 Task: Add a signature Adam Smith containing Regards, Adam Smith to email address softage.4@softage.net and add a label Personal
Action: Mouse moved to (981, 58)
Screenshot: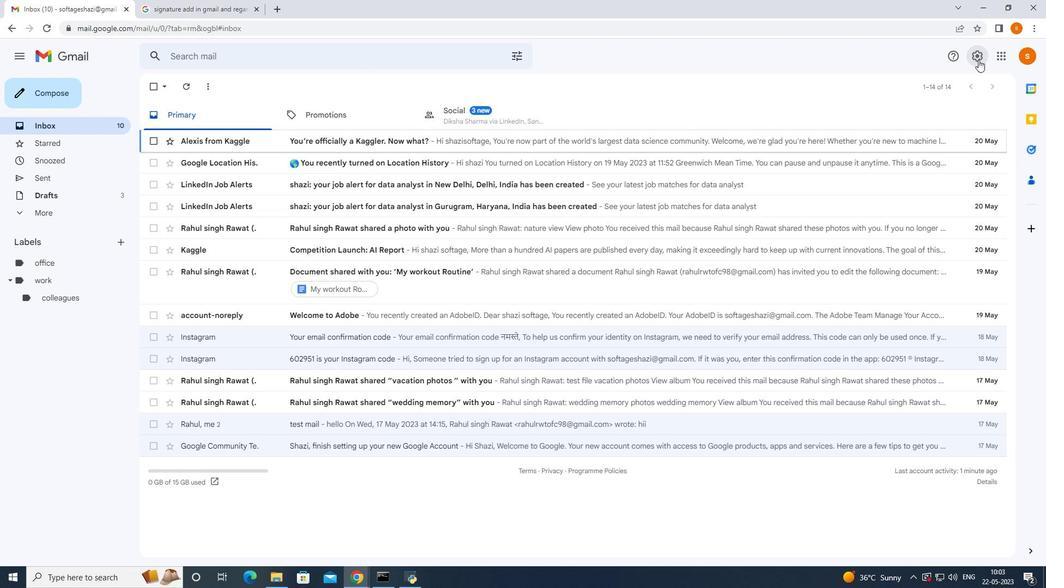 
Action: Mouse pressed left at (981, 58)
Screenshot: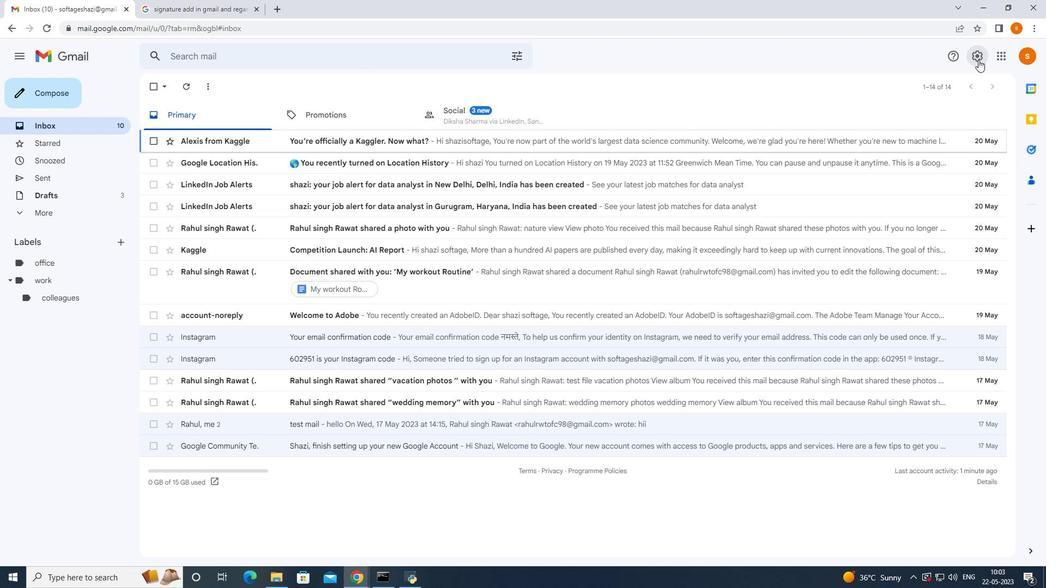
Action: Mouse moved to (920, 112)
Screenshot: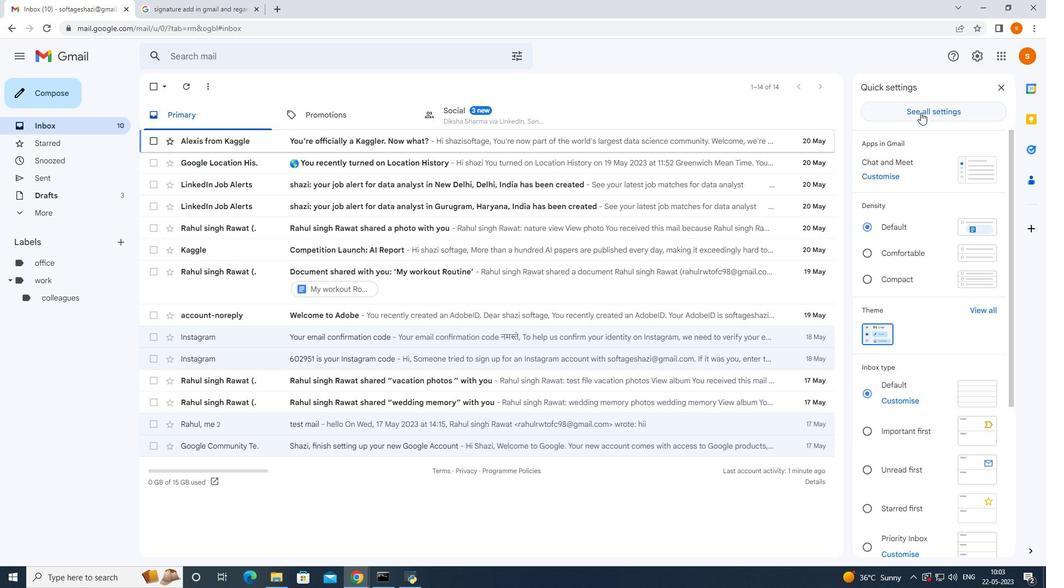 
Action: Mouse pressed left at (920, 112)
Screenshot: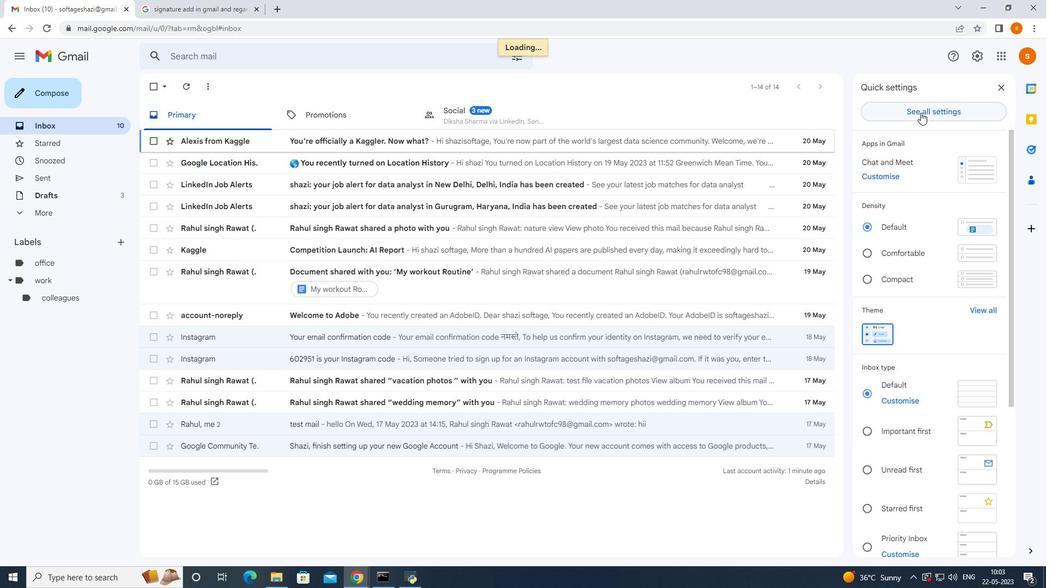 
Action: Mouse moved to (889, 136)
Screenshot: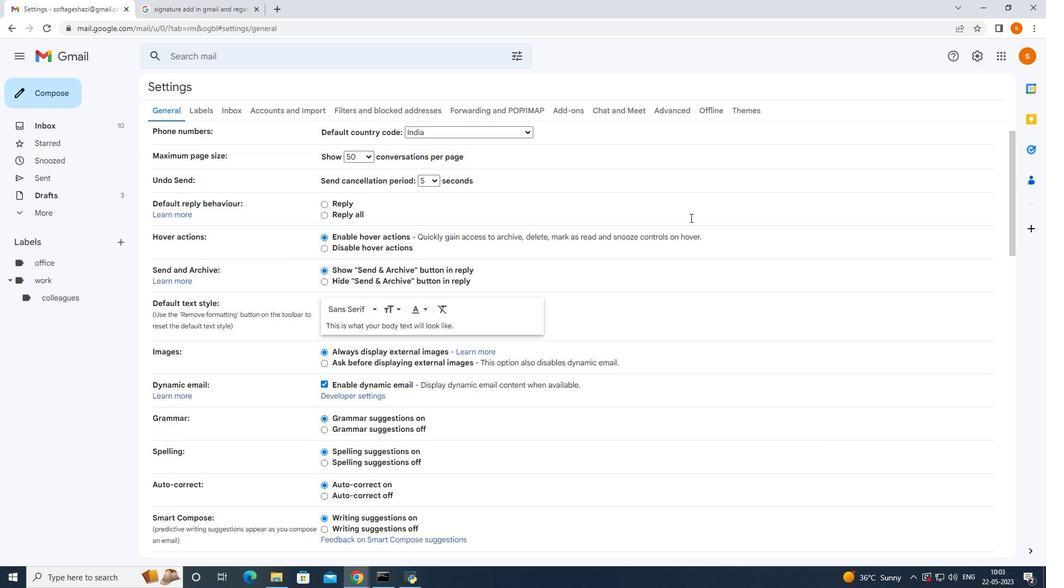 
Action: Mouse scrolled (889, 135) with delta (0, 0)
Screenshot: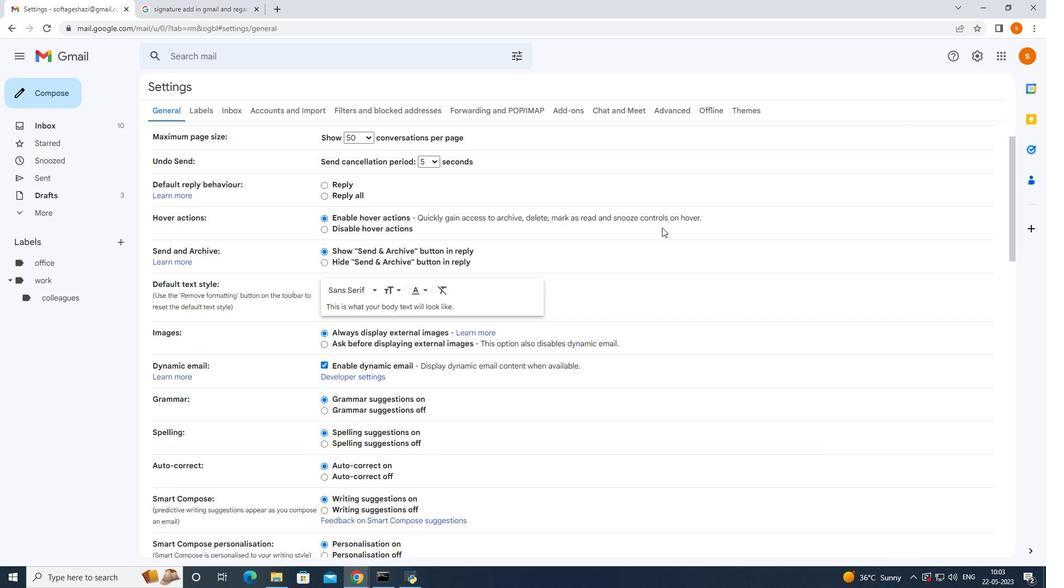 
Action: Mouse moved to (586, 238)
Screenshot: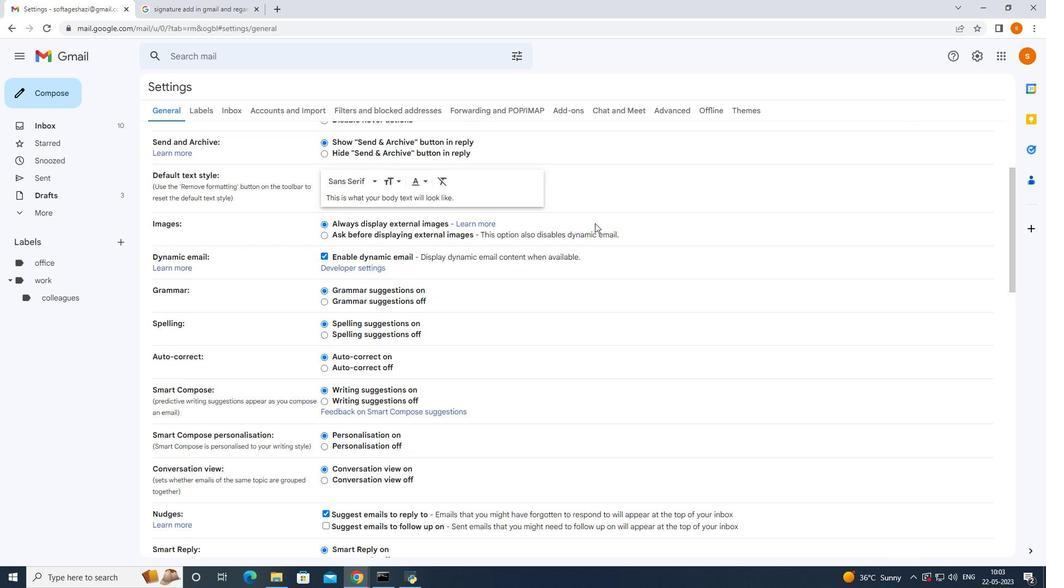
Action: Mouse scrolled (635, 232) with delta (0, 0)
Screenshot: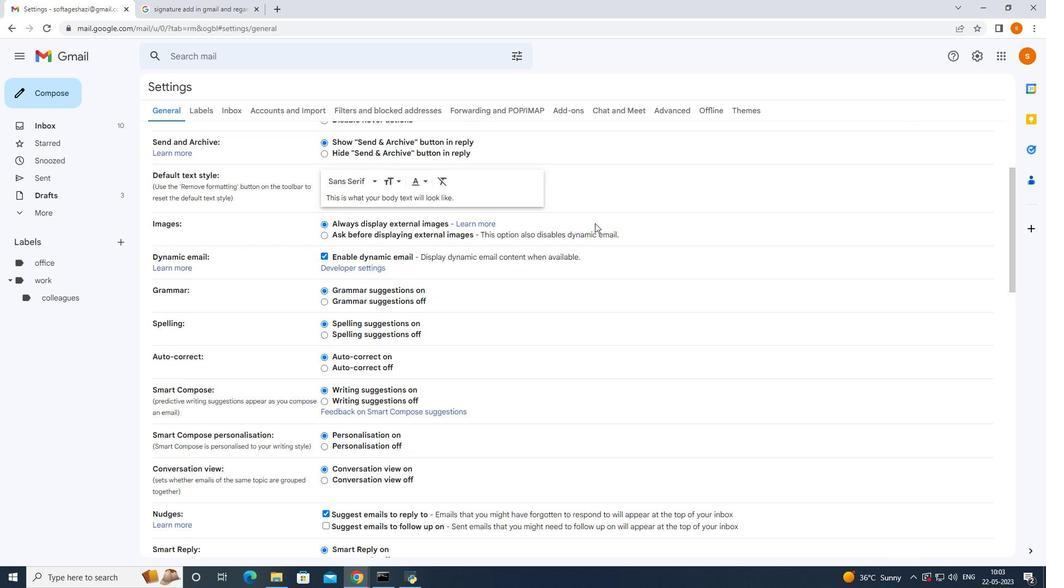 
Action: Mouse moved to (575, 237)
Screenshot: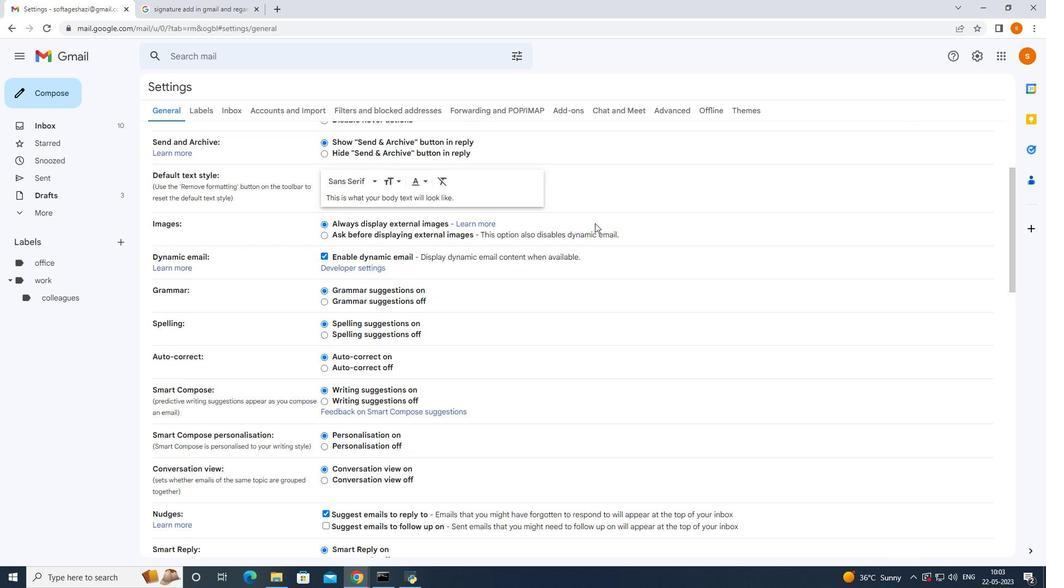 
Action: Mouse scrolled (583, 237) with delta (0, 0)
Screenshot: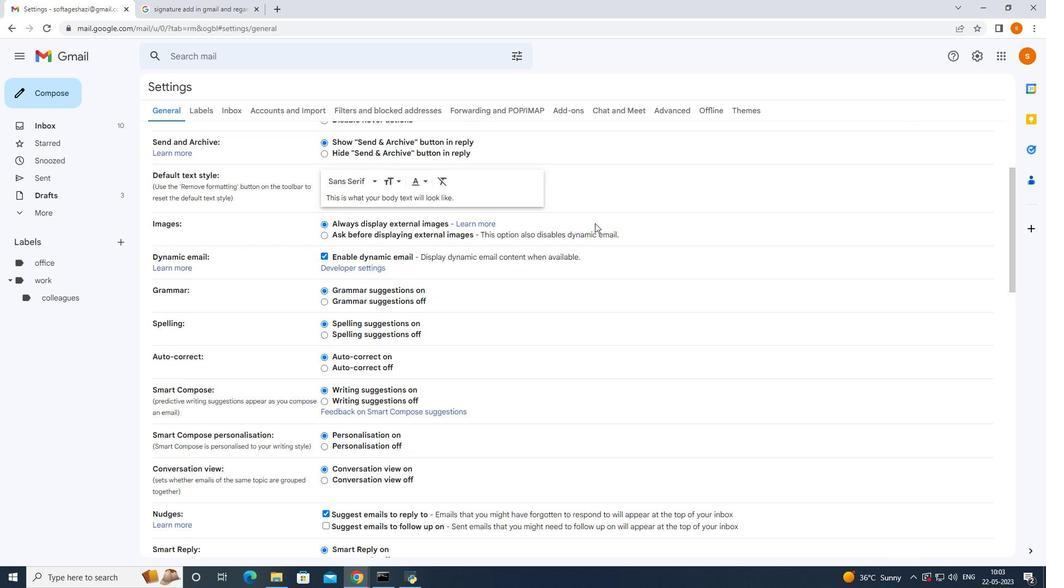 
Action: Mouse moved to (662, 198)
Screenshot: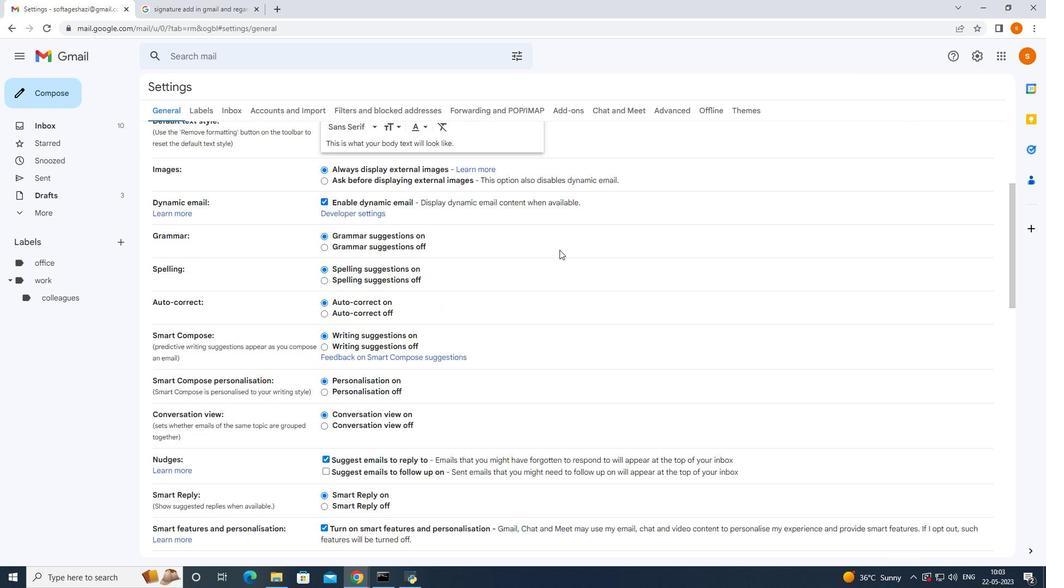 
Action: Mouse scrolled (662, 197) with delta (0, 0)
Screenshot: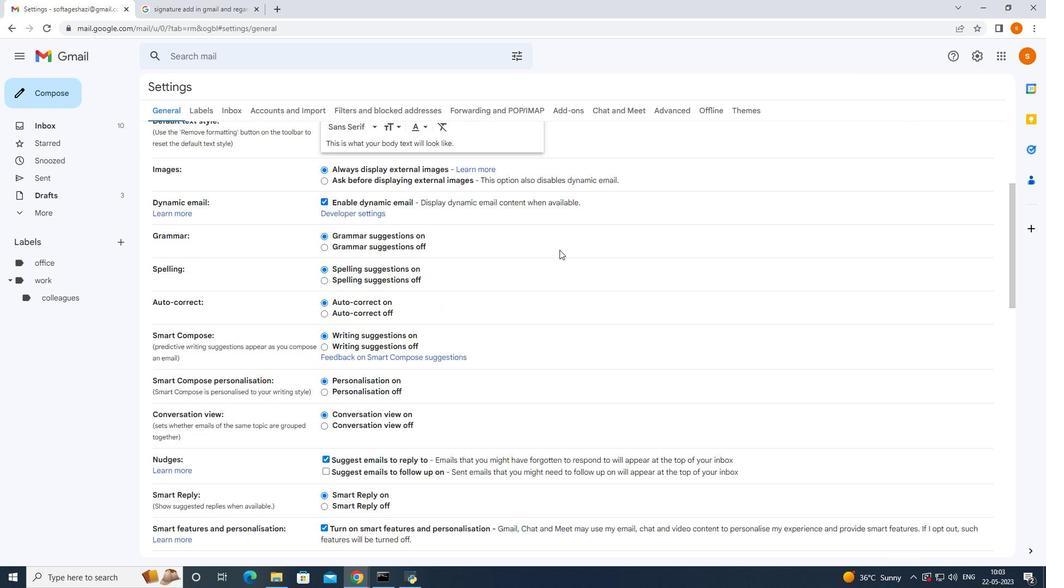 
Action: Mouse moved to (559, 250)
Screenshot: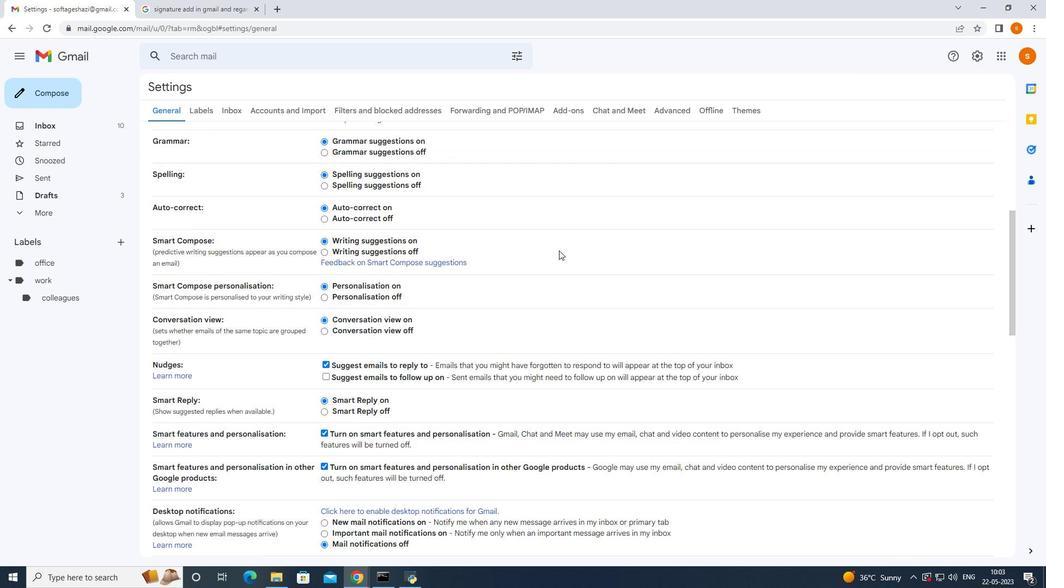 
Action: Mouse scrolled (559, 249) with delta (0, 0)
Screenshot: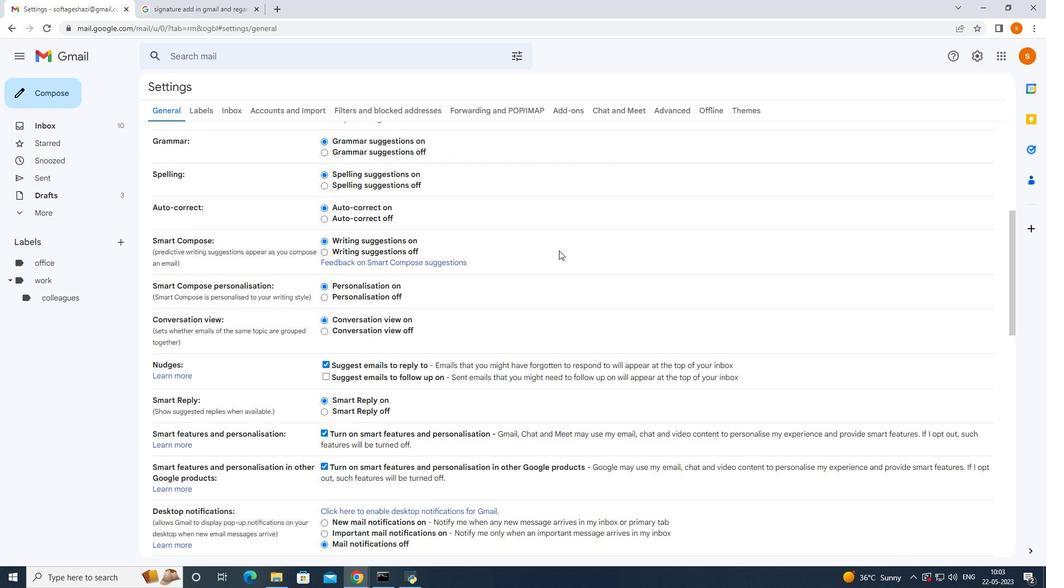 
Action: Mouse scrolled (559, 249) with delta (0, 0)
Screenshot: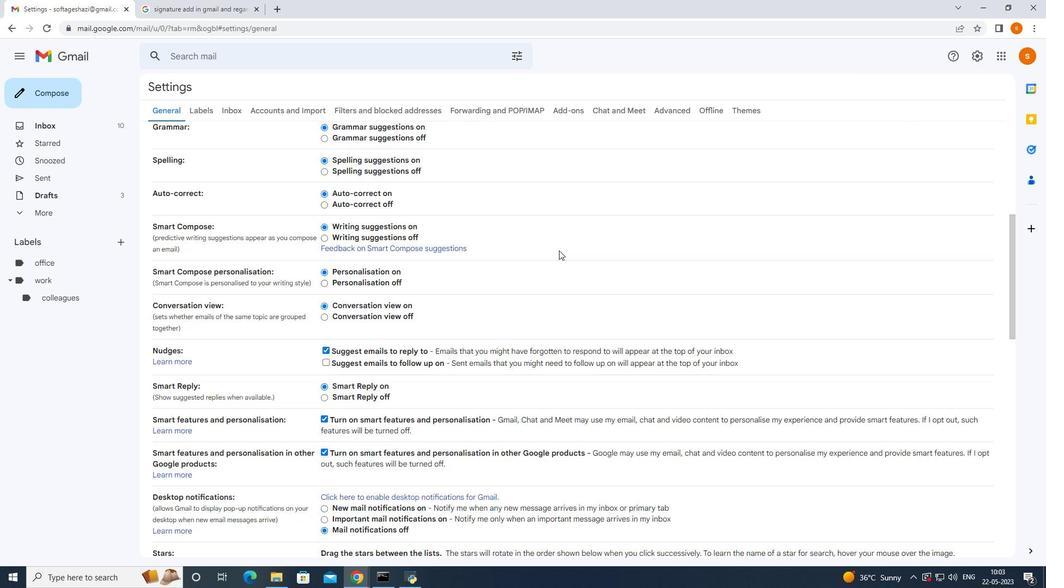 
Action: Mouse moved to (685, 203)
Screenshot: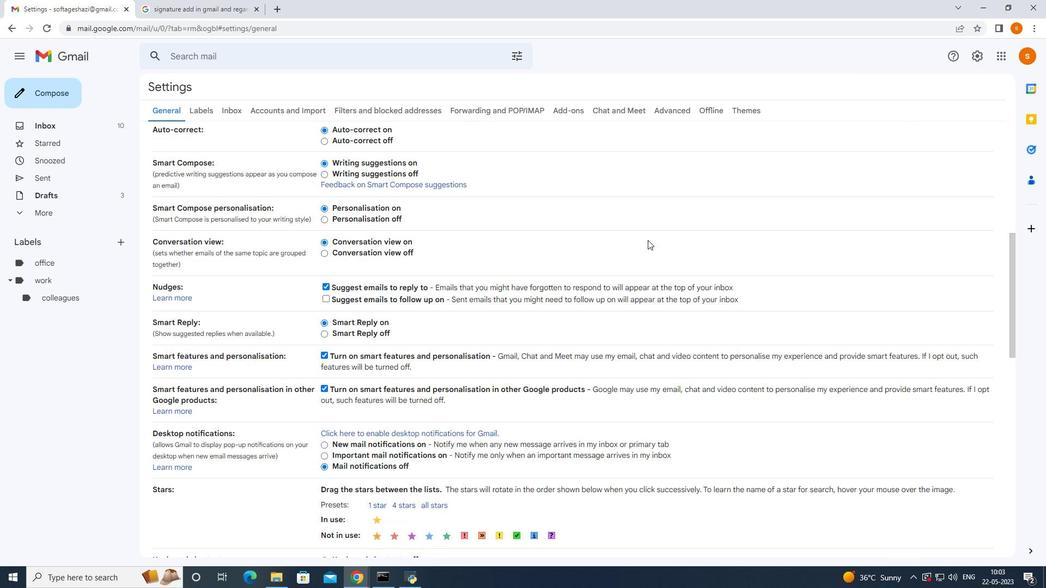 
Action: Mouse scrolled (685, 203) with delta (0, 0)
Screenshot: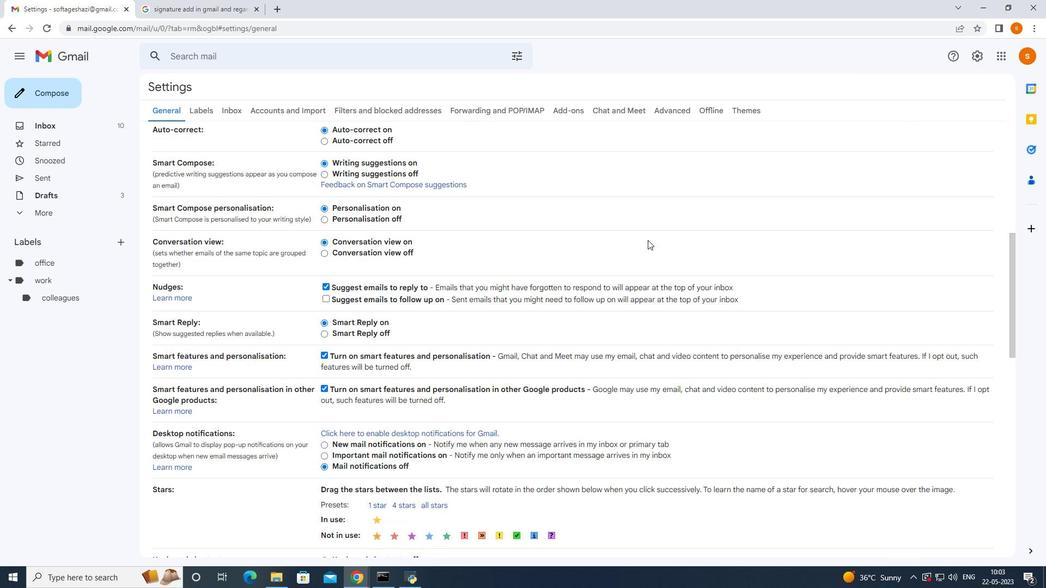 
Action: Mouse moved to (664, 227)
Screenshot: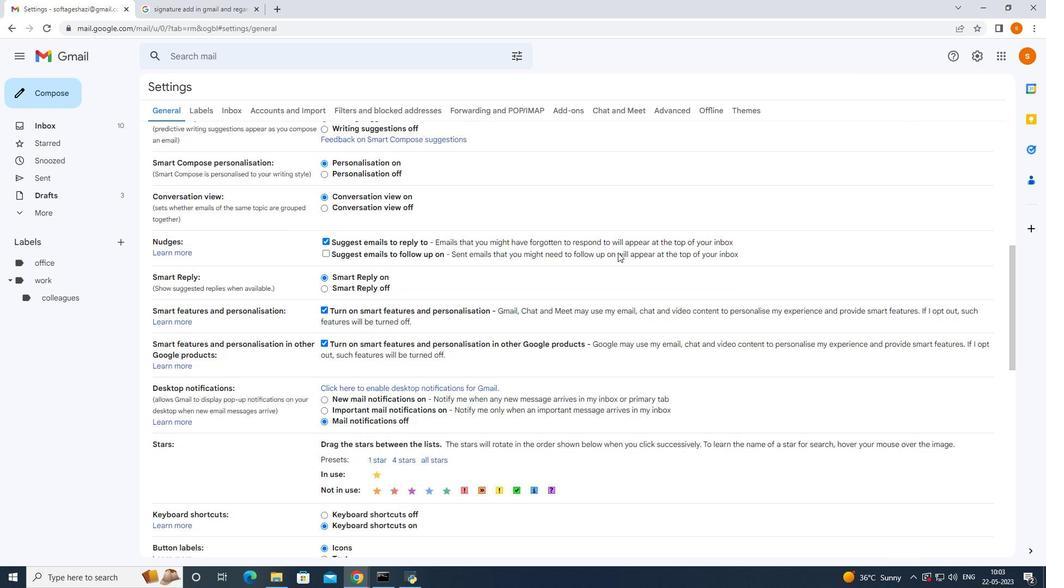 
Action: Mouse scrolled (664, 226) with delta (0, 0)
Screenshot: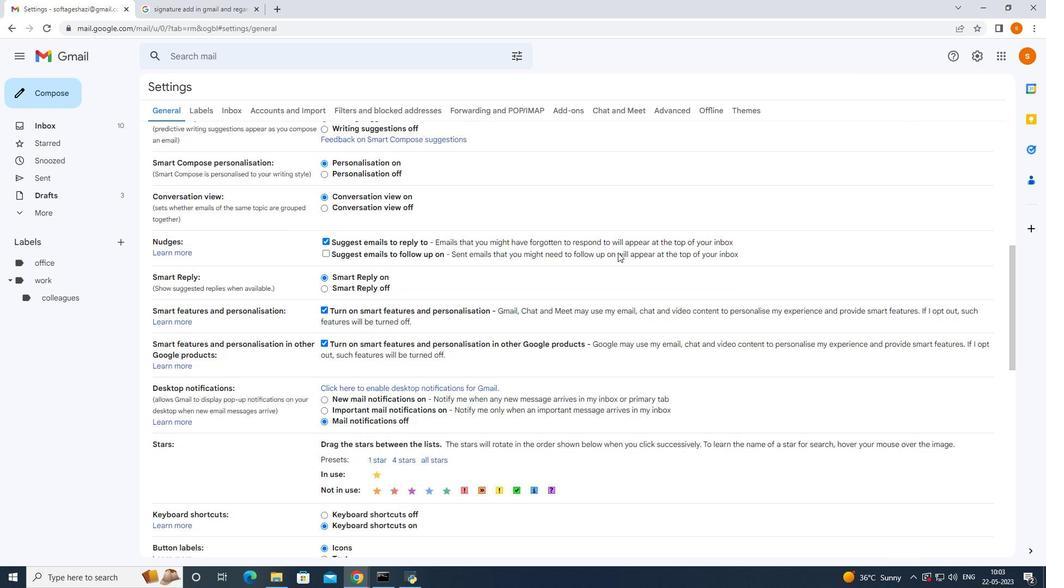 
Action: Mouse moved to (621, 251)
Screenshot: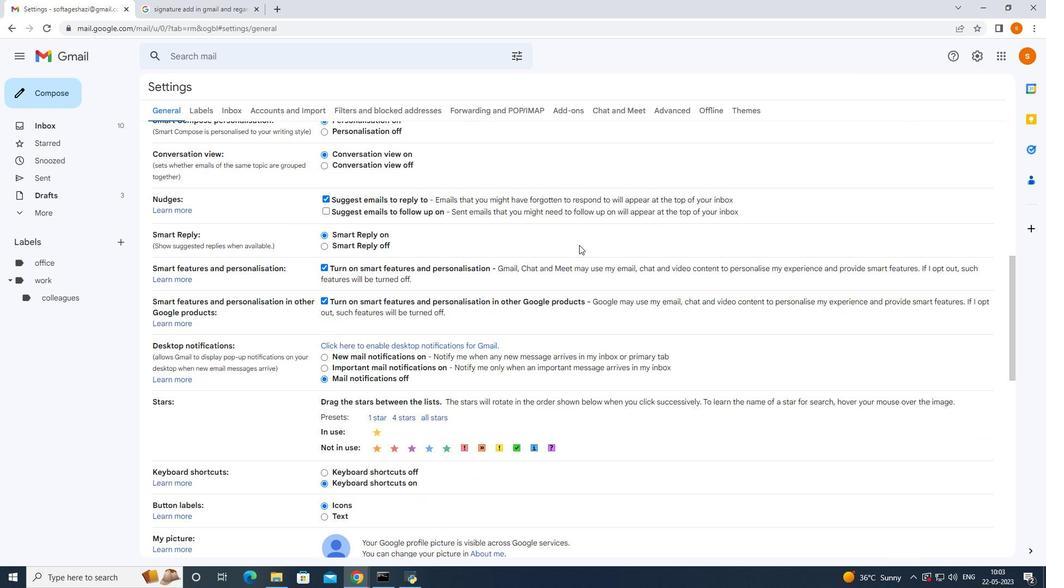 
Action: Mouse scrolled (637, 245) with delta (0, 0)
Screenshot: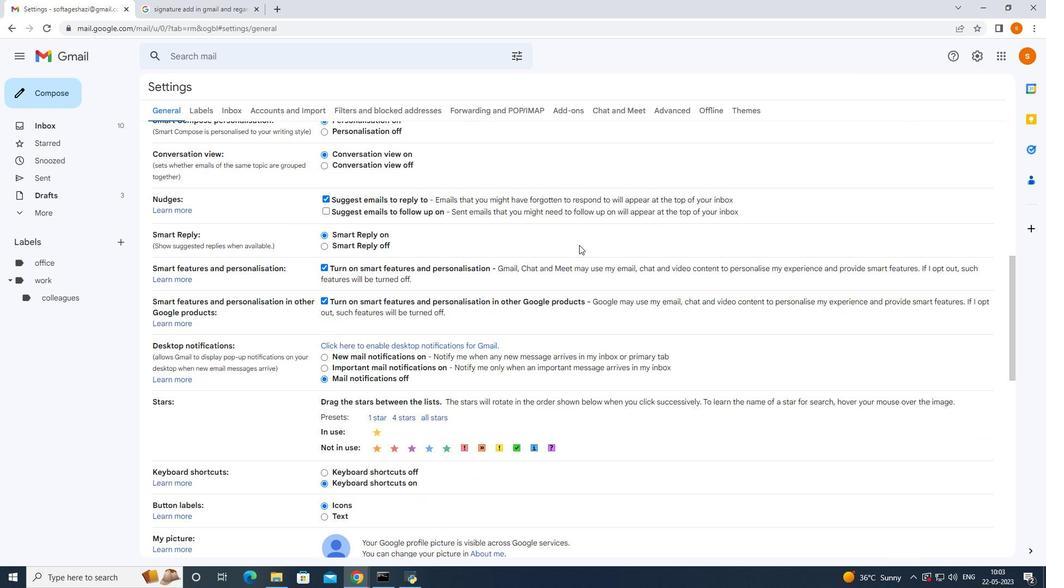 
Action: Mouse moved to (400, 280)
Screenshot: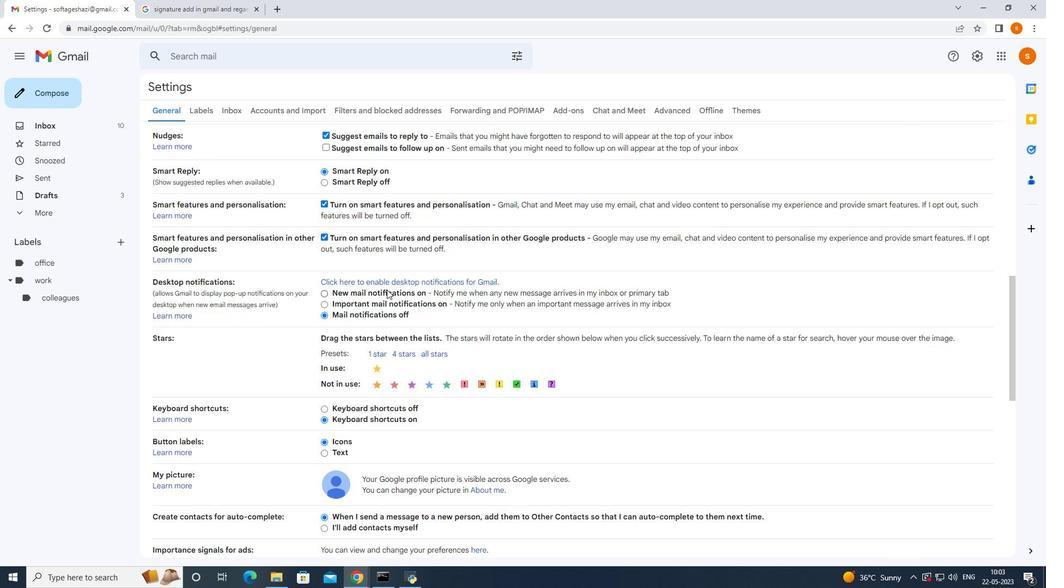 
Action: Mouse scrolled (400, 279) with delta (0, 0)
Screenshot: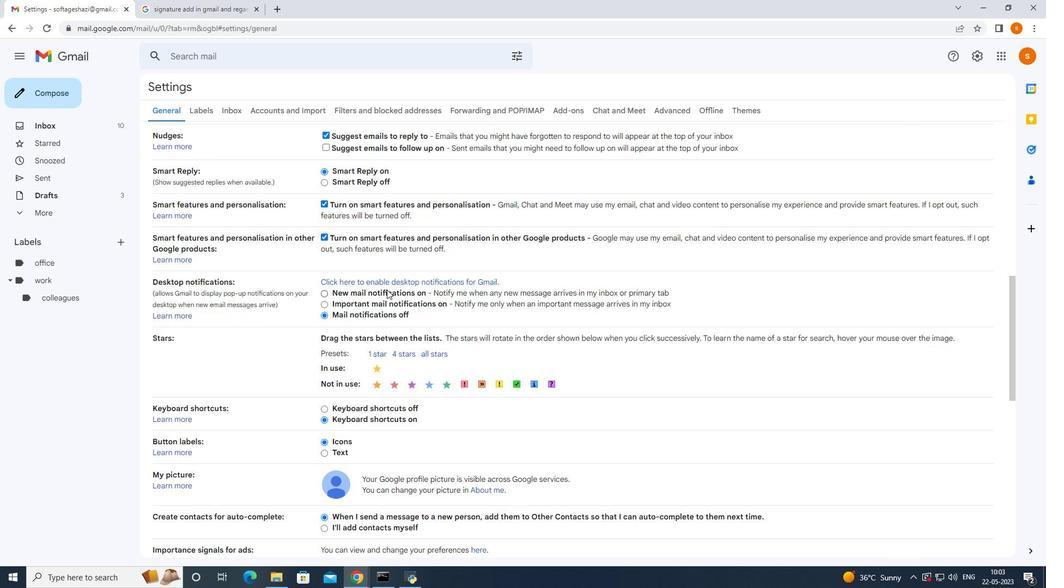 
Action: Mouse moved to (387, 289)
Screenshot: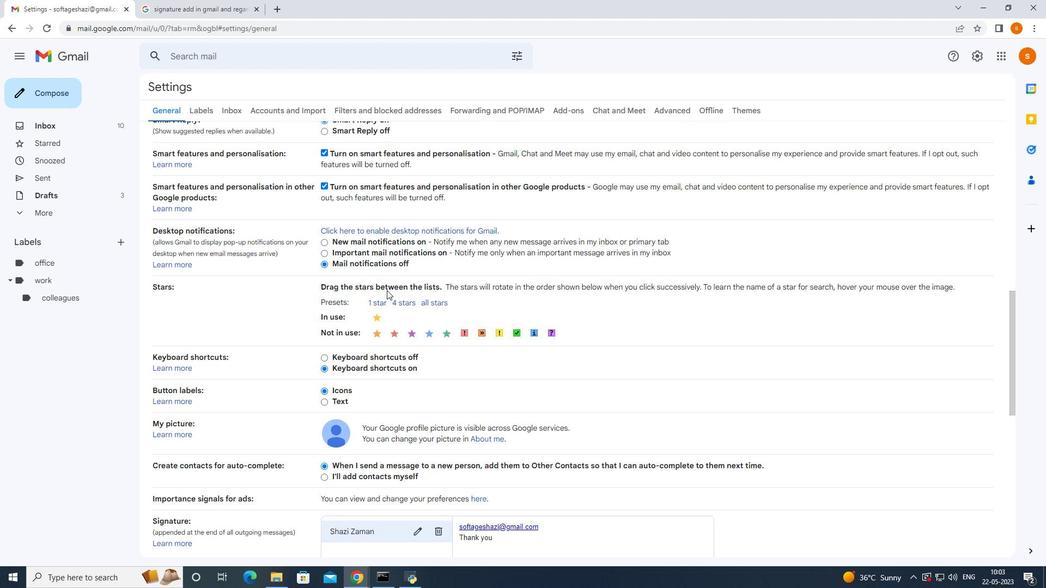
Action: Mouse scrolled (387, 288) with delta (0, 0)
Screenshot: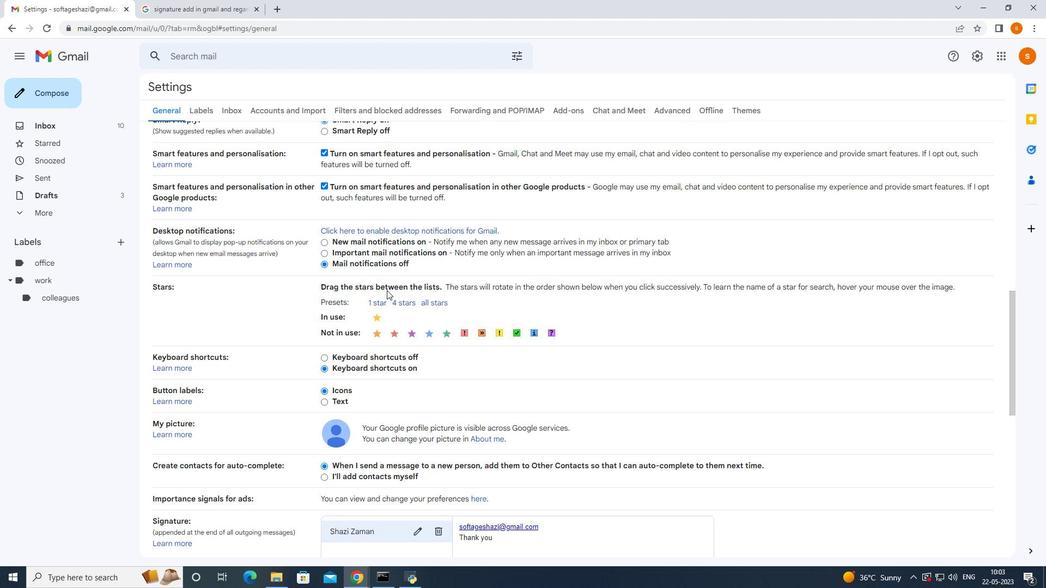 
Action: Mouse moved to (386, 290)
Screenshot: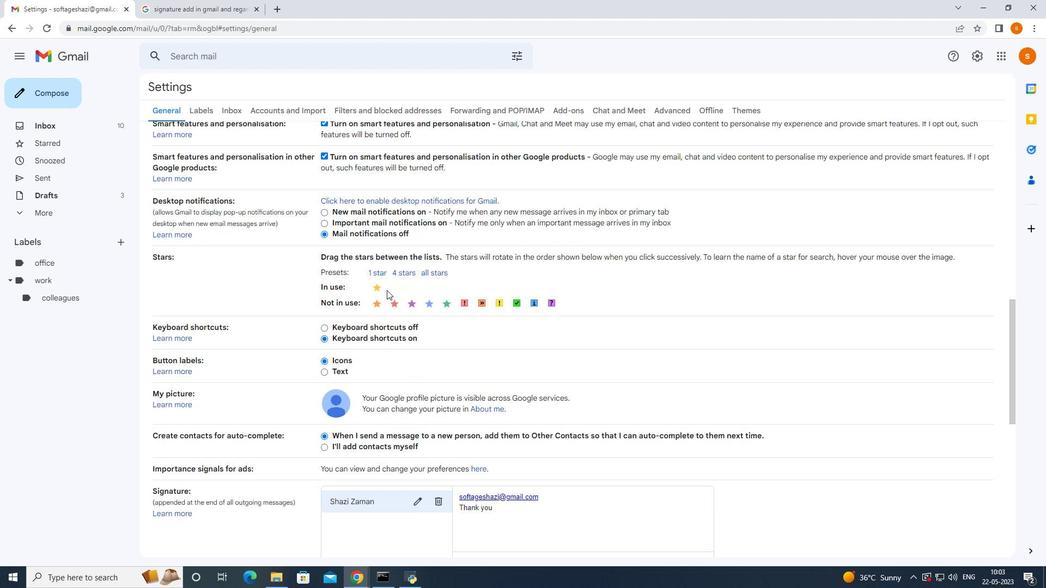 
Action: Mouse scrolled (386, 289) with delta (0, 0)
Screenshot: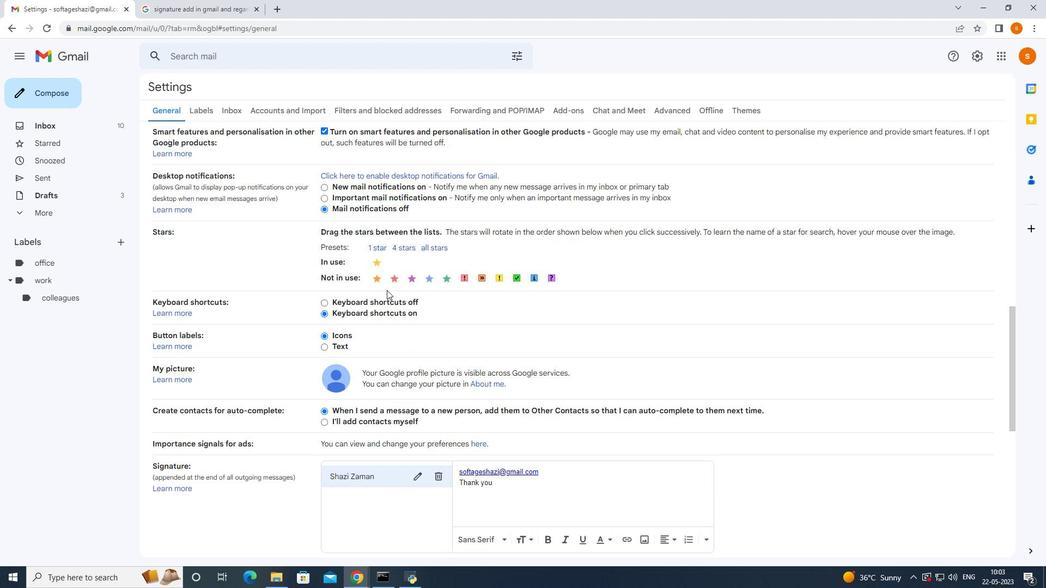 
Action: Mouse scrolled (386, 289) with delta (0, 0)
Screenshot: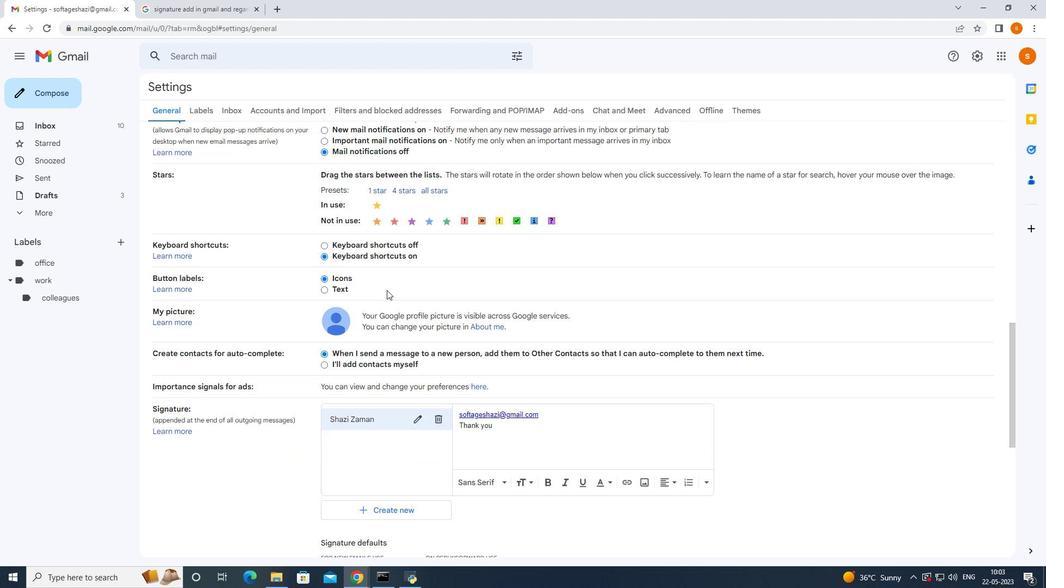 
Action: Mouse scrolled (386, 289) with delta (0, 0)
Screenshot: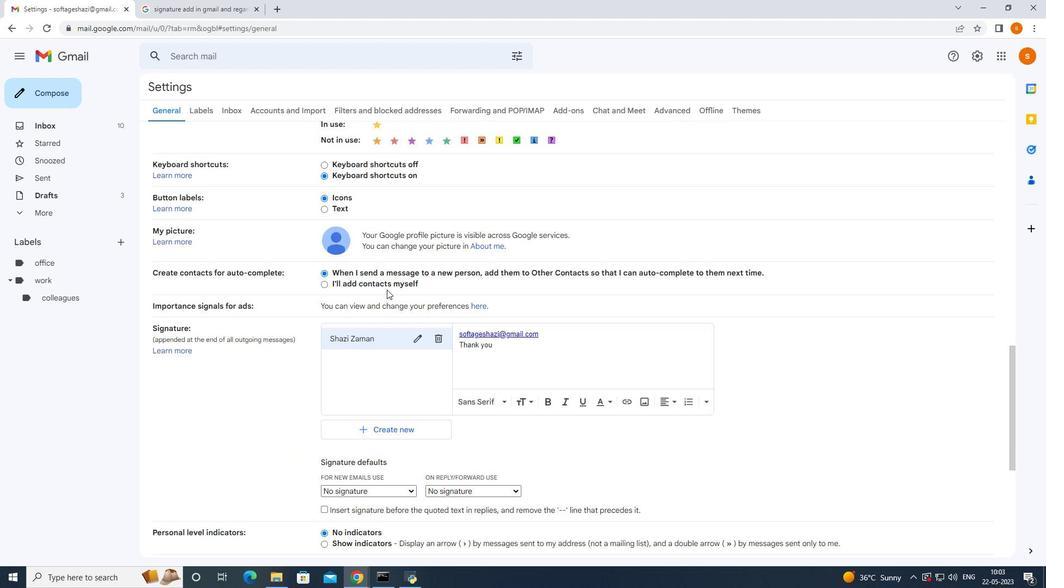 
Action: Mouse scrolled (386, 289) with delta (0, 0)
Screenshot: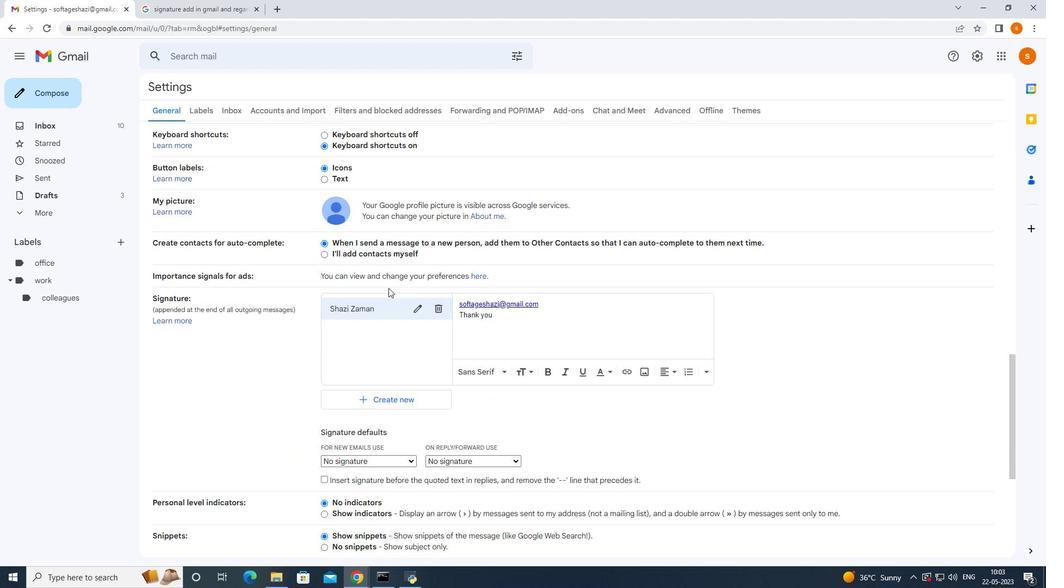 
Action: Mouse moved to (416, 407)
Screenshot: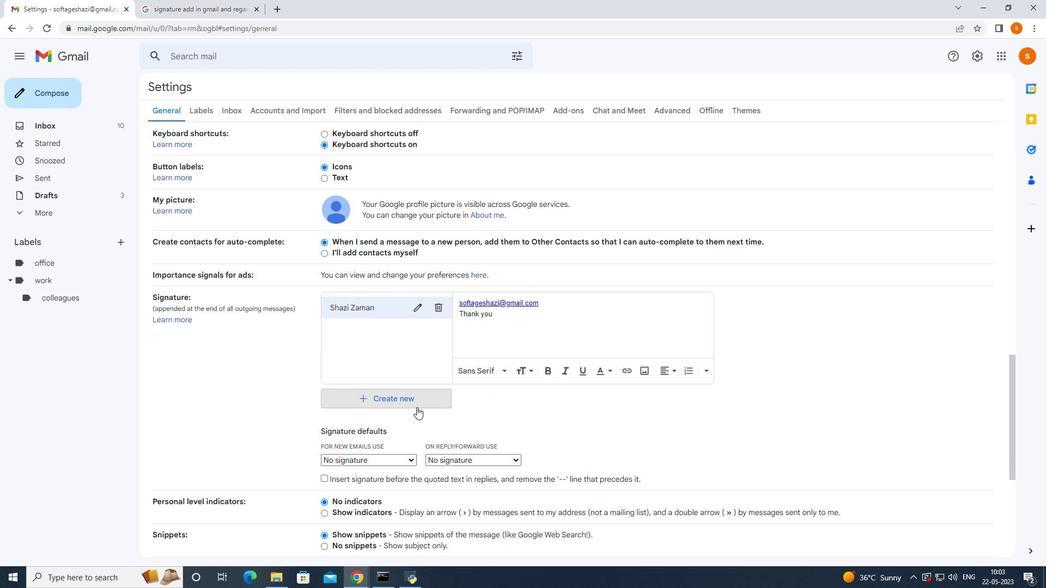 
Action: Mouse pressed left at (416, 407)
Screenshot: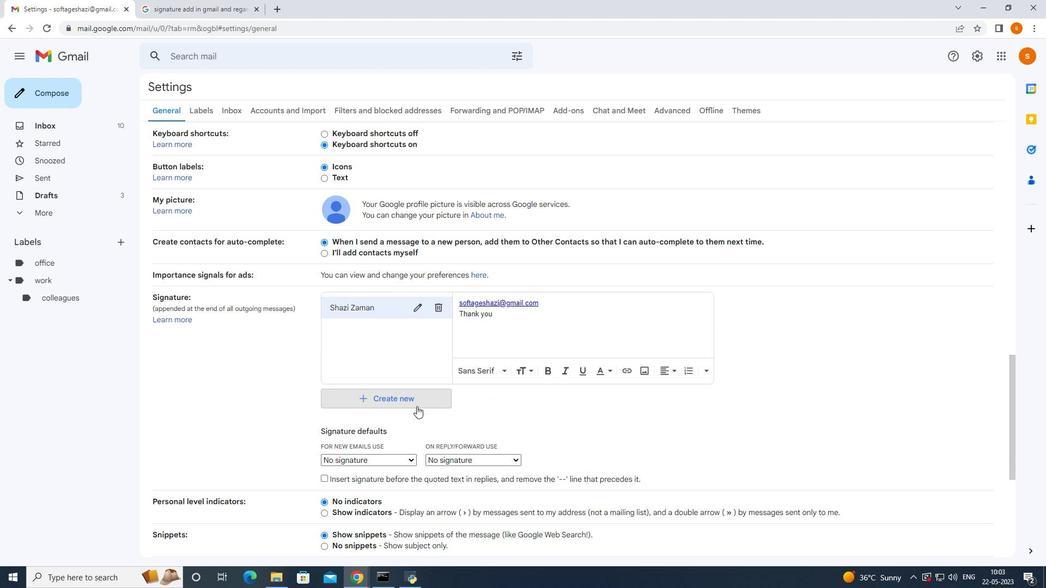 
Action: Mouse moved to (473, 298)
Screenshot: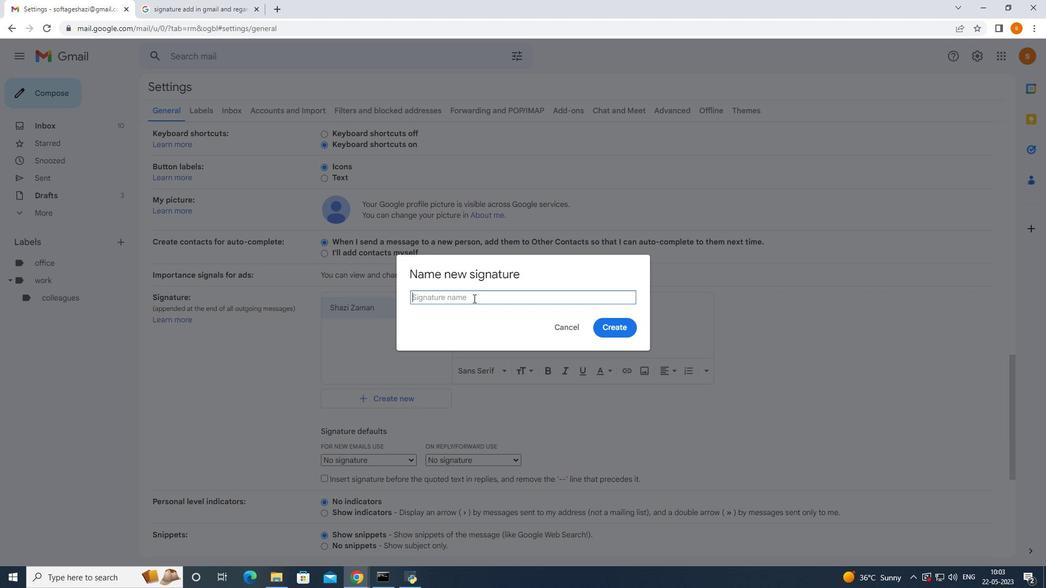 
Action: Key pressed <Key.shift><Key.shift><Key.shift><Key.shift><Key.shift><Key.shift><Key.shift><Key.shift><Key.shift><Key.shift><Key.shift><Key.shift><Key.shift><Key.shift><Key.shift><Key.shift><Key.shift><Key.shift><Key.shift><Key.shift><Key.shift><Key.shift><Key.shift><Key.shift><Key.shift><Key.shift><Key.shift><Key.shift><Key.shift><Key.shift><Key.shift><Key.shift><Key.shift><Key.shift><Key.shift><Key.shift><Key.shift><Key.shift><Key.shift><Key.shift><Key.shift><Key.shift><Key.shift><Key.shift><Key.shift><Key.shift><Key.shift><Key.shift><Key.shift><Key.shift><Key.shift><Key.shift><Key.shift><Key.shift><Key.shift><Key.shift><Key.shift><Key.shift><Key.shift><Key.shift><Key.shift><Key.shift><Key.shift><Key.shift><Key.shift><Key.shift><Key.shift><Key.shift><Key.shift><Key.shift><Key.shift><Key.shift><Key.shift><Key.shift><Key.shift><Key.shift><Key.shift><Key.shift><Key.shift><Key.shift><Key.shift><Key.shift><Key.shift><Key.shift><Key.shift><Key.shift><Key.shift><Key.shift><Key.shift><Key.shift><Key.shift><Key.shift><Key.shift><Key.shift><Key.shift><Key.shift><Key.shift><Key.shift><Key.shift><Key.shift><Key.shift><Key.shift><Key.shift><Key.shift><Key.shift><Key.shift><Key.shift><Key.shift><Key.shift><Key.shift><Key.shift><Key.shift><Key.shift><Key.shift><Key.shift><Key.shift><Key.shift><Key.shift><Key.shift><Key.shift><Key.shift><Key.shift><Key.shift><Key.shift><Key.shift><Key.shift><Key.shift><Key.shift><Key.shift><Key.shift><Key.shift><Key.shift><Key.shift><Key.shift><Key.shift><Key.shift><Key.shift><Key.shift><Key.shift><Key.shift><Key.shift><Key.shift><Key.shift><Key.shift><Key.shift><Key.shift><Key.shift><Key.shift><Key.shift><Key.shift><Key.shift><Key.shift><Key.shift><Key.shift><Key.shift><Key.shift><Key.shift><Key.shift><Key.shift><Key.shift><Key.shift><Key.shift><Key.shift><Key.shift><Key.shift><Key.shift><Key.shift><Key.shift><Key.shift><Key.shift><Key.shift><Key.shift><Key.shift><Key.shift><Key.shift><Key.shift><Key.shift><Key.shift><Key.shift><Key.shift><Key.shift><Key.shift><Key.shift><Key.shift><Key.shift><Key.shift><Key.shift><Key.shift><Key.shift><Key.shift><Key.shift><Key.shift><Key.shift><Key.shift><Key.shift><Key.shift><Key.shift><Key.shift><Key.shift><Key.shift><Key.shift><Key.shift><Key.shift><Key.shift><Key.shift><Key.shift><Key.shift><Key.shift><Key.shift><Key.shift><Key.shift>ad<Key.backspace><Key.backspace><Key.shift>Adam<Key.space><Key.shift><Key.shift><Key.shift><Key.shift><Key.shift><Key.shift><Key.shift><Key.shift><Key.shift><Key.shift><Key.shift><Key.shift><Key.shift><Key.shift><Key.shift><Key.shift><Key.shift><Key.shift><Key.shift><Key.shift><Key.shift><Key.shift><Key.shift><Key.shift><Key.shift>Smith
Screenshot: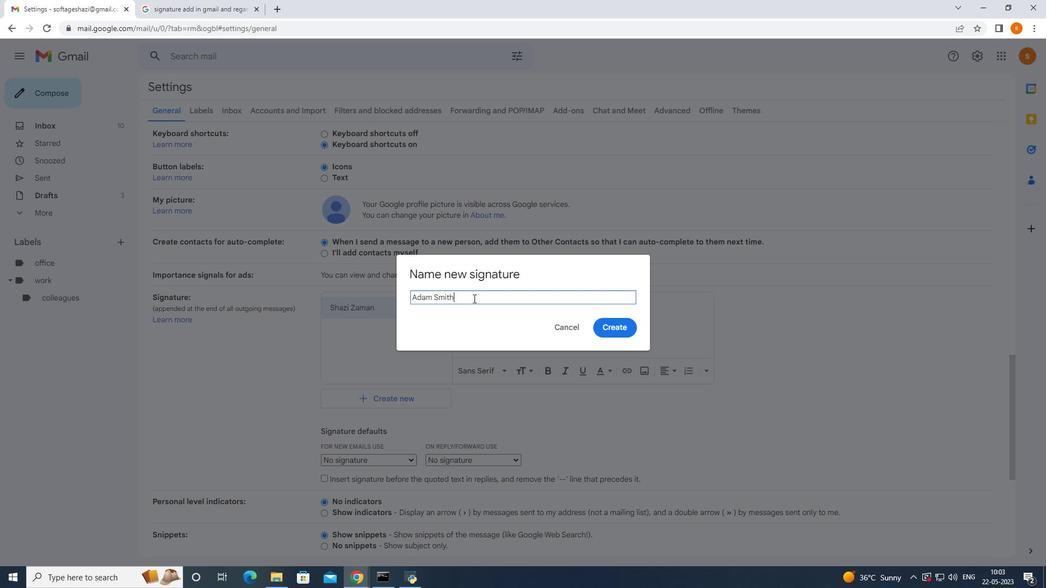 
Action: Mouse moved to (615, 330)
Screenshot: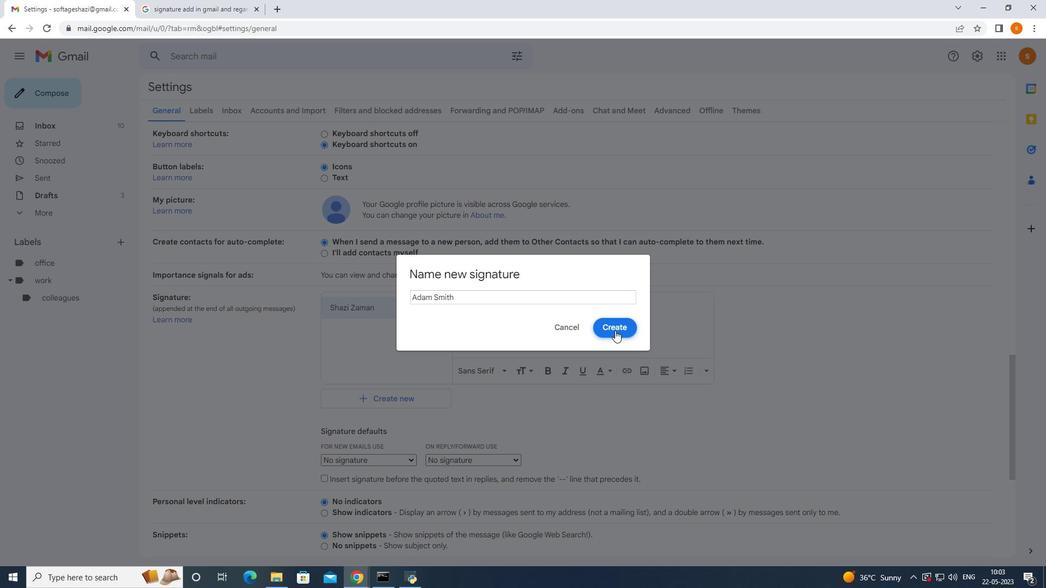 
Action: Mouse pressed left at (615, 330)
Screenshot: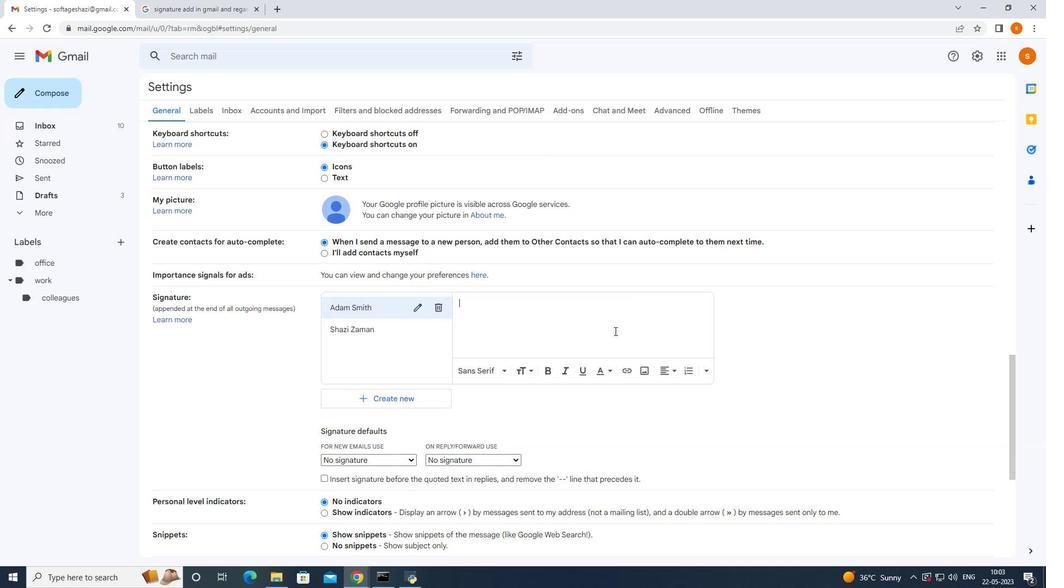 
Action: Mouse moved to (498, 301)
Screenshot: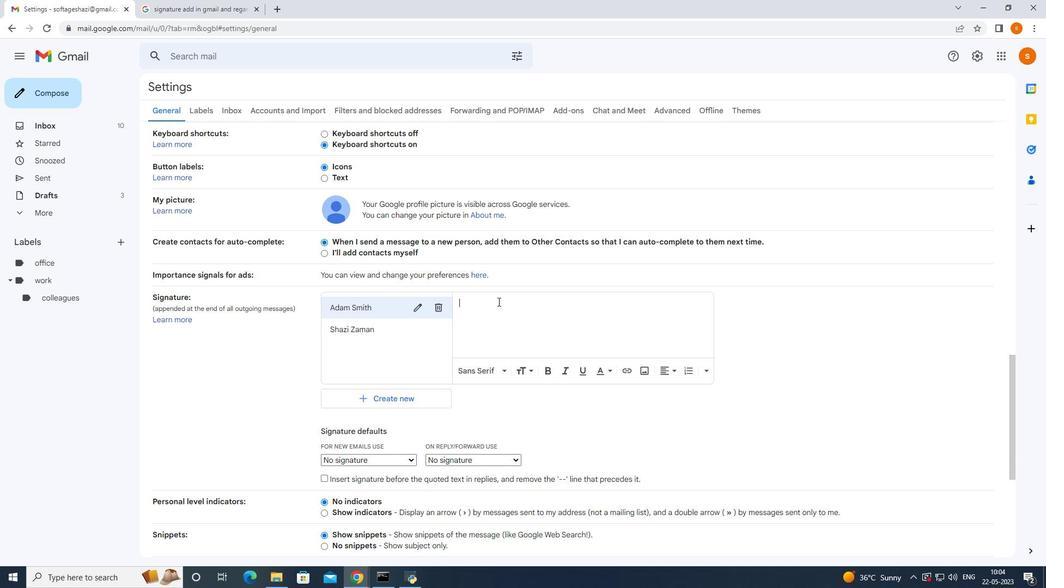 
Action: Key pressed <Key.shift>Regards
Screenshot: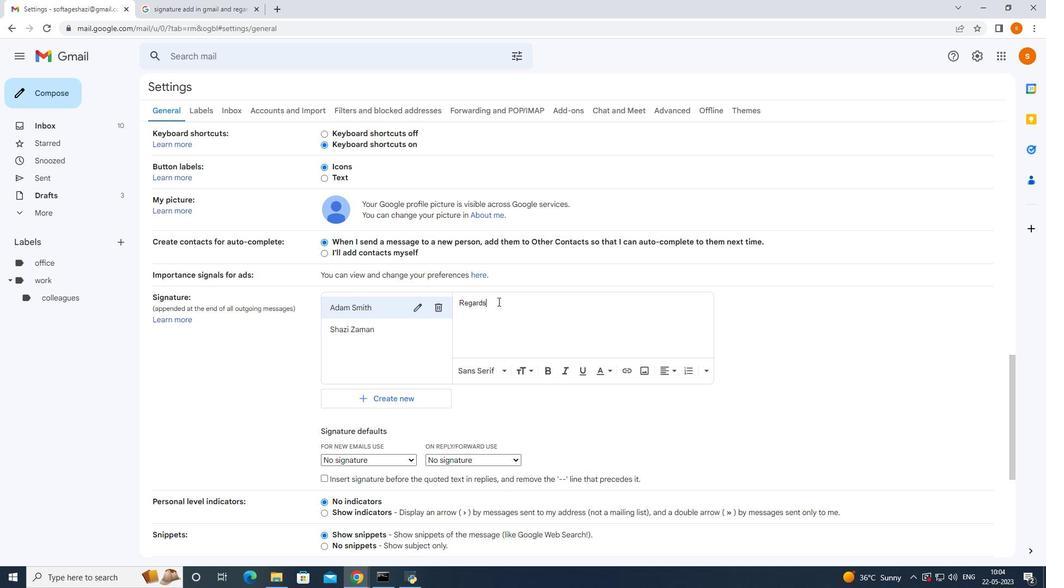 
Action: Mouse moved to (556, 322)
Screenshot: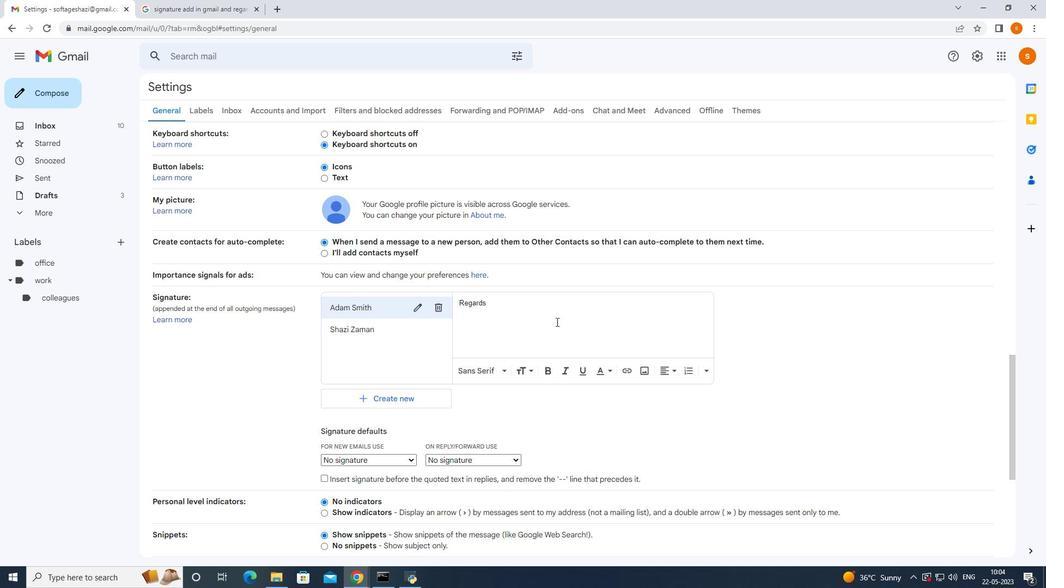 
Action: Key pressed <Key.enter>
Screenshot: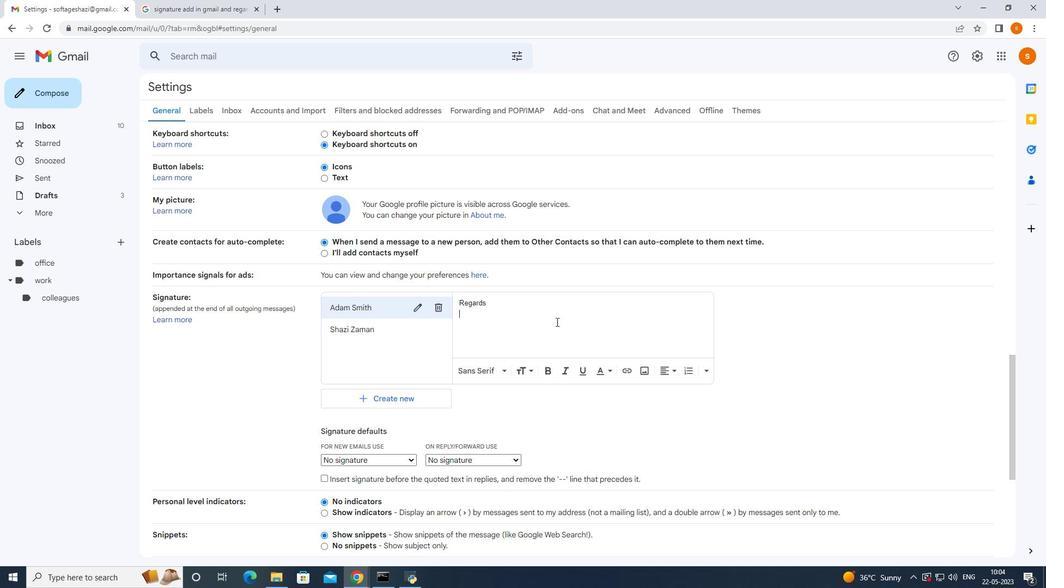 
Action: Mouse moved to (516, 323)
Screenshot: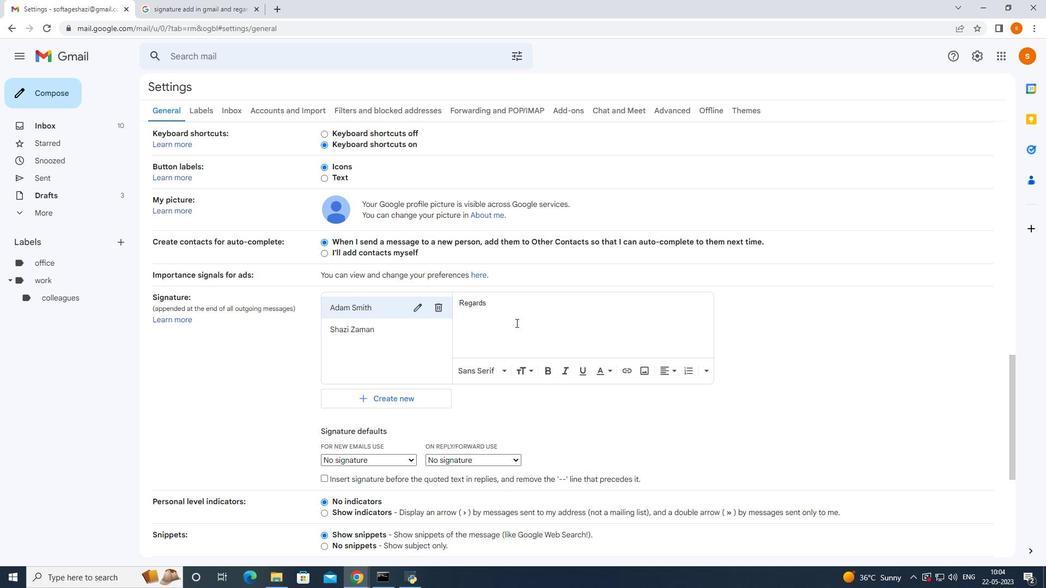 
Action: Key pressed <Key.backspace>
Screenshot: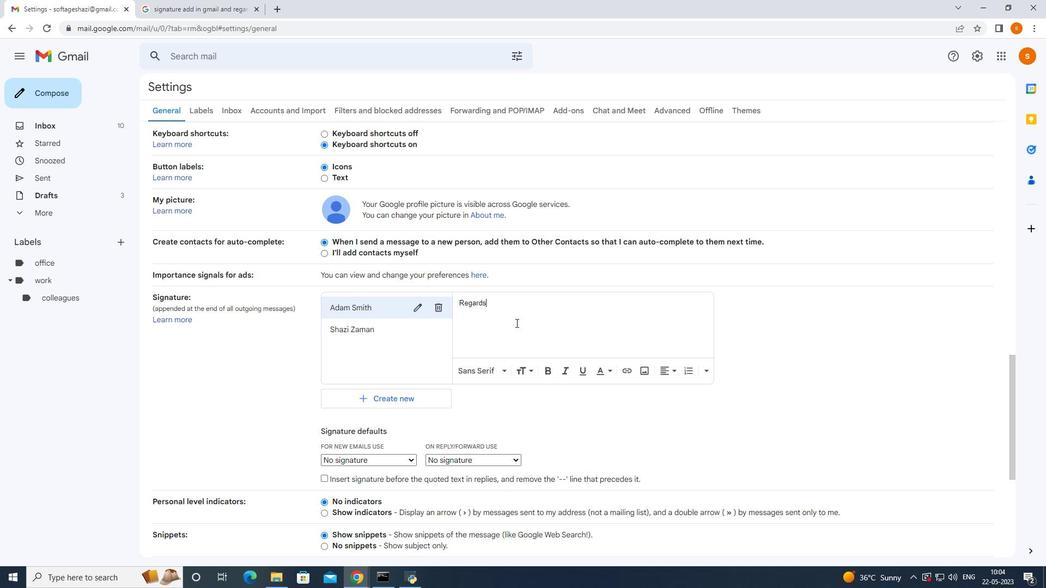 
Action: Mouse moved to (516, 305)
Screenshot: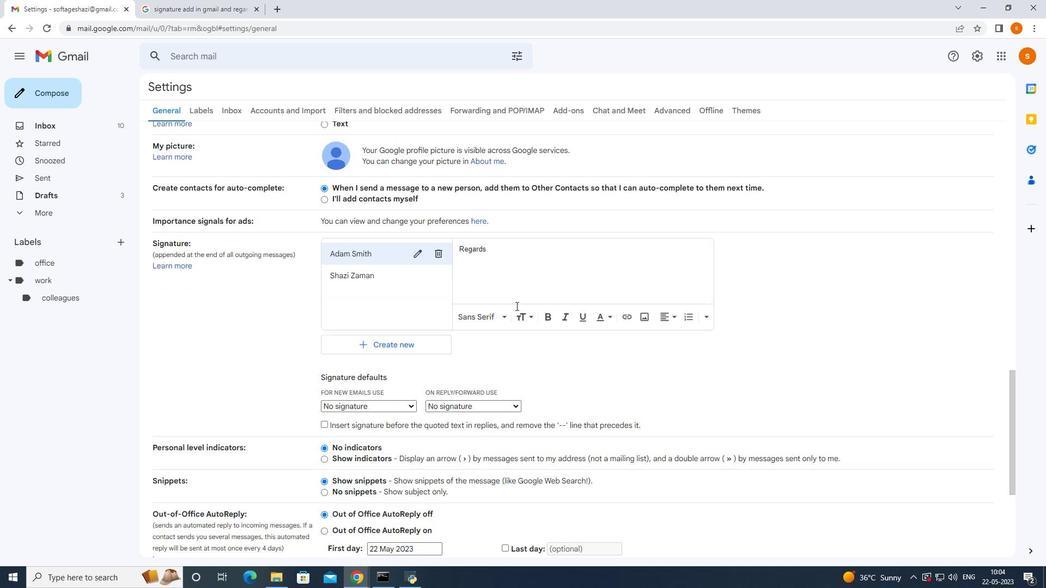 
Action: Mouse scrolled (516, 304) with delta (0, 0)
Screenshot: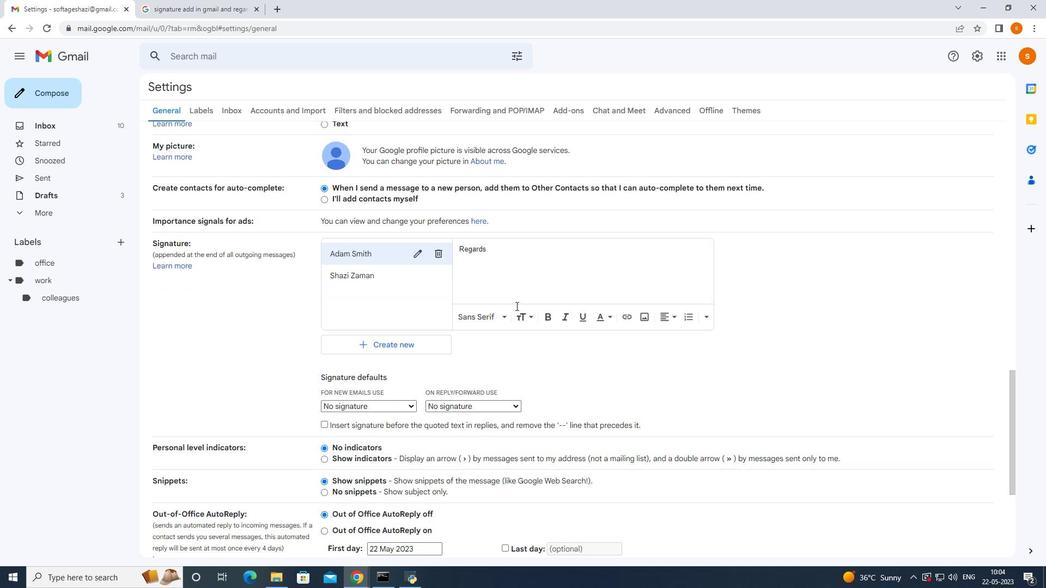 
Action: Mouse moved to (495, 338)
Screenshot: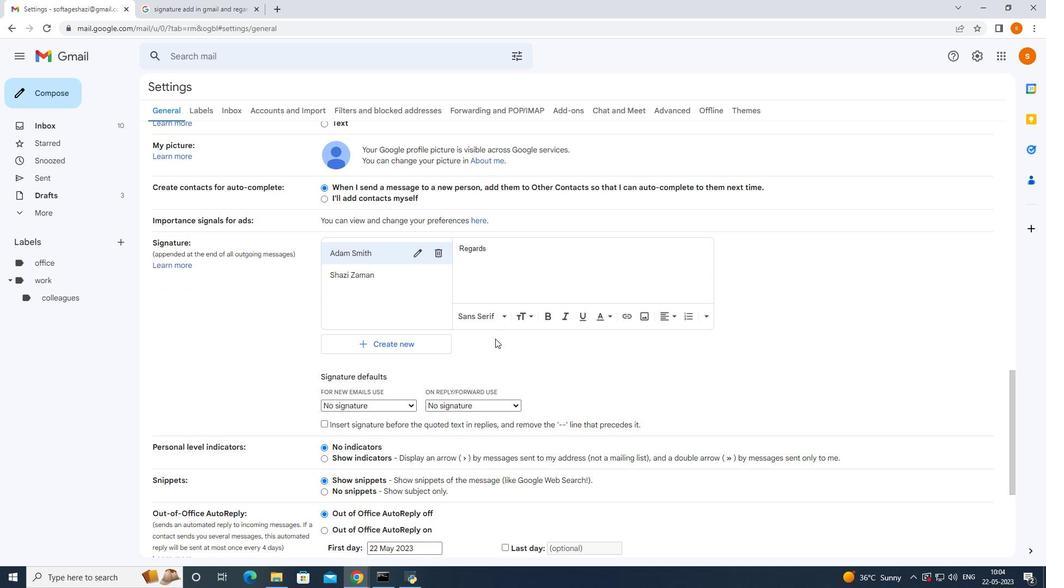 
Action: Mouse pressed left at (495, 338)
Screenshot: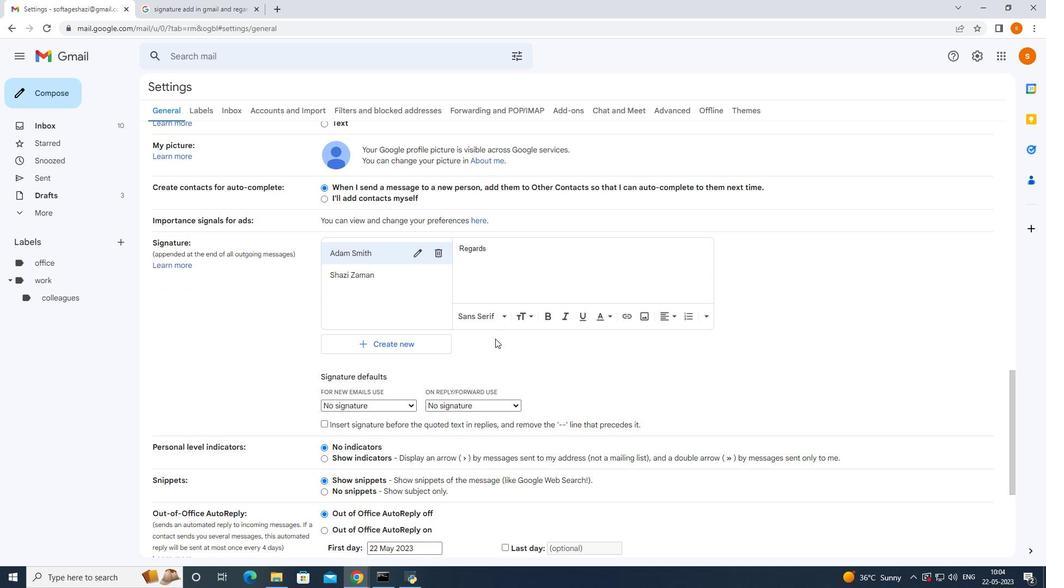 
Action: Mouse moved to (499, 272)
Screenshot: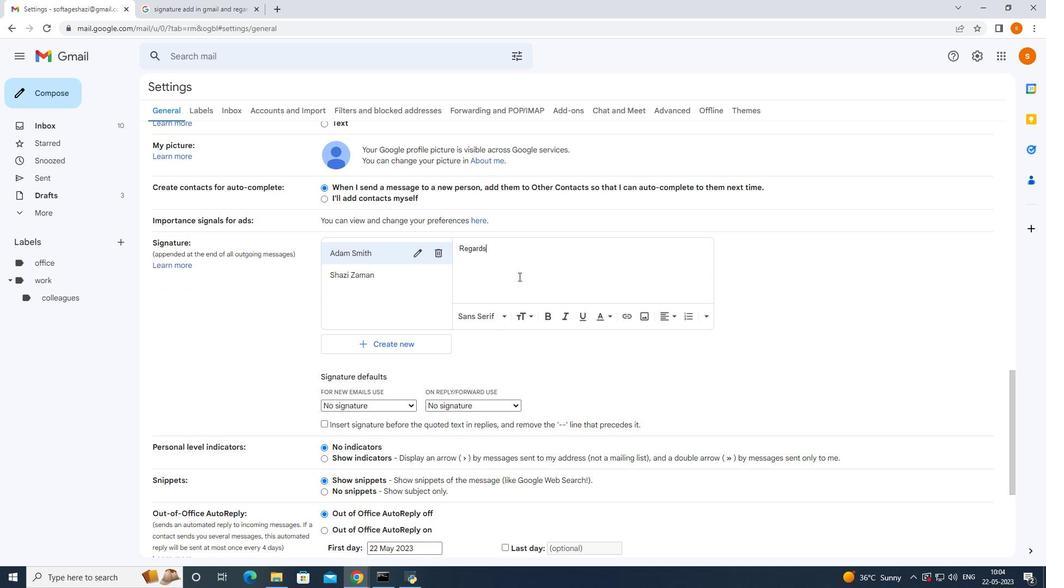 
Action: Mouse pressed left at (499, 272)
Screenshot: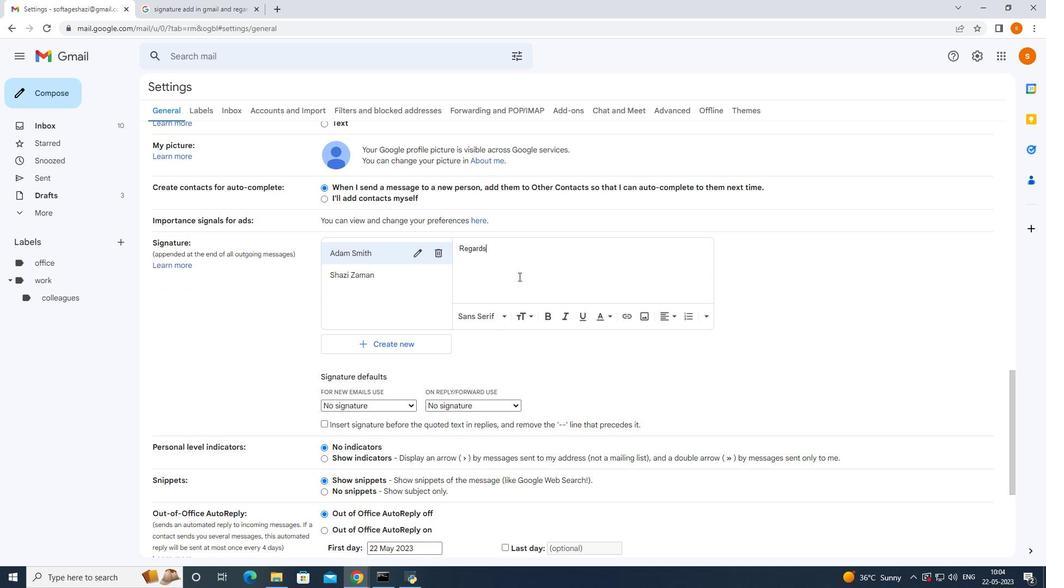 
Action: Mouse moved to (454, 373)
Screenshot: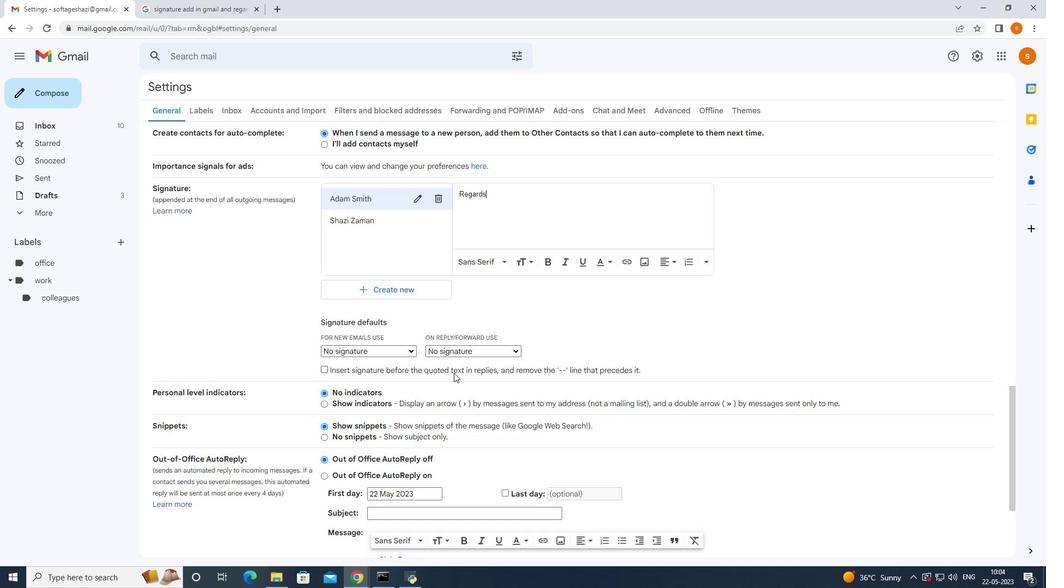 
Action: Mouse scrolled (454, 373) with delta (0, 0)
Screenshot: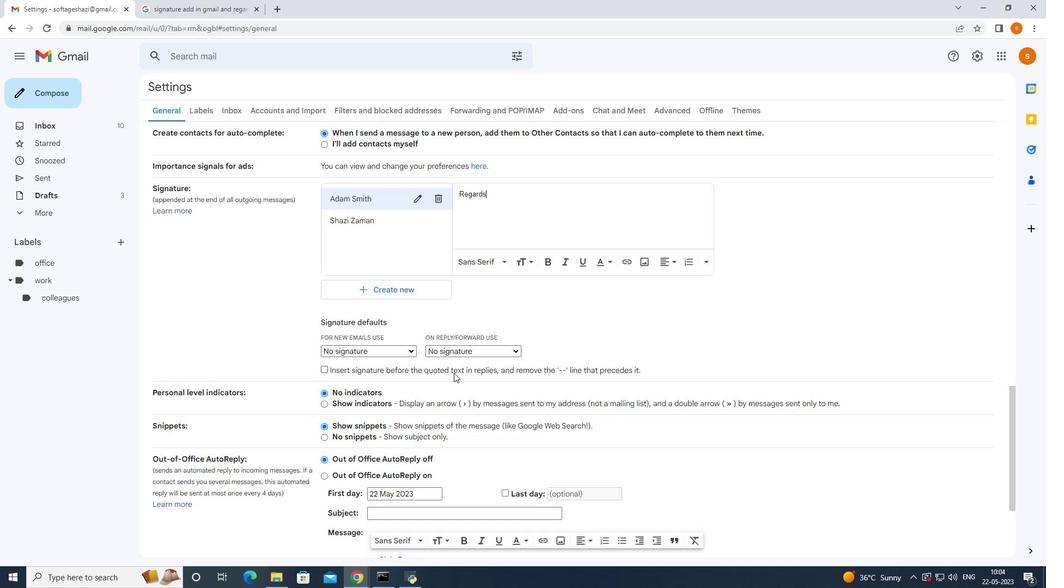 
Action: Mouse moved to (409, 352)
Screenshot: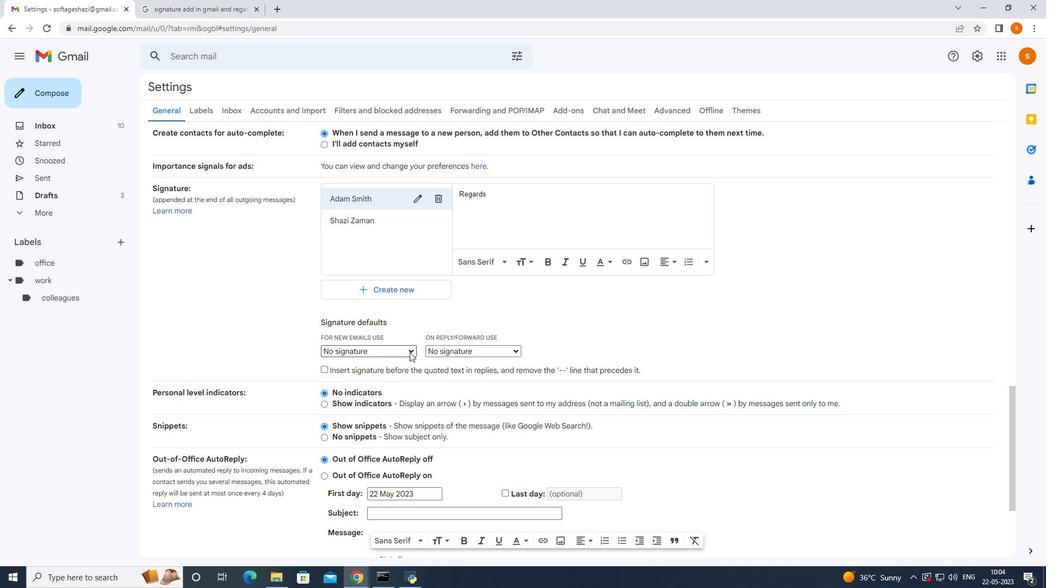 
Action: Mouse pressed left at (409, 352)
Screenshot: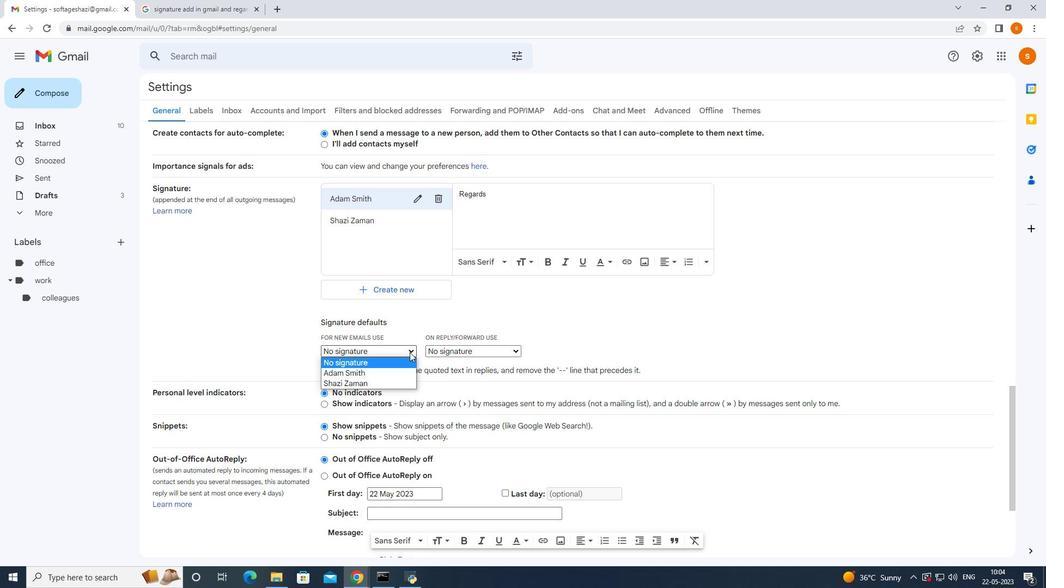 
Action: Mouse moved to (400, 372)
Screenshot: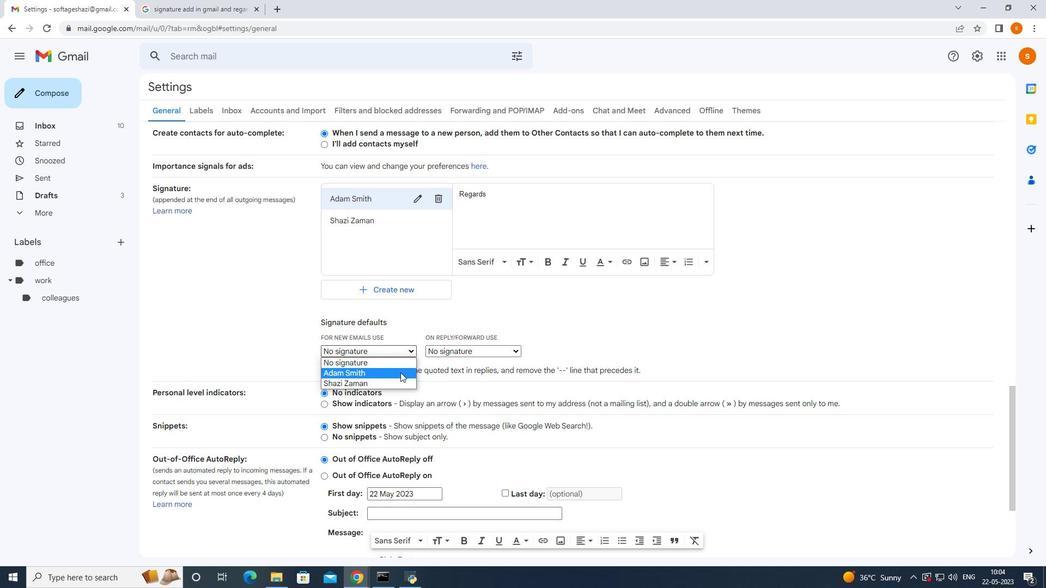
Action: Mouse pressed left at (400, 372)
Screenshot: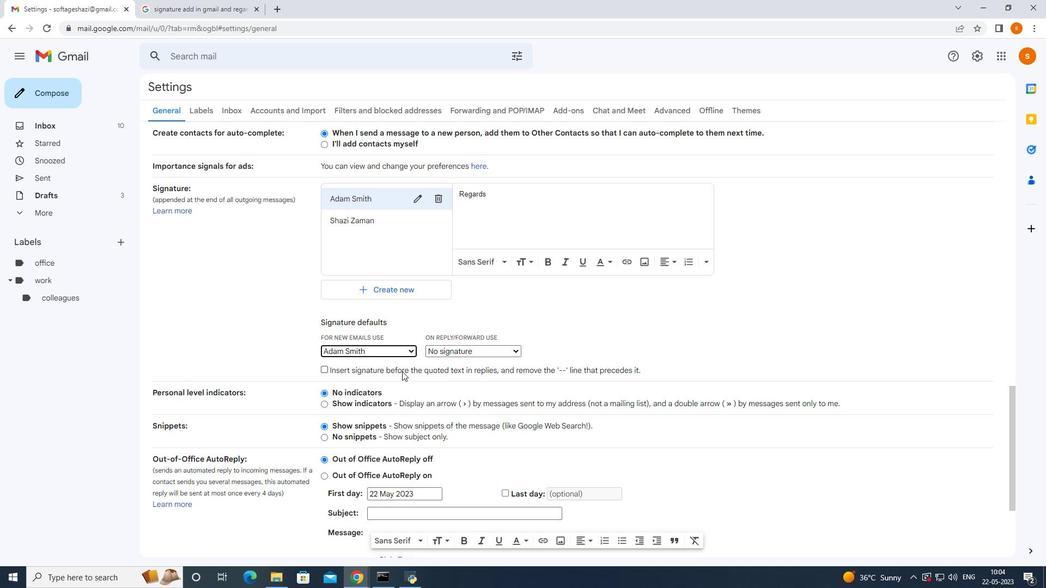 
Action: Mouse moved to (517, 350)
Screenshot: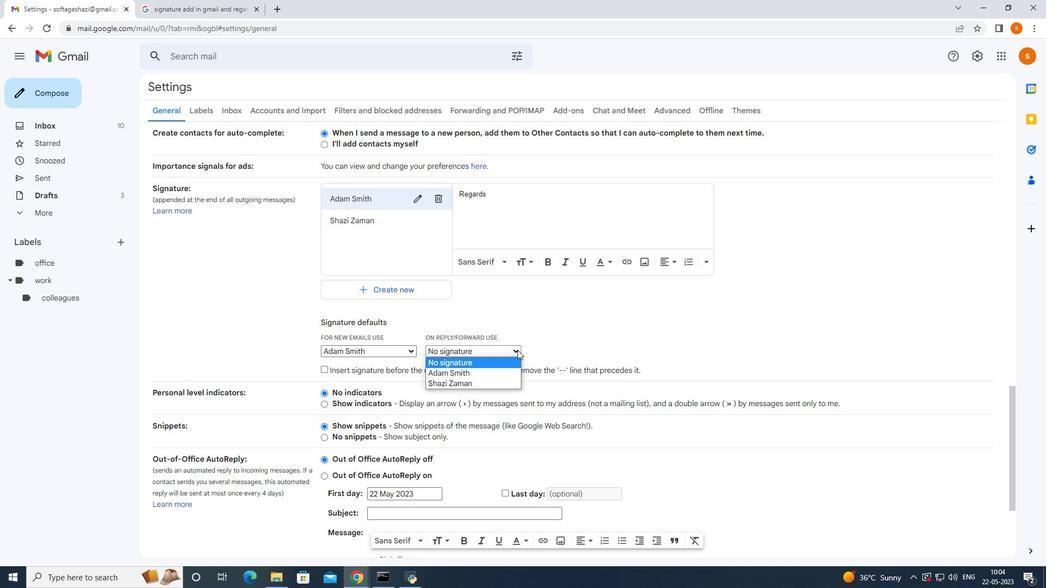 
Action: Mouse pressed left at (517, 350)
Screenshot: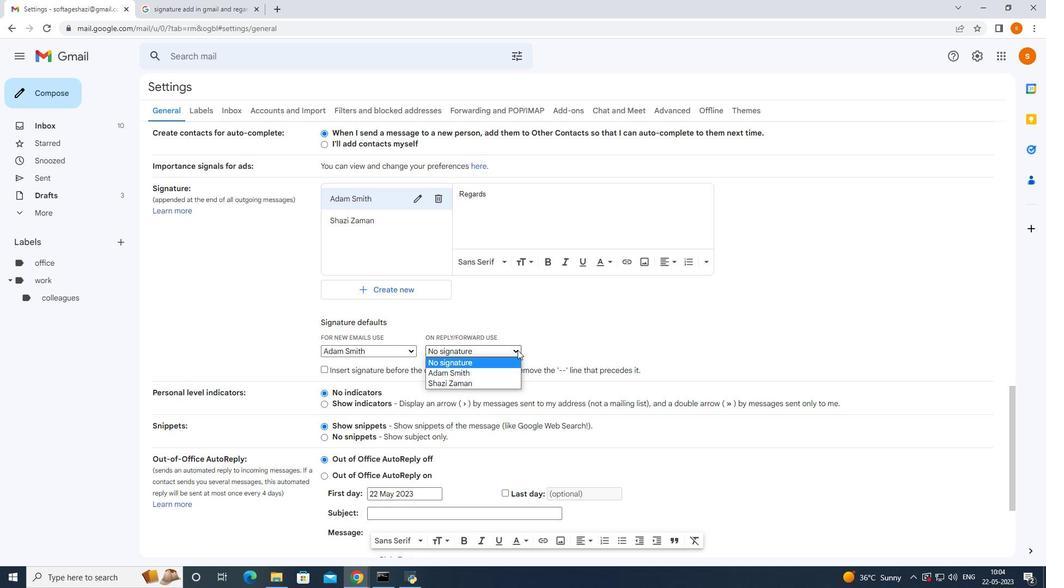 
Action: Mouse moved to (507, 368)
Screenshot: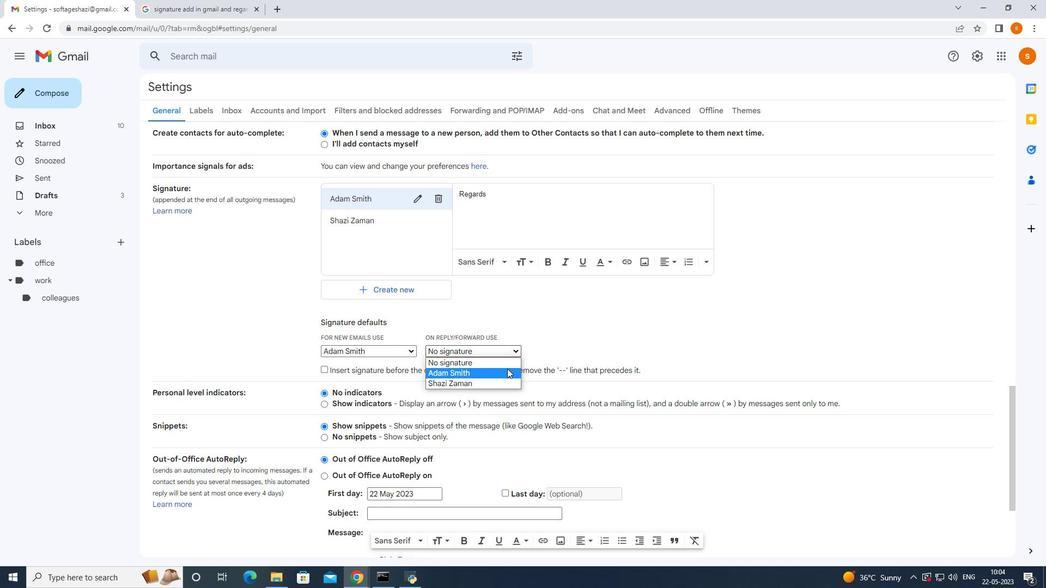 
Action: Mouse pressed left at (507, 368)
Screenshot: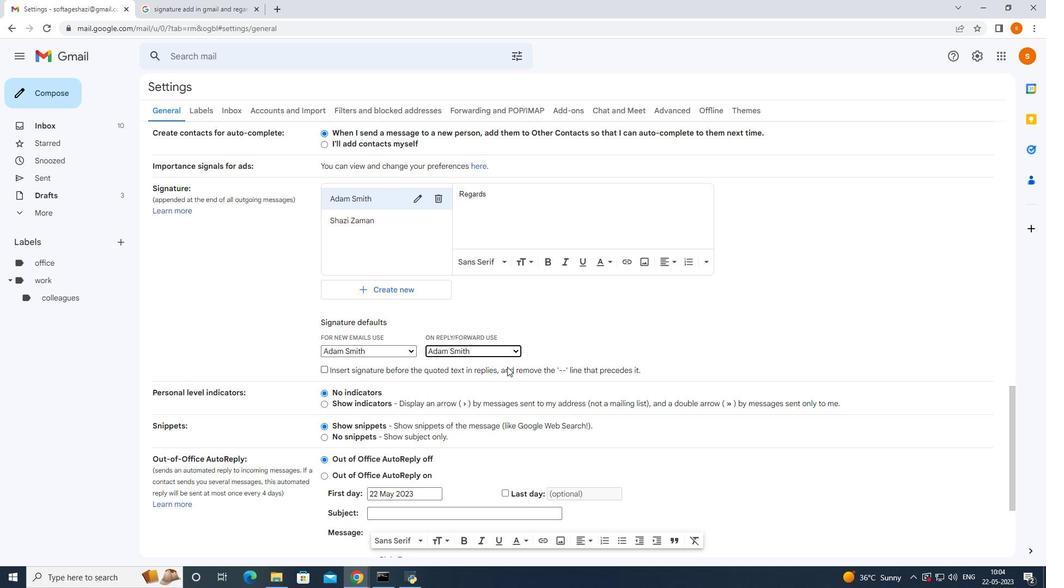 
Action: Mouse moved to (471, 336)
Screenshot: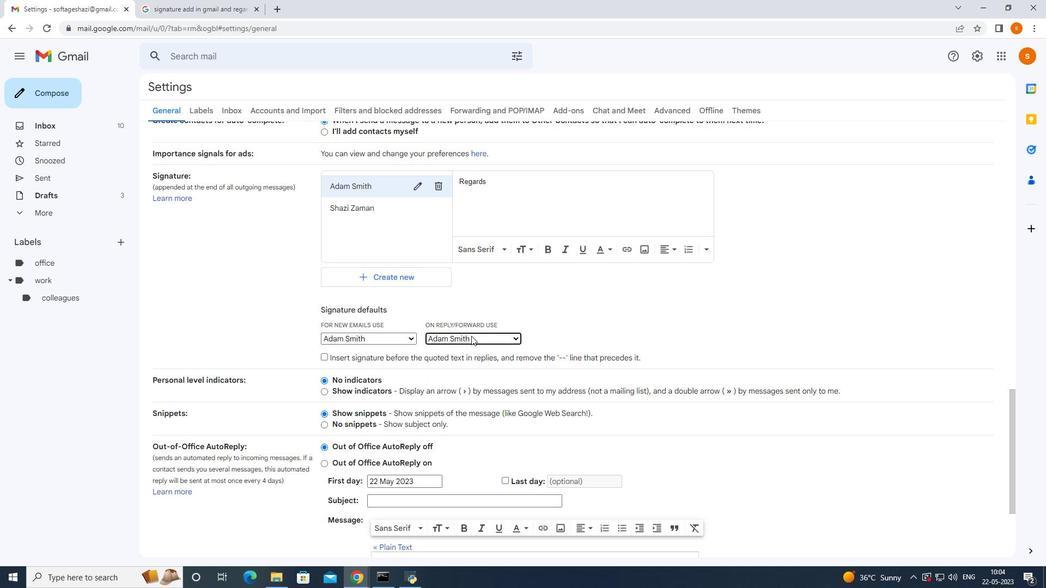 
Action: Mouse scrolled (471, 335) with delta (0, 0)
Screenshot: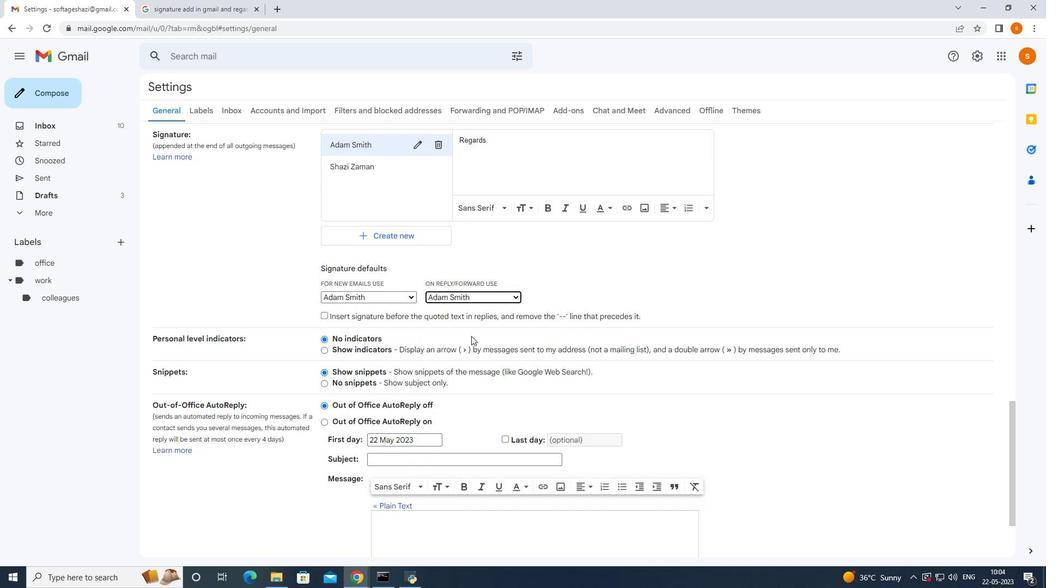 
Action: Mouse moved to (515, 315)
Screenshot: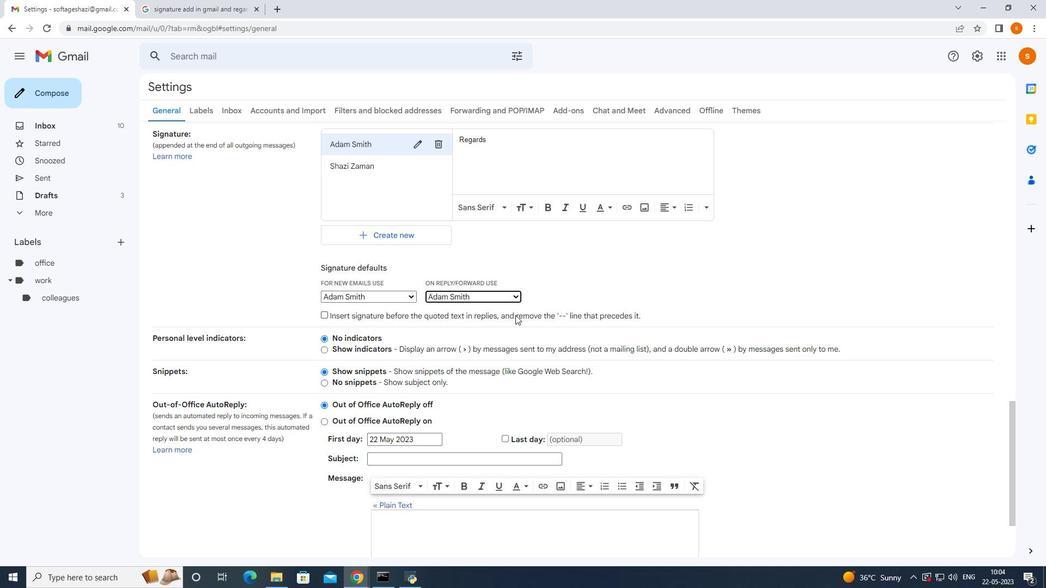 
Action: Mouse scrolled (515, 314) with delta (0, 0)
Screenshot: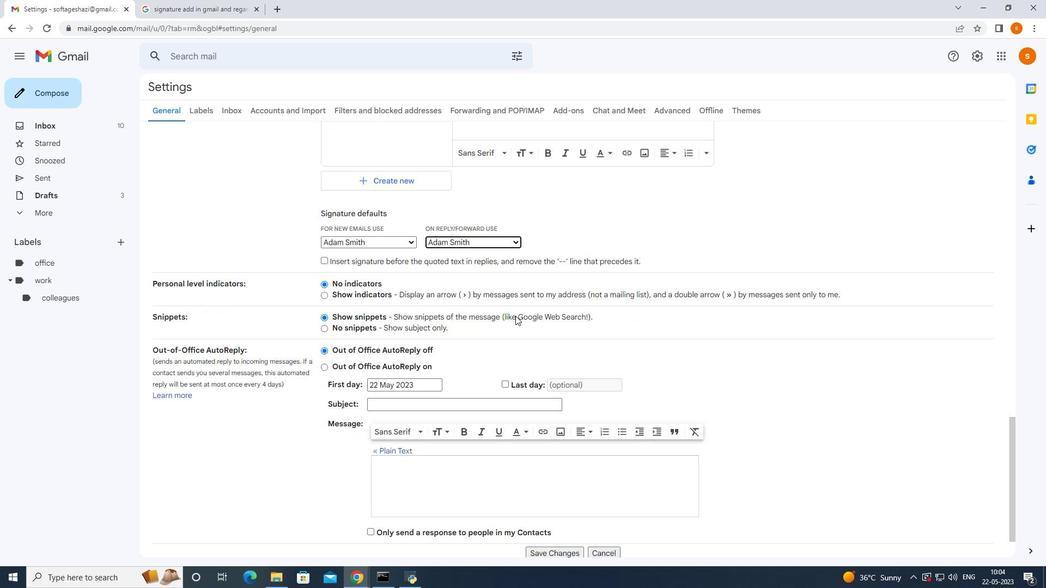 
Action: Mouse moved to (515, 318)
Screenshot: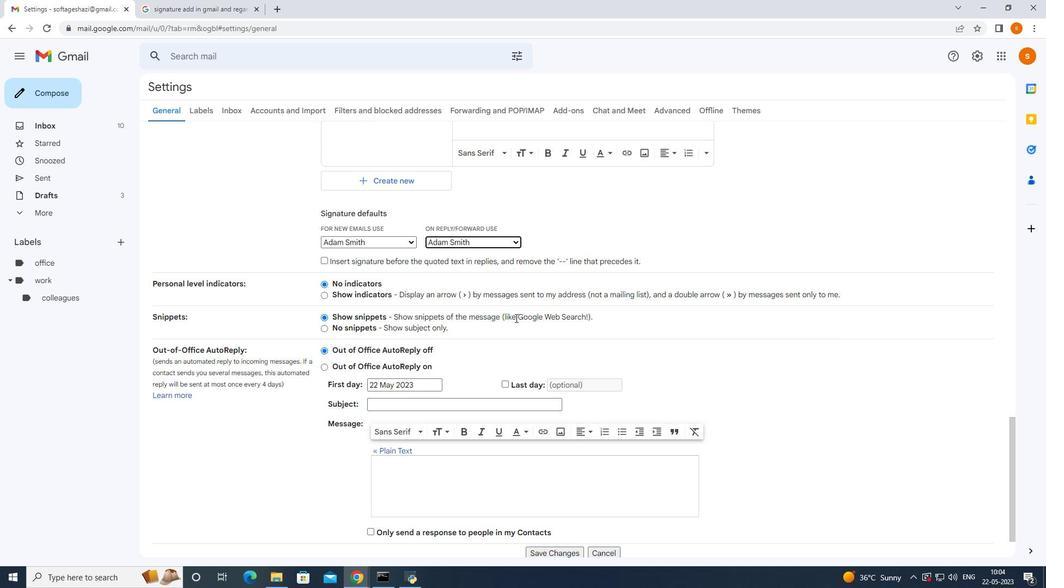 
Action: Mouse scrolled (515, 317) with delta (0, 0)
Screenshot: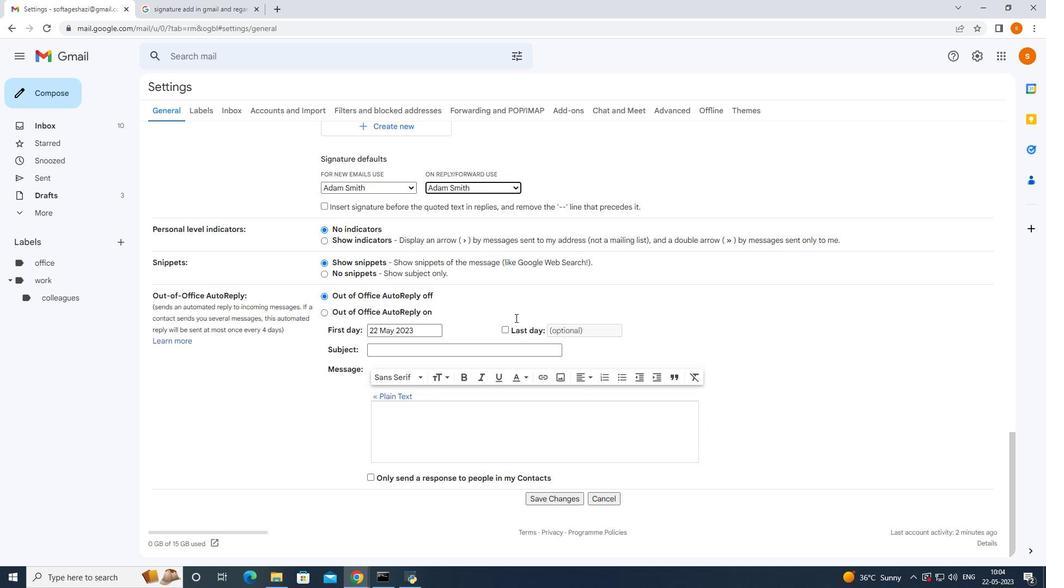 
Action: Mouse moved to (512, 314)
Screenshot: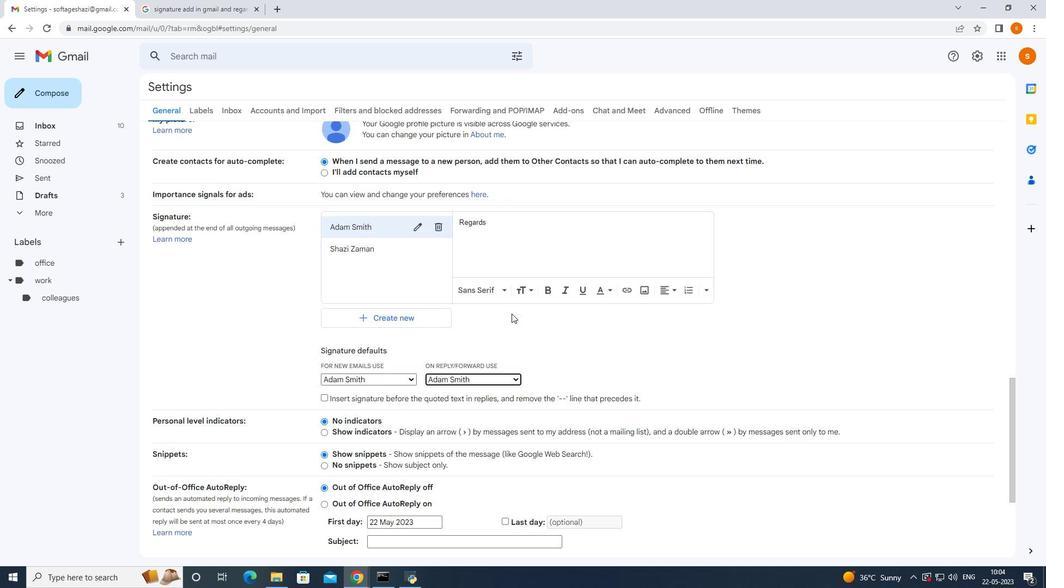 
Action: Mouse scrolled (512, 315) with delta (0, 0)
Screenshot: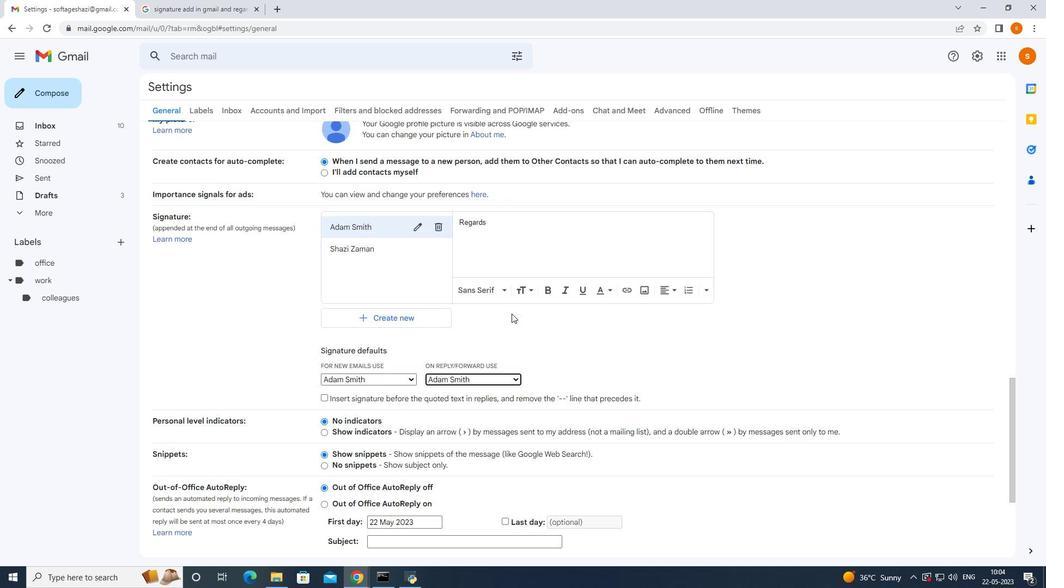
Action: Mouse moved to (511, 314)
Screenshot: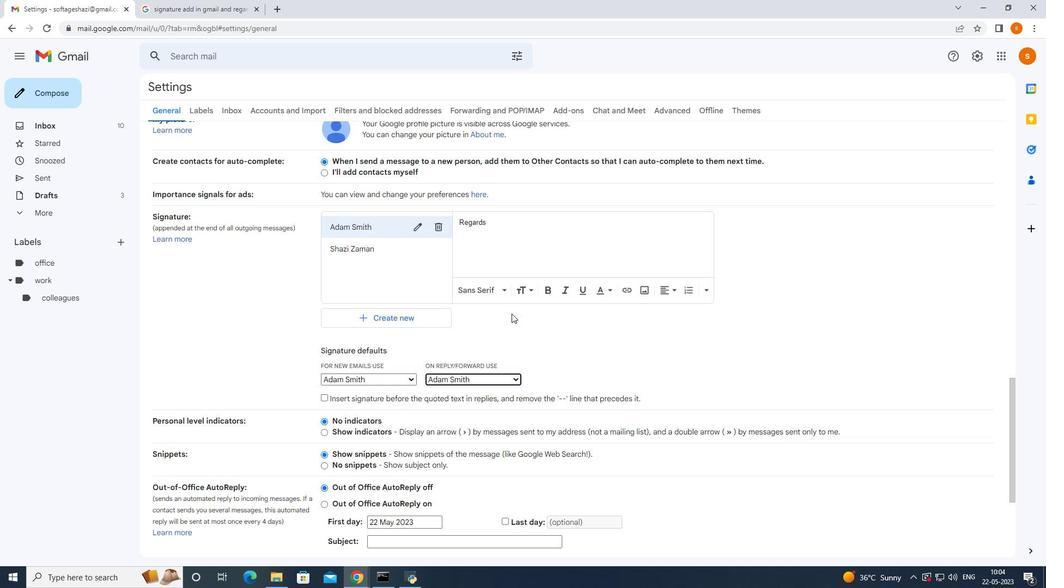 
Action: Mouse scrolled (511, 314) with delta (0, 0)
Screenshot: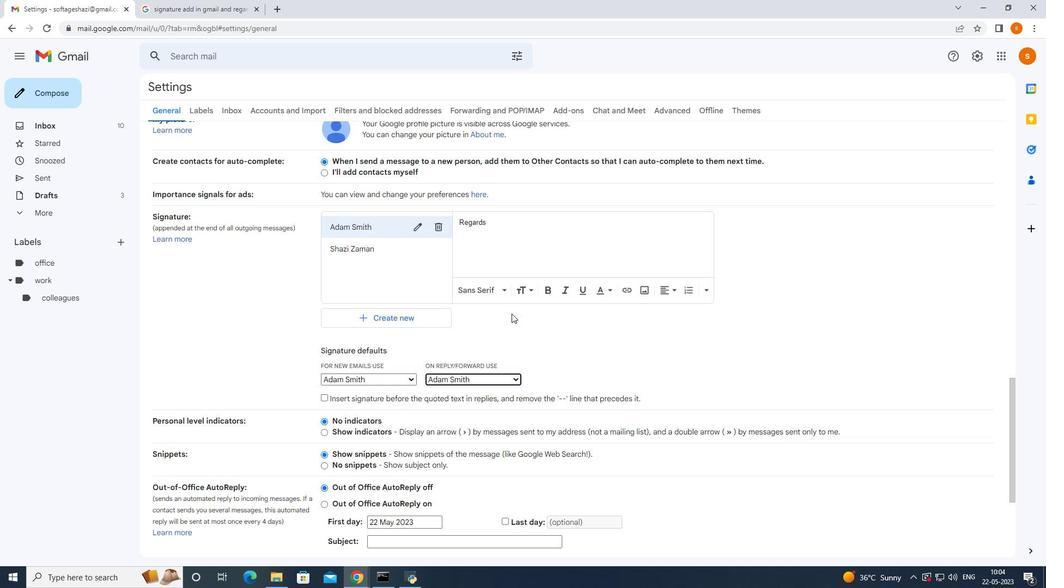 
Action: Mouse scrolled (511, 314) with delta (0, 0)
Screenshot: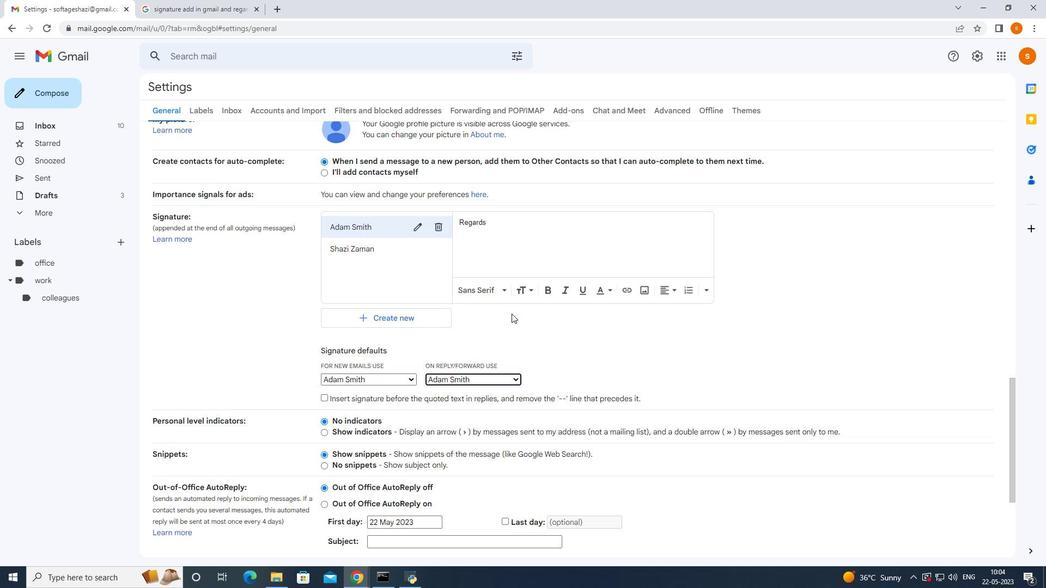 
Action: Mouse scrolled (511, 314) with delta (0, 0)
Screenshot: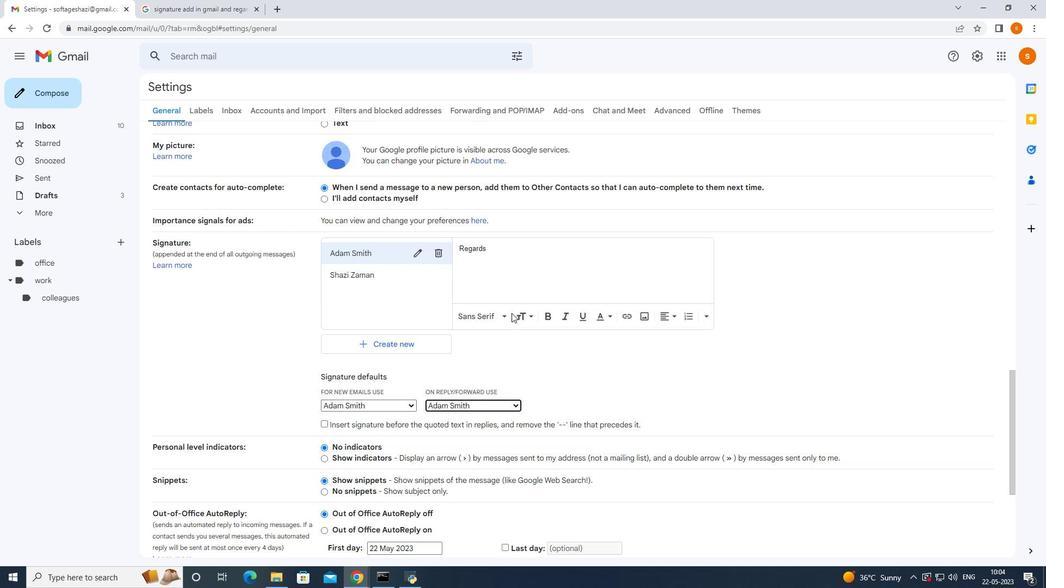 
Action: Mouse moved to (511, 313)
Screenshot: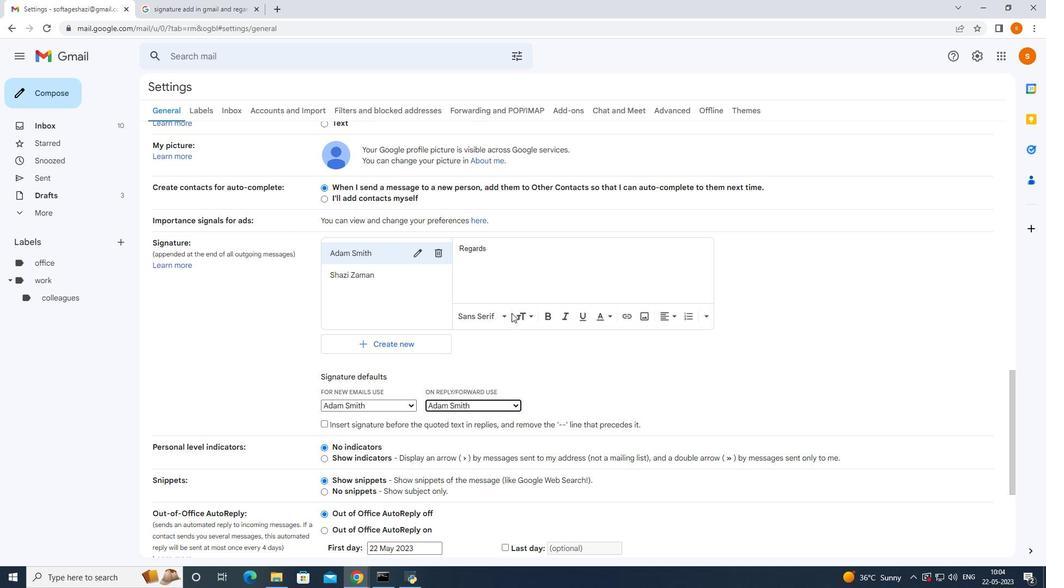 
Action: Mouse scrolled (511, 313) with delta (0, 0)
Screenshot: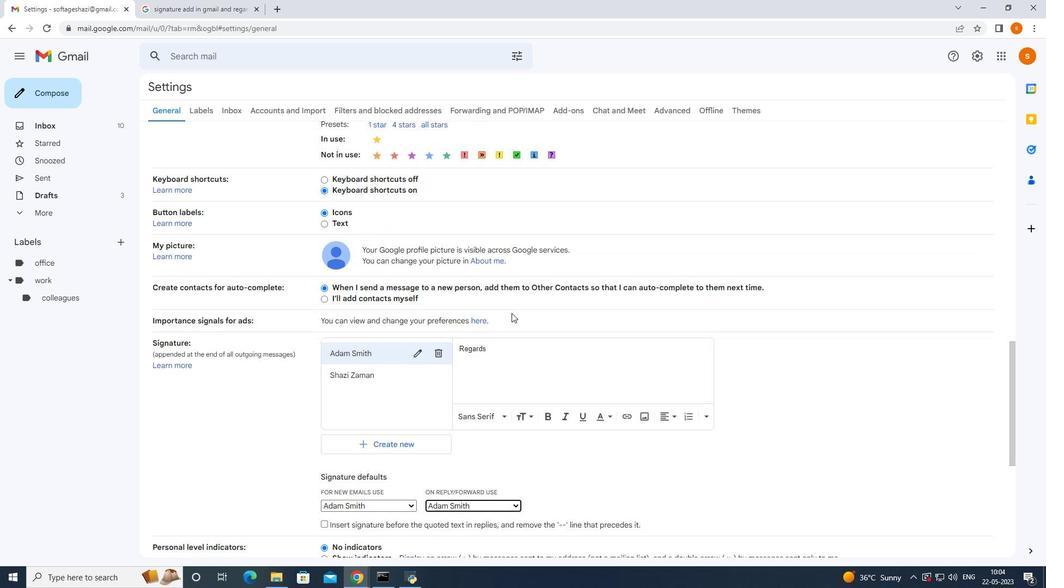 
Action: Mouse scrolled (511, 313) with delta (0, 0)
Screenshot: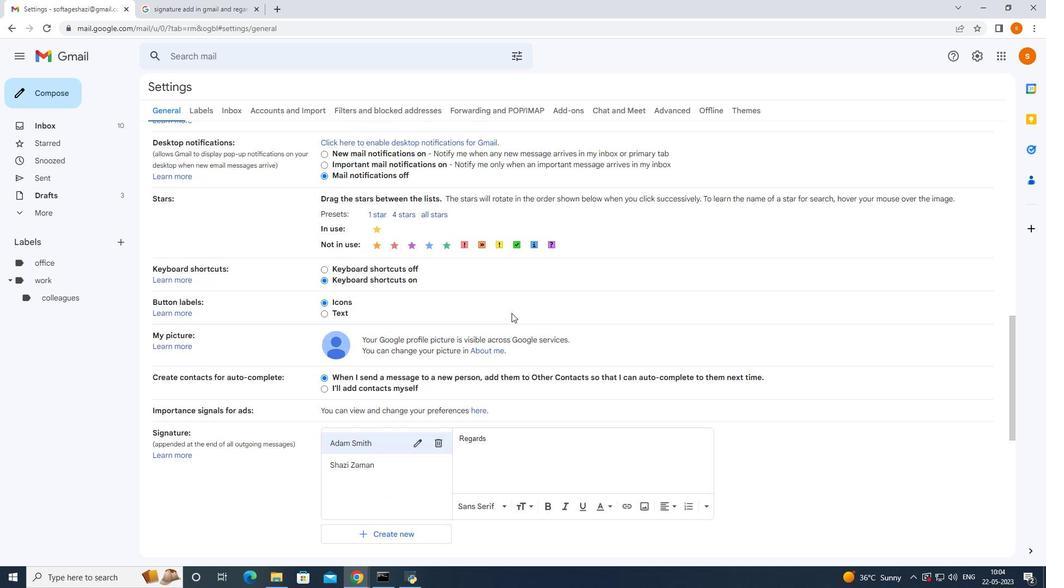 
Action: Mouse scrolled (511, 313) with delta (0, 0)
Screenshot: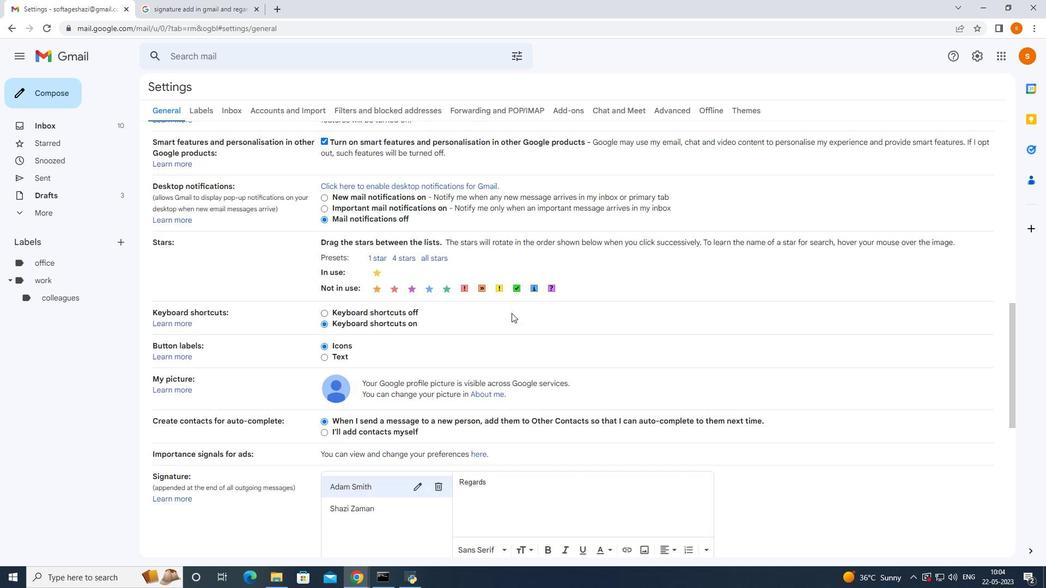 
Action: Mouse scrolled (511, 313) with delta (0, 0)
Screenshot: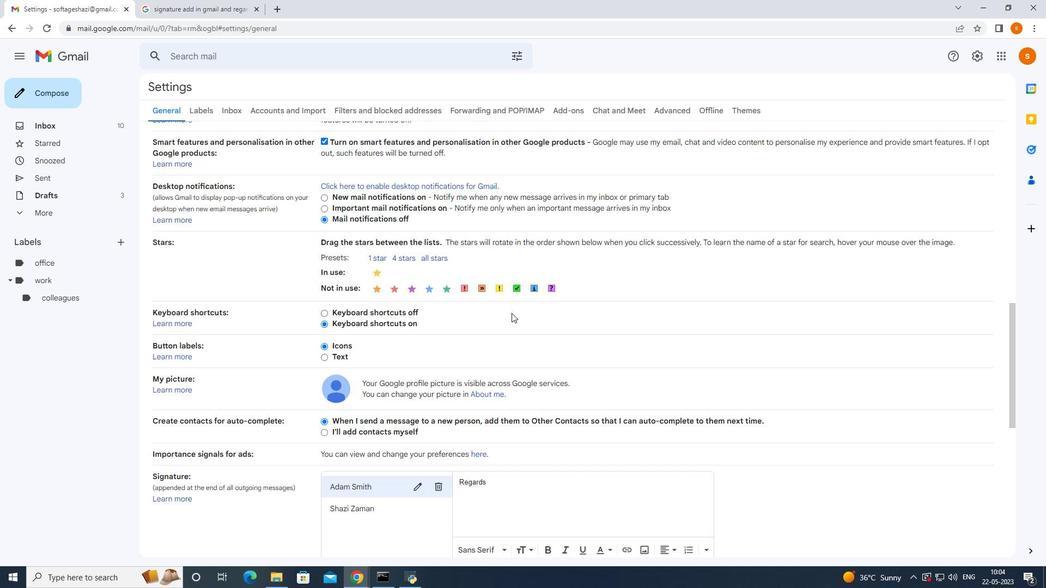 
Action: Mouse scrolled (511, 313) with delta (0, 0)
Screenshot: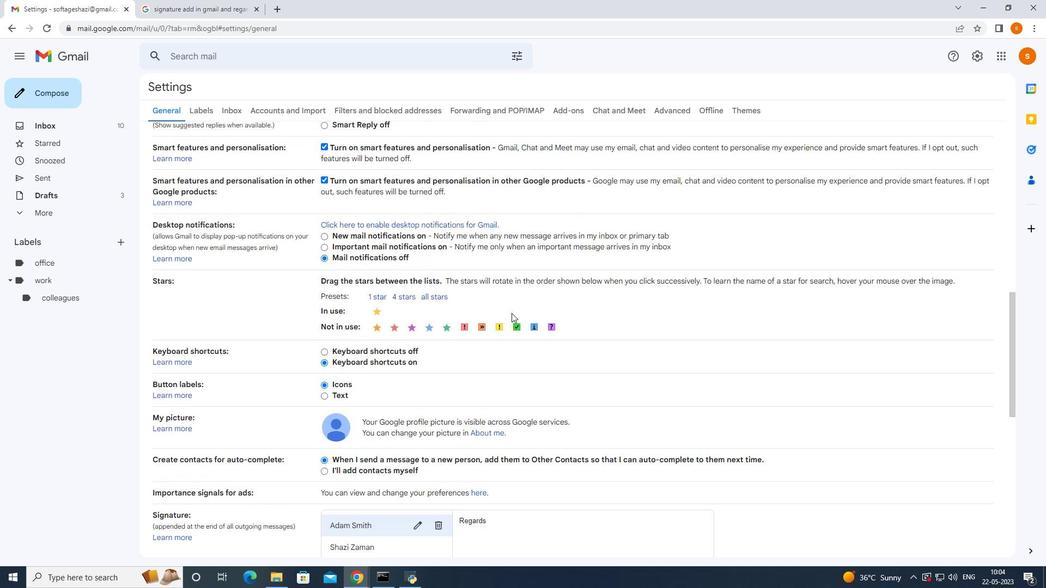 
Action: Mouse moved to (508, 311)
Screenshot: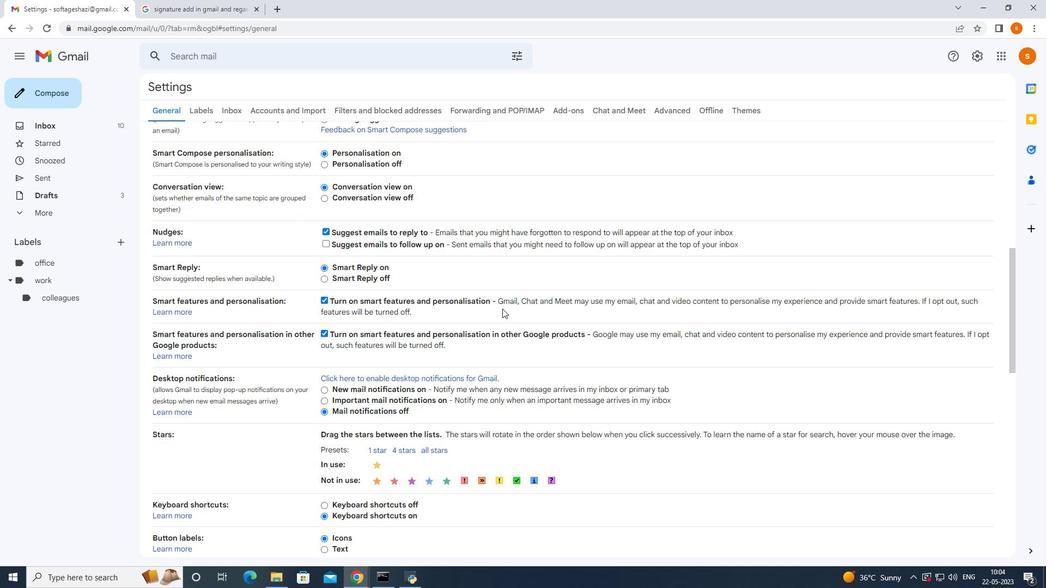 
Action: Mouse scrolled (508, 312) with delta (0, 0)
Screenshot: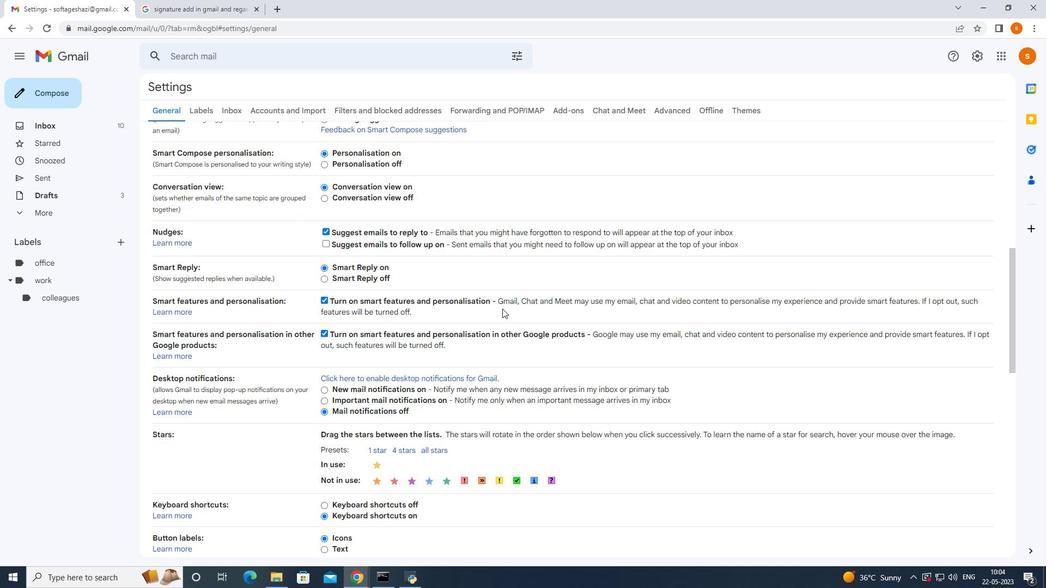 
Action: Mouse moved to (508, 311)
Screenshot: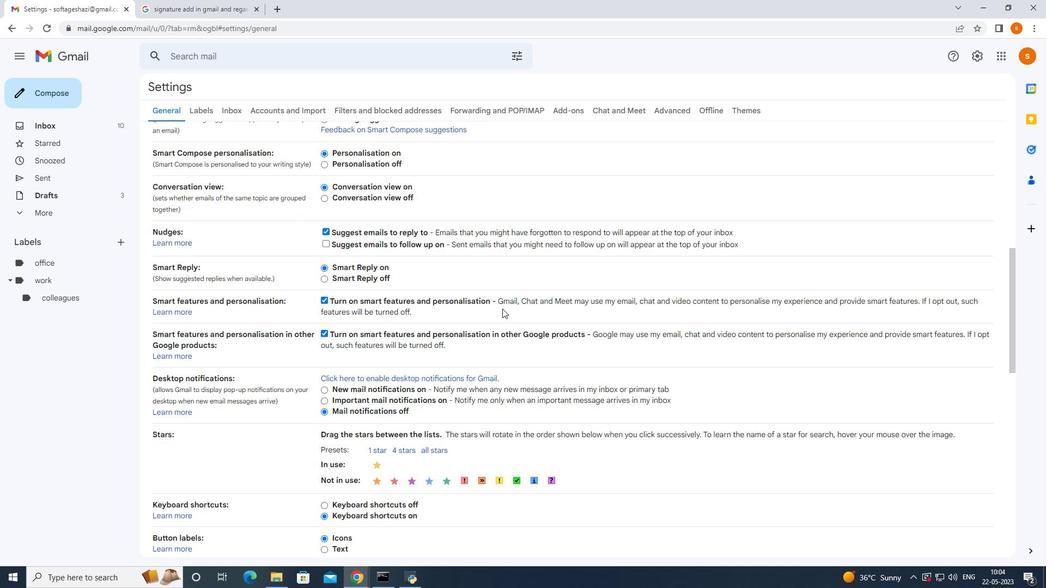 
Action: Mouse scrolled (508, 312) with delta (0, 0)
Screenshot: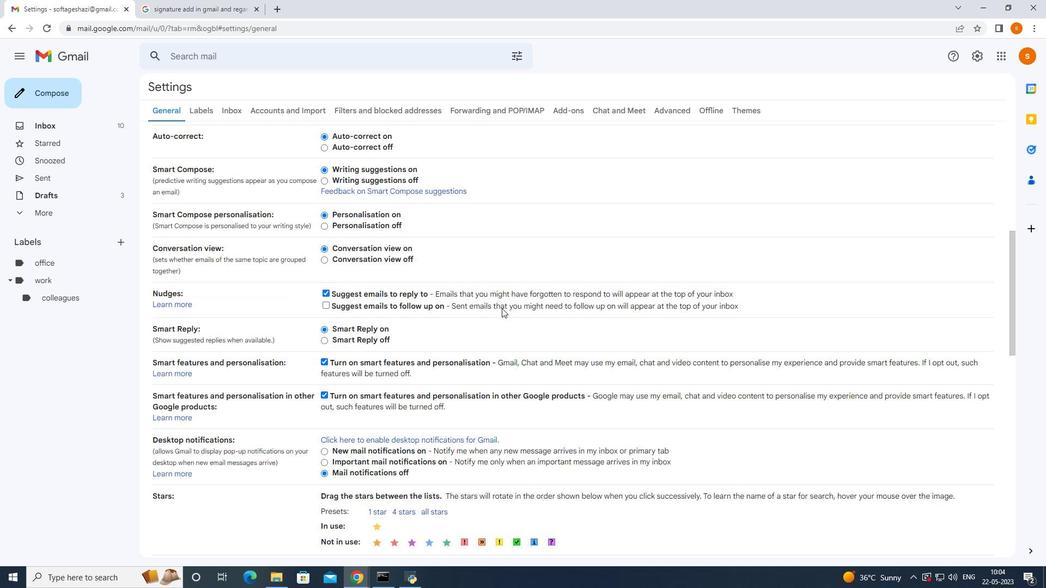 
Action: Mouse moved to (507, 311)
Screenshot: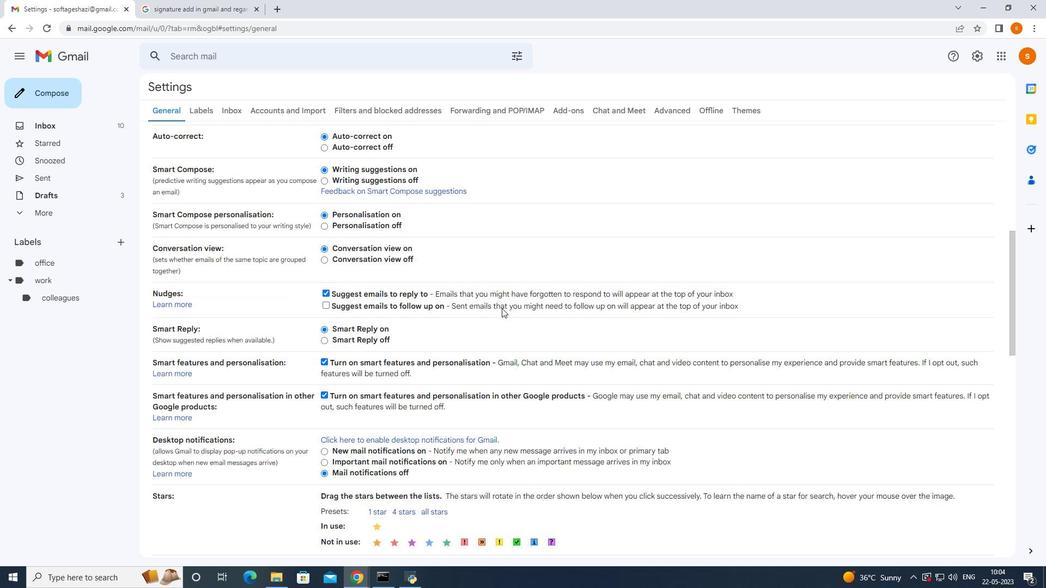 
Action: Mouse scrolled (507, 312) with delta (0, 0)
Screenshot: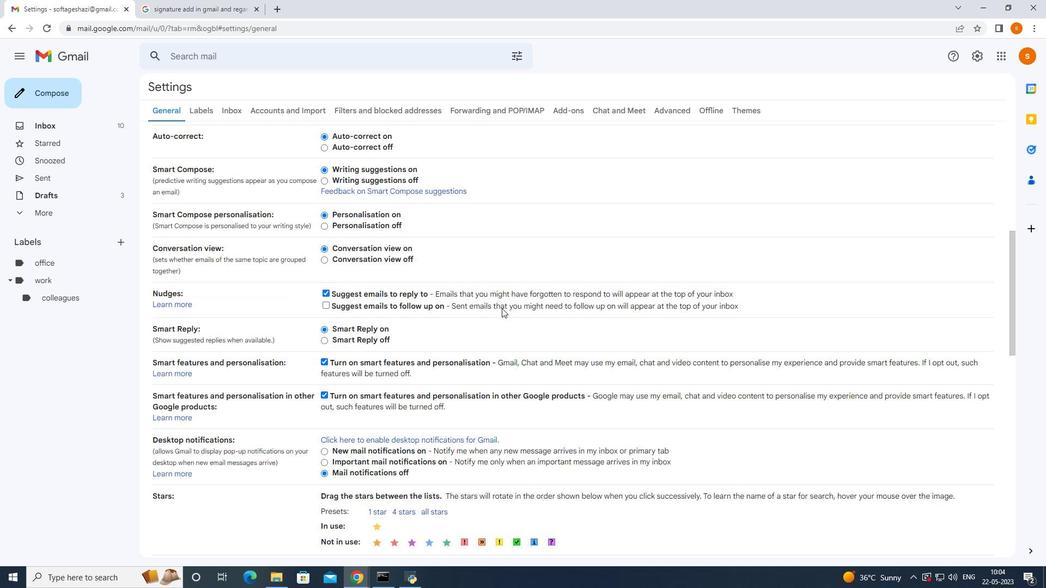 
Action: Mouse moved to (504, 310)
Screenshot: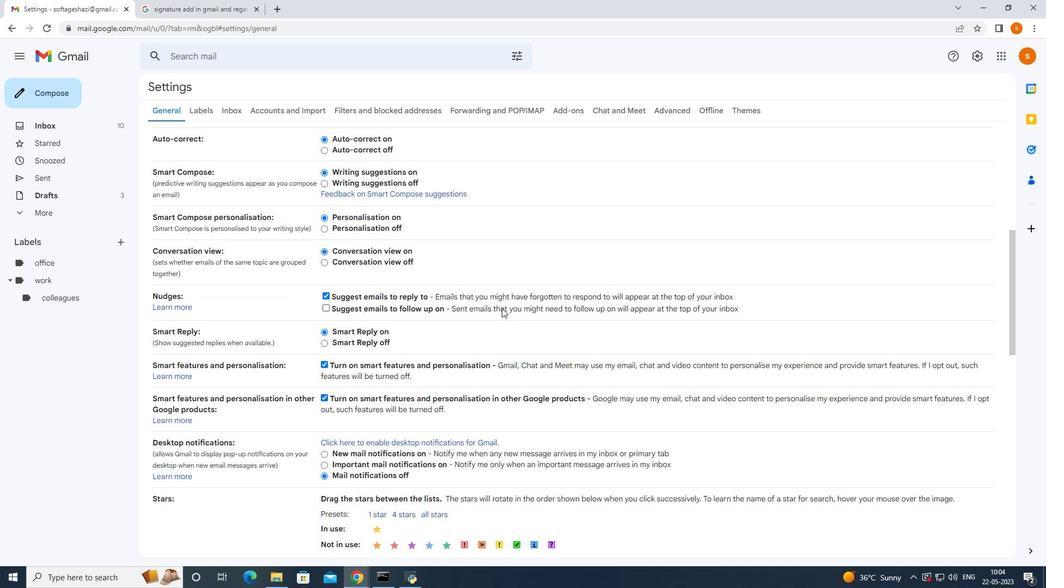 
Action: Mouse scrolled (505, 310) with delta (0, 0)
Screenshot: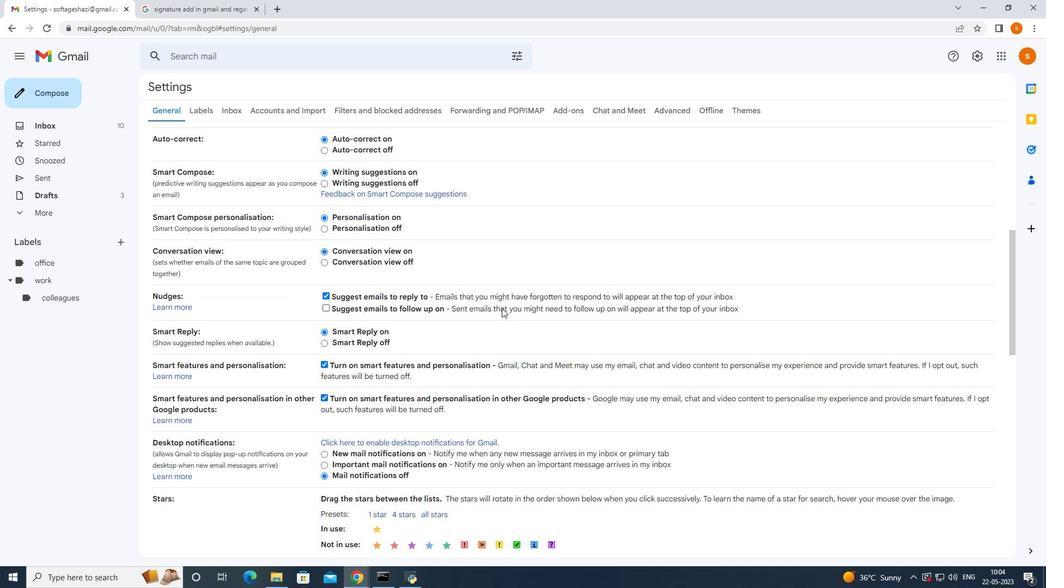 
Action: Mouse moved to (501, 306)
Screenshot: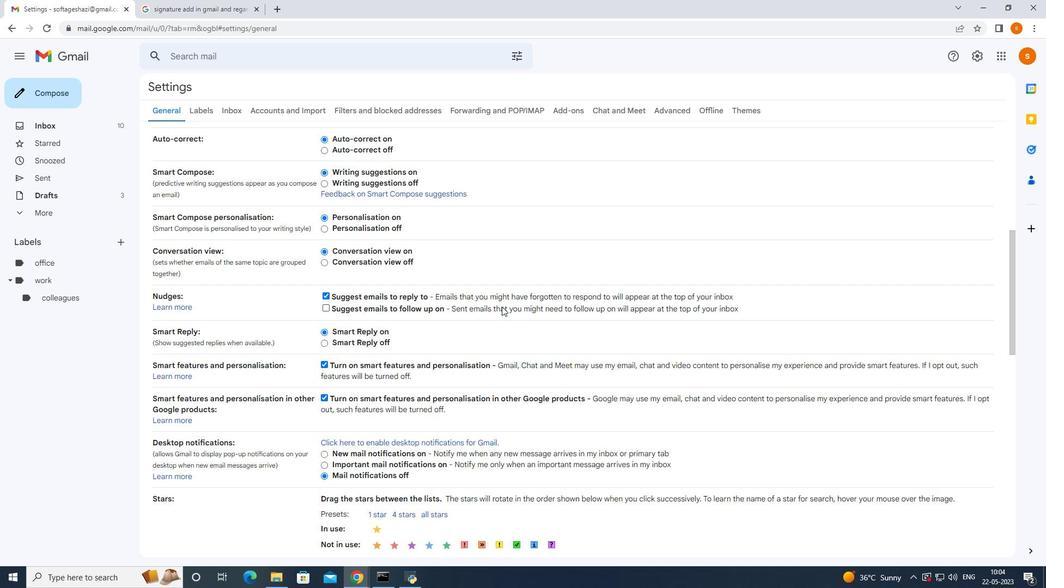 
Action: Mouse scrolled (501, 306) with delta (0, 0)
Screenshot: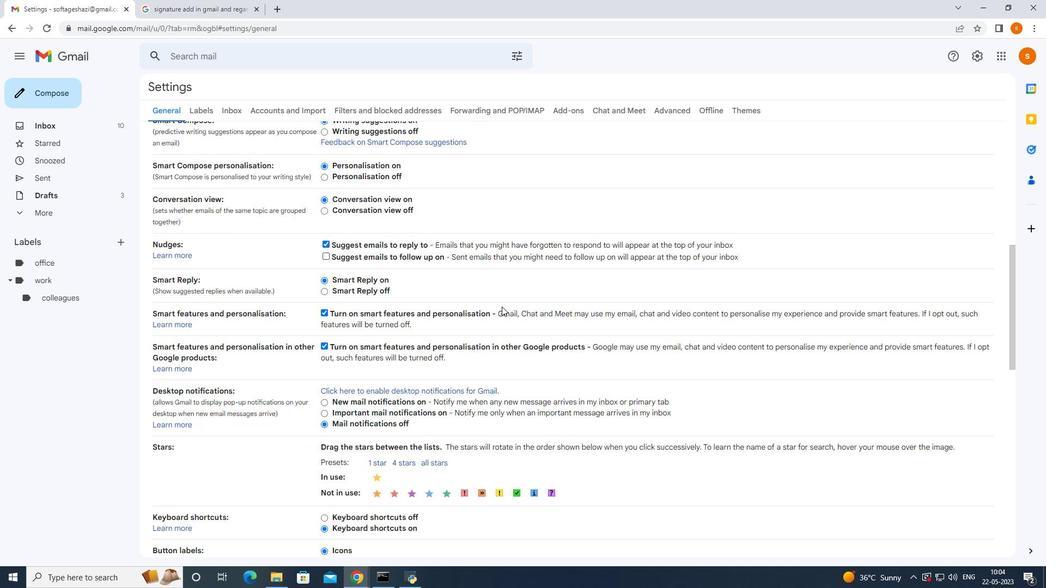 
Action: Mouse moved to (501, 306)
Screenshot: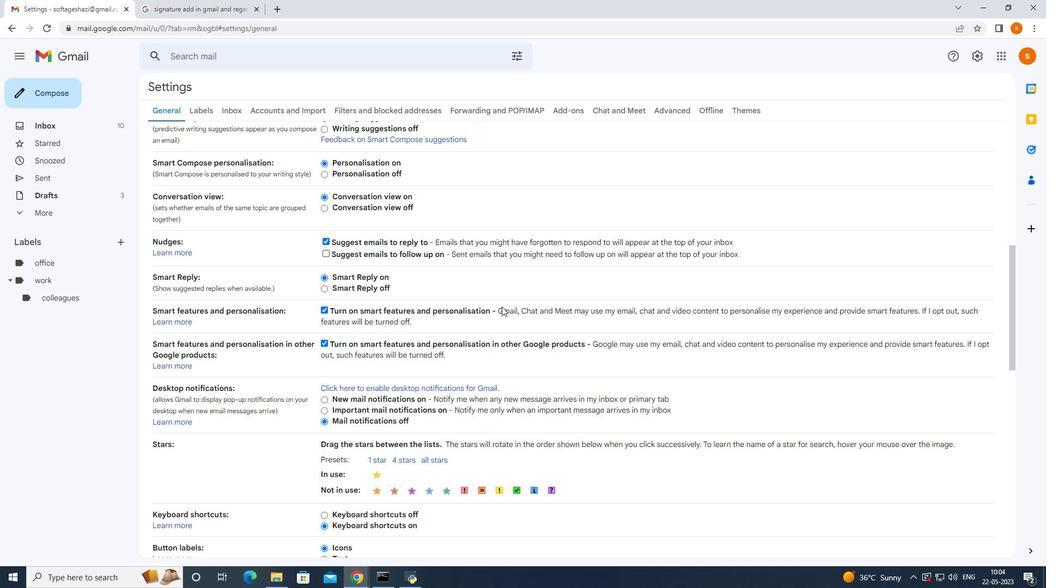 
Action: Mouse scrolled (501, 306) with delta (0, 0)
Screenshot: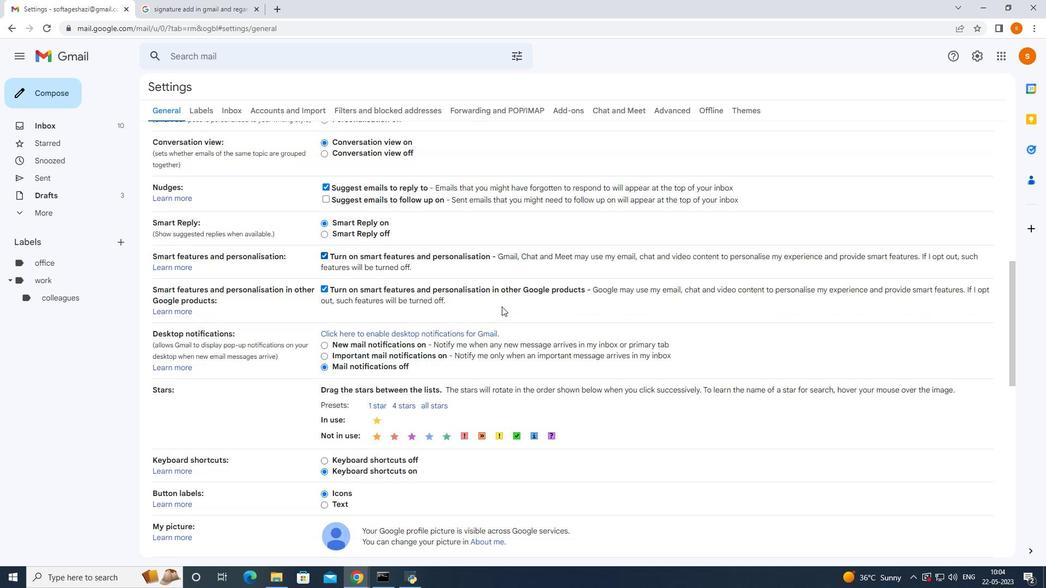 
Action: Mouse moved to (389, 404)
Screenshot: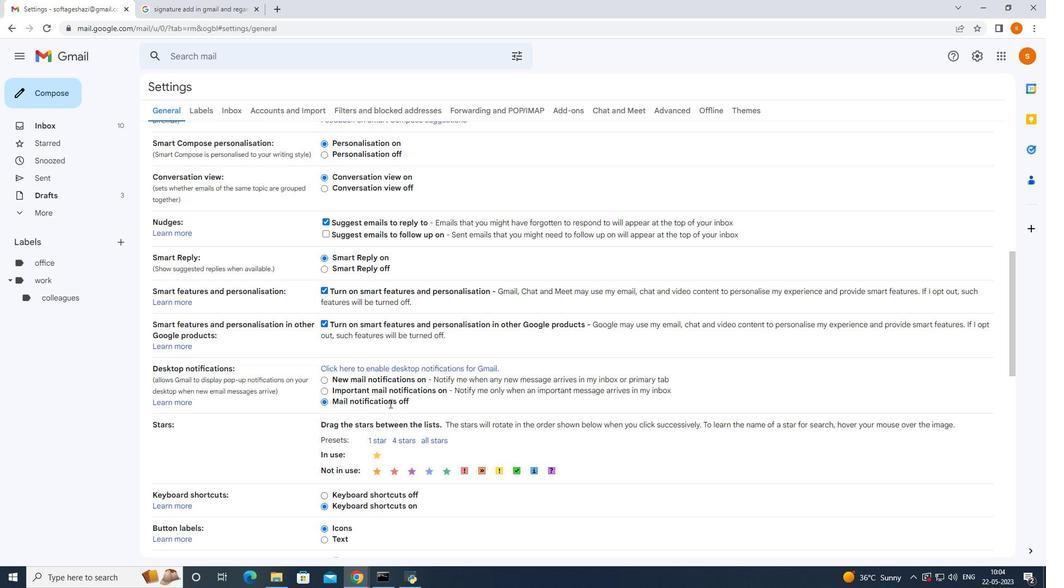 
Action: Mouse scrolled (389, 404) with delta (0, 0)
Screenshot: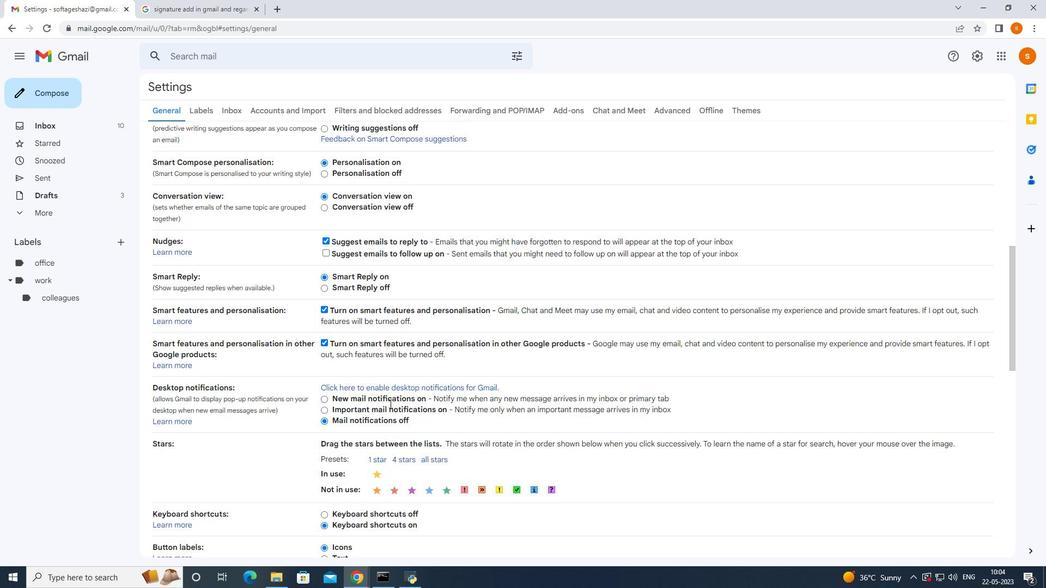 
Action: Mouse moved to (389, 403)
Screenshot: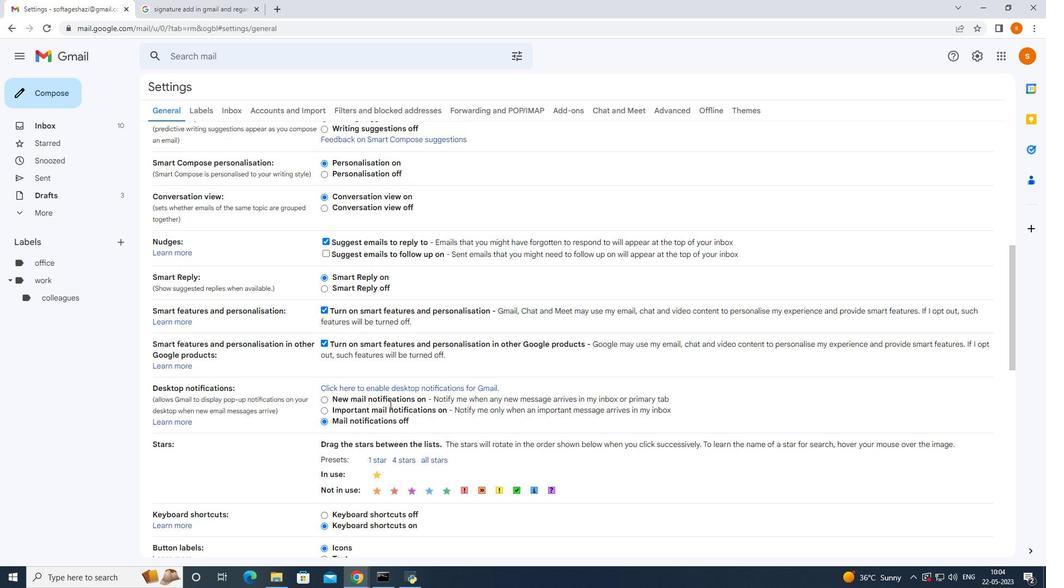 
Action: Mouse scrolled (389, 404) with delta (0, 0)
Screenshot: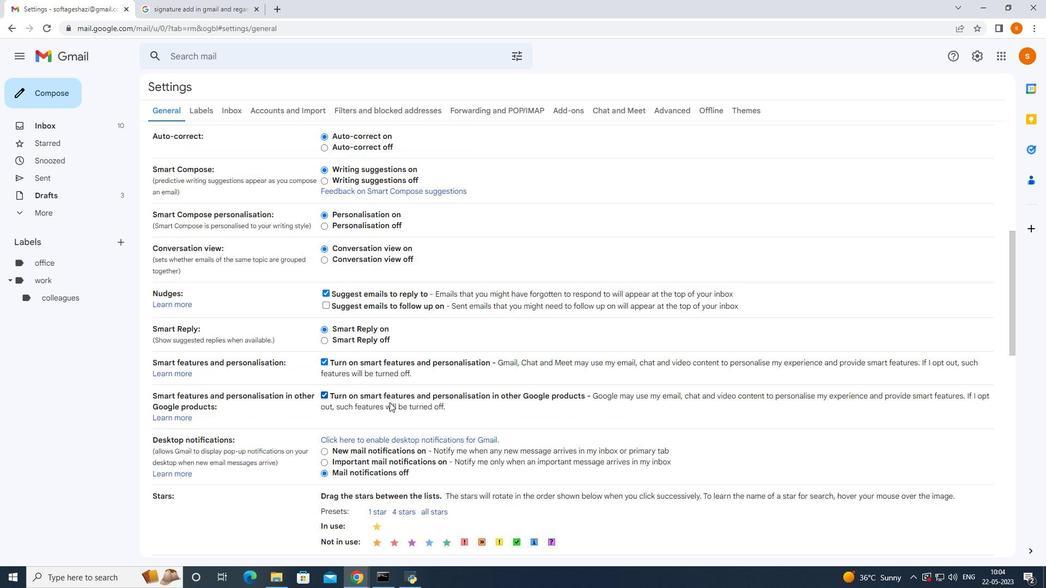 
Action: Mouse moved to (196, 113)
Screenshot: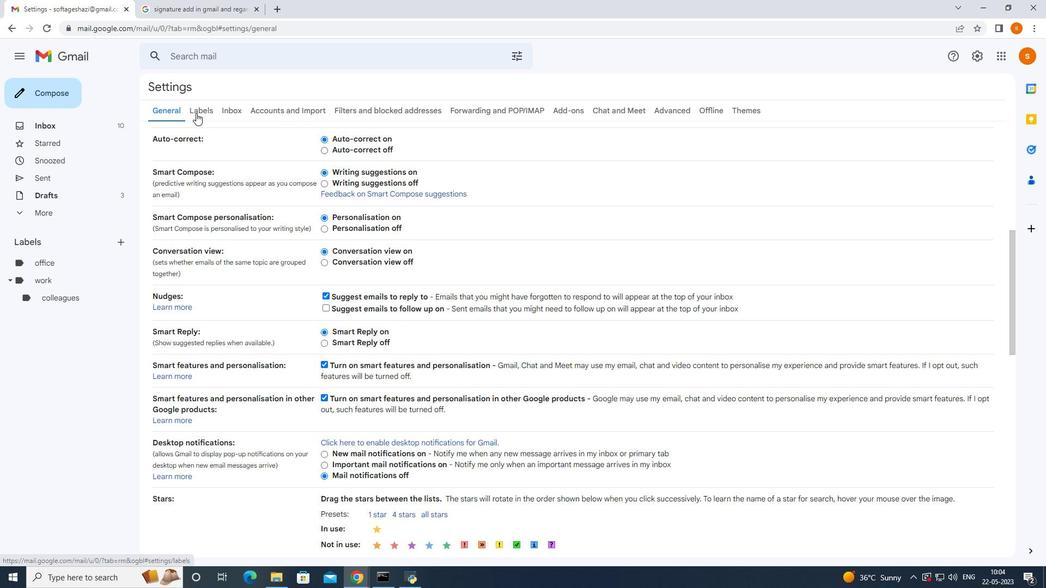 
Action: Mouse pressed left at (196, 113)
Screenshot: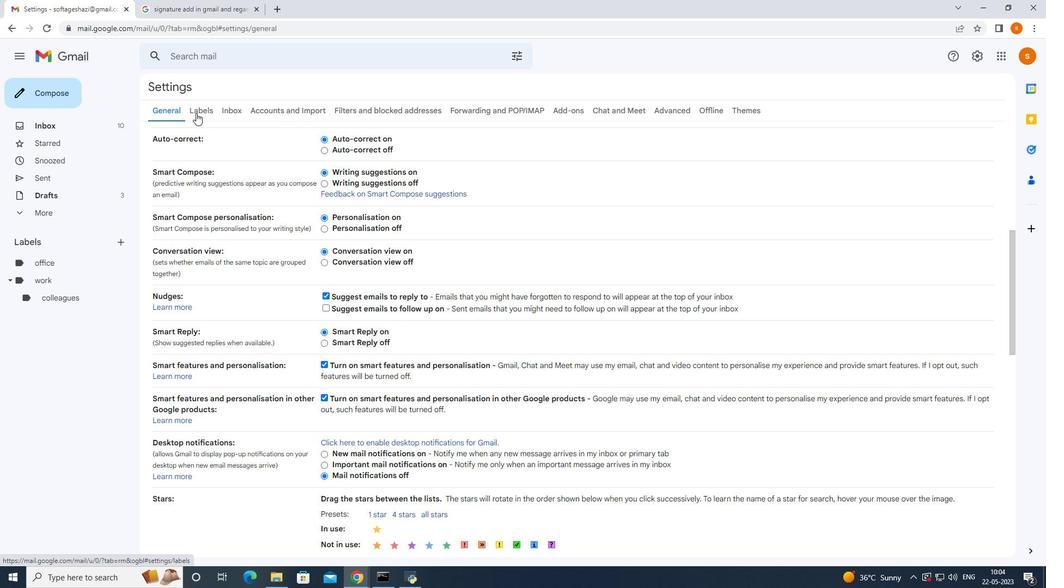 
Action: Mouse moved to (311, 202)
Screenshot: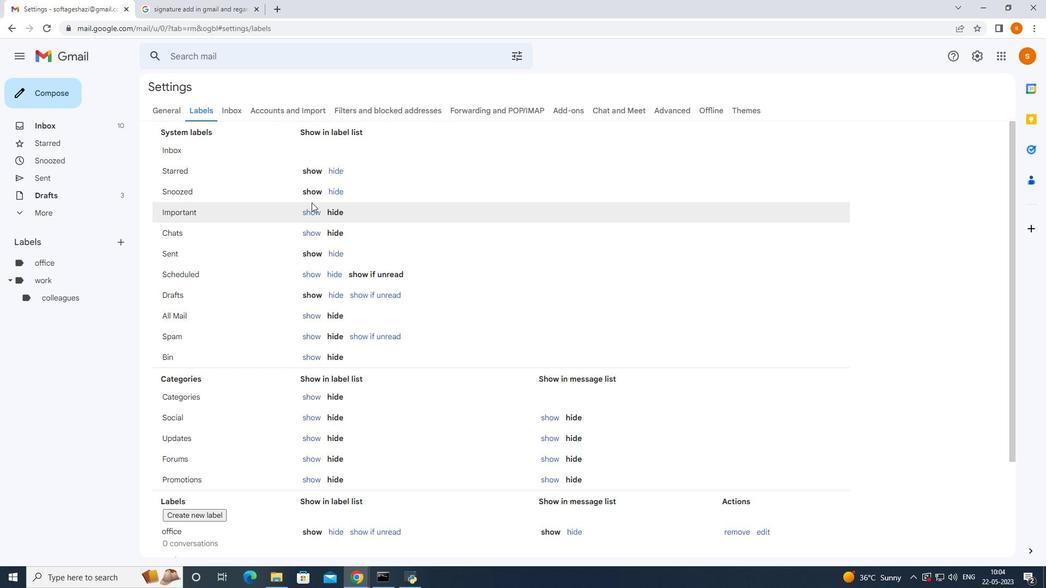 
Action: Mouse scrolled (311, 202) with delta (0, 0)
Screenshot: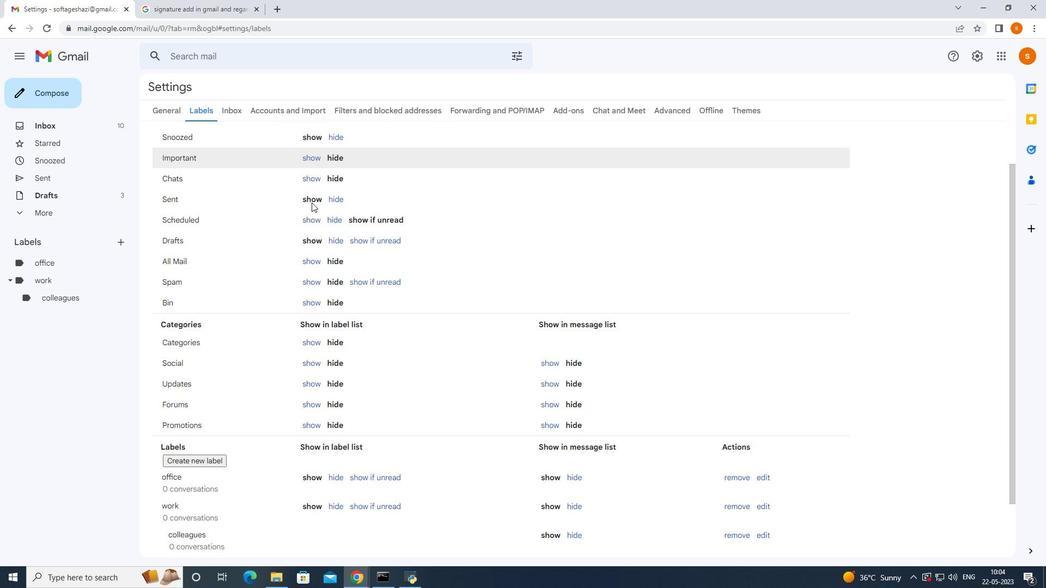 
Action: Mouse scrolled (311, 203) with delta (0, 0)
Screenshot: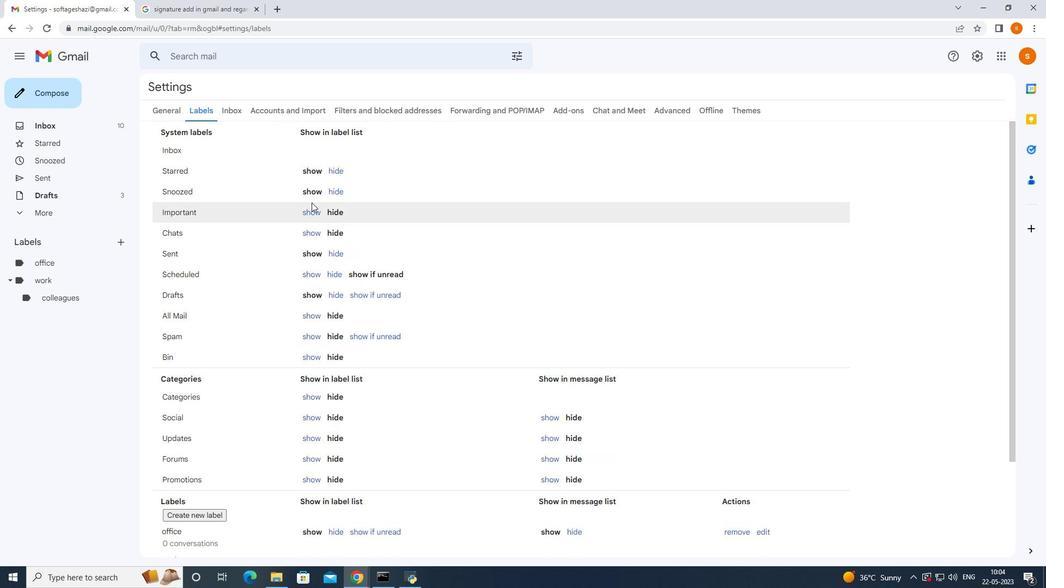 
Action: Mouse moved to (269, 189)
Screenshot: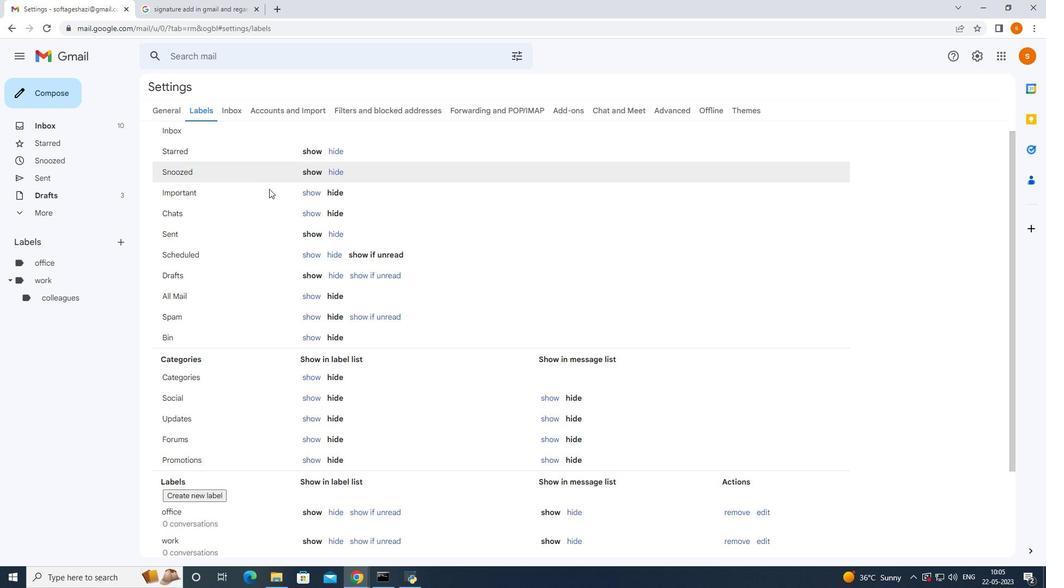
Action: Mouse scrolled (269, 188) with delta (0, 0)
Screenshot: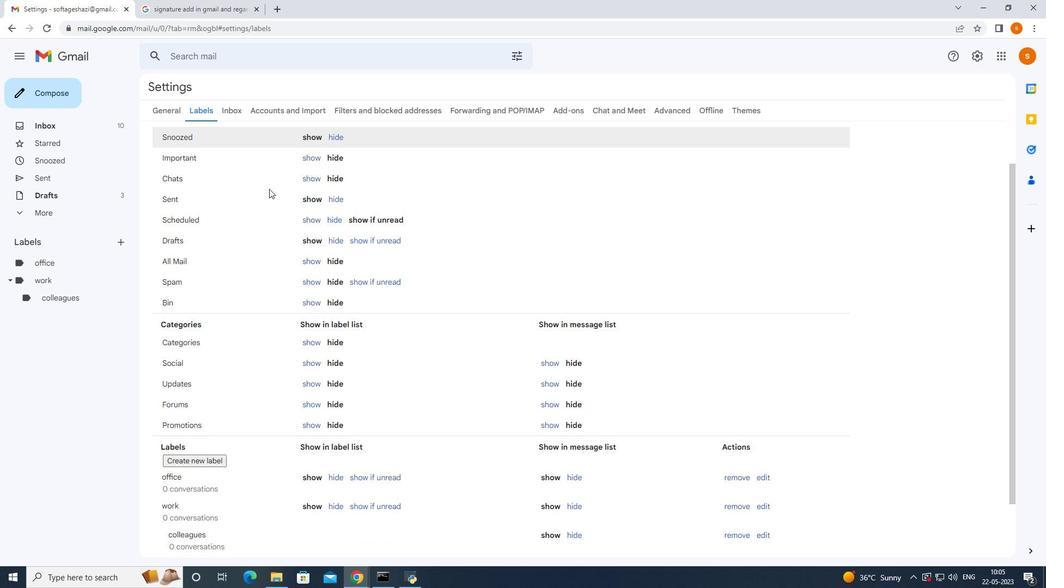 
Action: Mouse moved to (269, 196)
Screenshot: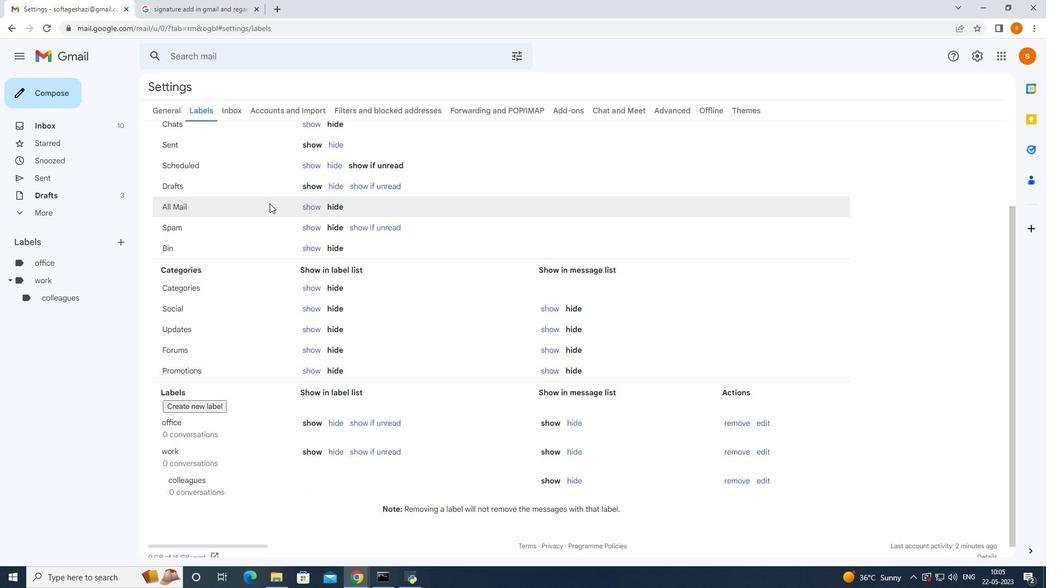 
Action: Mouse scrolled (269, 196) with delta (0, 0)
Screenshot: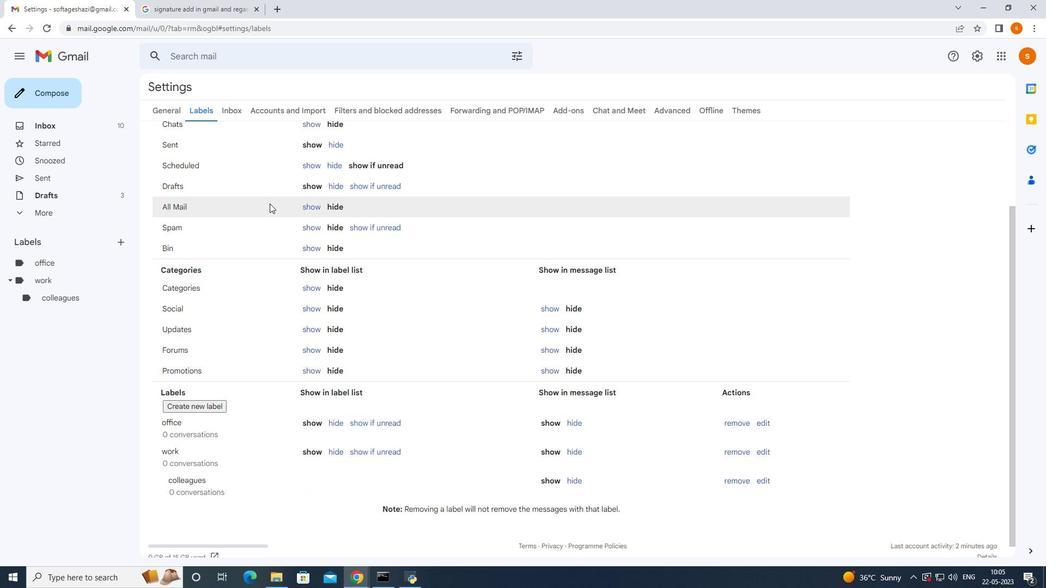 
Action: Mouse moved to (250, 316)
Screenshot: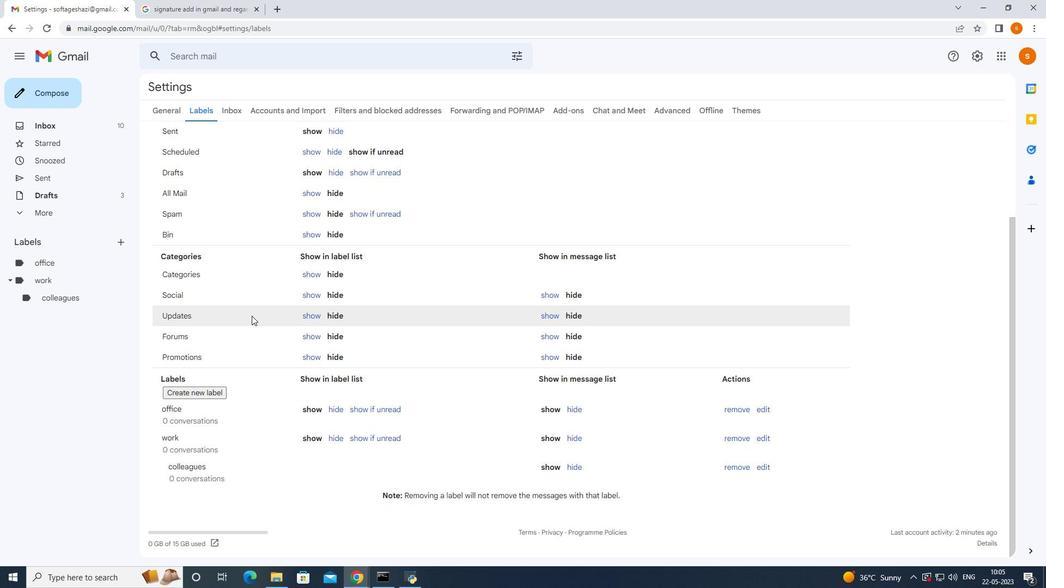 
Action: Mouse scrolled (250, 316) with delta (0, 0)
Screenshot: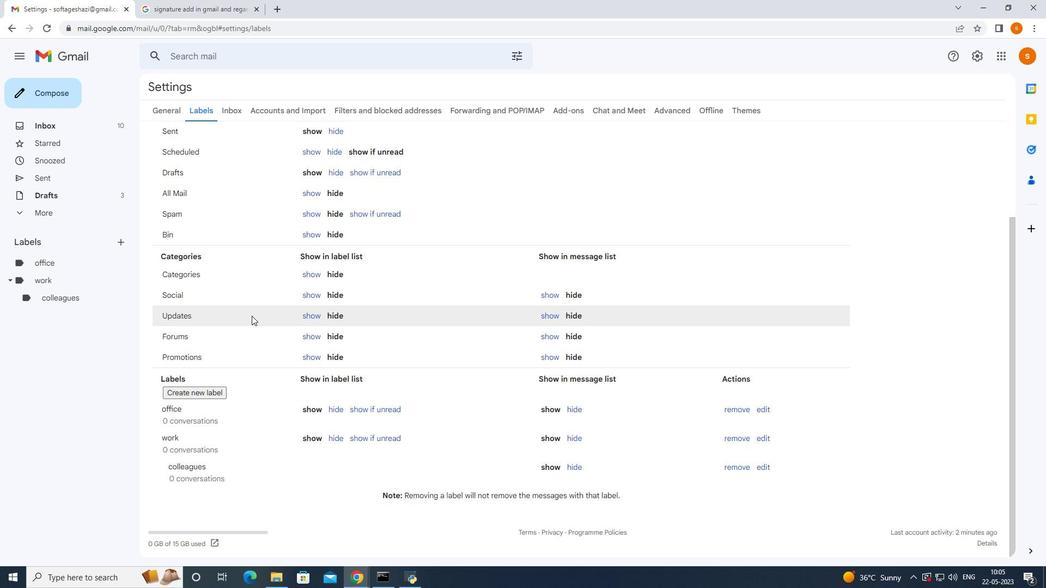 
Action: Mouse moved to (251, 316)
Screenshot: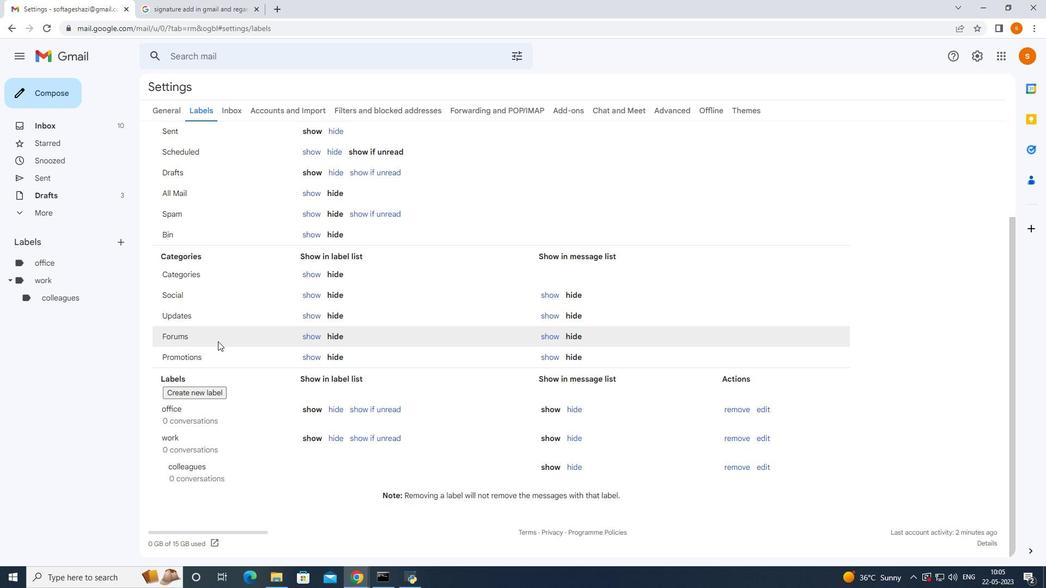 
Action: Mouse scrolled (251, 316) with delta (0, 0)
Screenshot: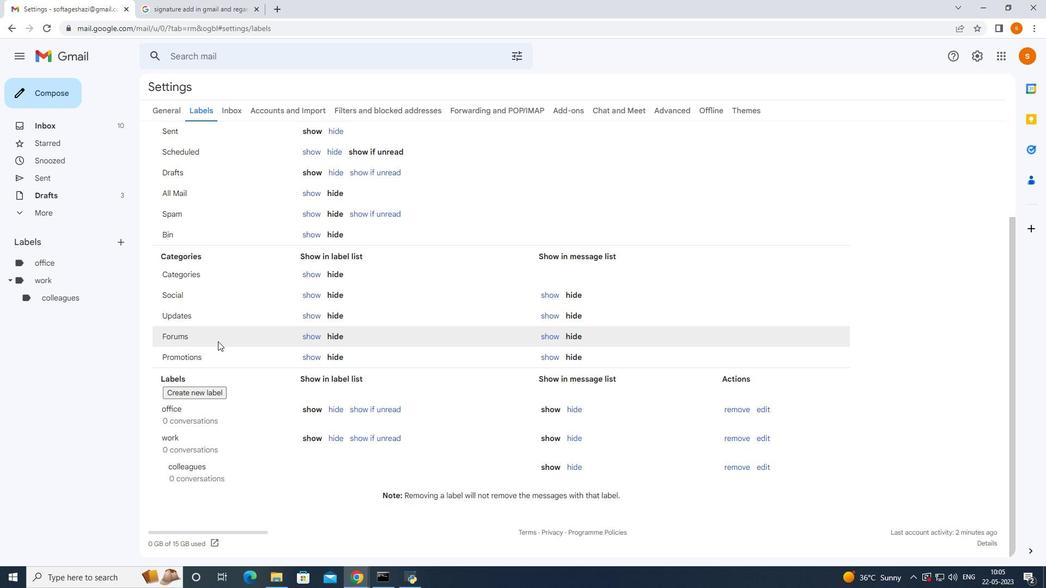 
Action: Mouse moved to (220, 390)
Screenshot: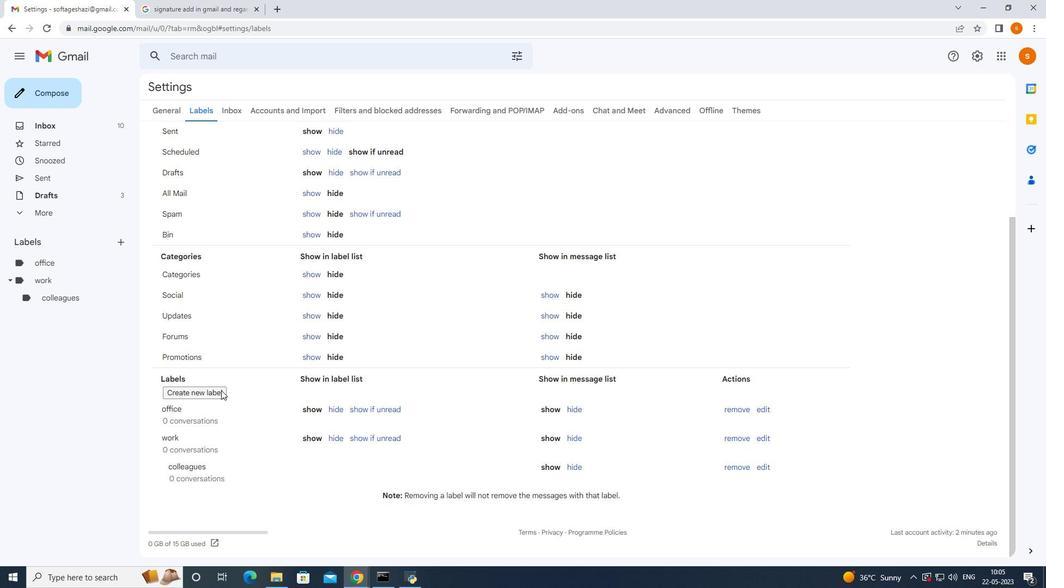 
Action: Mouse pressed left at (220, 390)
Screenshot: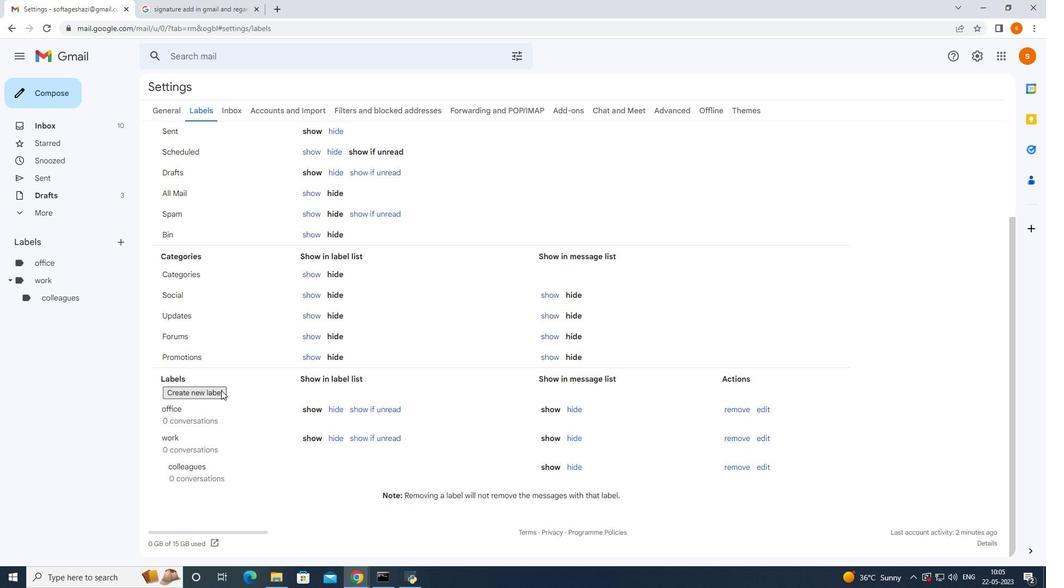 
Action: Mouse moved to (434, 318)
Screenshot: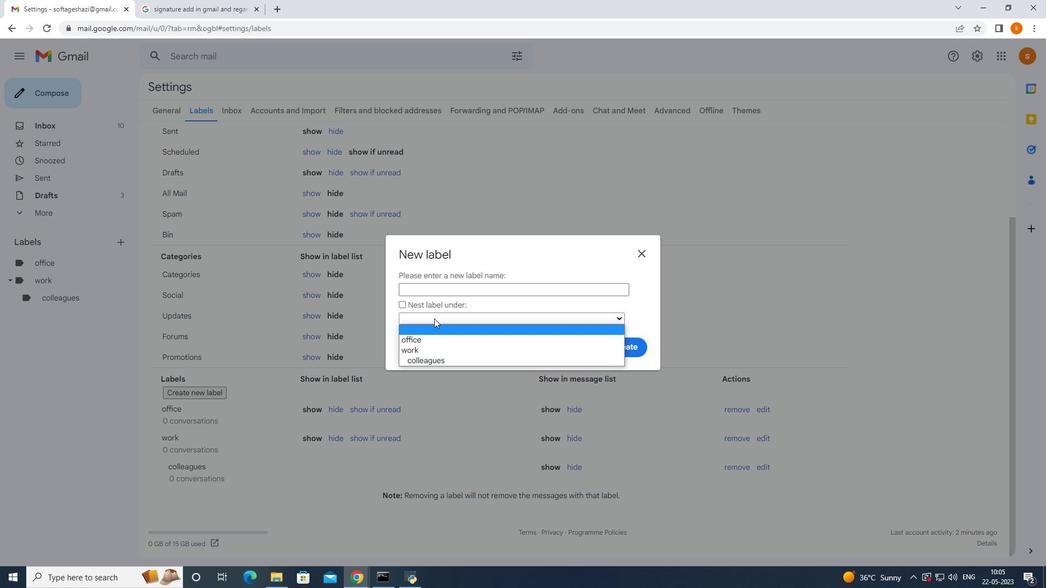 
Action: Mouse pressed left at (434, 318)
Screenshot: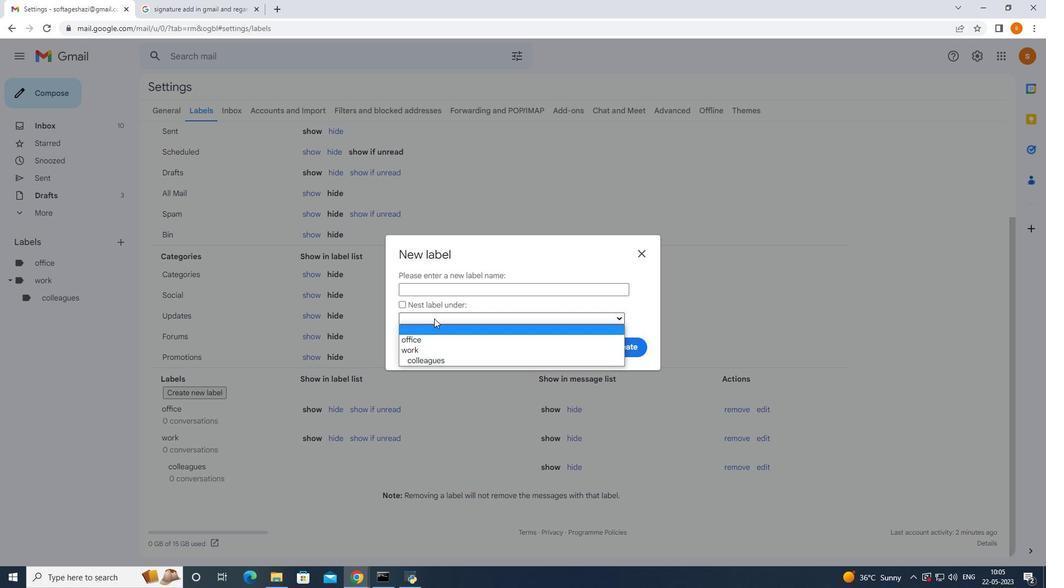 
Action: Mouse moved to (430, 292)
Screenshot: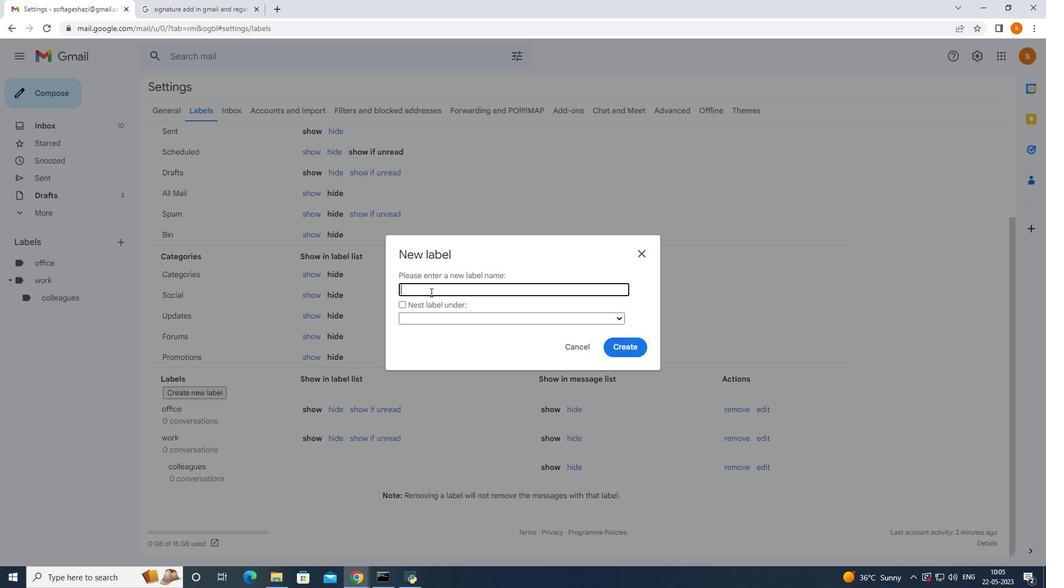
Action: Mouse pressed left at (430, 292)
Screenshot: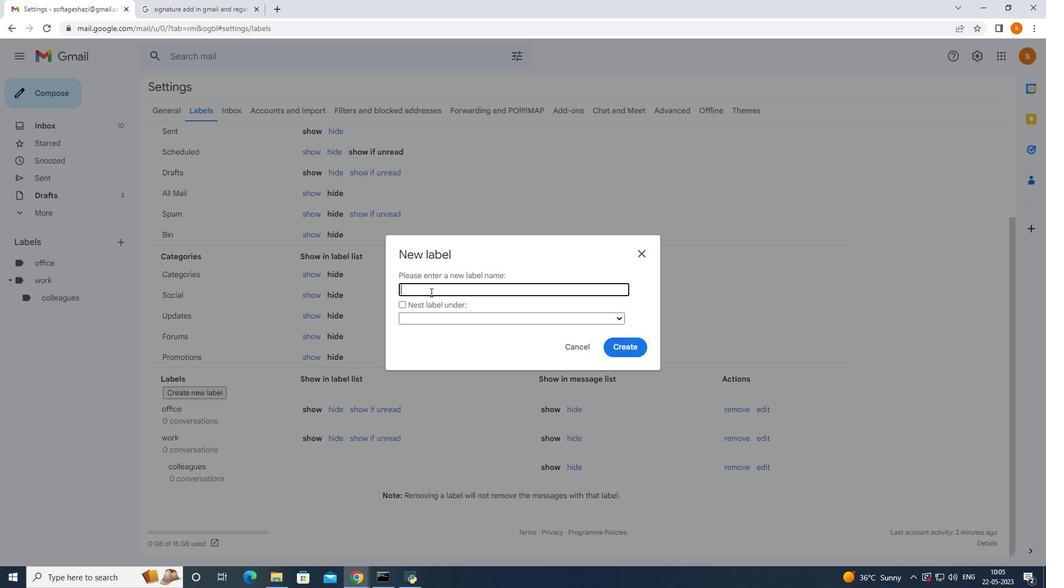 
Action: Key pressed <Key.shift>Personal
Screenshot: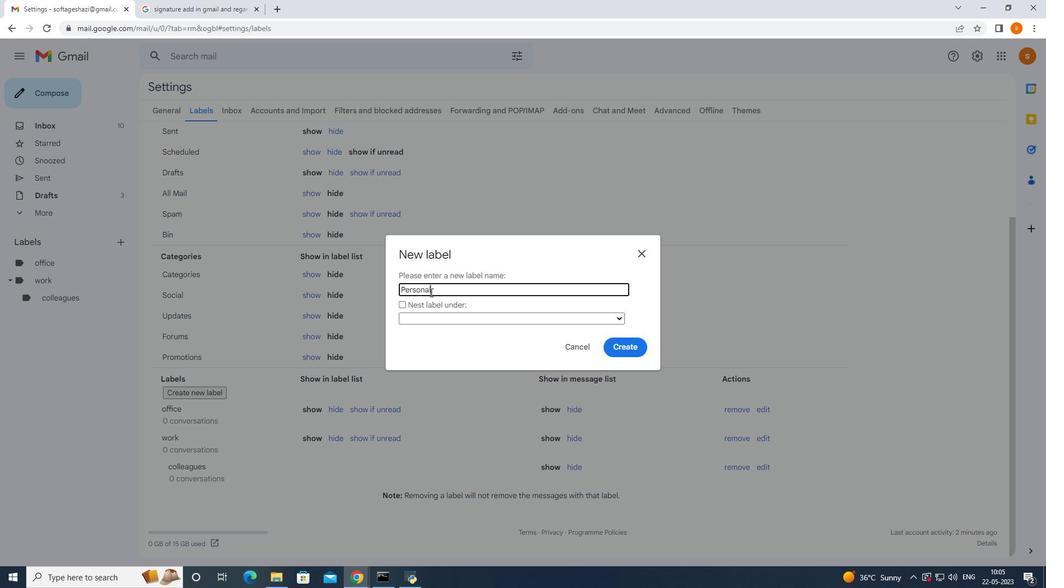 
Action: Mouse moved to (629, 342)
Screenshot: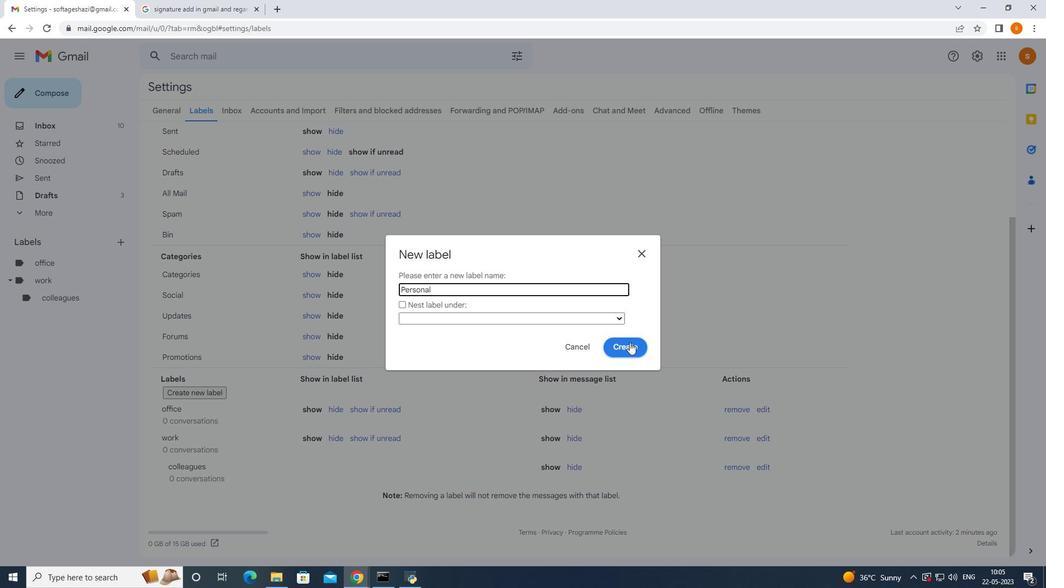 
Action: Mouse pressed left at (629, 342)
Screenshot: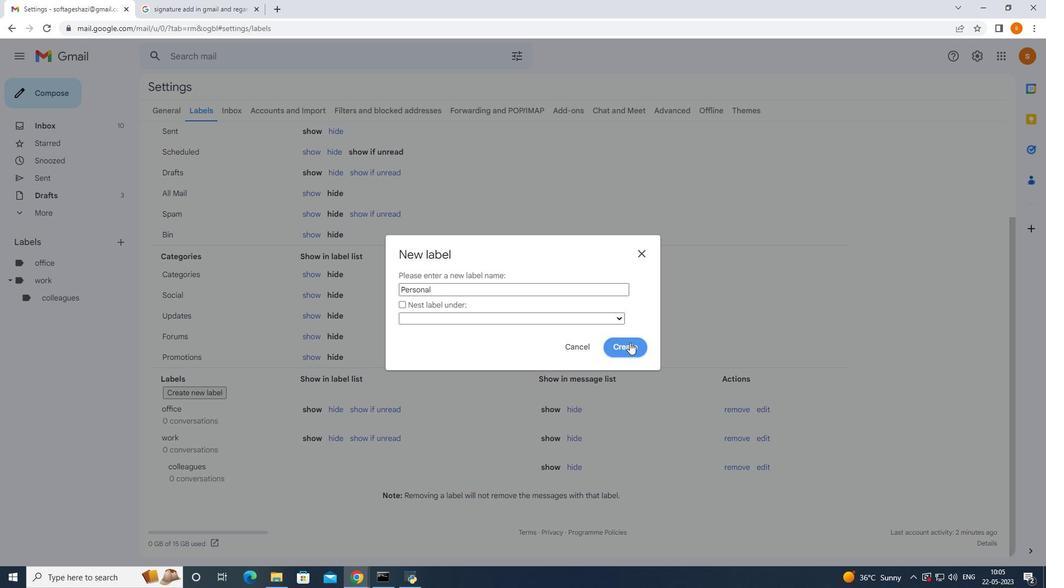 
Action: Mouse moved to (362, 305)
Screenshot: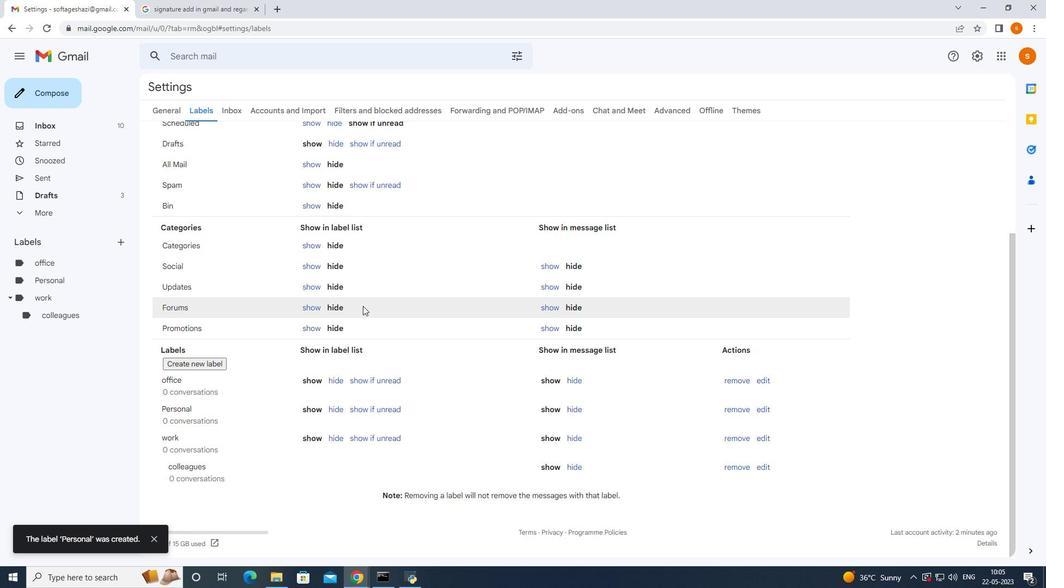 
Action: Mouse scrolled (362, 305) with delta (0, 0)
Screenshot: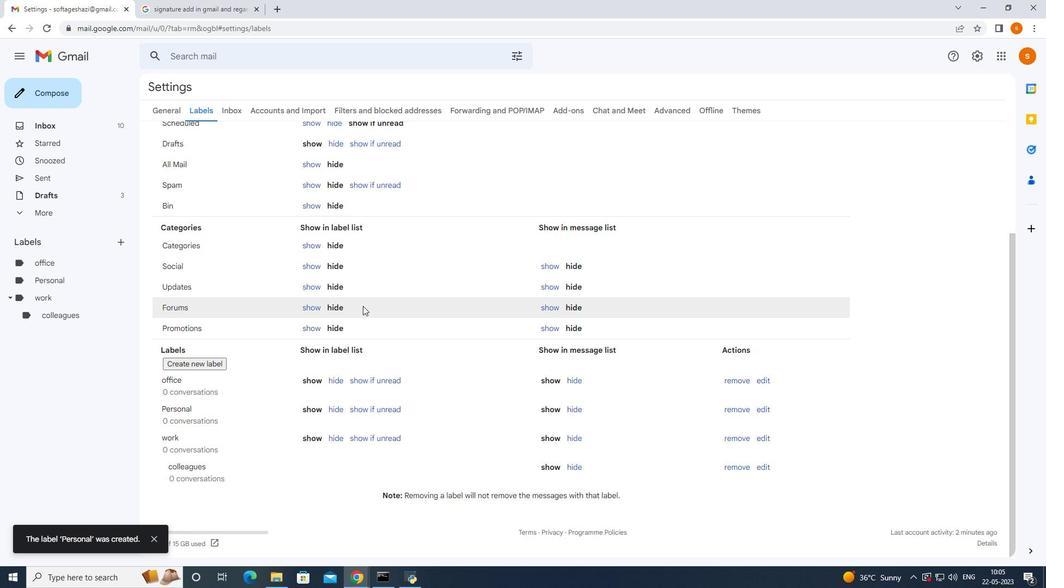 
Action: Mouse moved to (231, 334)
Screenshot: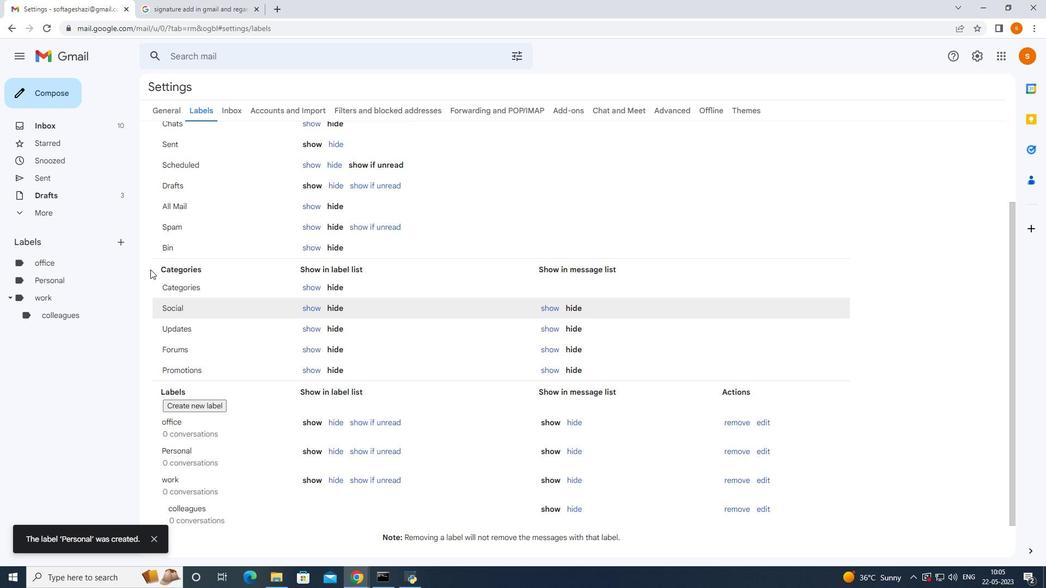 
Action: Mouse scrolled (231, 335) with delta (0, 0)
Screenshot: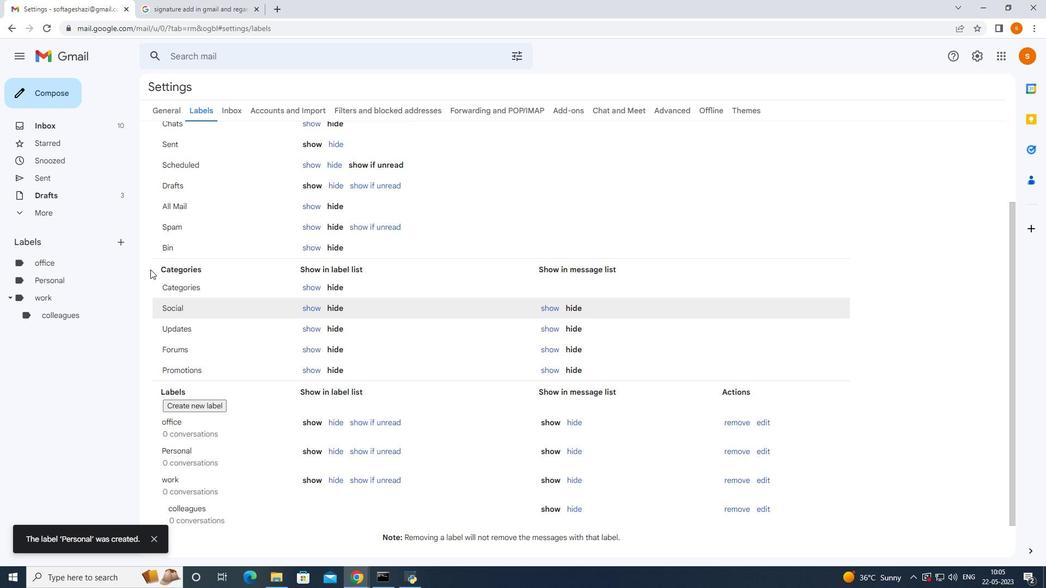 
Action: Mouse moved to (67, 223)
Screenshot: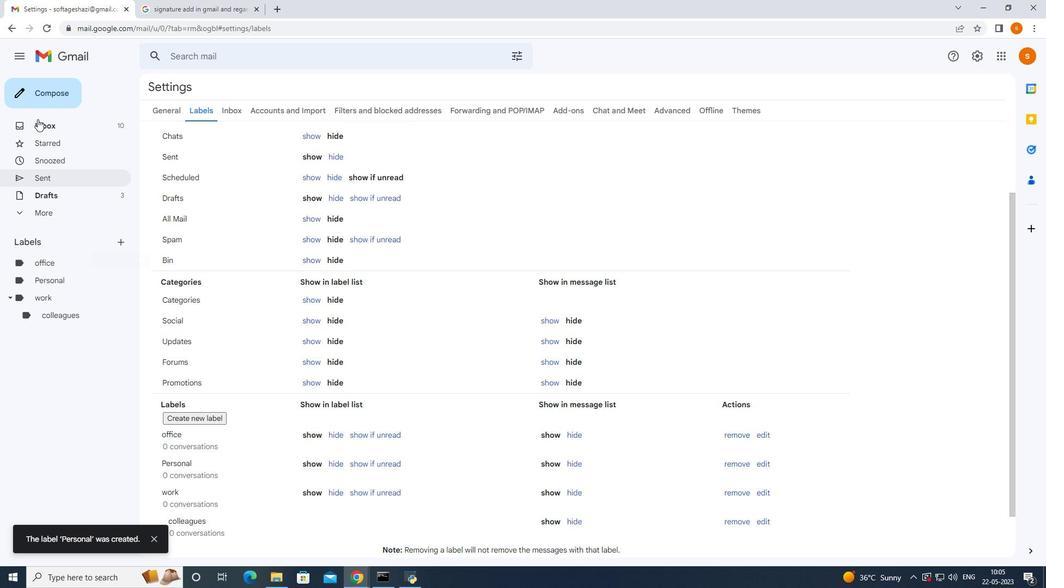 
Action: Mouse scrolled (74, 230) with delta (0, 0)
Screenshot: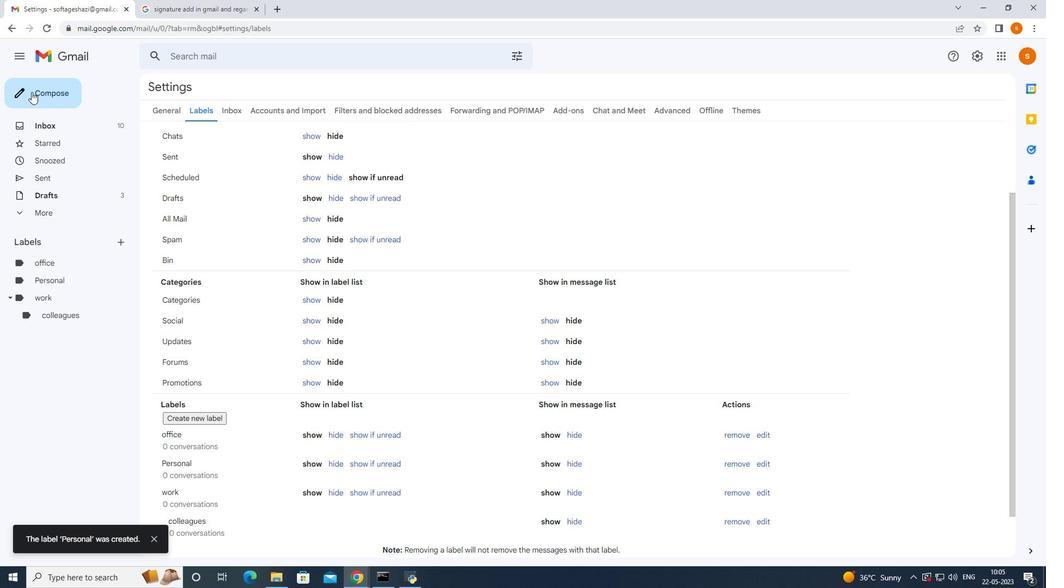 
Action: Mouse moved to (66, 223)
Screenshot: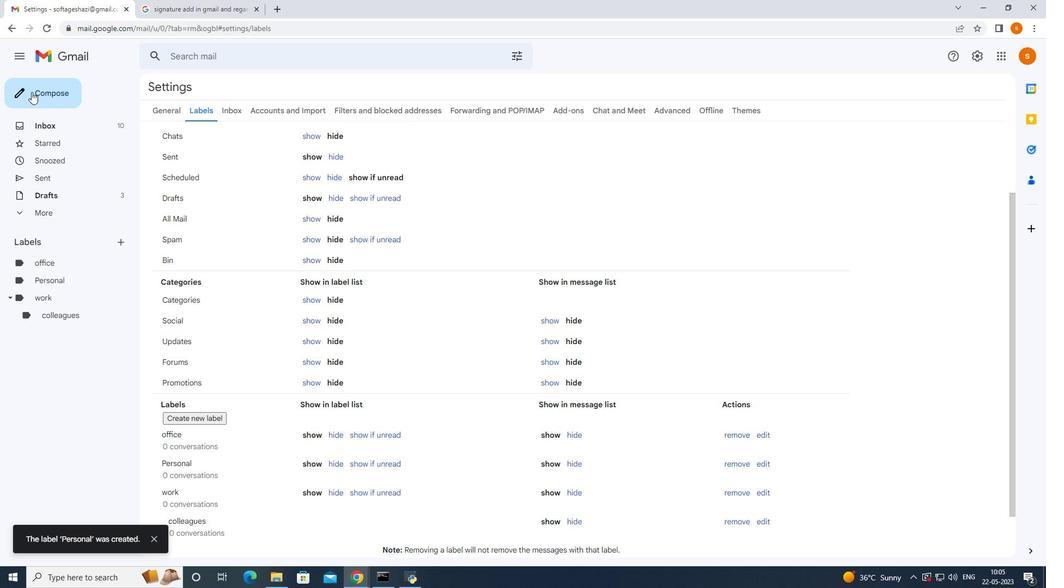
Action: Mouse scrolled (67, 224) with delta (0, 0)
Screenshot: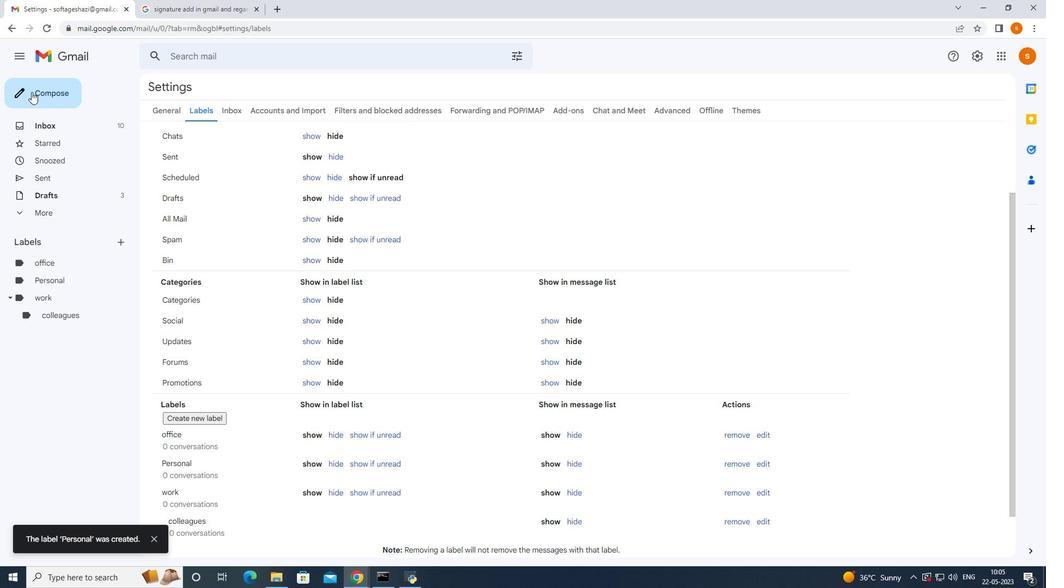 
Action: Mouse moved to (38, 99)
Screenshot: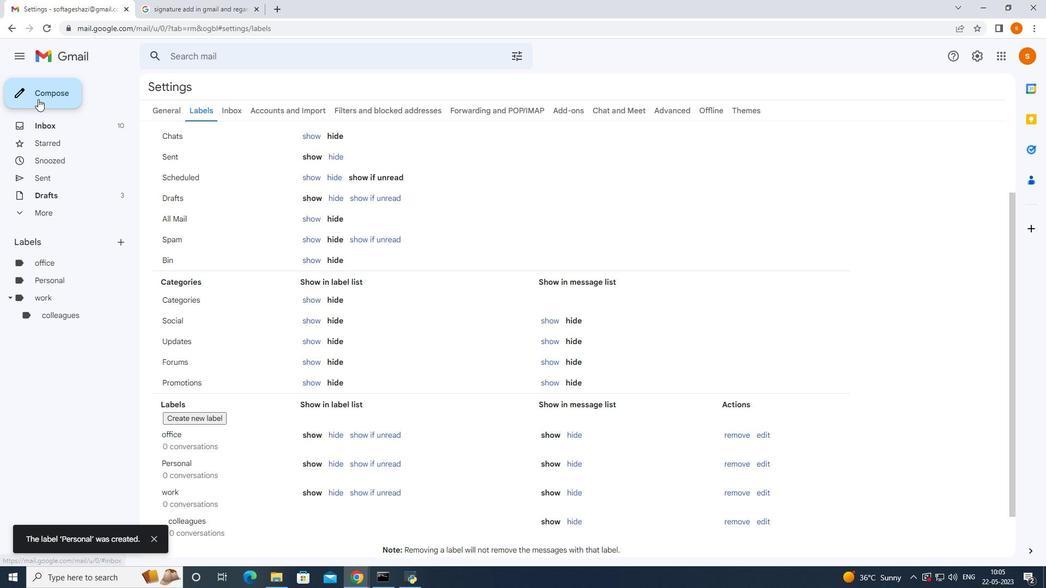 
Action: Mouse pressed left at (38, 99)
Screenshot: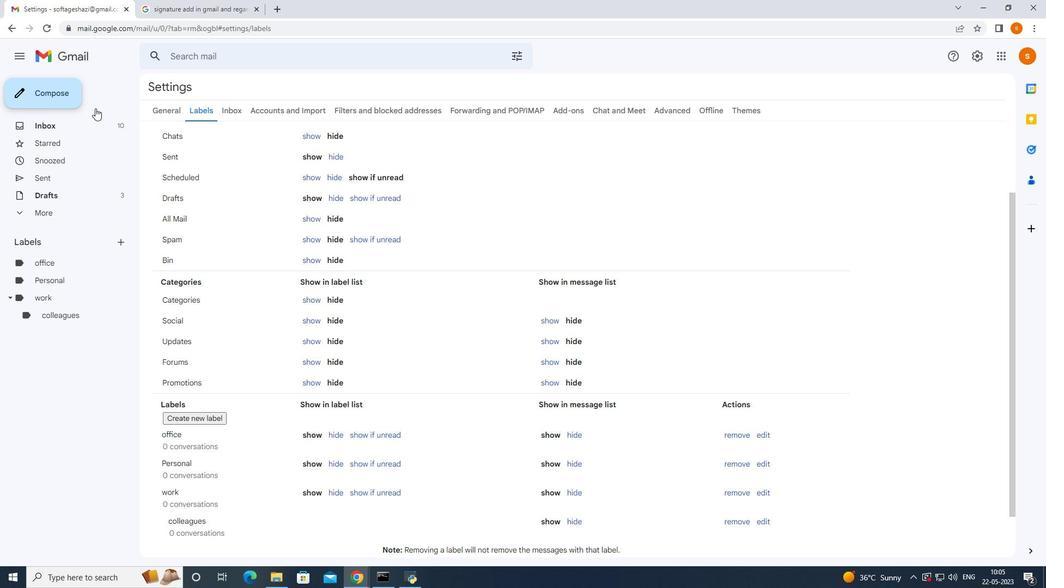 
Action: Mouse moved to (58, 57)
Screenshot: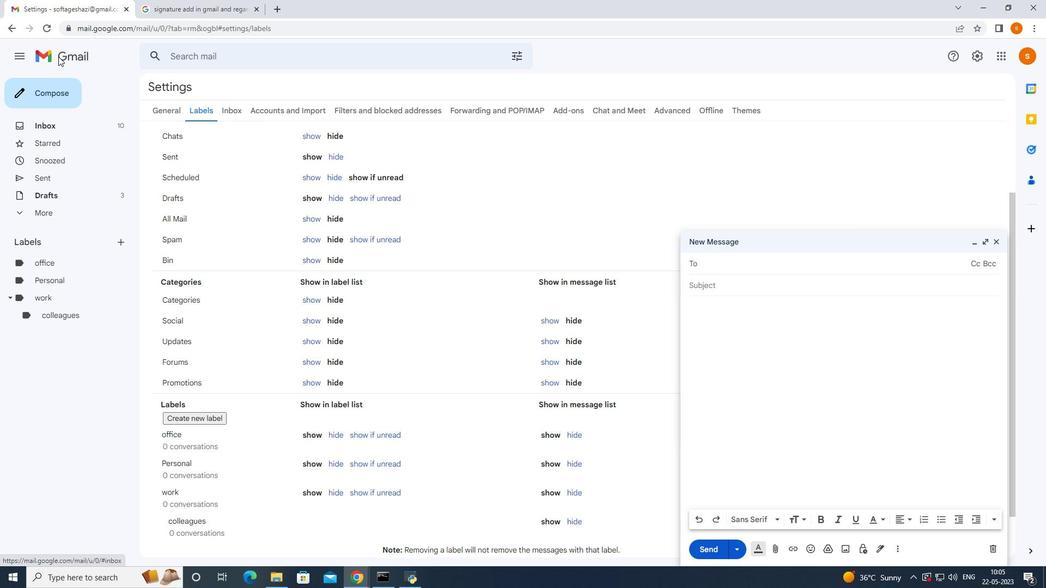 
Action: Mouse pressed left at (58, 57)
Screenshot: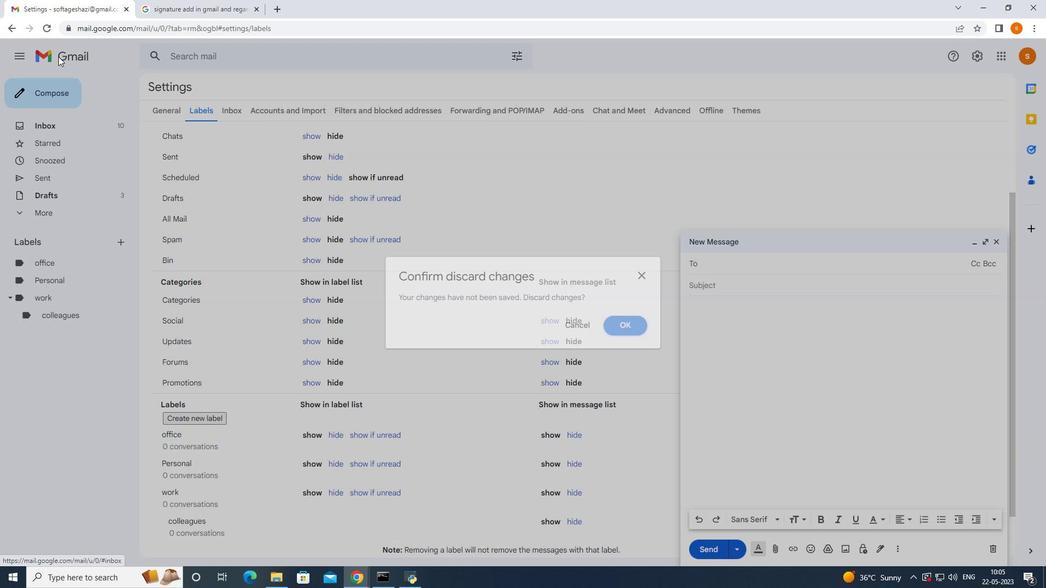 
Action: Mouse moved to (642, 278)
Screenshot: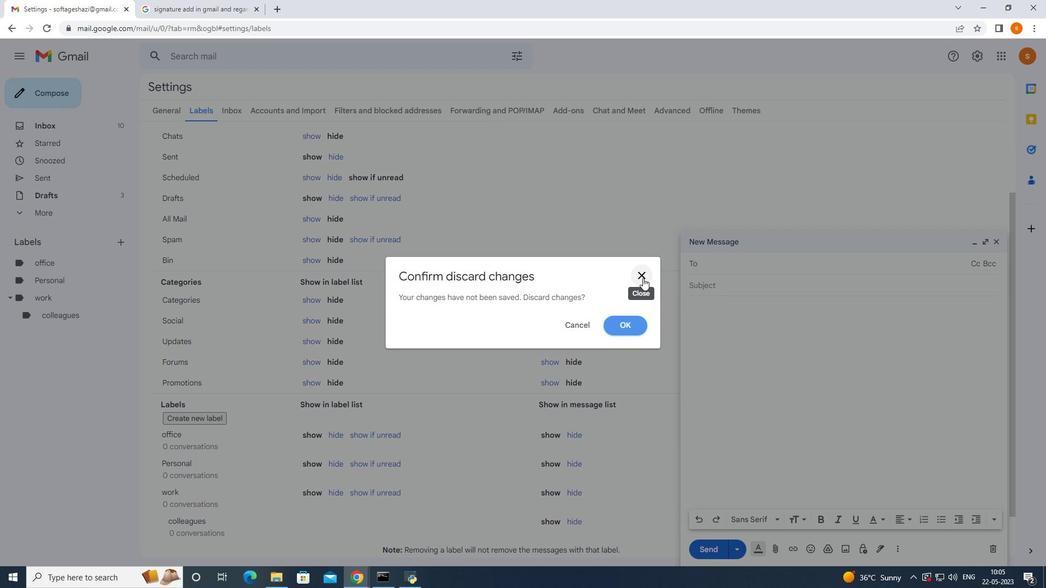 
Action: Mouse pressed left at (642, 278)
Screenshot: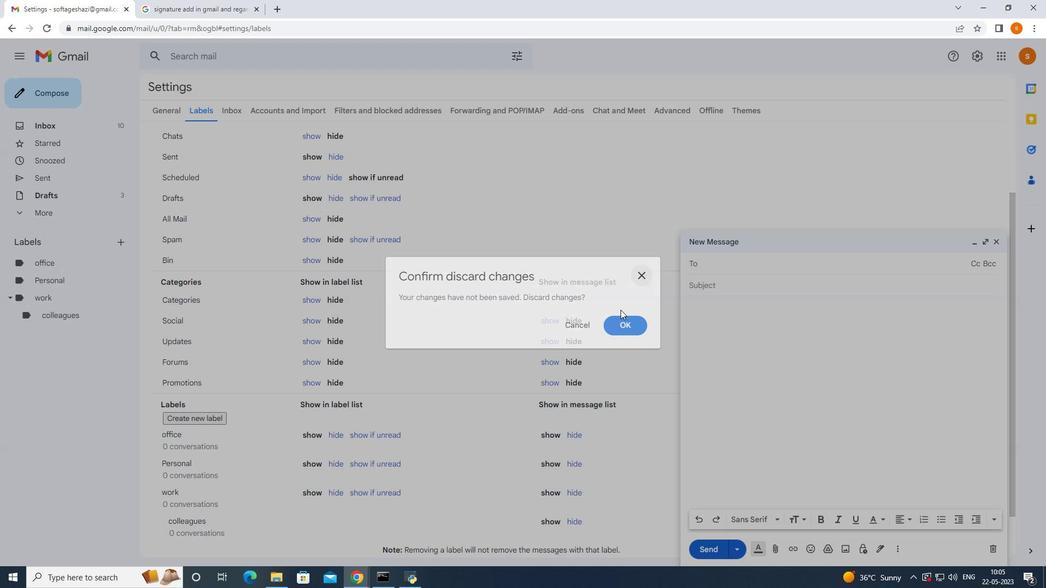 
Action: Mouse moved to (550, 380)
Screenshot: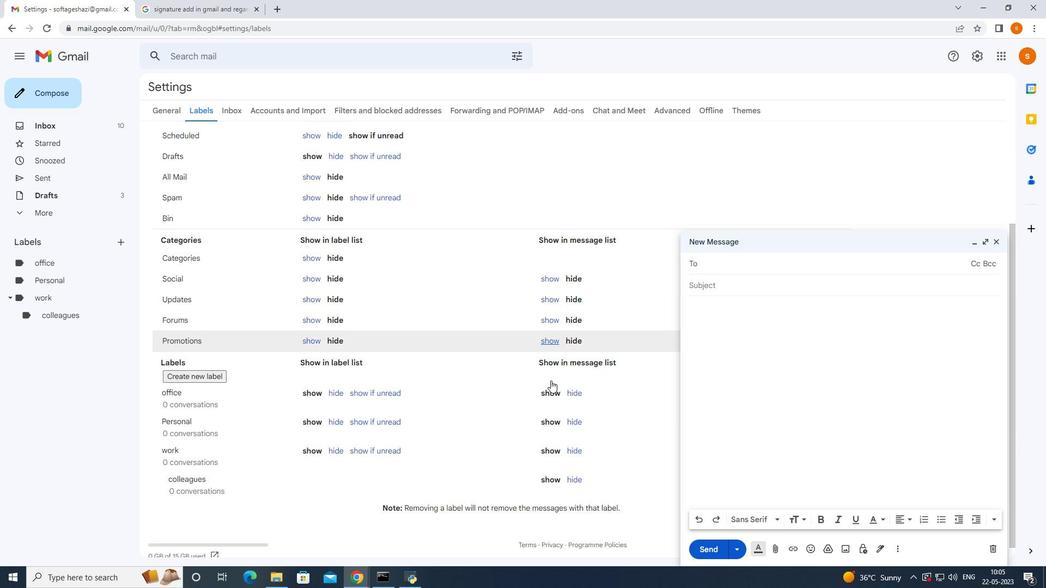 
Action: Mouse scrolled (550, 380) with delta (0, 0)
Screenshot: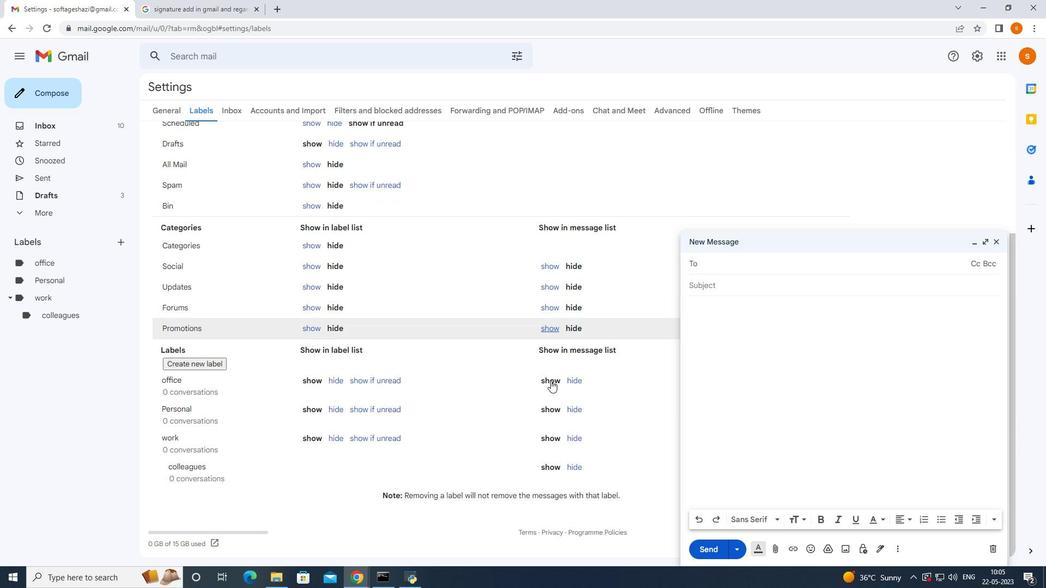 
Action: Mouse moved to (550, 380)
Screenshot: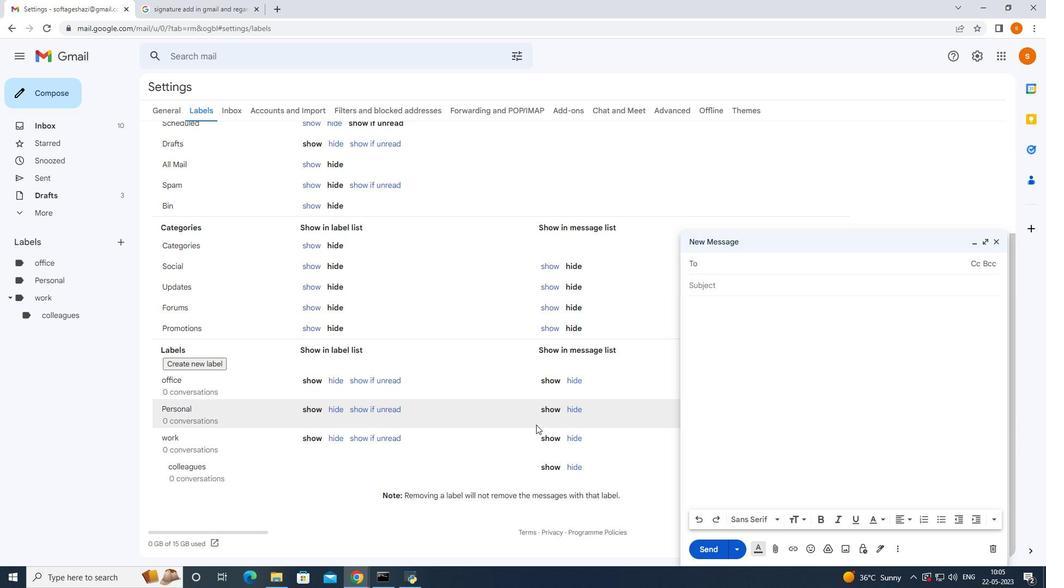 
Action: Mouse scrolled (550, 380) with delta (0, 0)
Screenshot: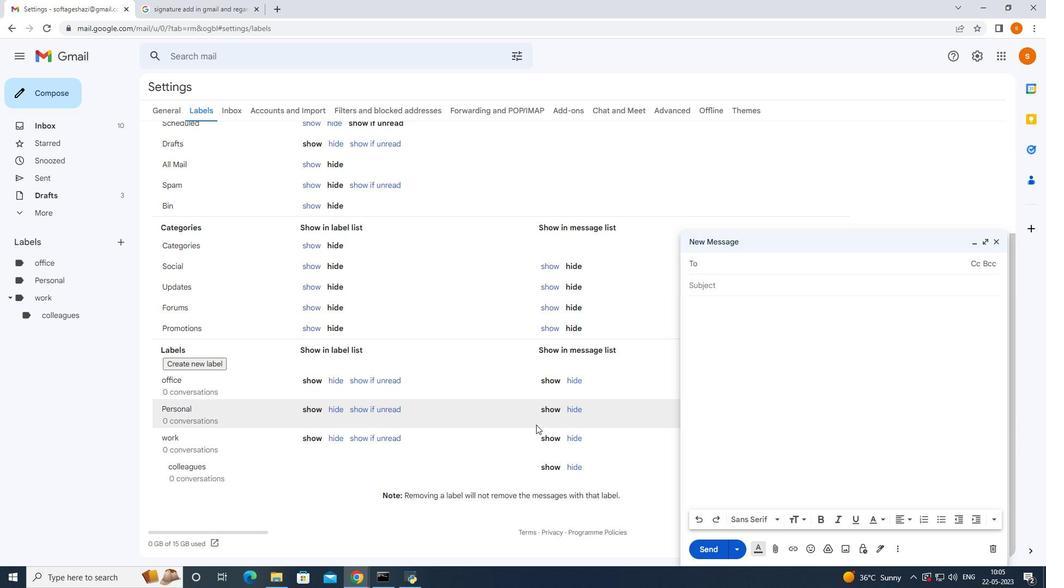 
Action: Mouse scrolled (550, 380) with delta (0, 0)
Screenshot: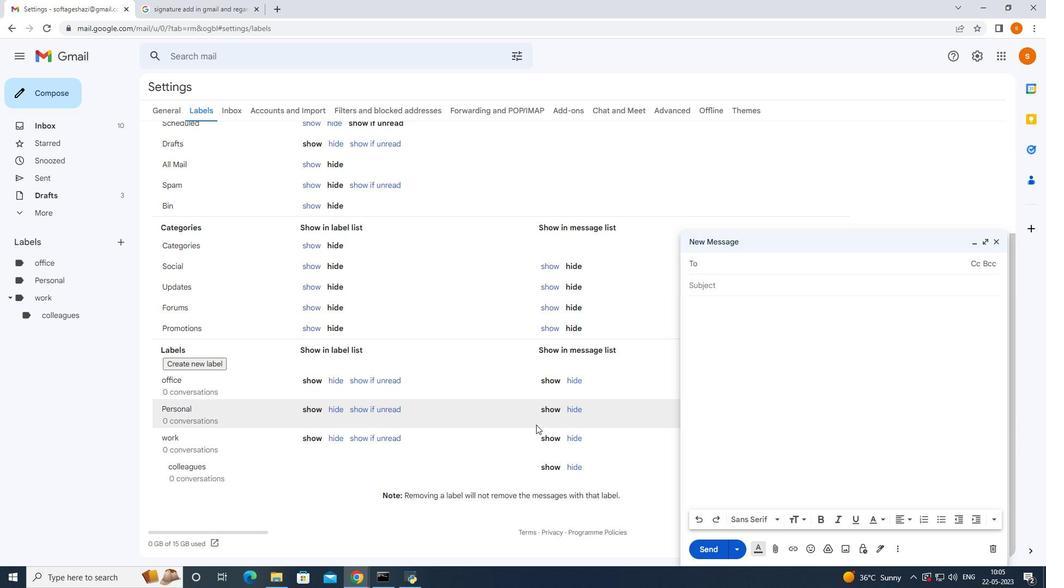 
Action: Mouse scrolled (550, 380) with delta (0, 0)
Screenshot: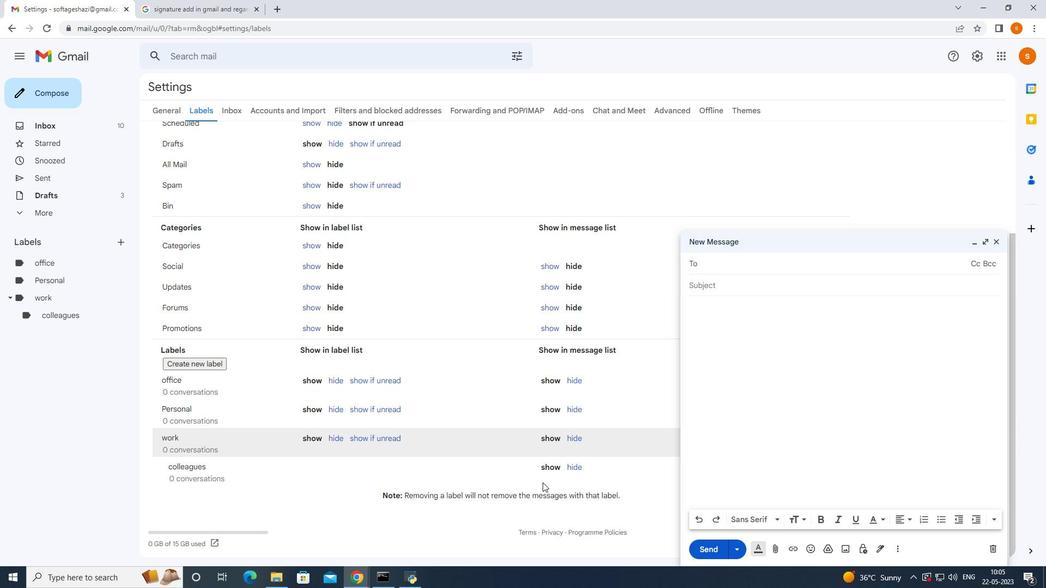 
Action: Mouse scrolled (550, 380) with delta (0, 0)
Screenshot: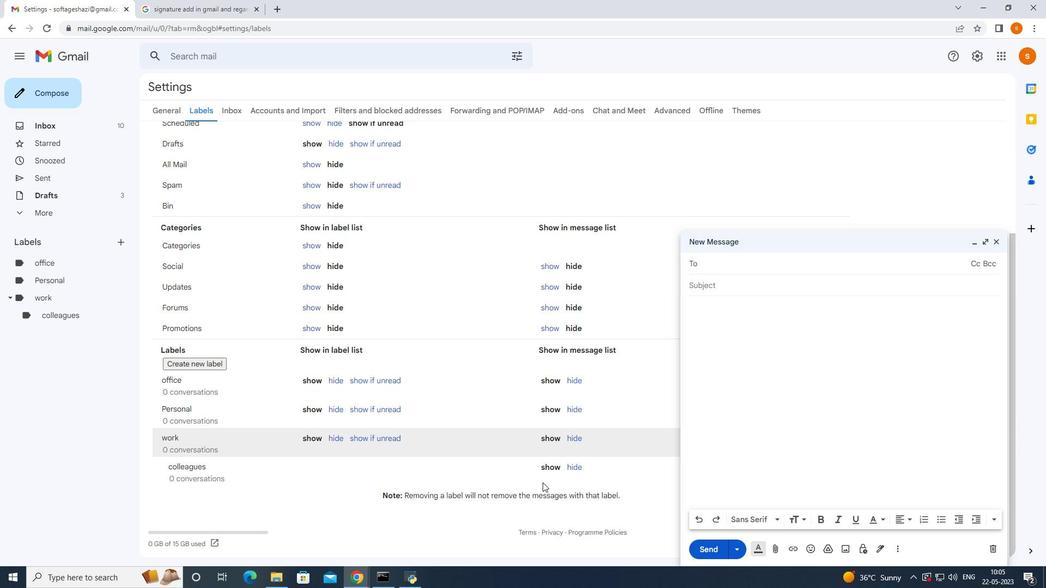 
Action: Mouse moved to (997, 240)
Screenshot: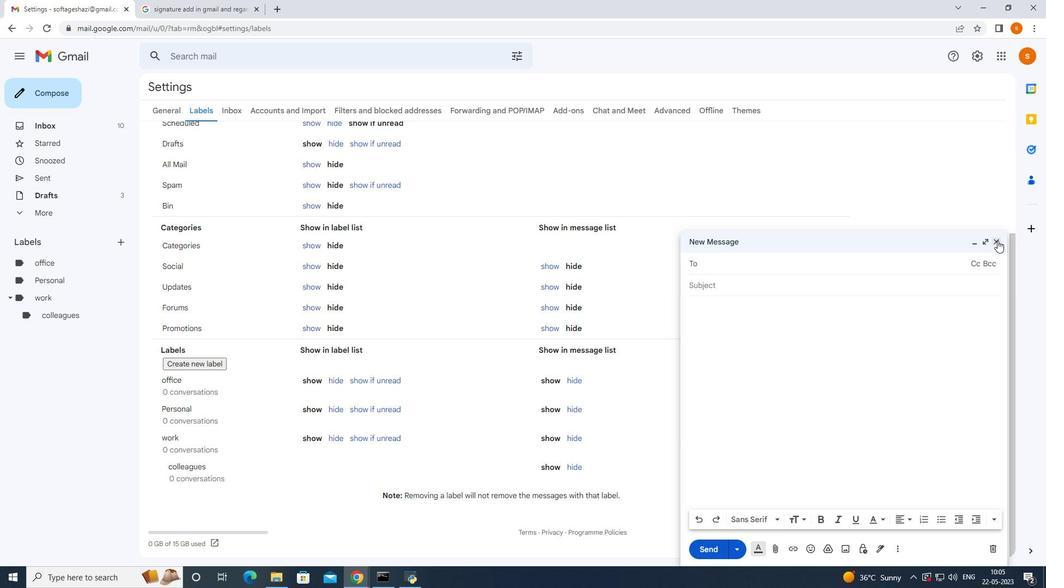
Action: Mouse pressed left at (997, 240)
Screenshot: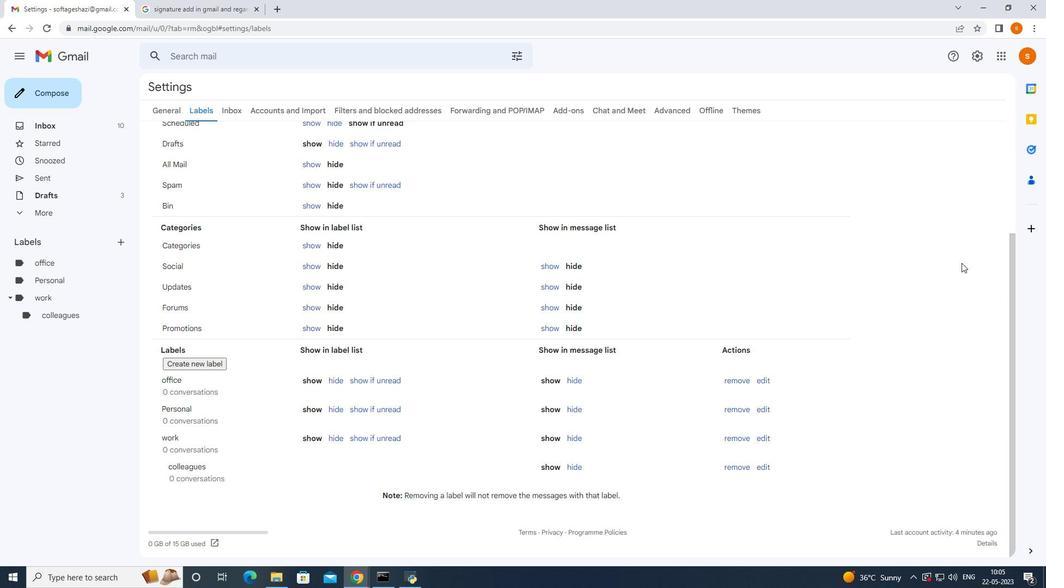 
Action: Mouse moved to (683, 404)
Screenshot: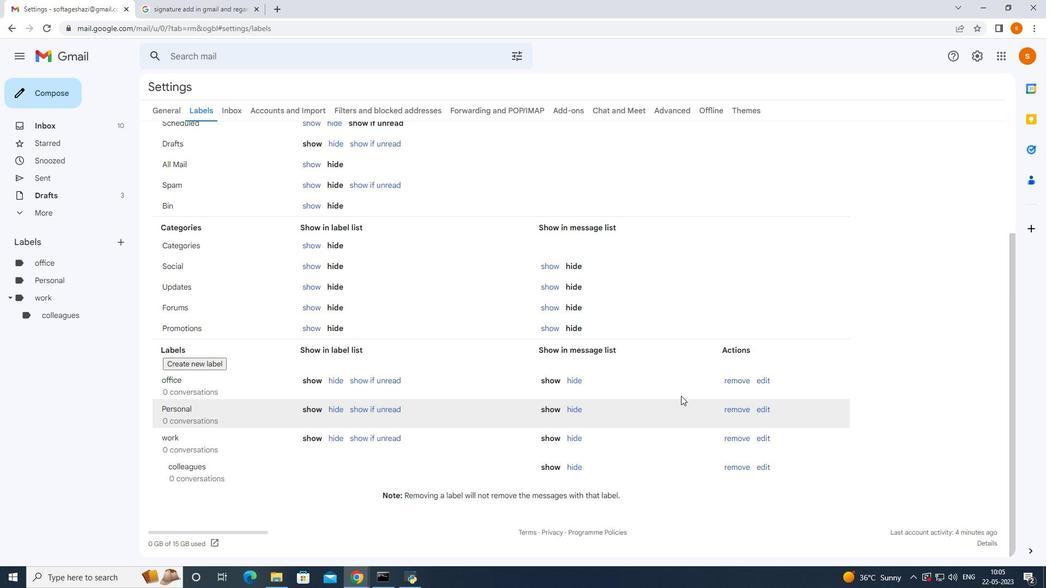 
Action: Mouse scrolled (683, 403) with delta (0, 0)
Screenshot: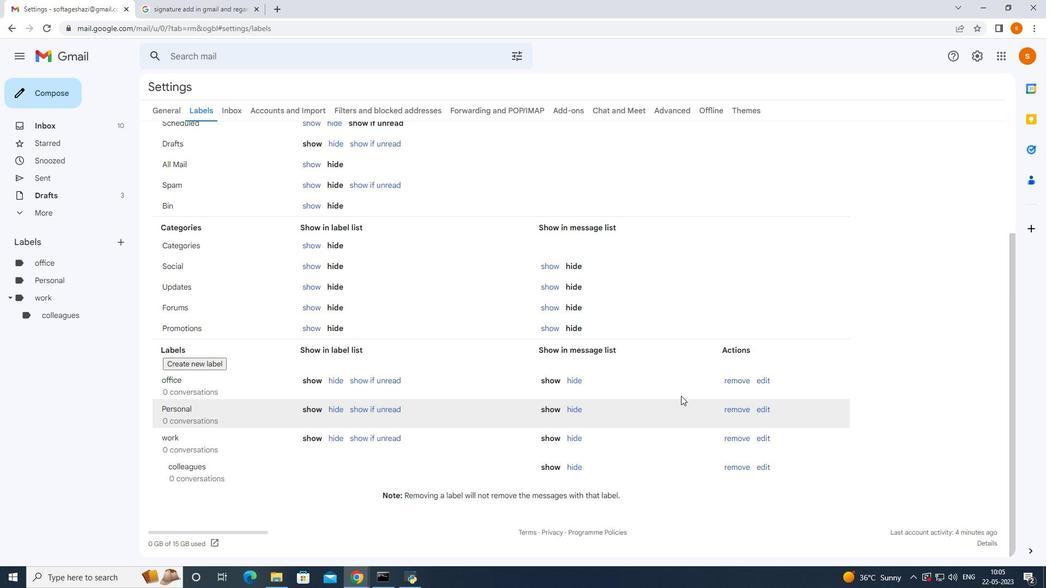 
Action: Mouse scrolled (683, 403) with delta (0, 0)
Screenshot: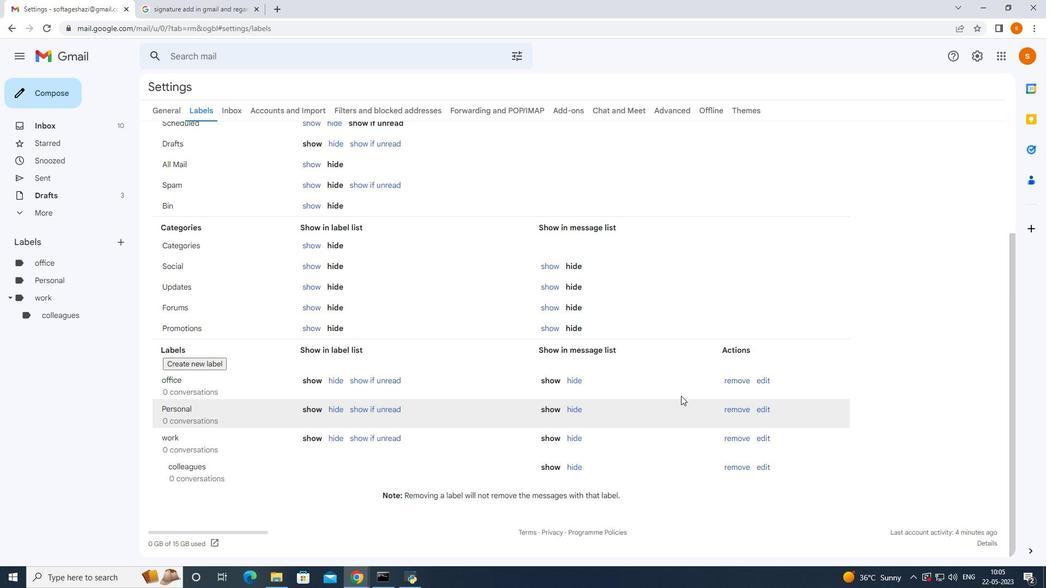 
Action: Mouse scrolled (683, 403) with delta (0, 0)
Screenshot: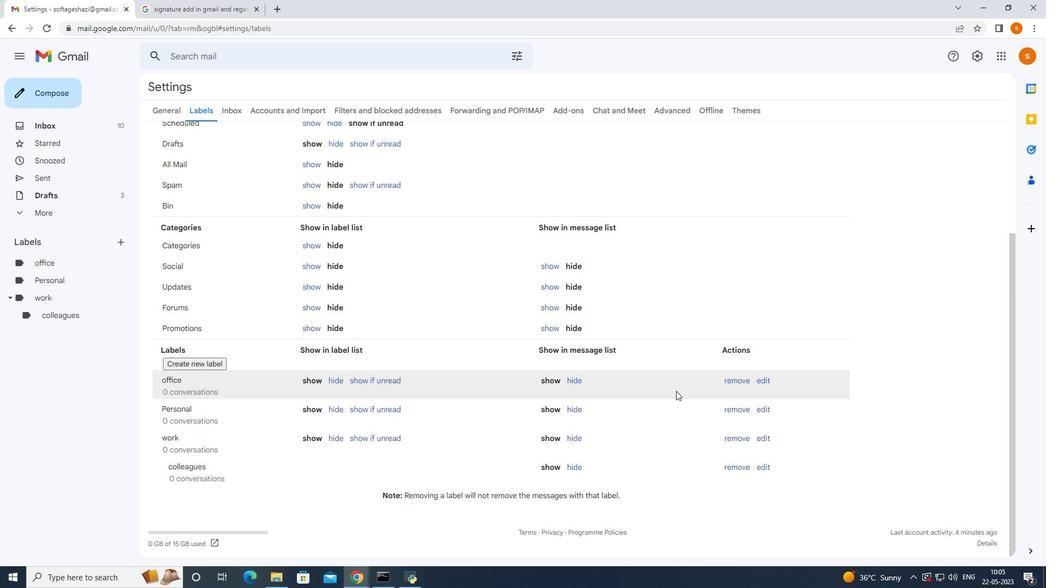 
Action: Mouse moved to (669, 383)
Screenshot: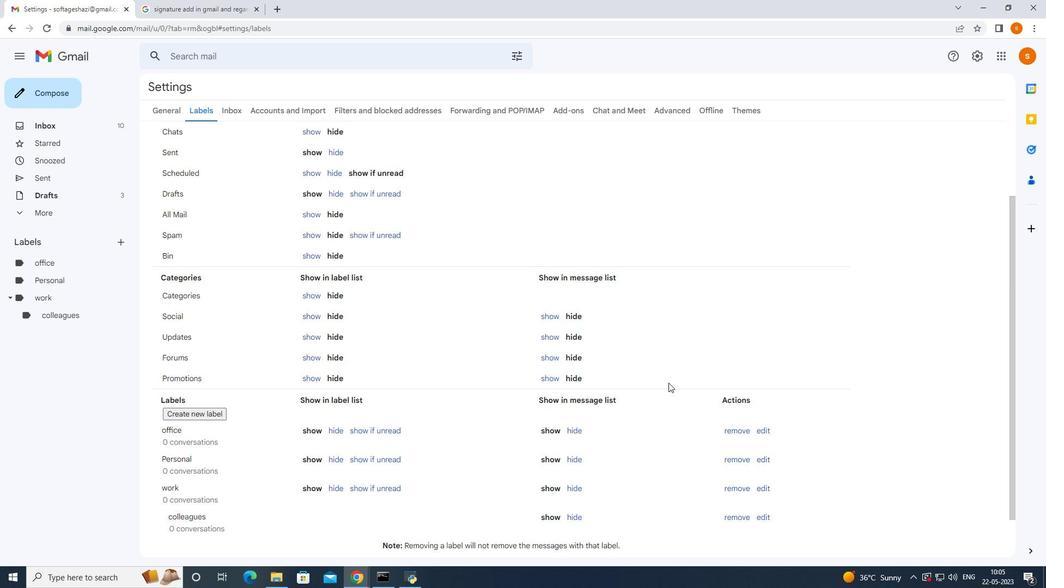 
Action: Mouse scrolled (669, 383) with delta (0, 0)
Screenshot: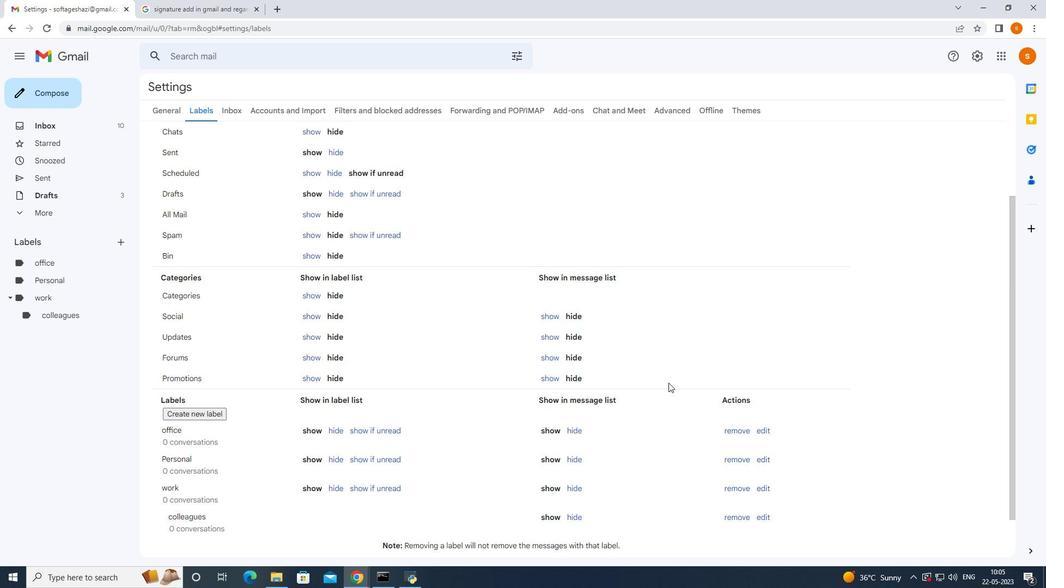 
Action: Mouse moved to (668, 383)
Screenshot: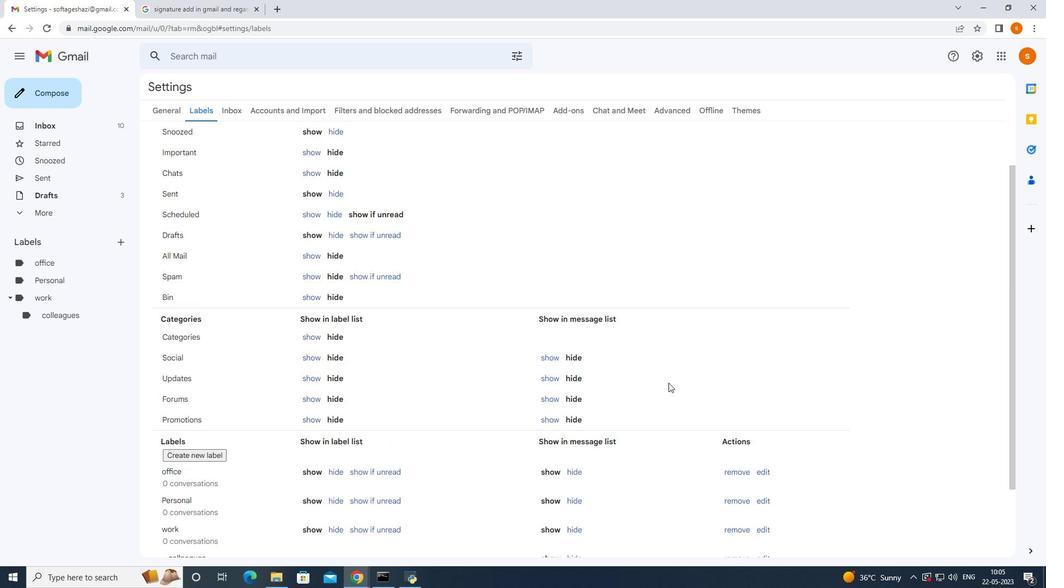 
Action: Mouse scrolled (668, 383) with delta (0, 0)
Screenshot: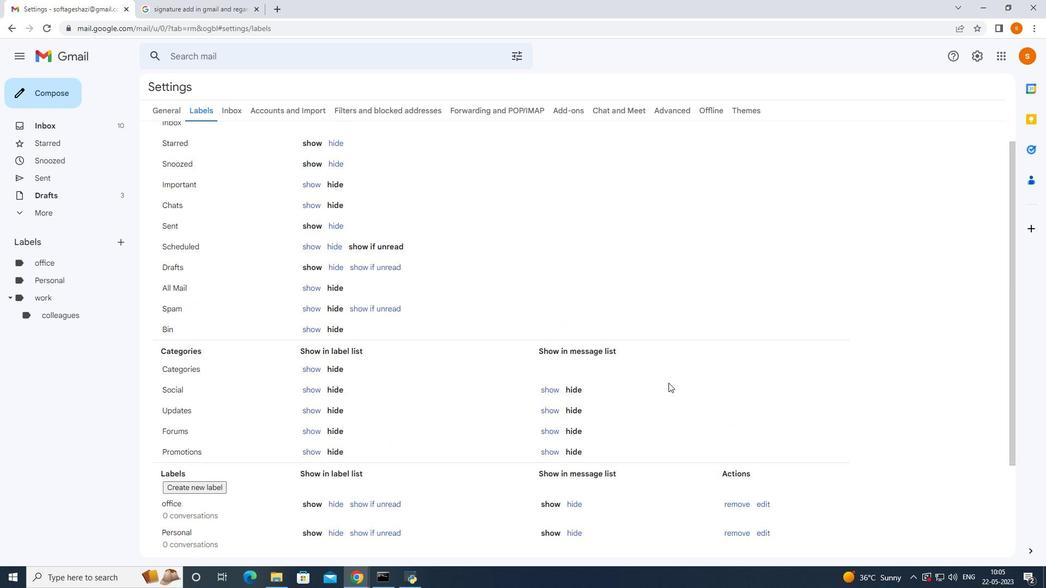 
Action: Mouse scrolled (668, 383) with delta (0, 0)
Screenshot: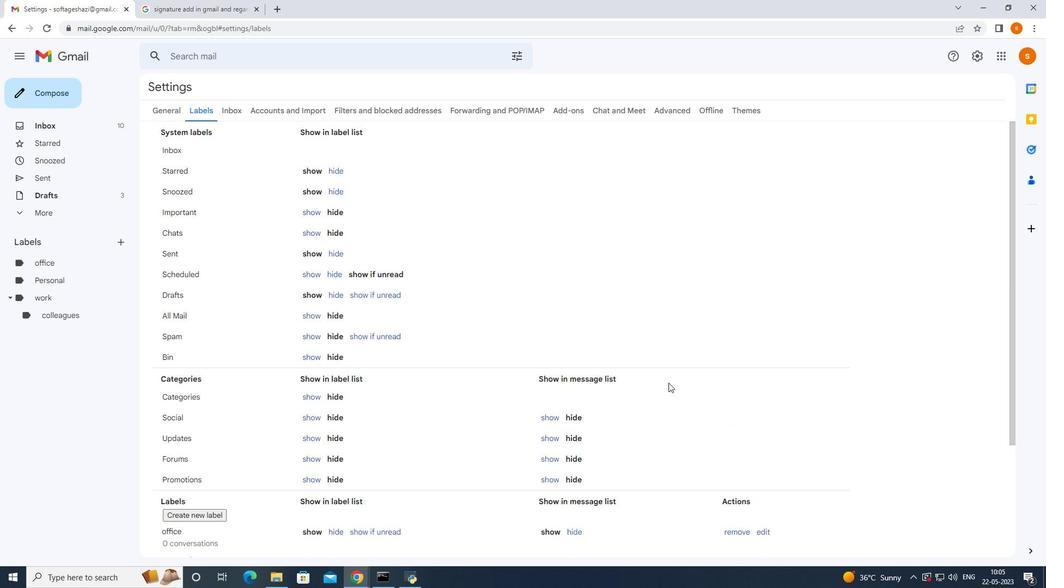 
Action: Mouse scrolled (668, 383) with delta (0, 0)
Screenshot: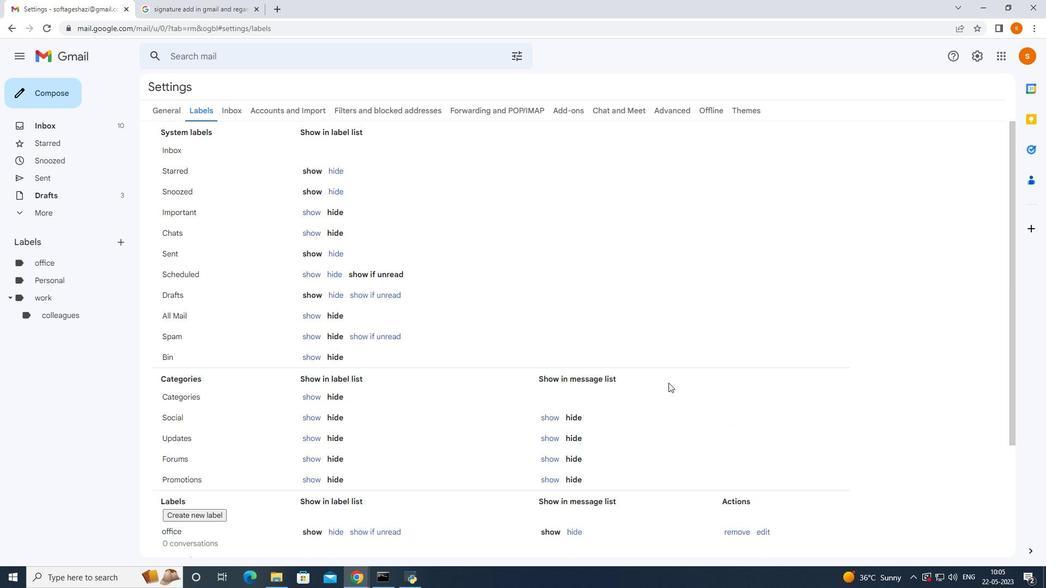 
Action: Mouse scrolled (668, 383) with delta (0, 0)
Screenshot: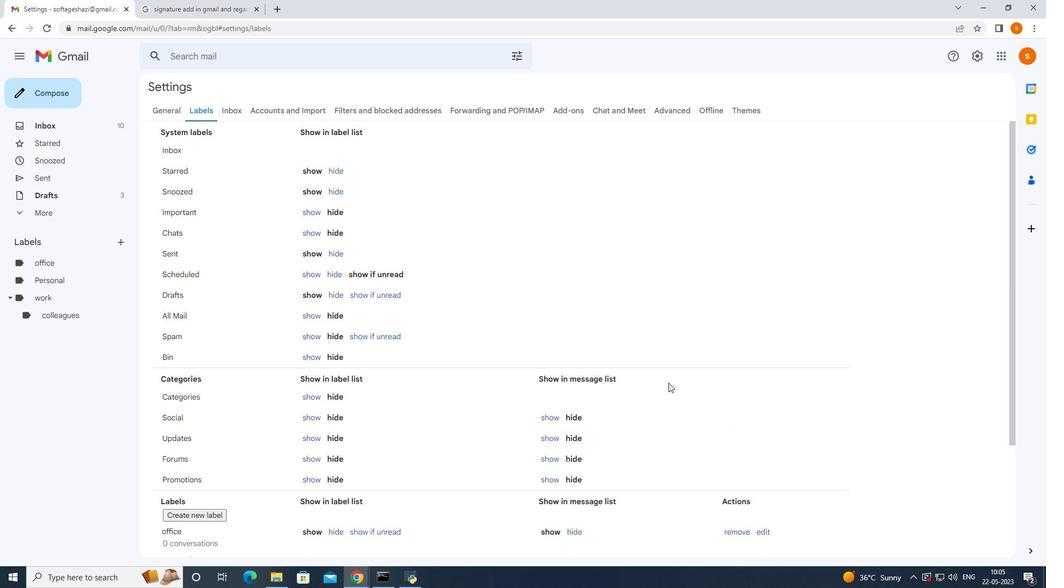 
Action: Mouse scrolled (668, 383) with delta (0, 0)
Screenshot: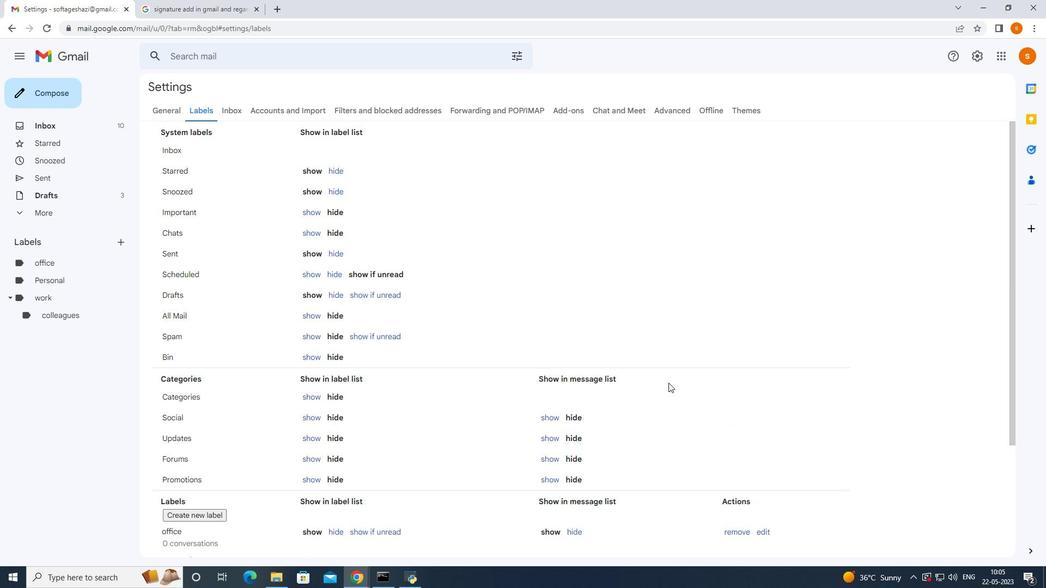 
Action: Mouse scrolled (668, 383) with delta (0, 0)
Screenshot: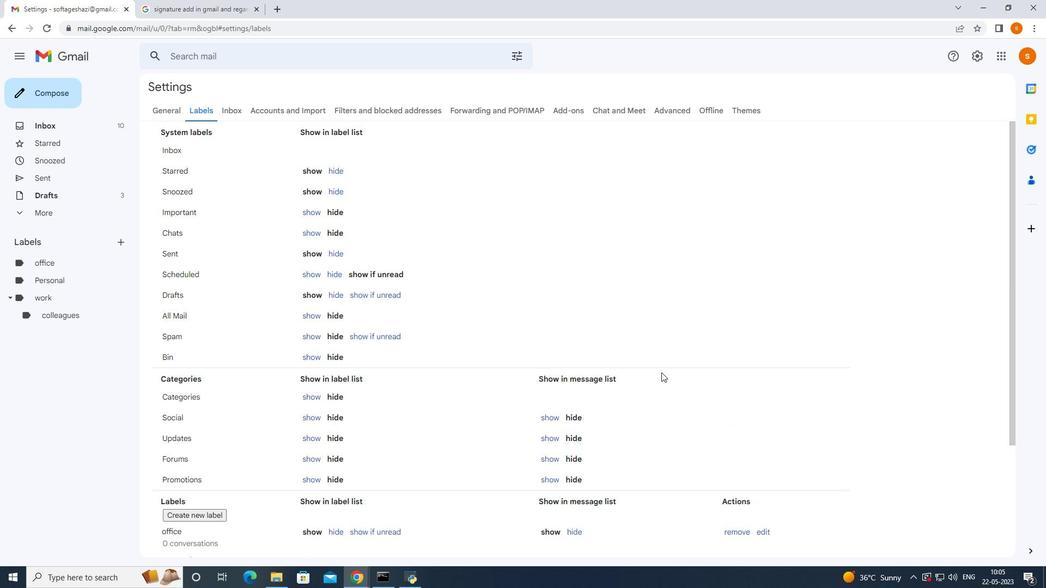 
Action: Mouse moved to (161, 116)
Screenshot: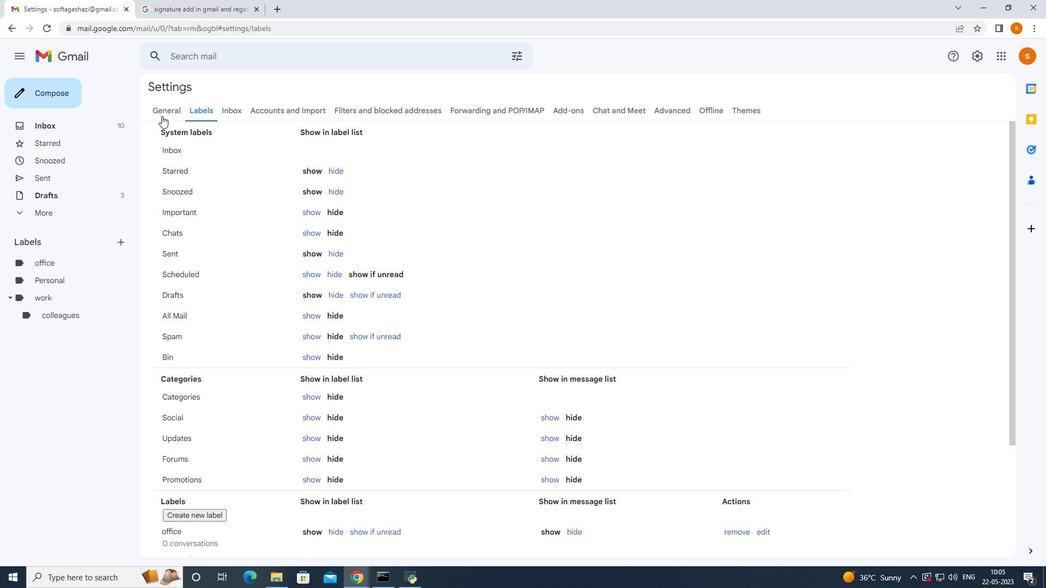 
Action: Mouse pressed left at (161, 116)
Screenshot: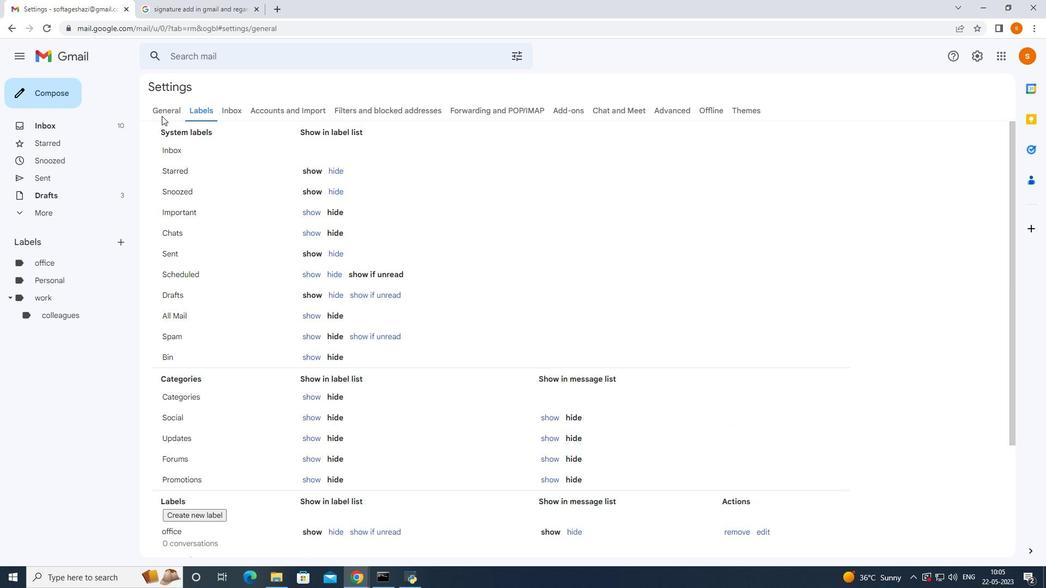 
Action: Mouse moved to (466, 243)
Screenshot: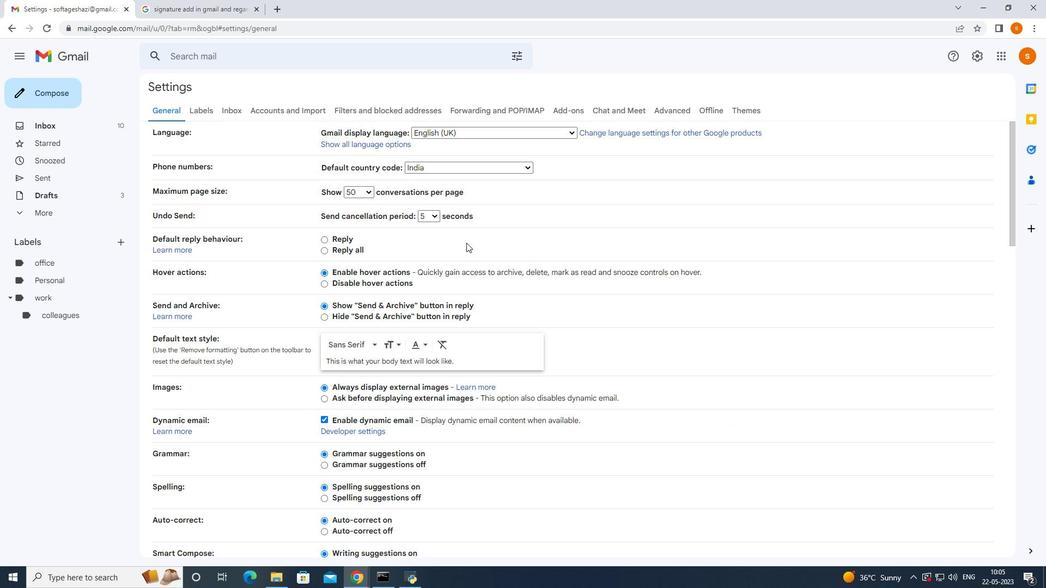 
Action: Mouse scrolled (466, 243) with delta (0, 0)
Screenshot: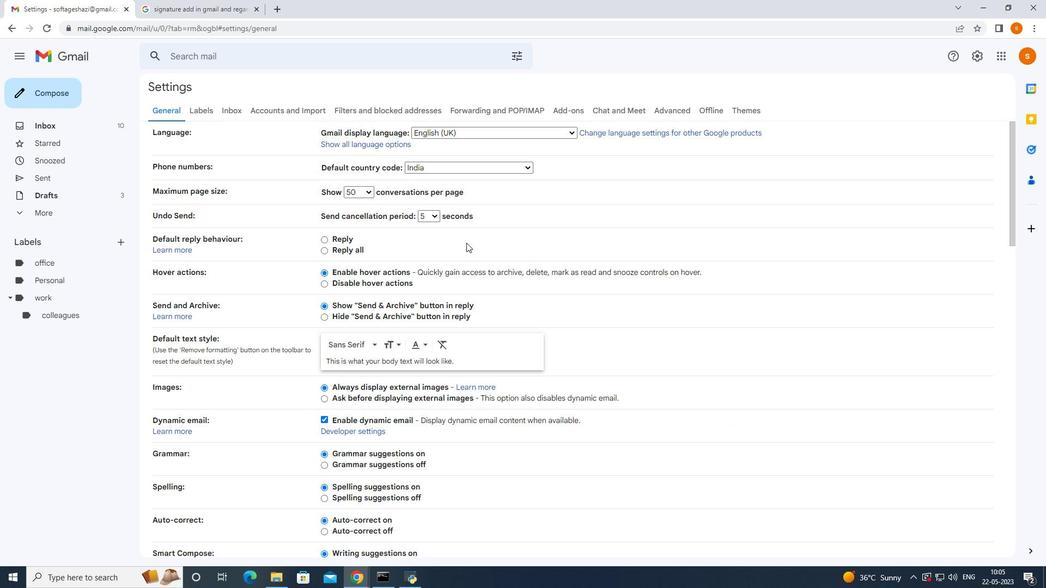 
Action: Mouse moved to (466, 243)
Screenshot: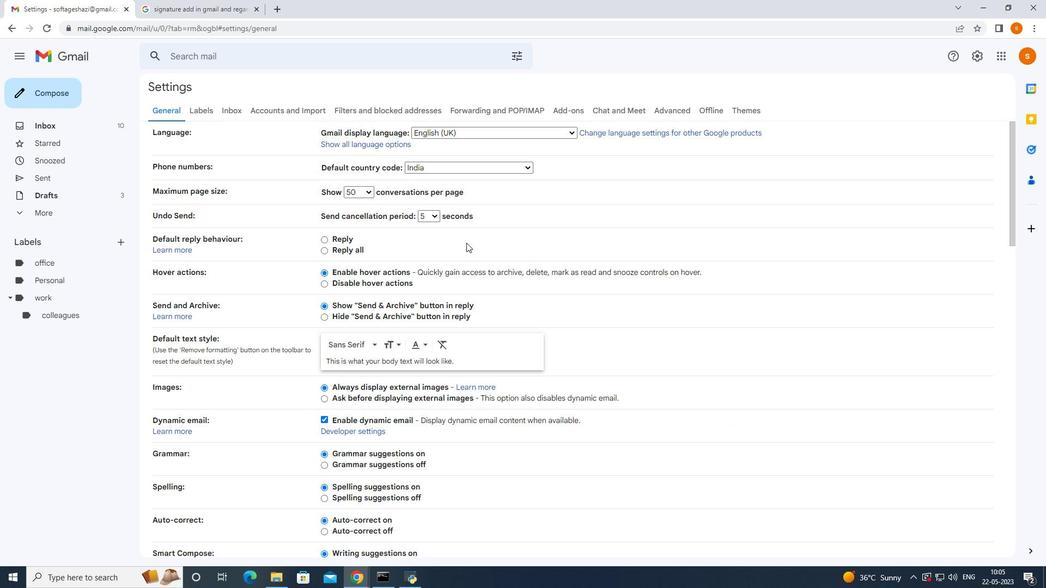 
Action: Mouse scrolled (466, 243) with delta (0, 0)
Screenshot: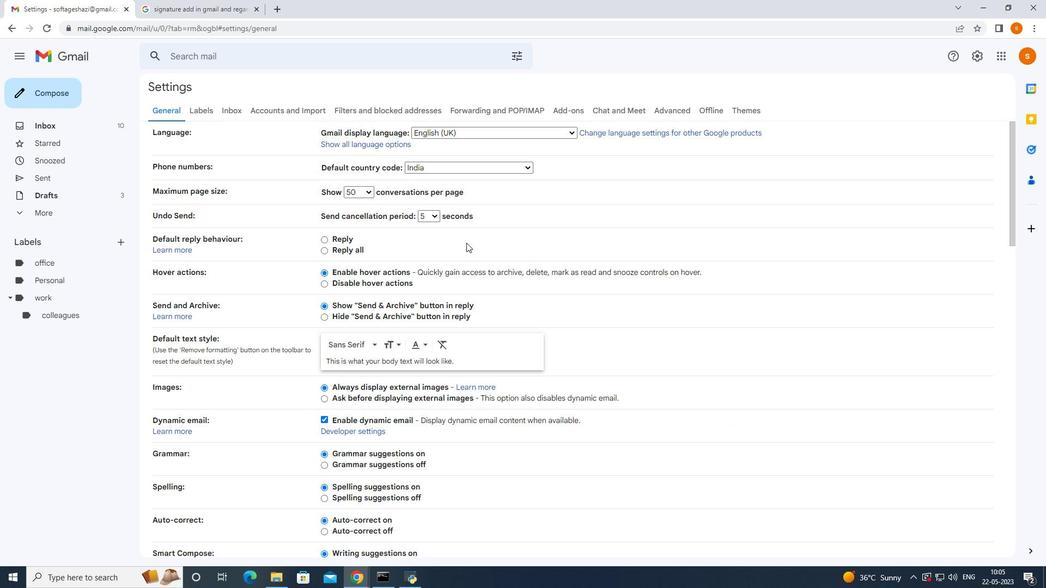 
Action: Mouse scrolled (466, 242) with delta (0, 0)
Screenshot: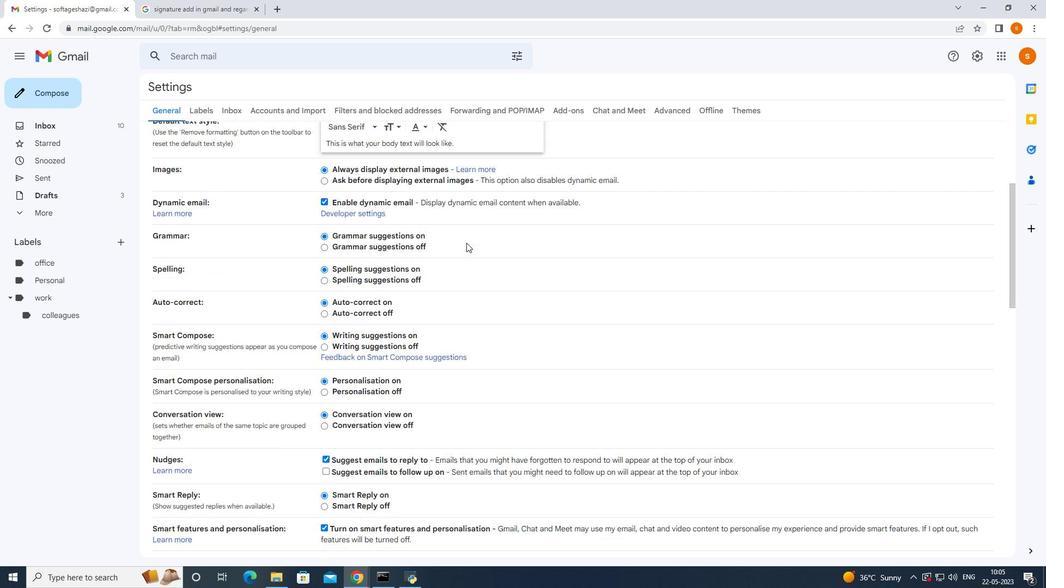 
Action: Mouse scrolled (466, 242) with delta (0, 0)
Screenshot: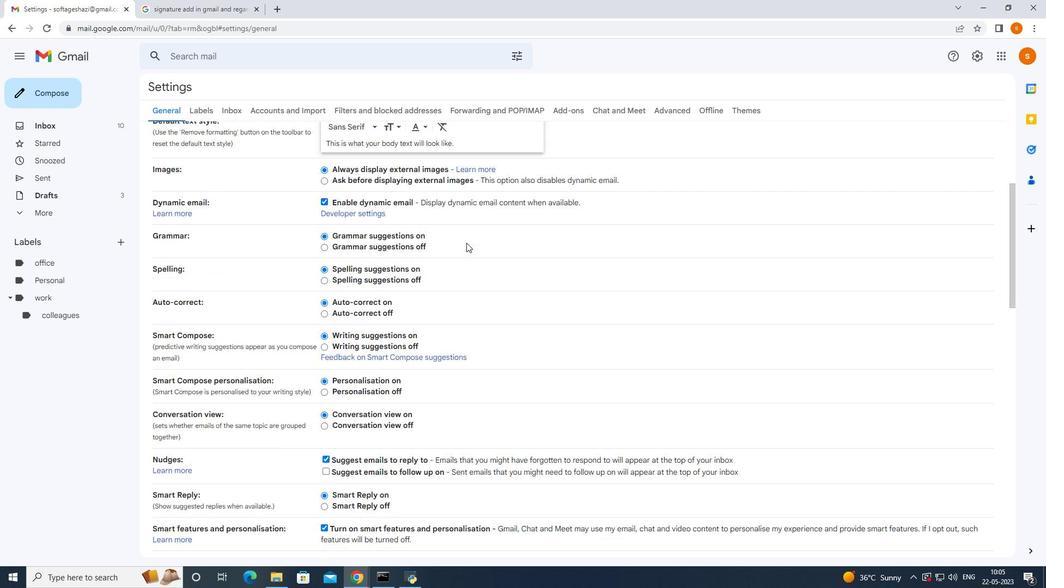 
Action: Mouse scrolled (466, 242) with delta (0, 0)
Screenshot: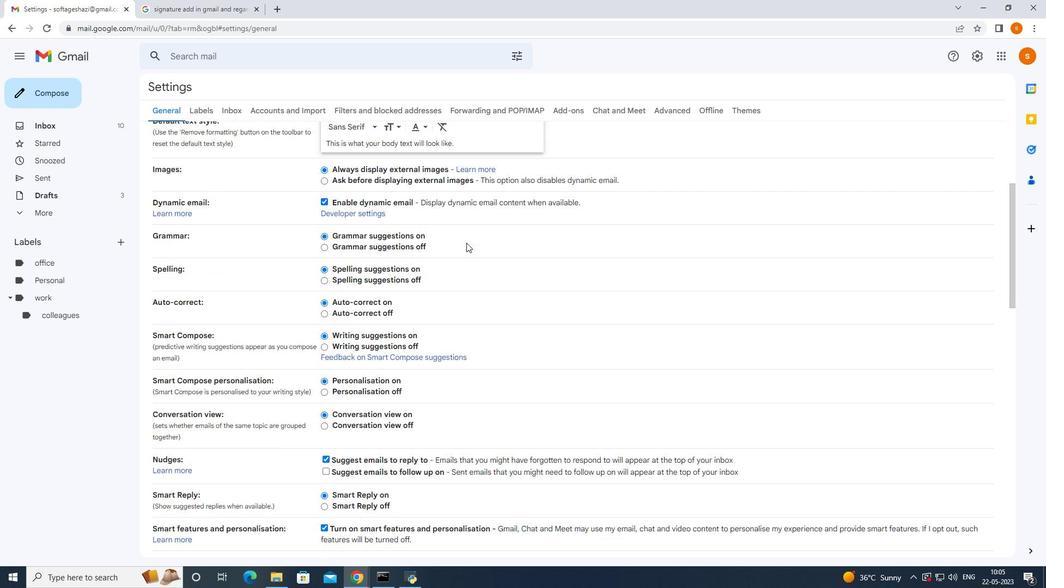 
Action: Mouse scrolled (466, 242) with delta (0, 0)
Screenshot: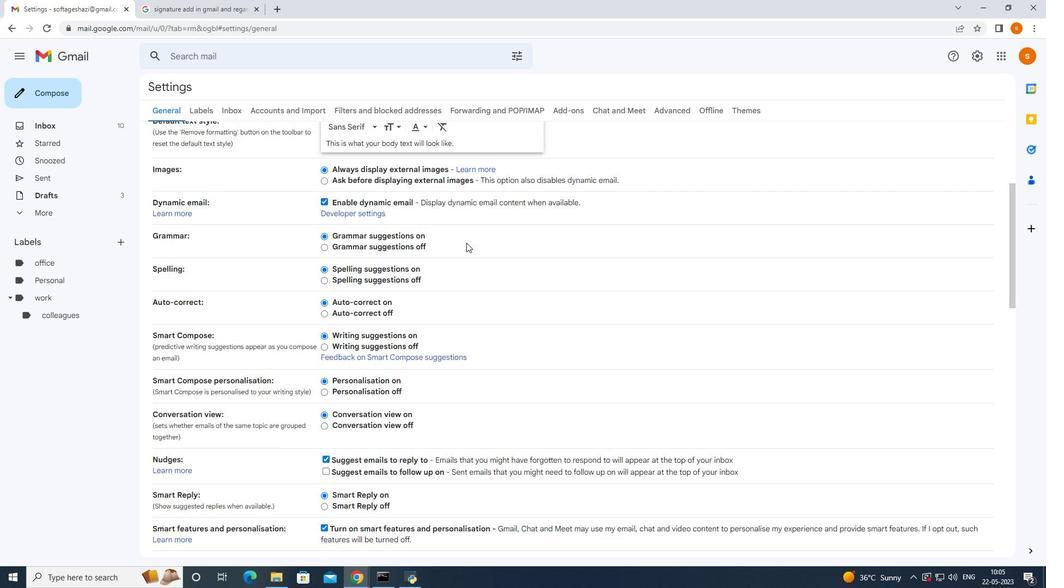
Action: Mouse moved to (466, 244)
Screenshot: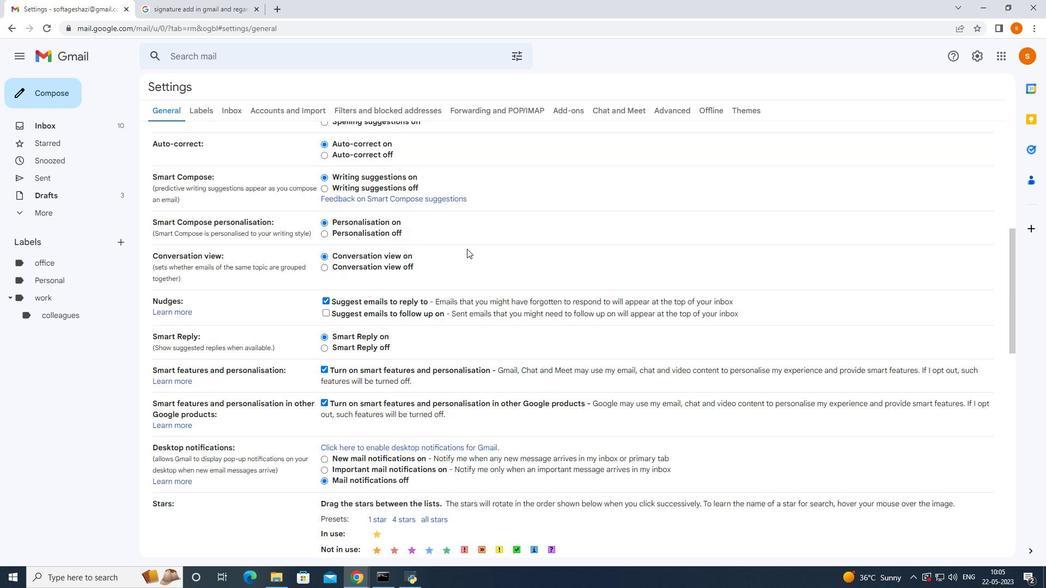 
Action: Mouse scrolled (466, 244) with delta (0, 0)
Screenshot: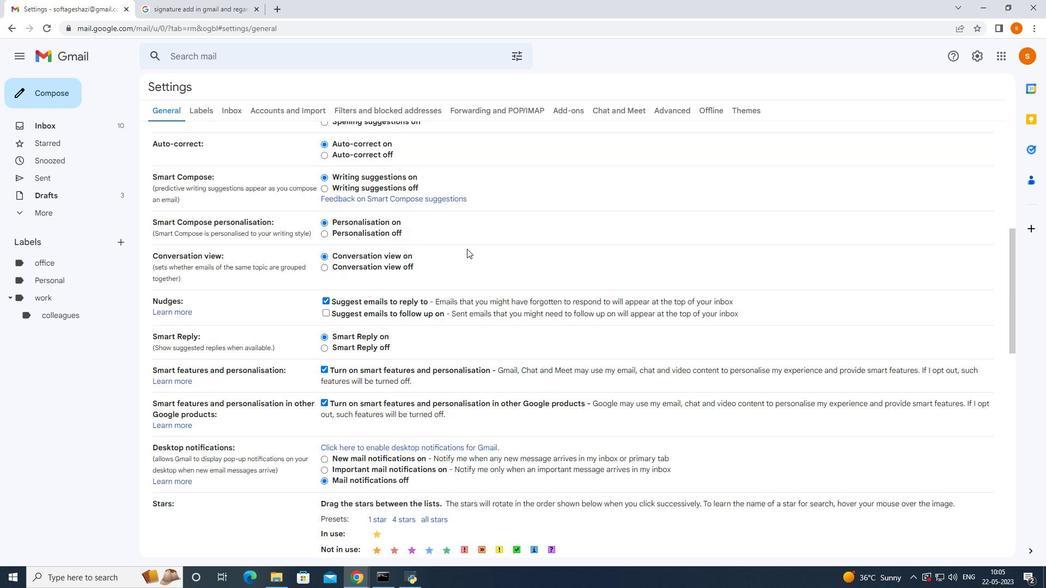 
Action: Mouse moved to (466, 244)
Screenshot: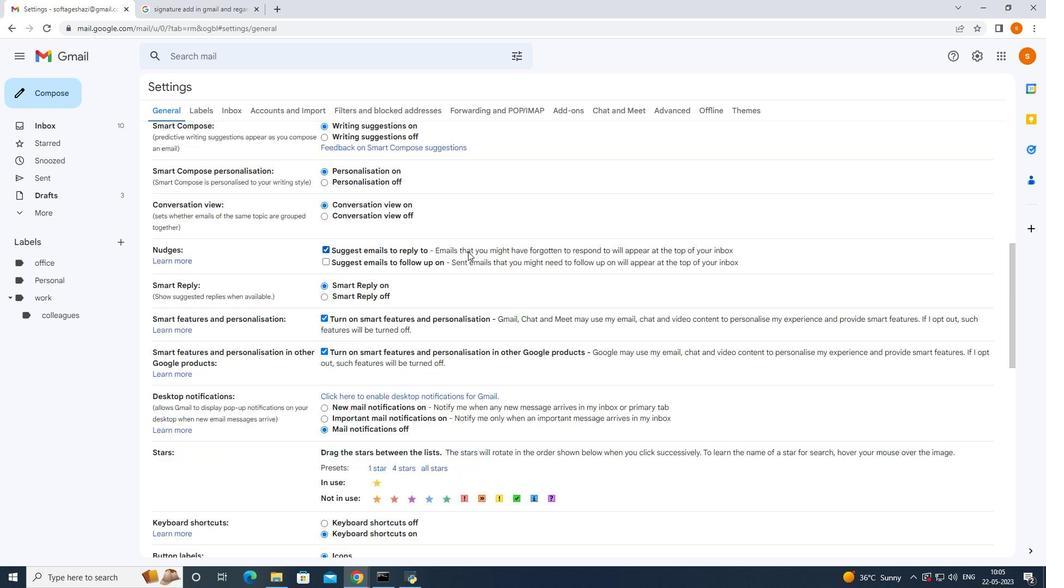
Action: Mouse scrolled (466, 244) with delta (0, 0)
Screenshot: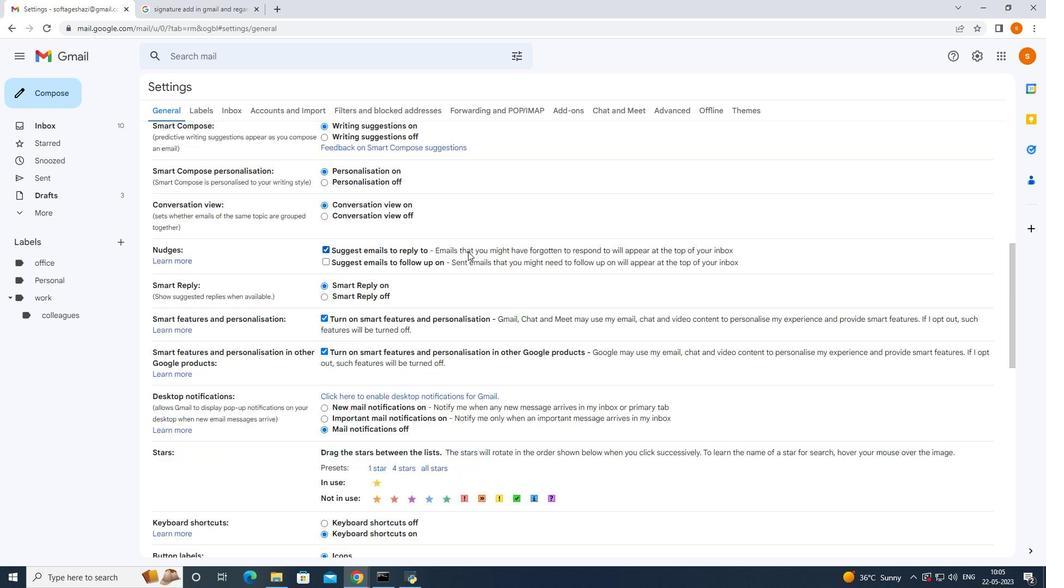 
Action: Mouse moved to (466, 245)
Screenshot: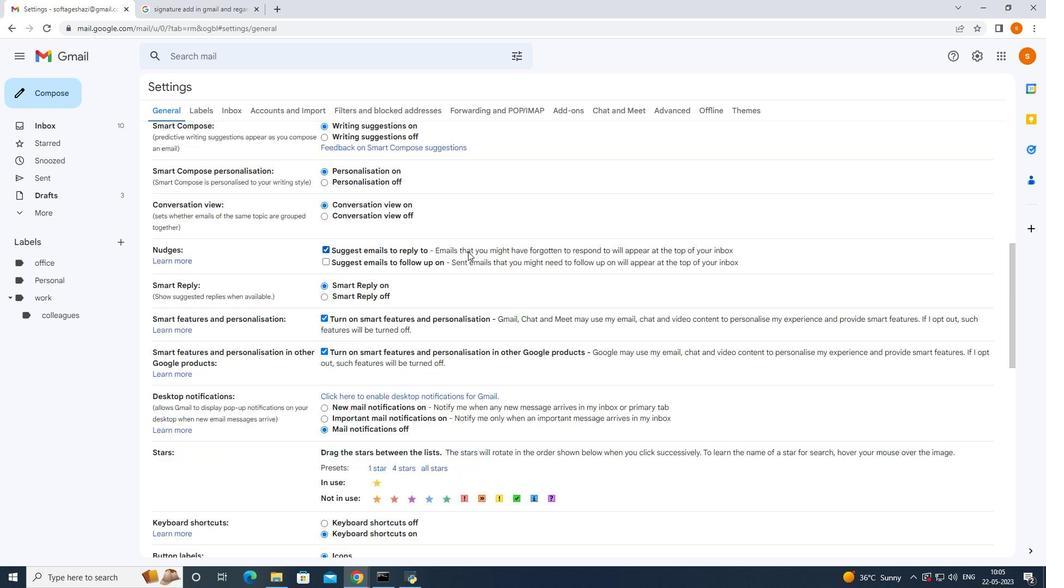 
Action: Mouse scrolled (466, 244) with delta (0, 0)
Screenshot: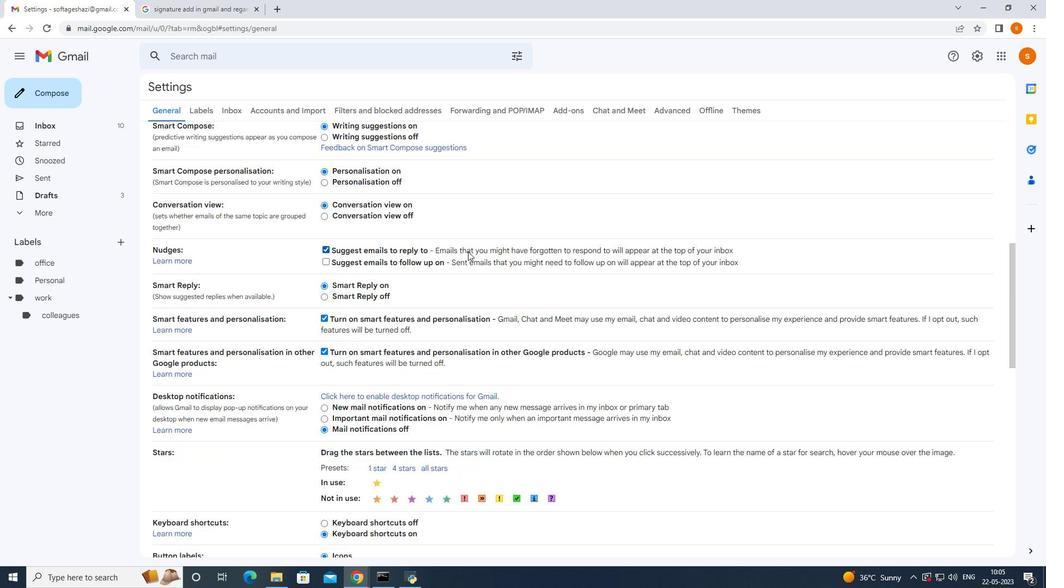 
Action: Mouse moved to (466, 246)
Screenshot: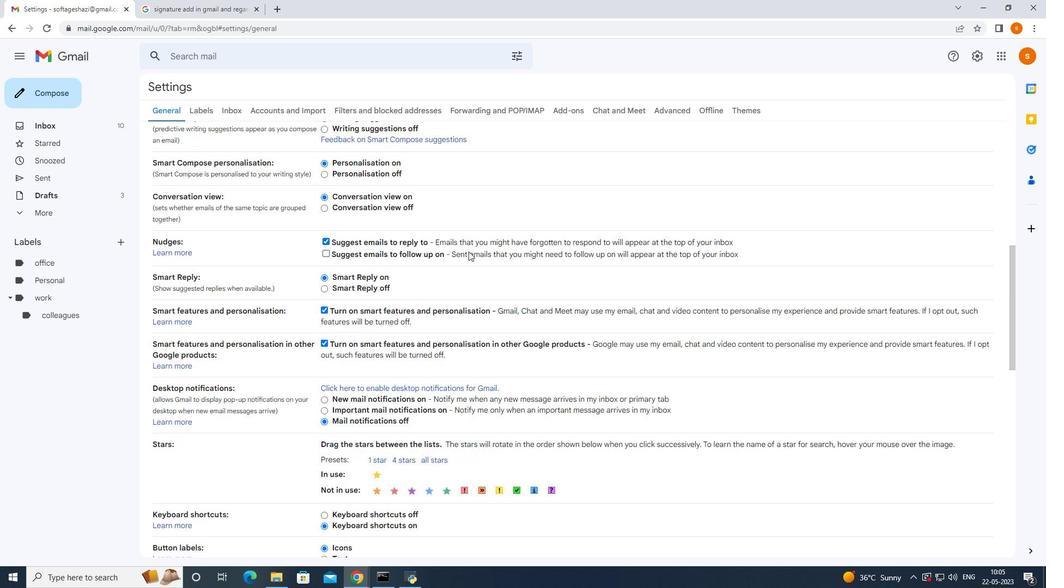 
Action: Mouse scrolled (466, 245) with delta (0, 0)
Screenshot: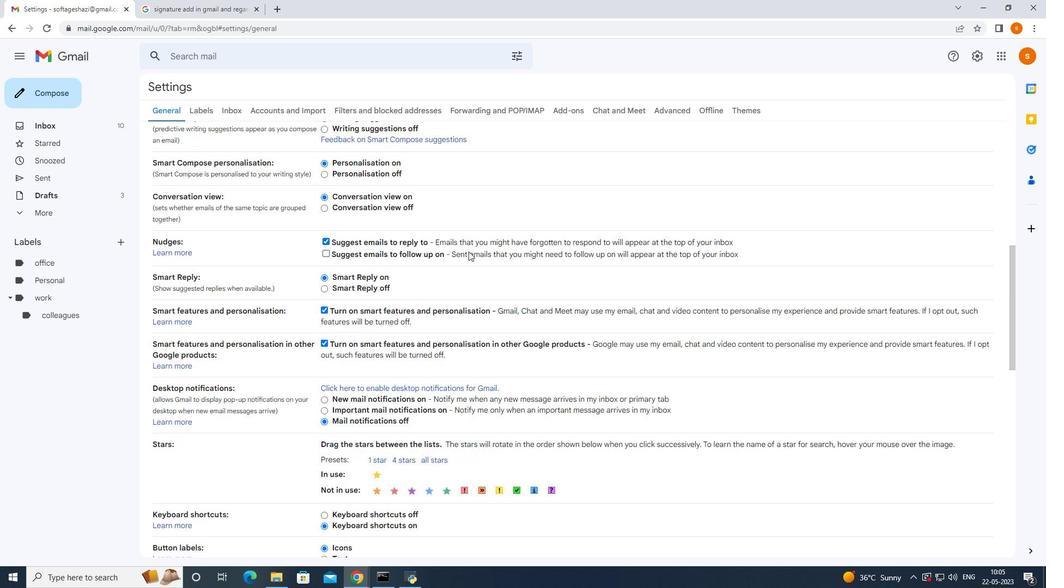 
Action: Mouse moved to (470, 257)
Screenshot: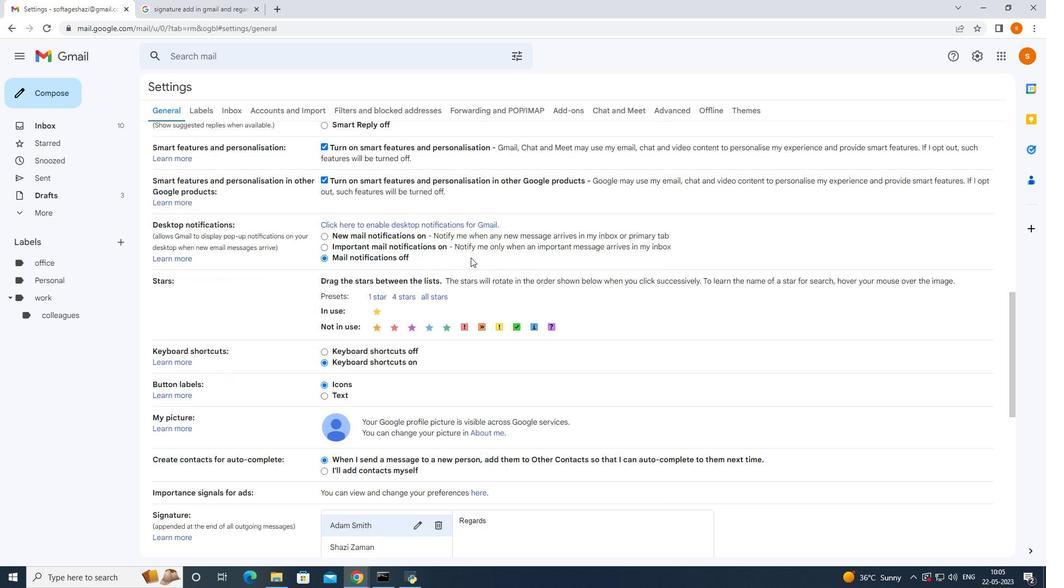 
Action: Mouse scrolled (470, 256) with delta (0, 0)
Screenshot: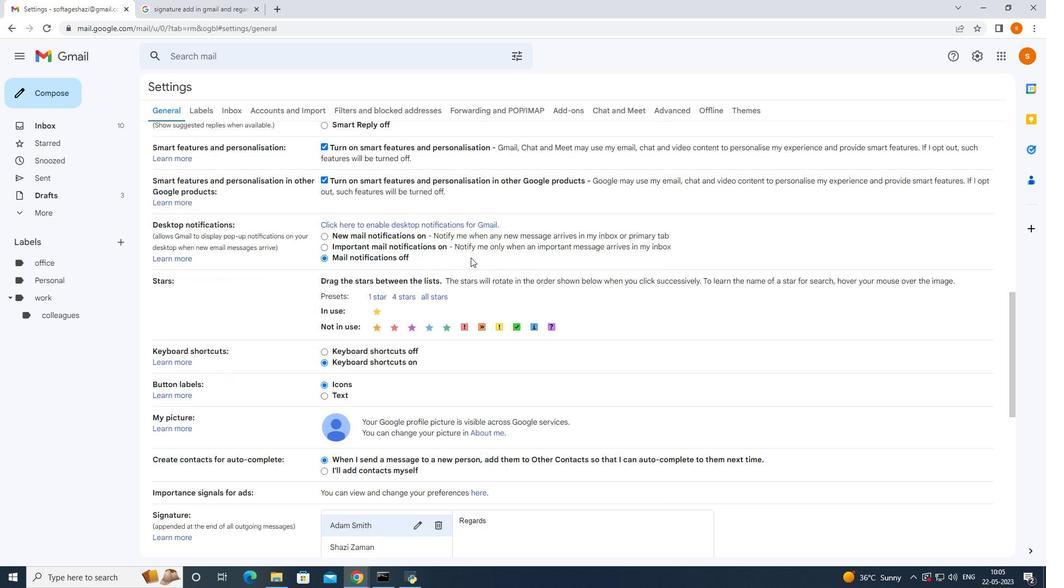 
Action: Mouse moved to (470, 257)
Screenshot: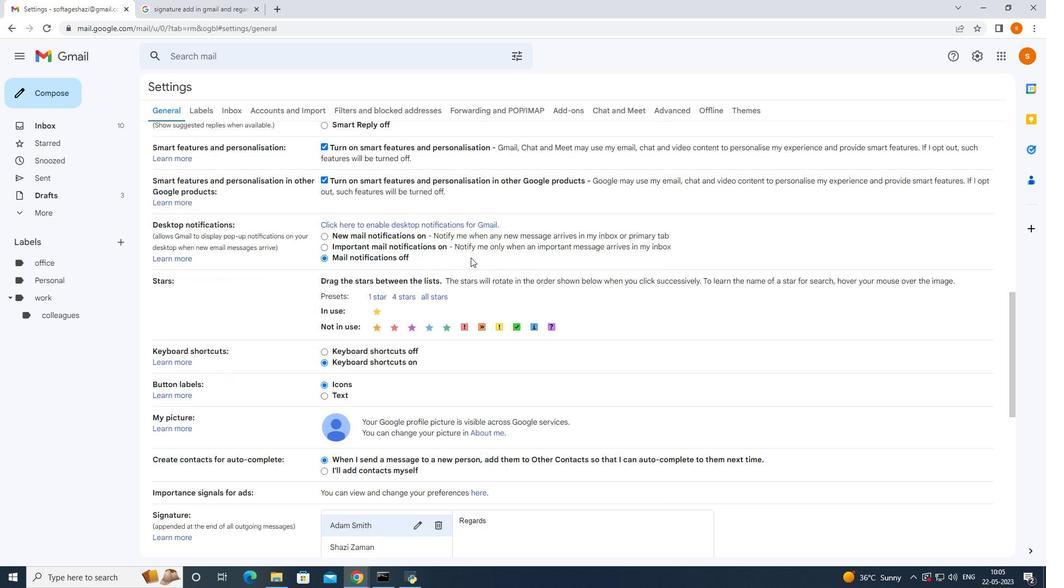 
Action: Mouse scrolled (470, 257) with delta (0, 0)
Screenshot: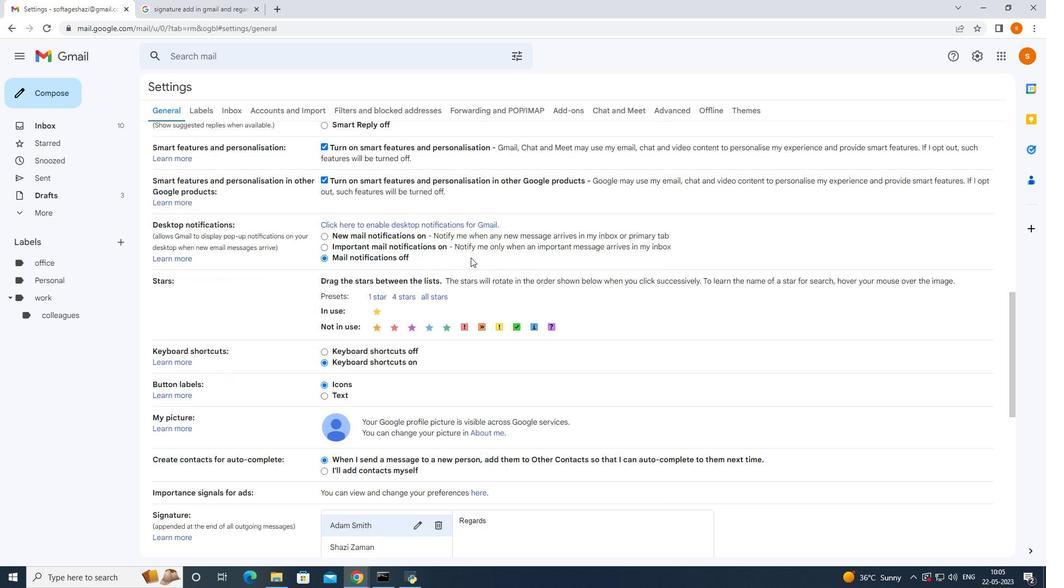 
Action: Mouse scrolled (470, 257) with delta (0, 0)
Screenshot: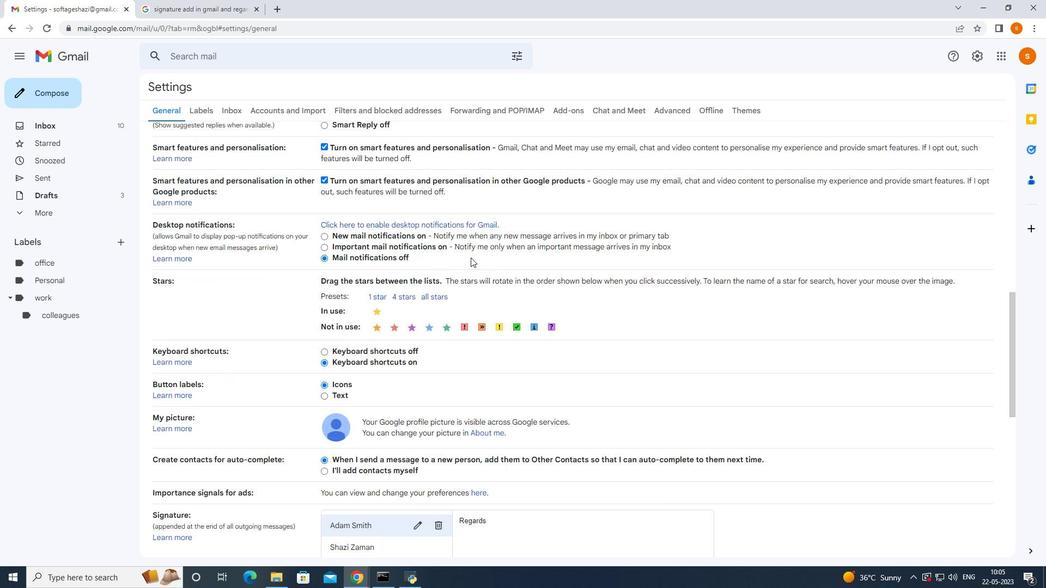 
Action: Mouse moved to (470, 258)
Screenshot: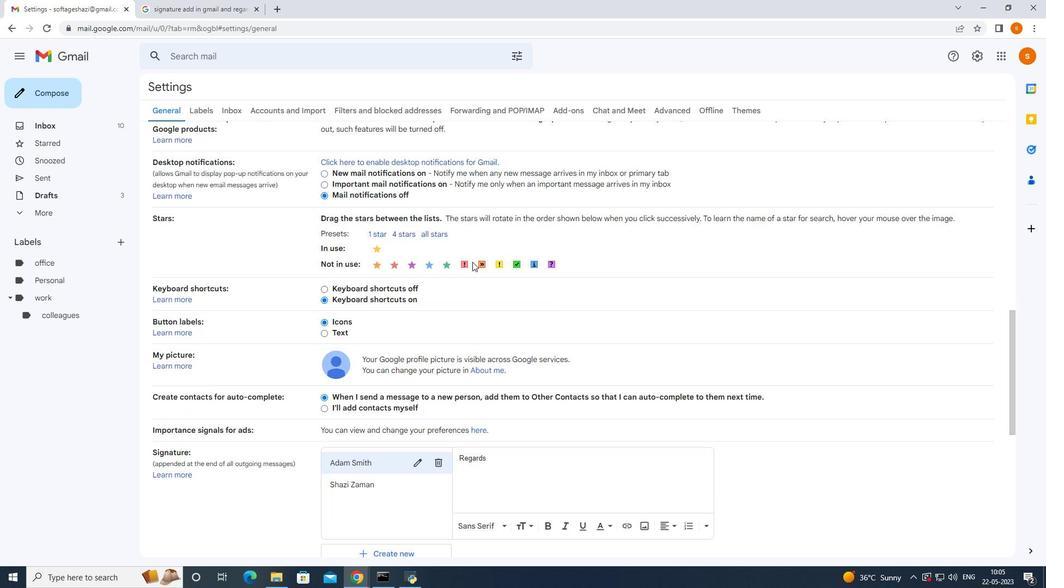 
Action: Mouse scrolled (470, 258) with delta (0, 0)
Screenshot: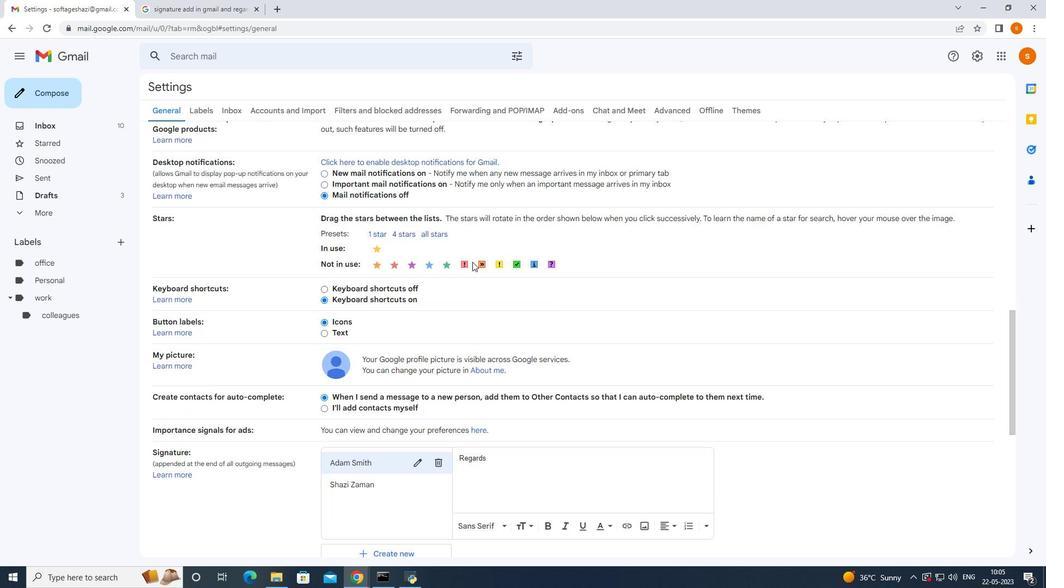 
Action: Mouse moved to (471, 261)
Screenshot: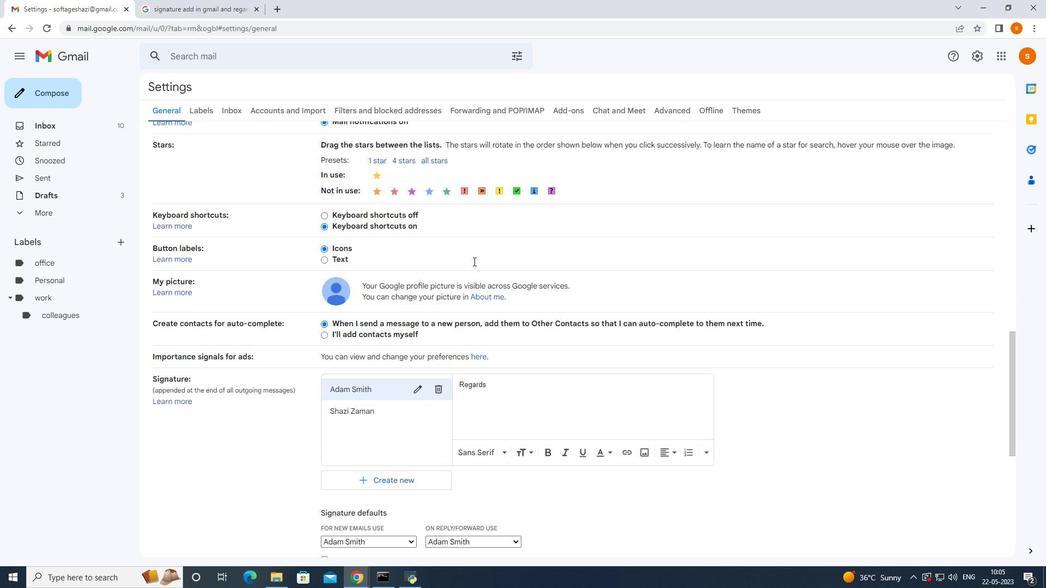 
Action: Mouse scrolled (471, 260) with delta (0, 0)
Screenshot: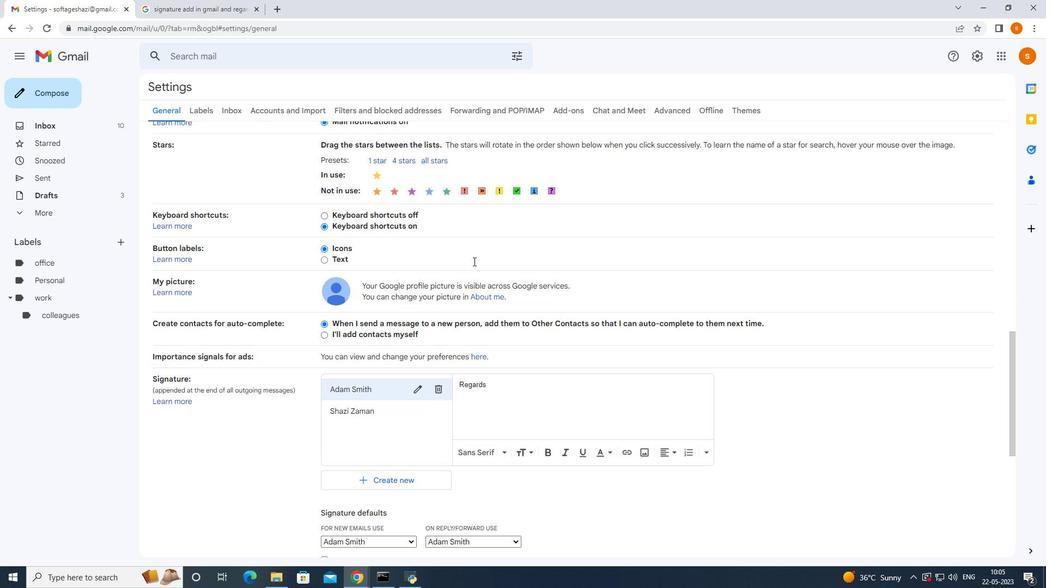 
Action: Mouse moved to (472, 262)
Screenshot: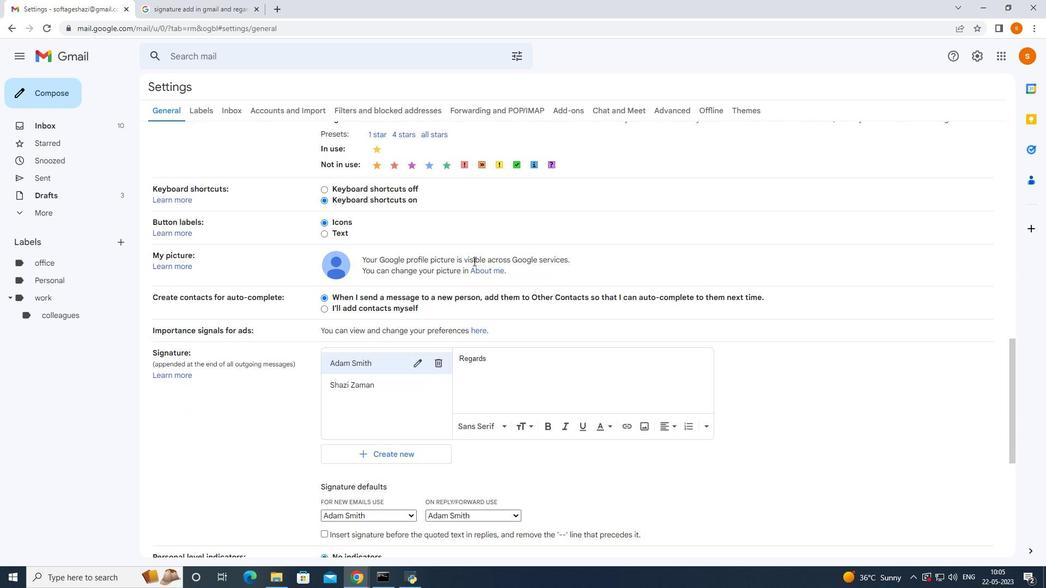 
Action: Mouse scrolled (472, 261) with delta (0, 0)
Screenshot: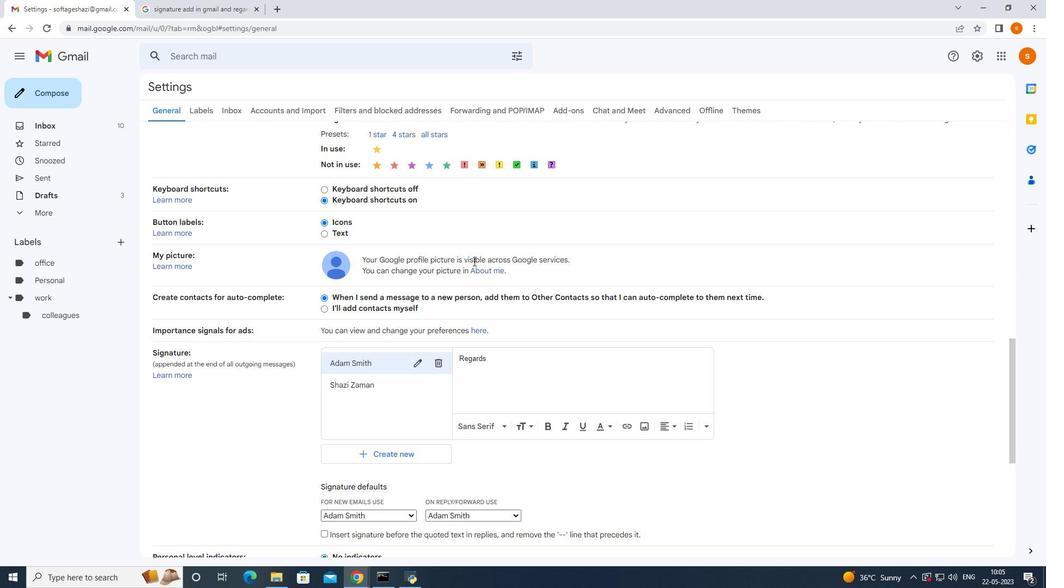 
Action: Mouse moved to (474, 259)
Screenshot: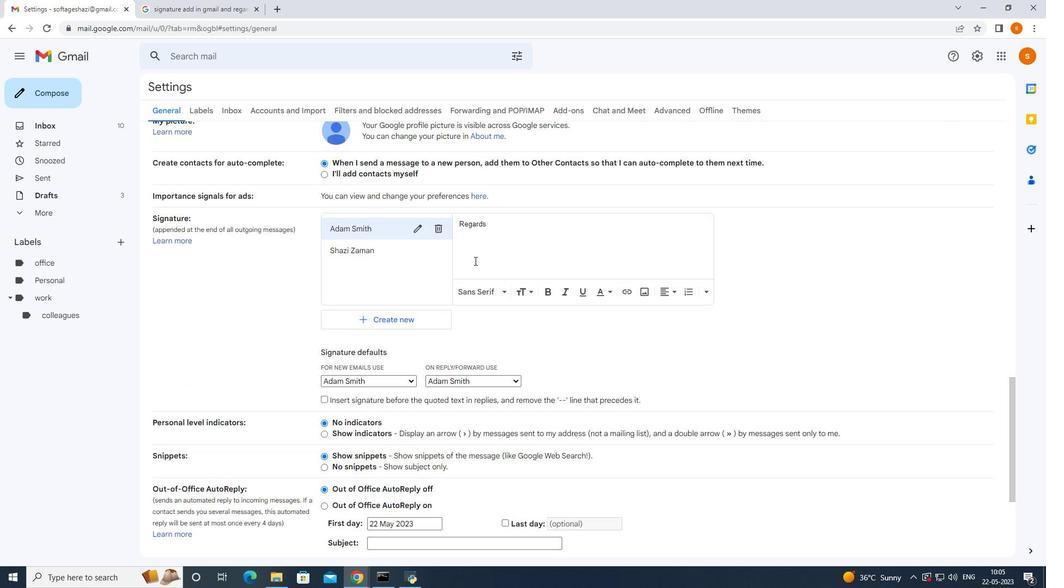 
Action: Mouse scrolled (474, 258) with delta (0, 0)
Screenshot: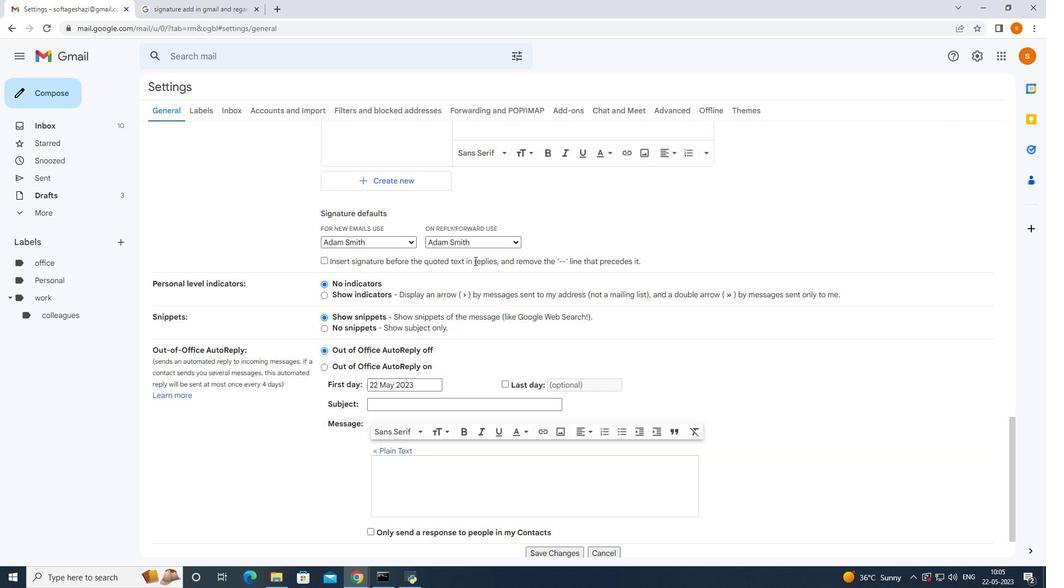 
Action: Mouse scrolled (474, 258) with delta (0, 0)
Screenshot: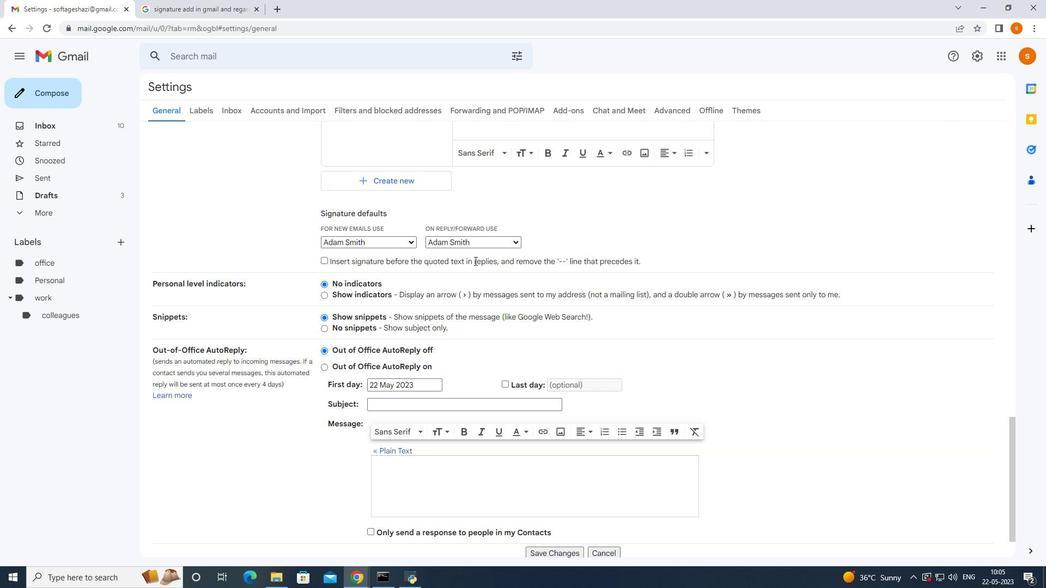 
Action: Mouse scrolled (474, 258) with delta (0, 0)
Screenshot: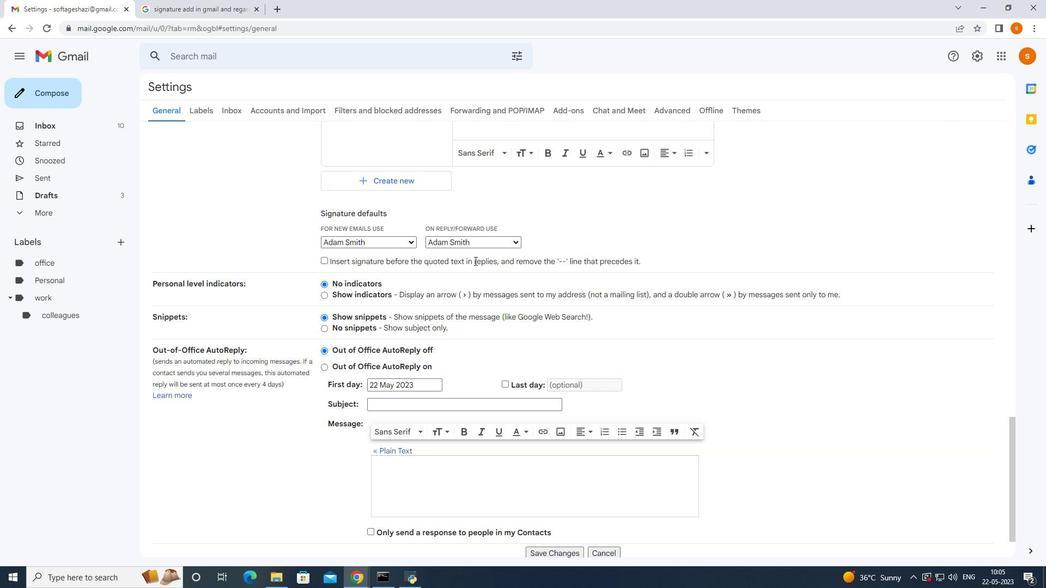 
Action: Mouse moved to (474, 259)
Screenshot: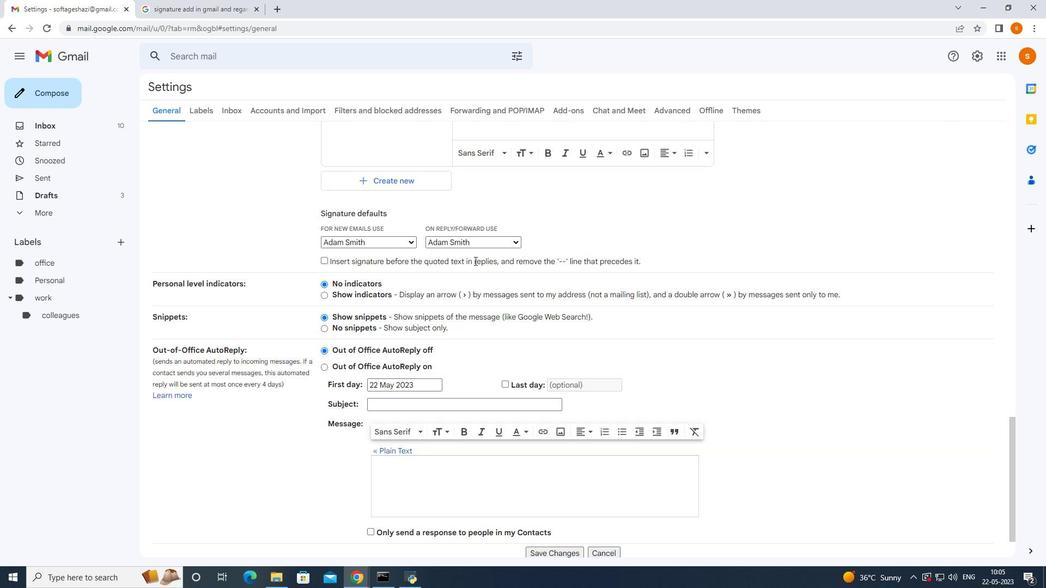 
Action: Mouse scrolled (474, 258) with delta (0, 0)
Screenshot: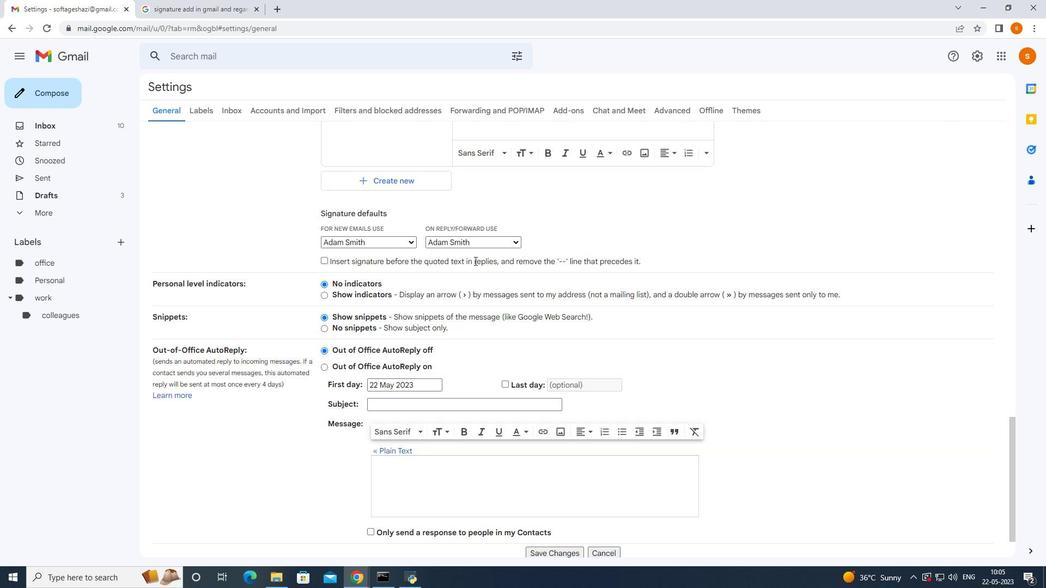 
Action: Mouse moved to (474, 259)
Screenshot: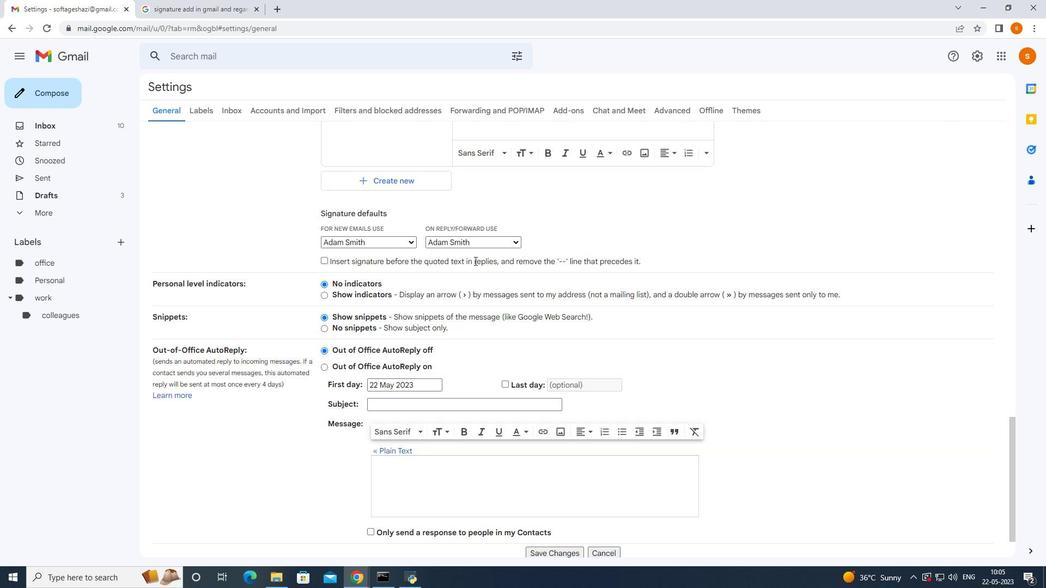 
Action: Mouse scrolled (474, 258) with delta (0, 0)
Screenshot: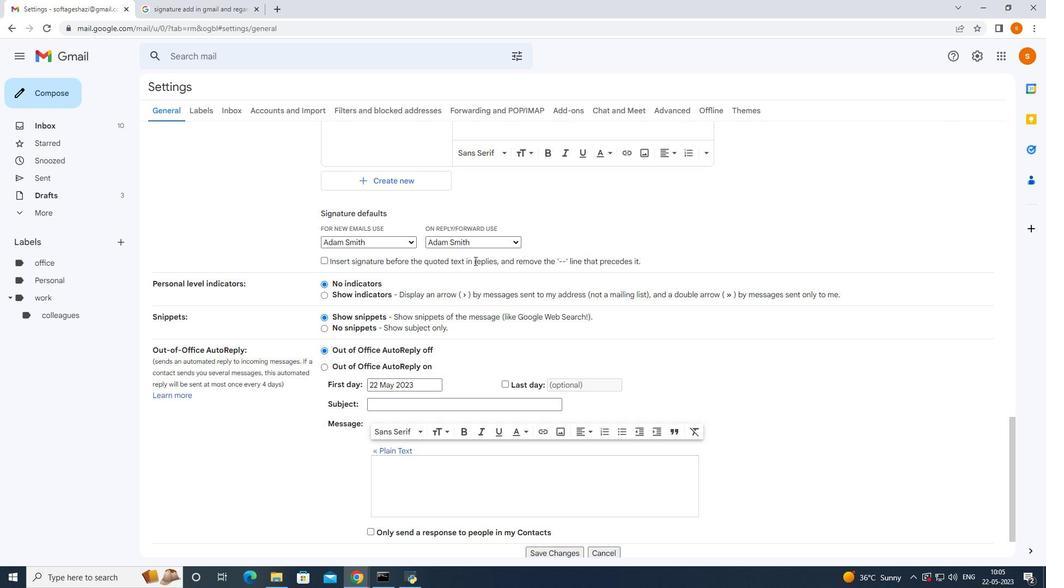 
Action: Mouse moved to (474, 261)
Screenshot: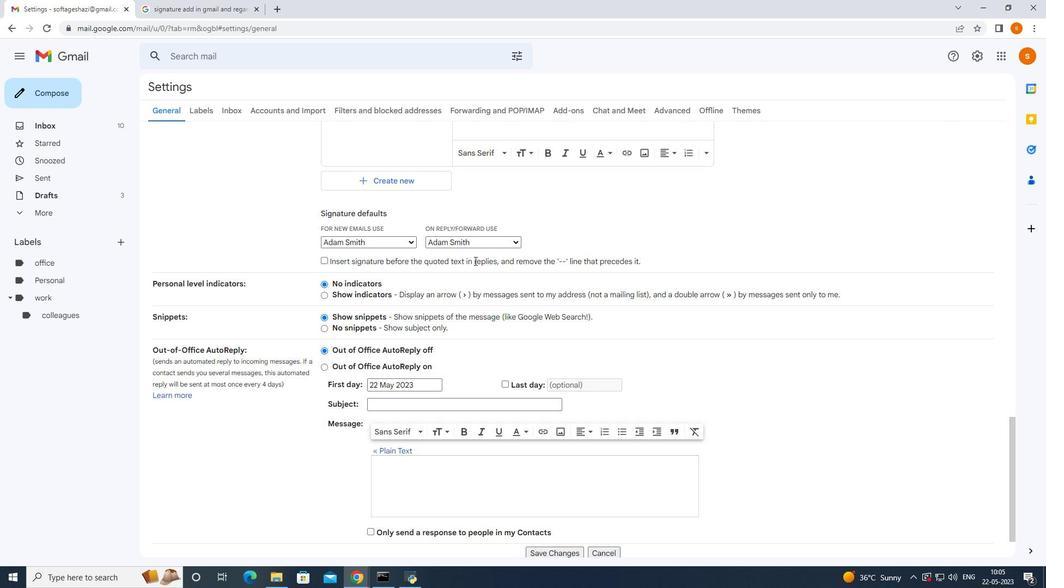 
Action: Mouse scrolled (474, 260) with delta (0, 0)
Screenshot: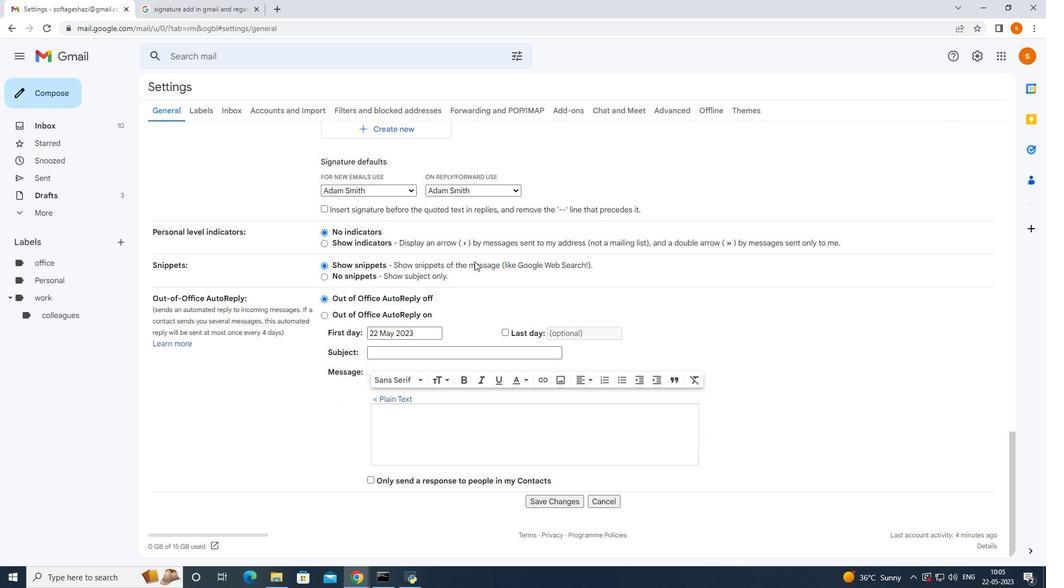 
Action: Mouse scrolled (474, 260) with delta (0, 0)
Screenshot: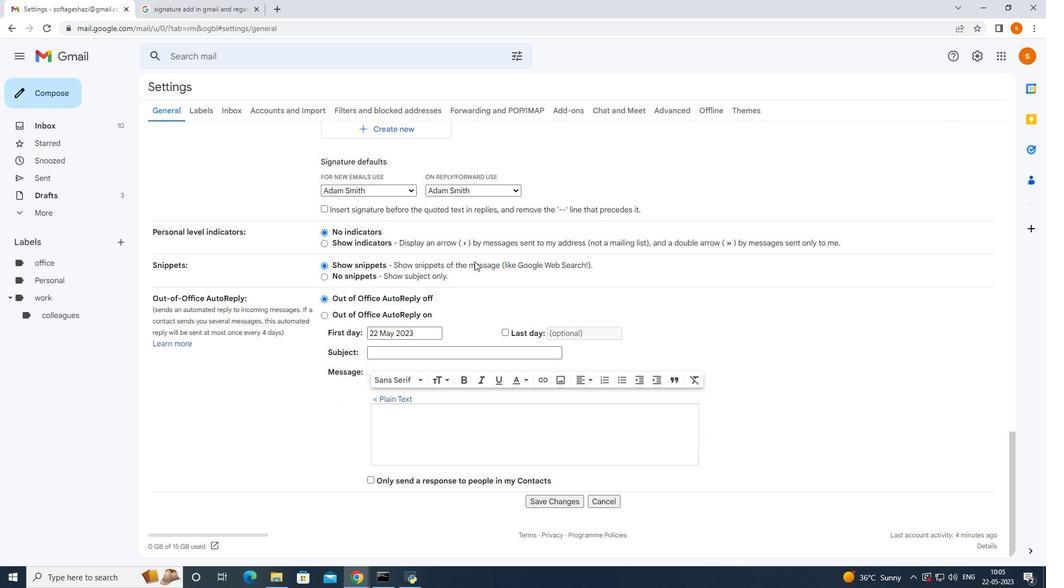 
Action: Mouse scrolled (474, 260) with delta (0, 0)
Screenshot: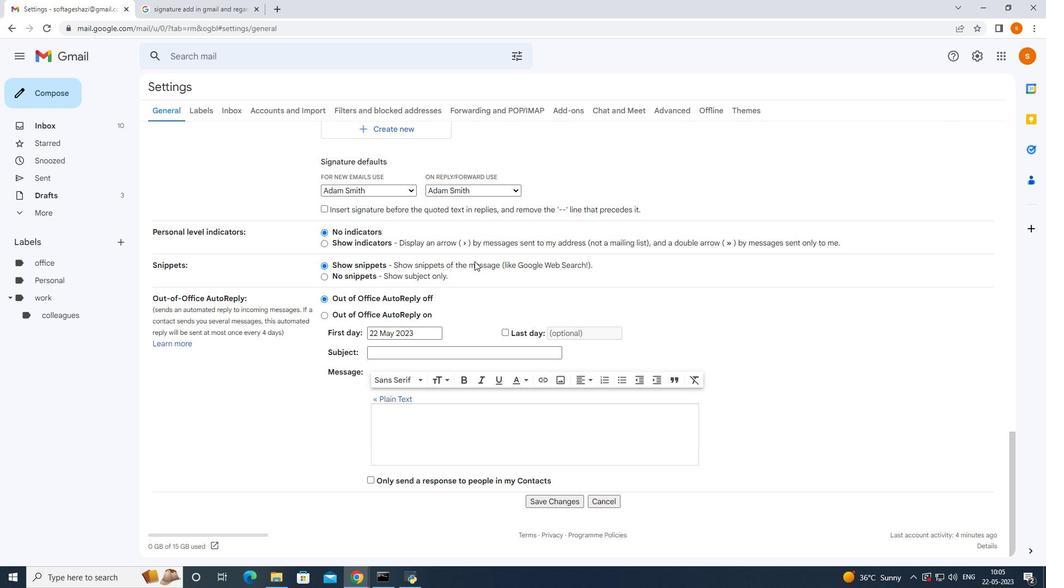 
Action: Mouse moved to (474, 261)
Screenshot: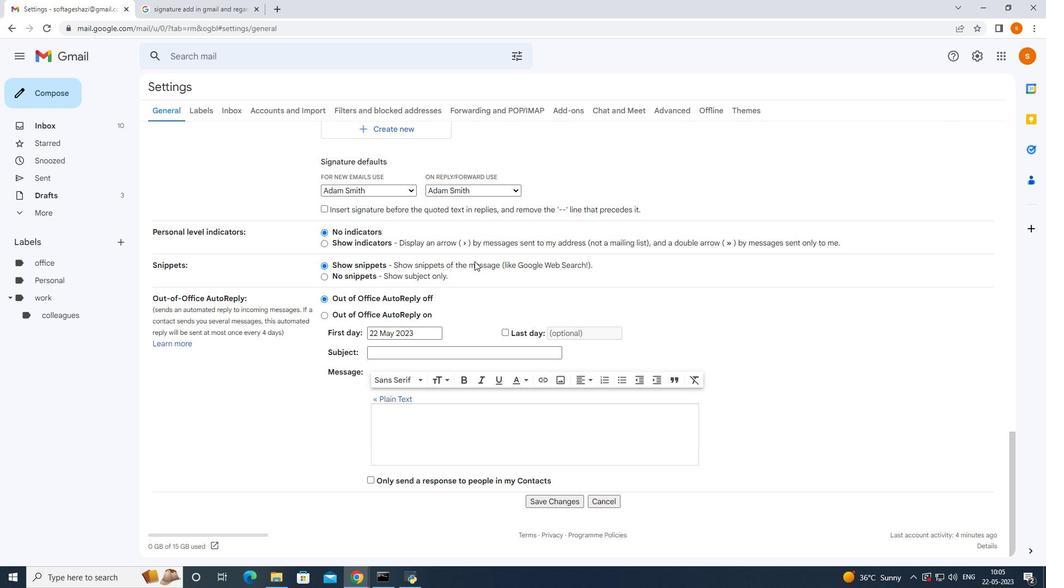 
Action: Mouse scrolled (474, 261) with delta (0, 0)
Screenshot: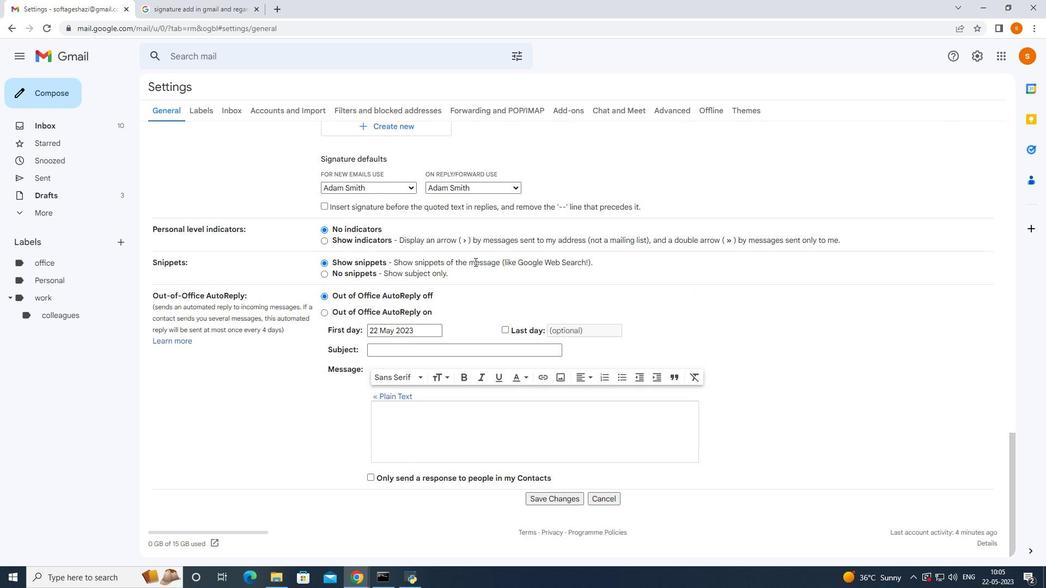
Action: Mouse scrolled (474, 261) with delta (0, 0)
Screenshot: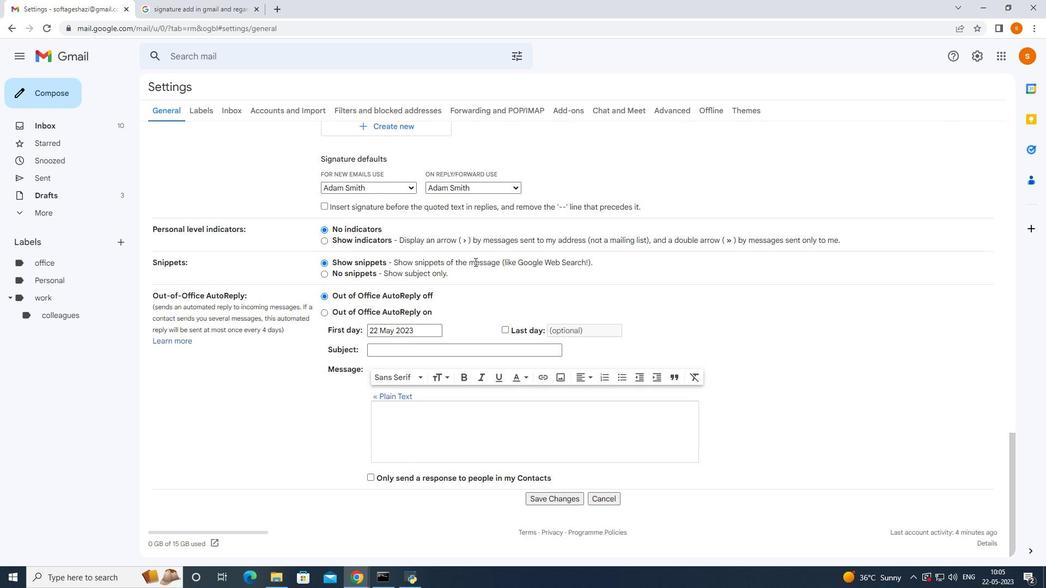 
Action: Mouse moved to (562, 506)
Screenshot: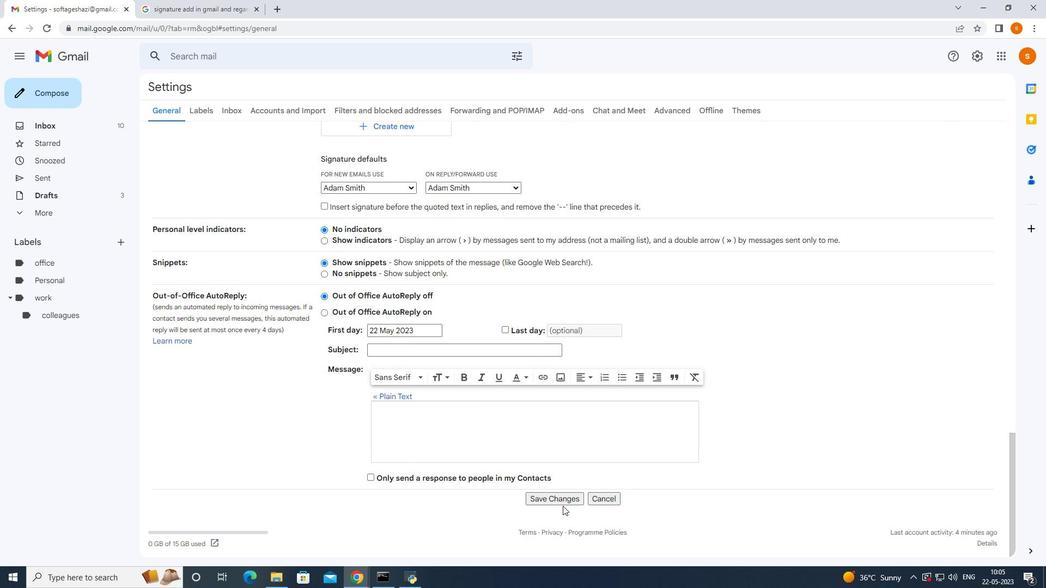
Action: Mouse pressed left at (562, 506)
Screenshot: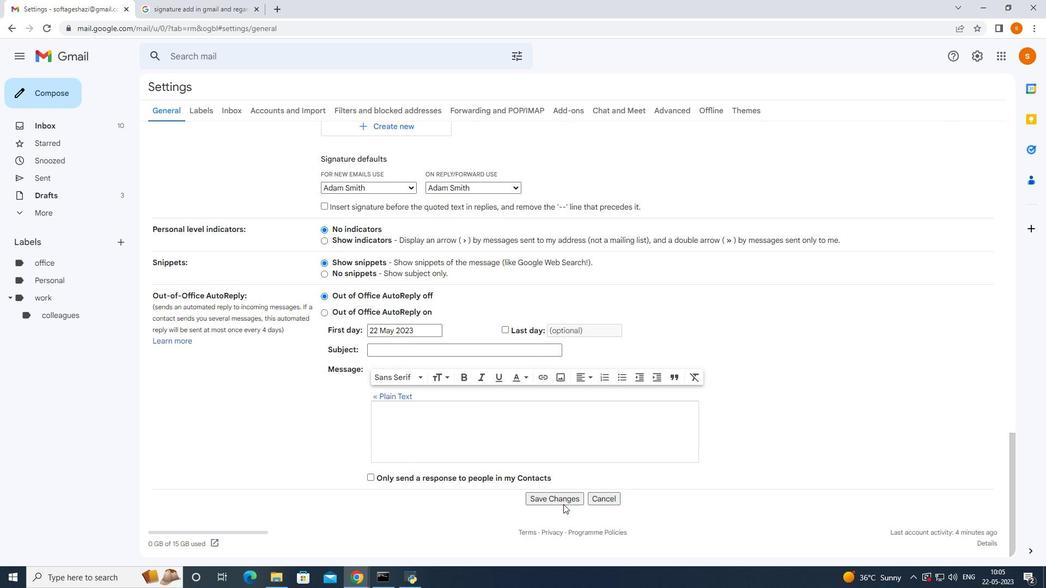 
Action: Mouse moved to (564, 499)
Screenshot: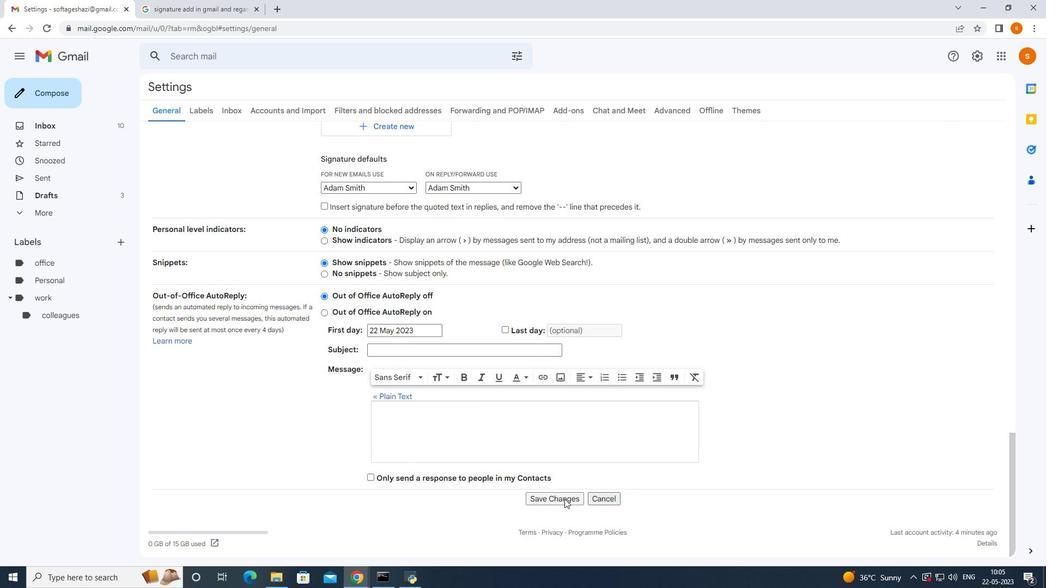 
Action: Mouse pressed left at (564, 499)
Screenshot: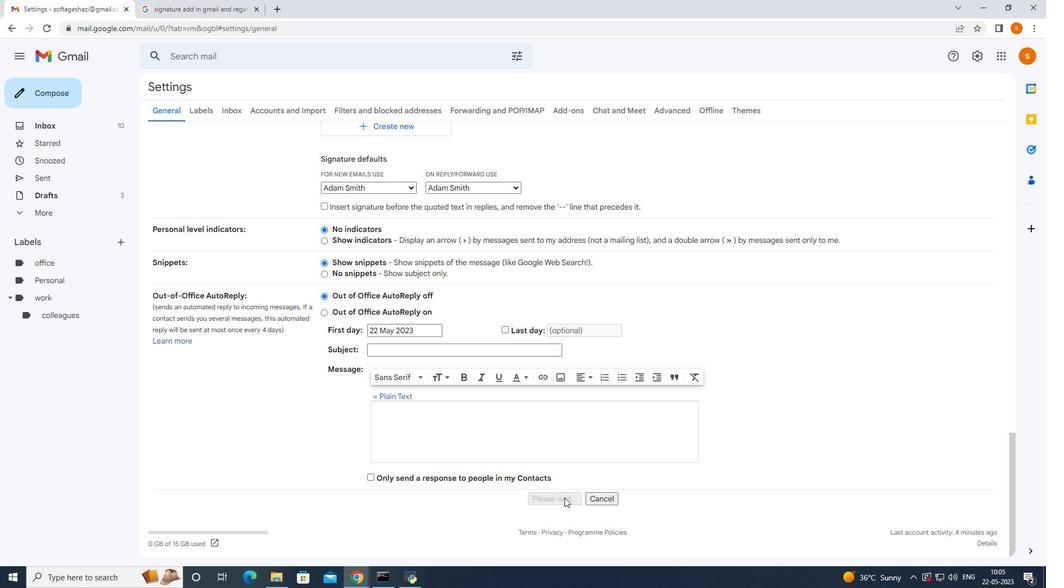 
Action: Mouse moved to (39, 51)
Screenshot: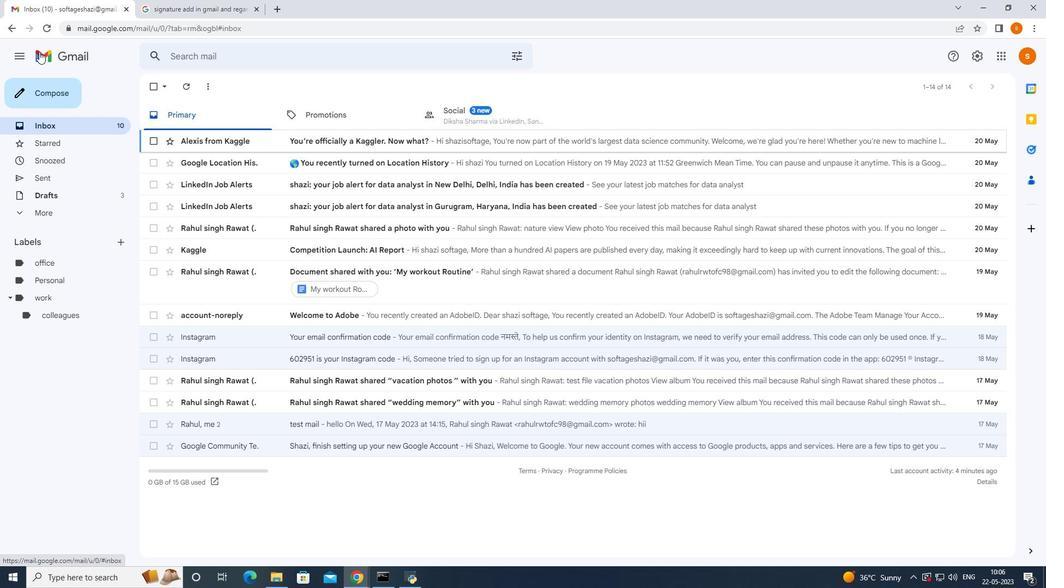 
Action: Mouse pressed left at (39, 51)
Screenshot: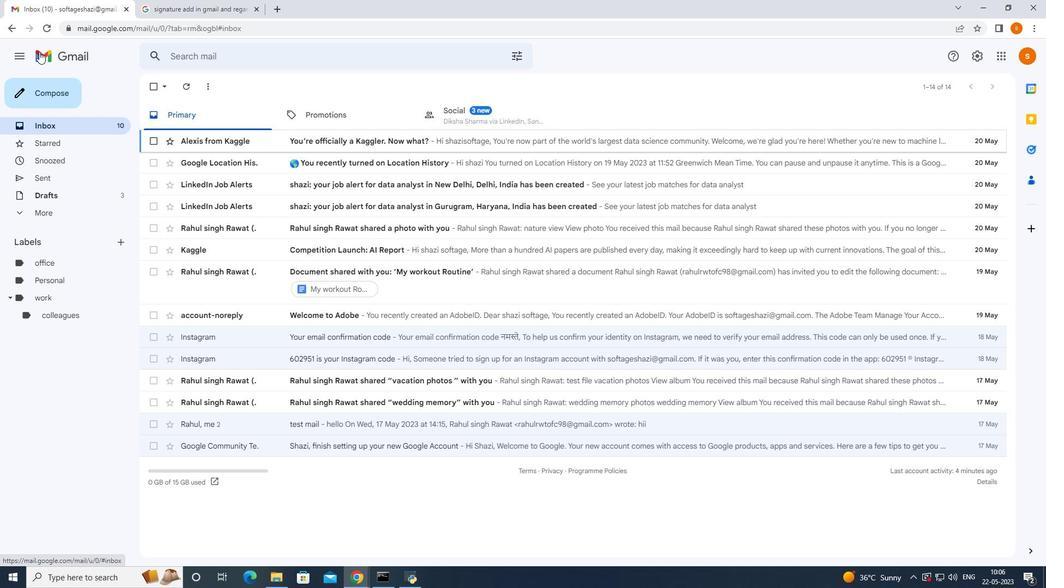 
Action: Mouse moved to (57, 98)
Screenshot: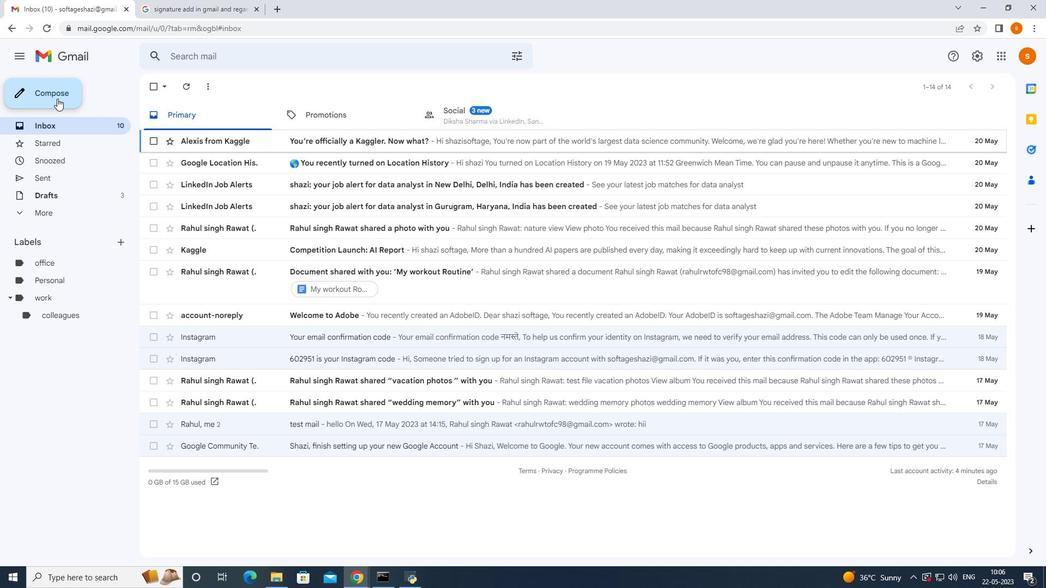 
Action: Mouse pressed left at (57, 98)
Screenshot: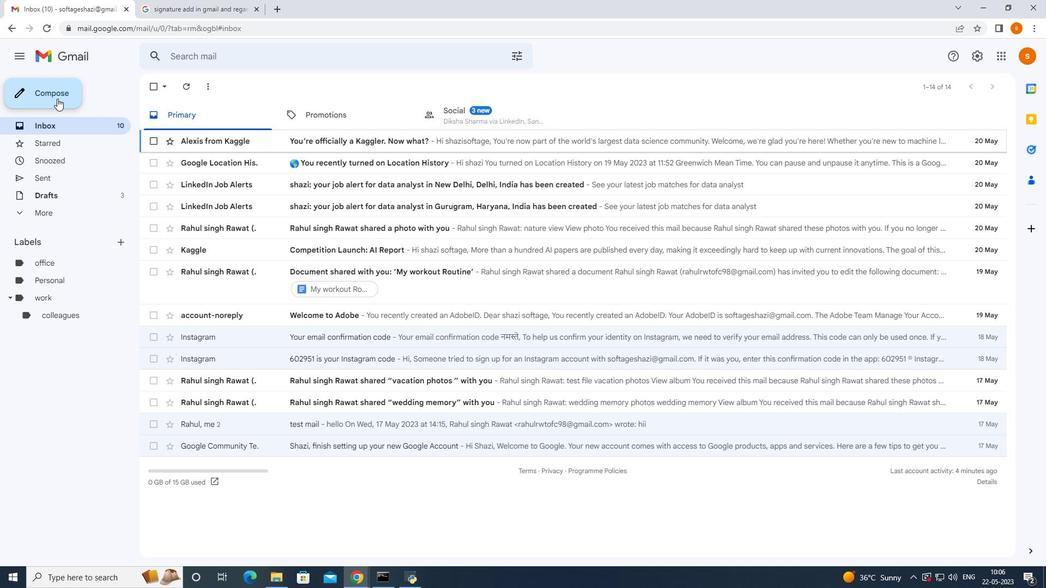 
Action: Mouse moved to (732, 264)
Screenshot: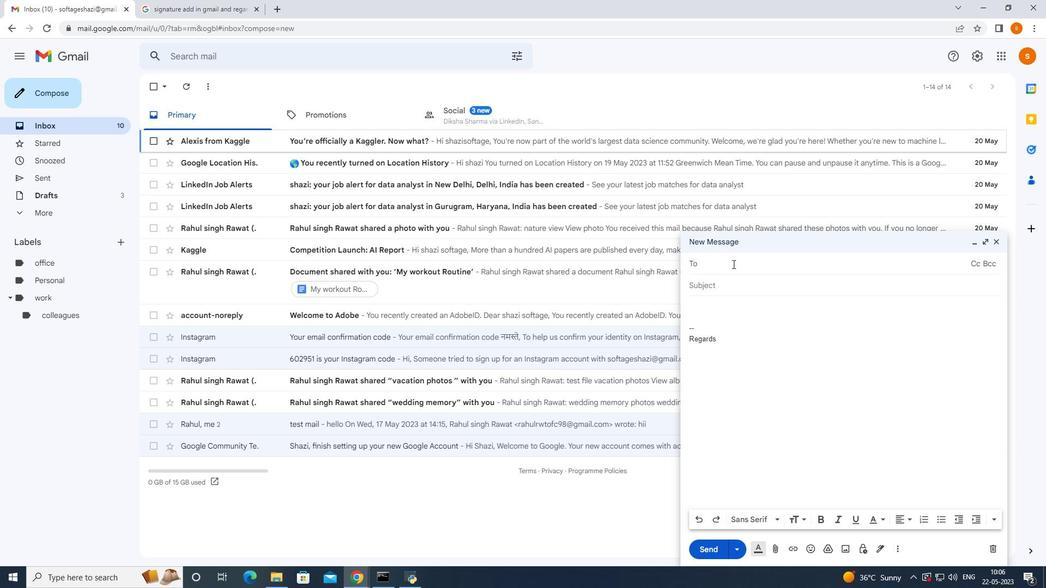 
Action: Key pressed softage.4<Key.shift>@softage<Key.space><Key.backspace>.net
Screenshot: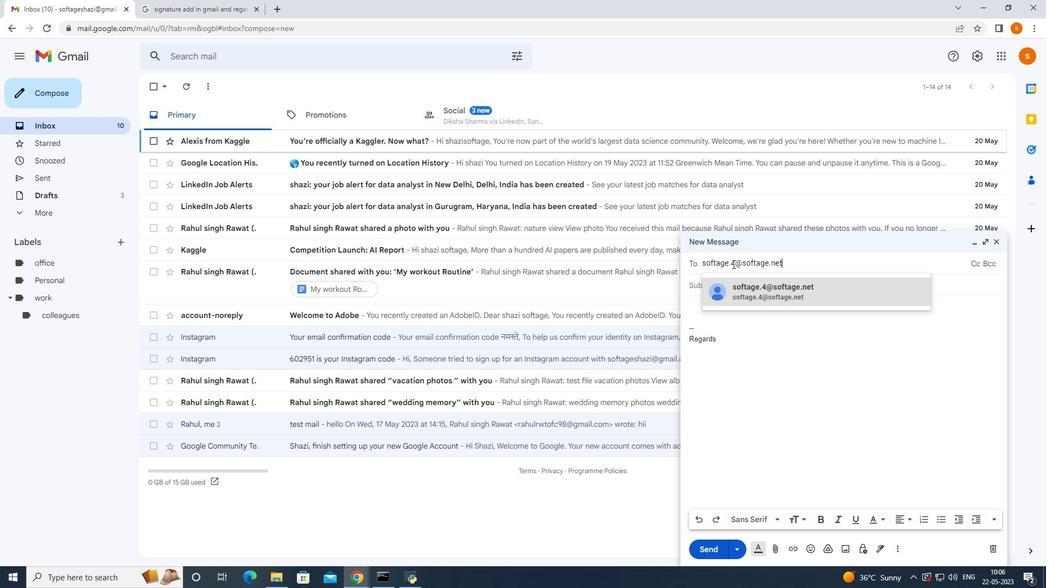 
Action: Mouse moved to (768, 300)
Screenshot: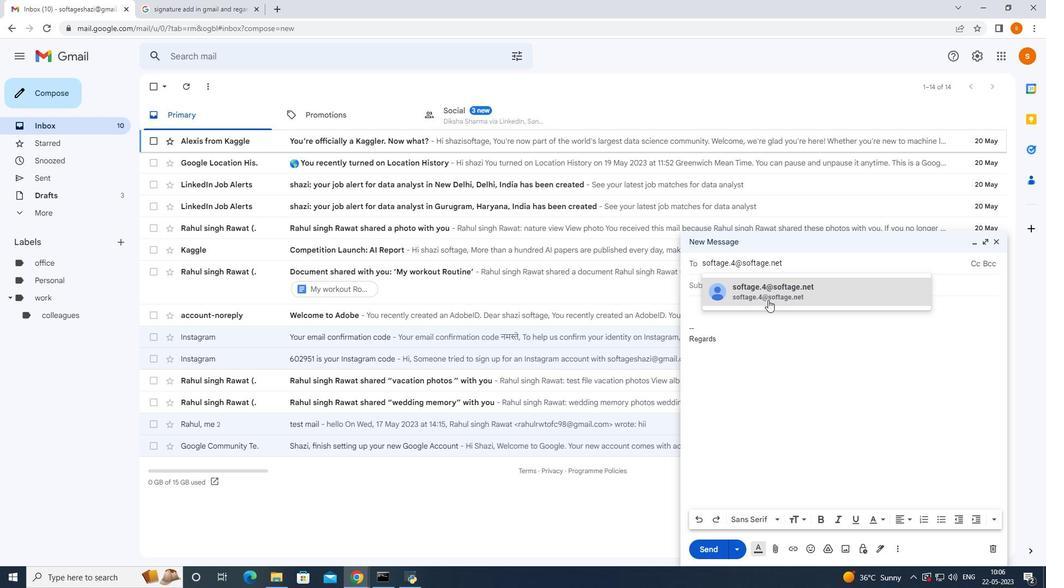 
Action: Mouse pressed left at (768, 300)
Screenshot: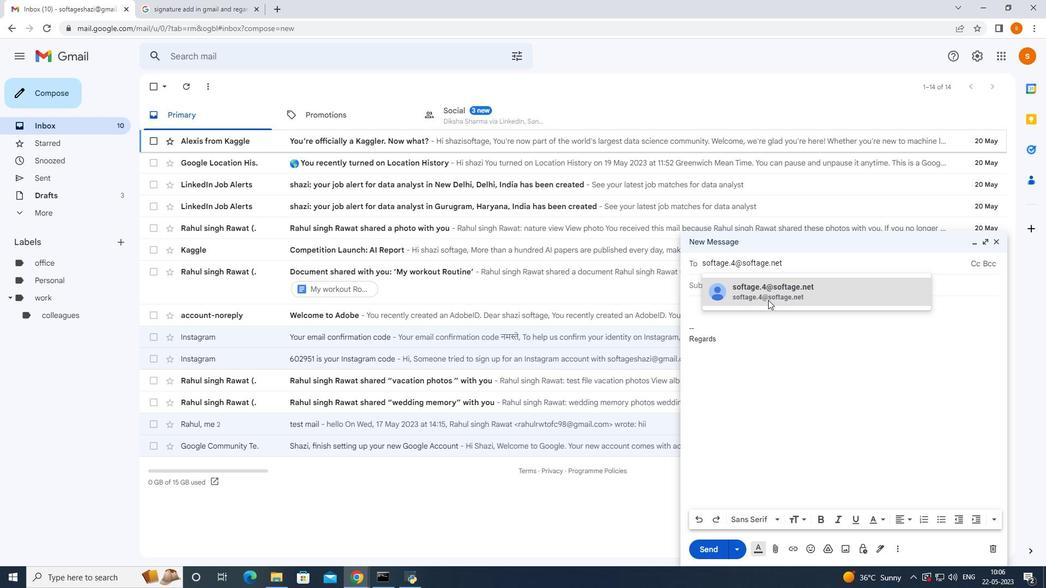 
Action: Mouse moved to (727, 329)
Screenshot: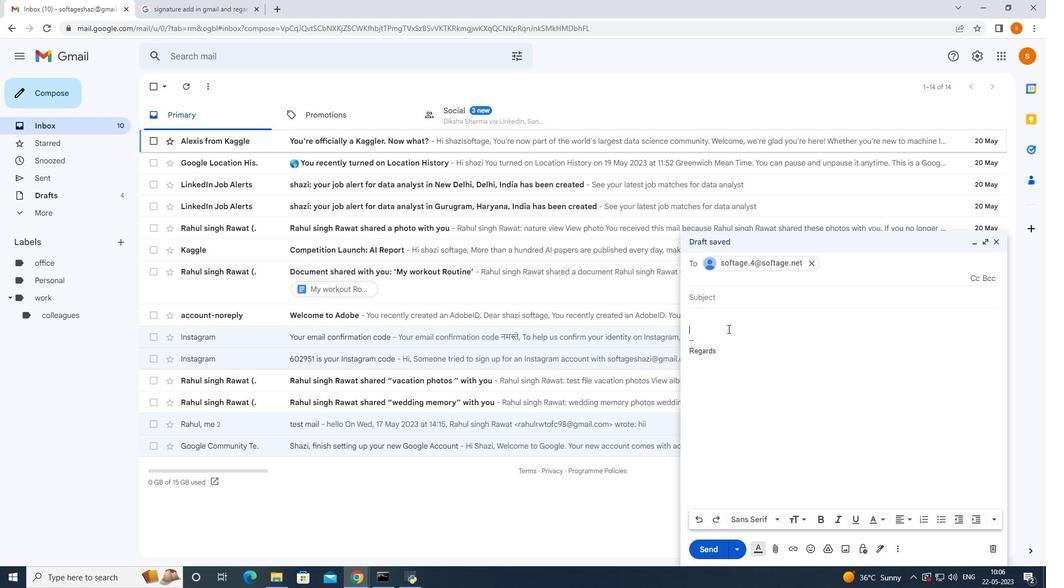 
Action: Mouse pressed left at (727, 329)
Screenshot: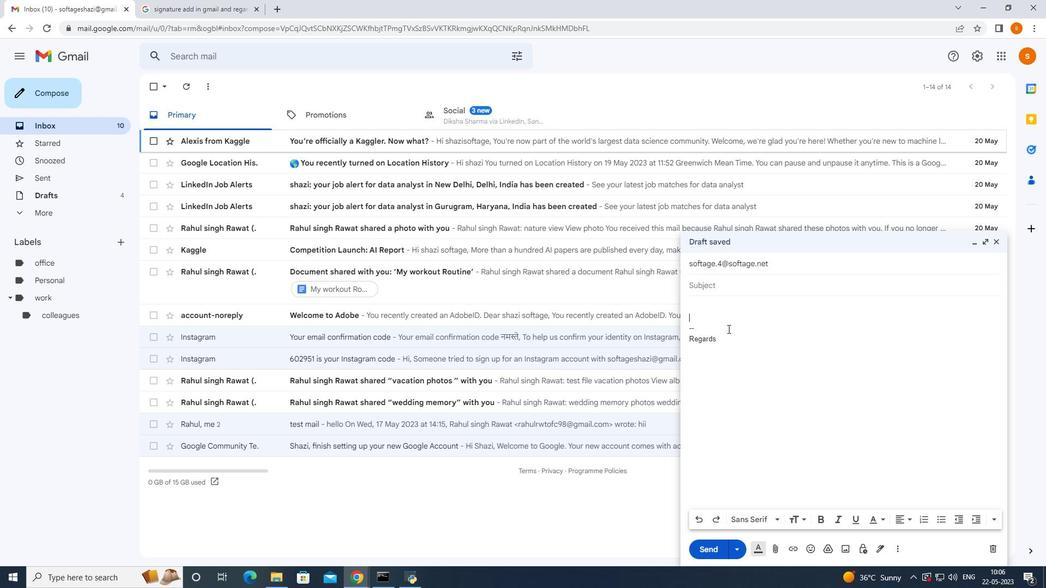
Action: Mouse moved to (878, 548)
Screenshot: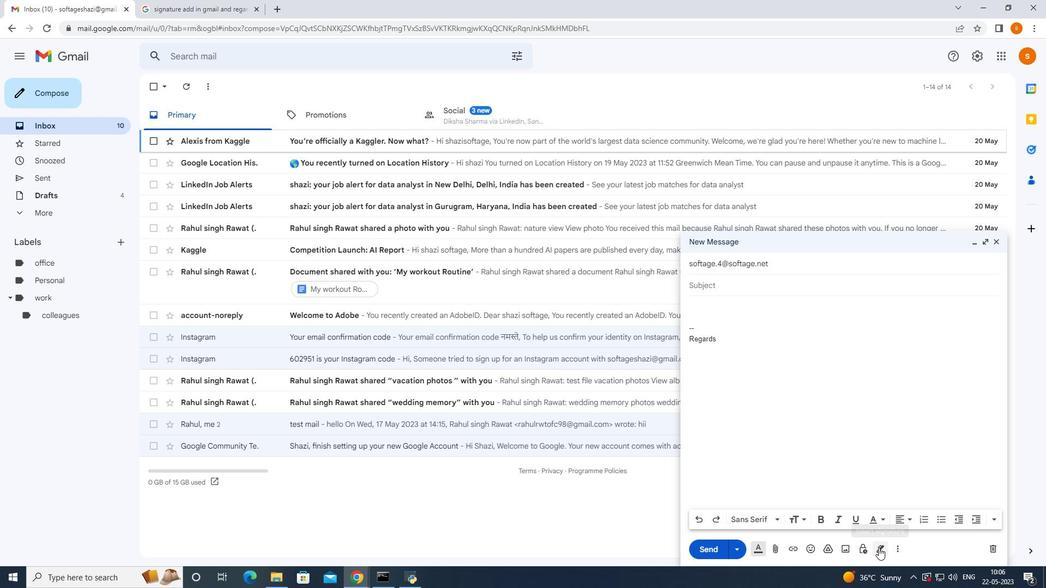 
Action: Mouse pressed left at (878, 548)
Screenshot: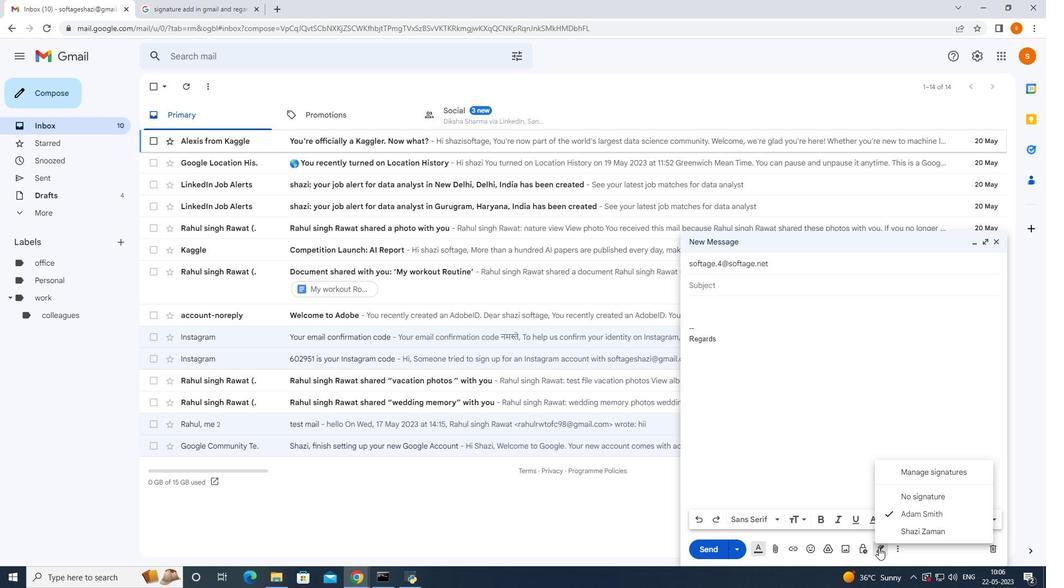 
Action: Mouse moved to (902, 513)
Screenshot: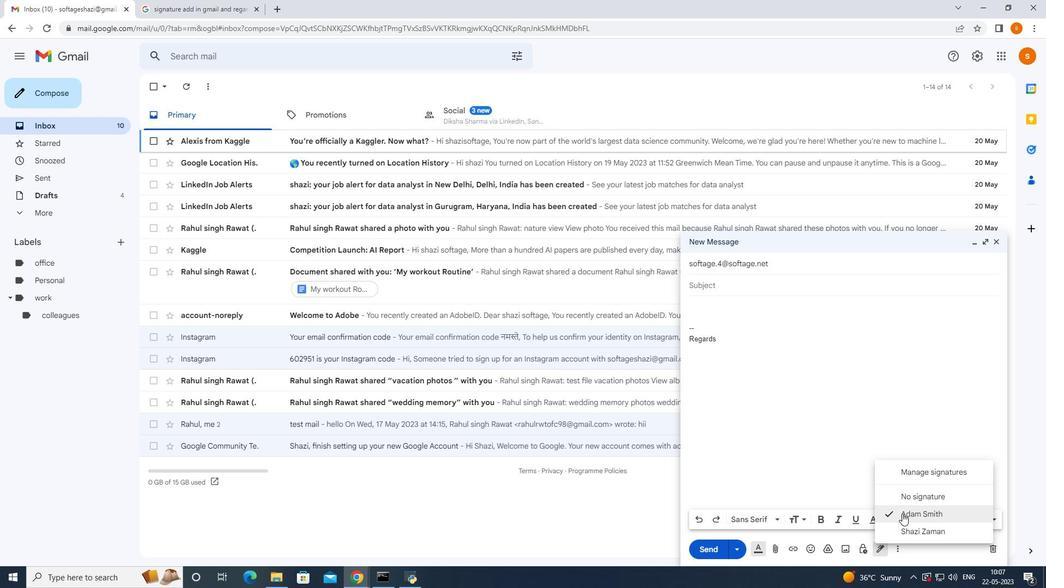 
Action: Mouse pressed left at (902, 513)
Screenshot: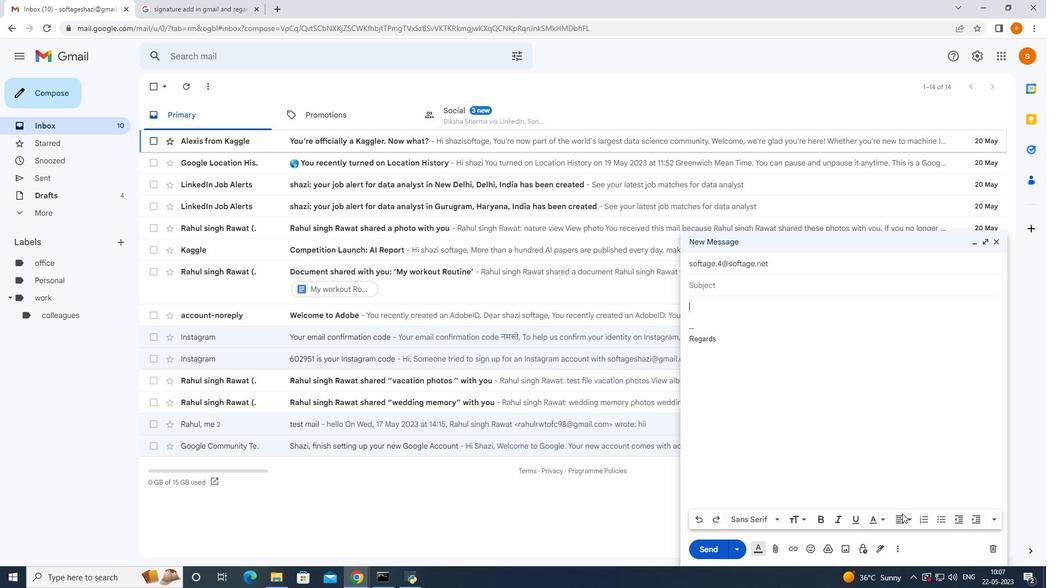 
Action: Mouse moved to (897, 548)
Screenshot: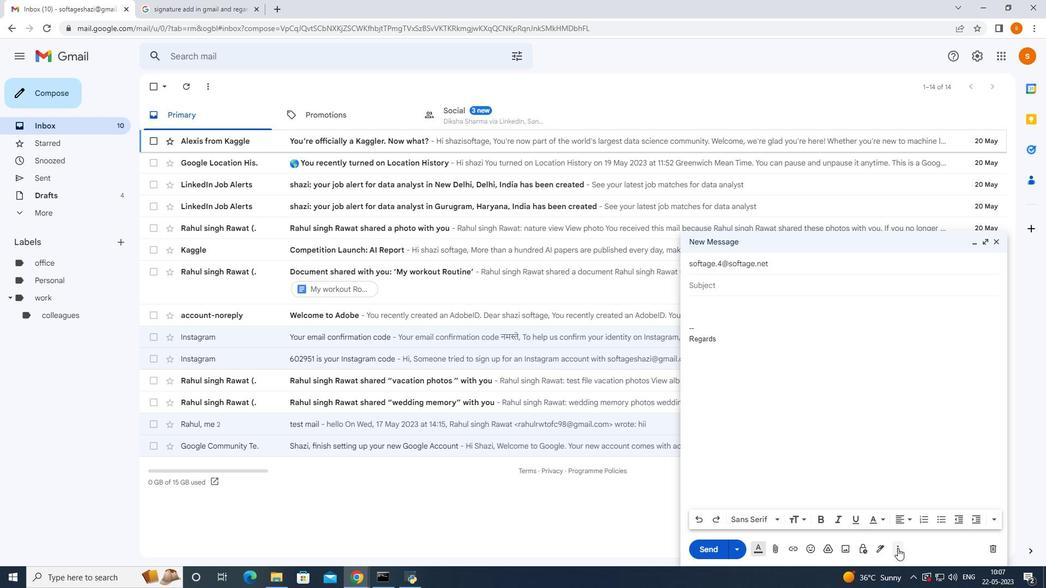 
Action: Mouse pressed left at (897, 548)
Screenshot: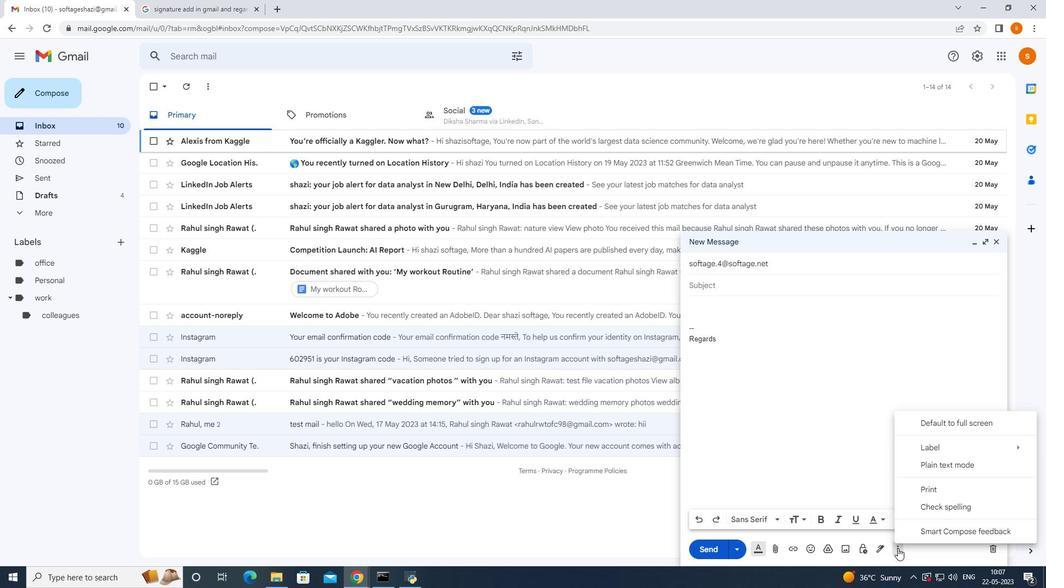 
Action: Mouse moved to (1004, 443)
Screenshot: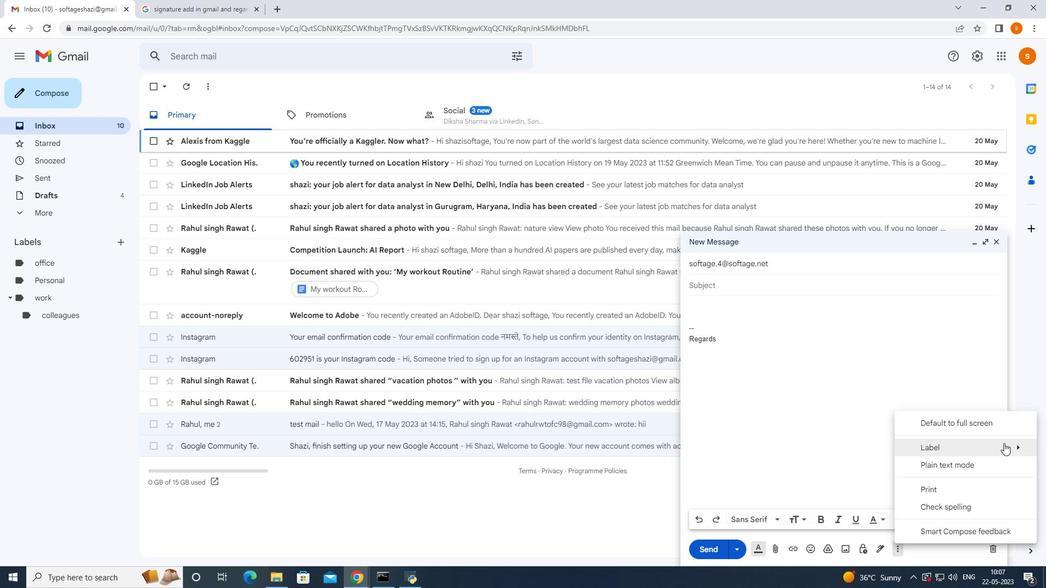 
Action: Mouse pressed left at (1004, 443)
Screenshot: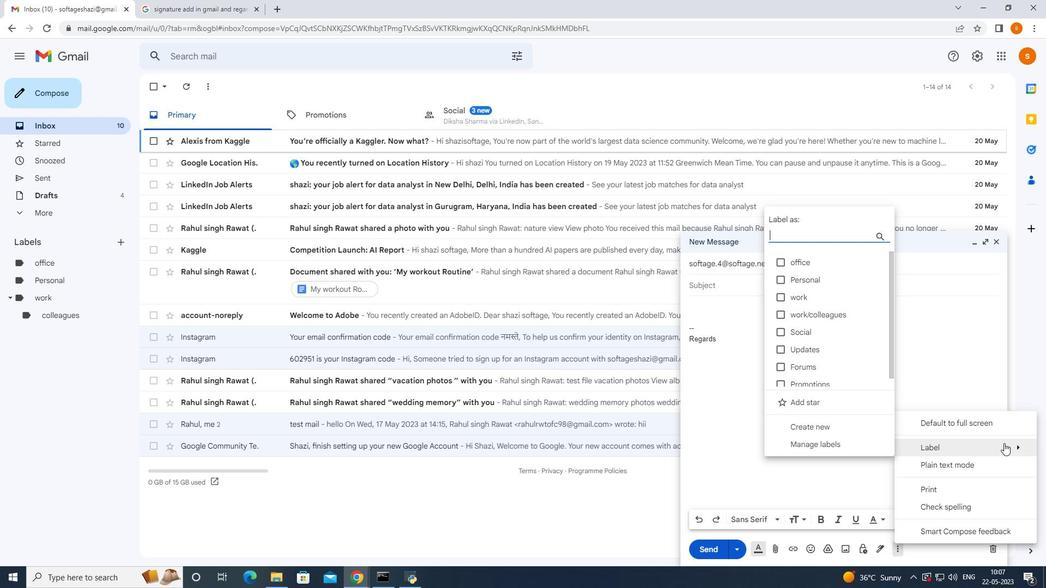 
Action: Mouse moved to (776, 278)
Screenshot: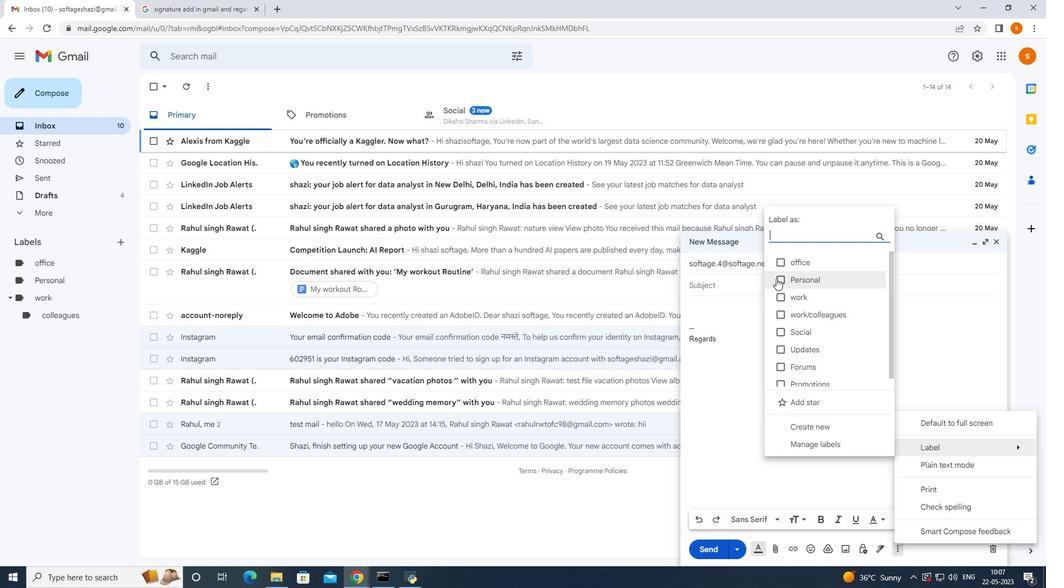 
Action: Mouse pressed left at (776, 278)
Screenshot: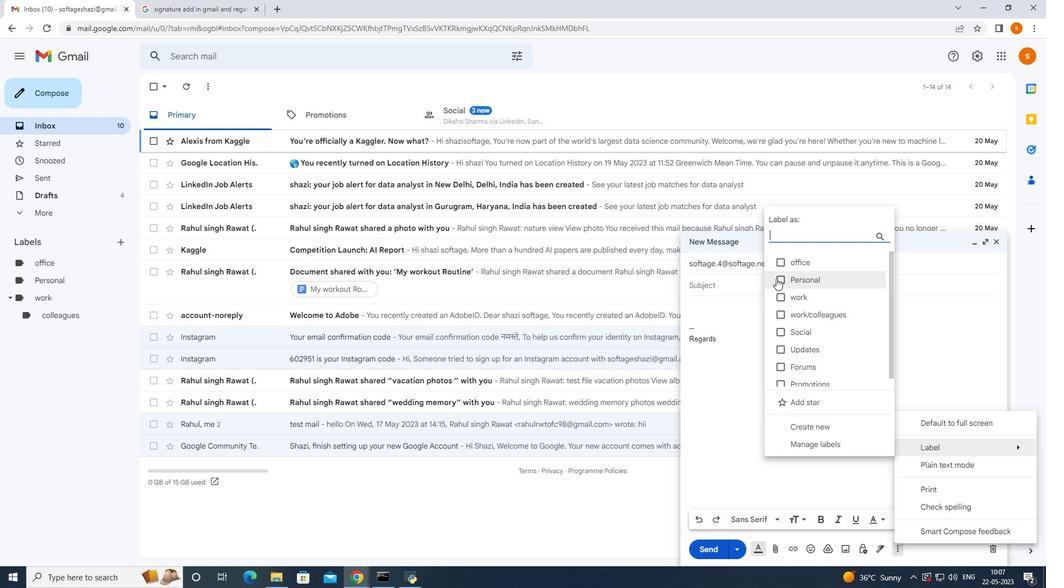 
Action: Mouse moved to (801, 424)
Screenshot: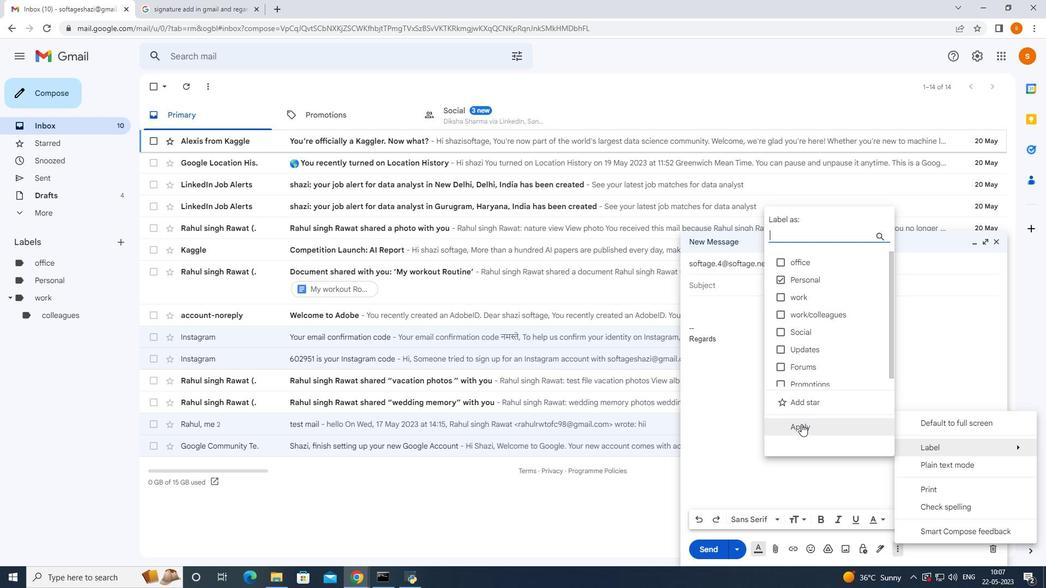 
Action: Mouse pressed left at (801, 424)
Screenshot: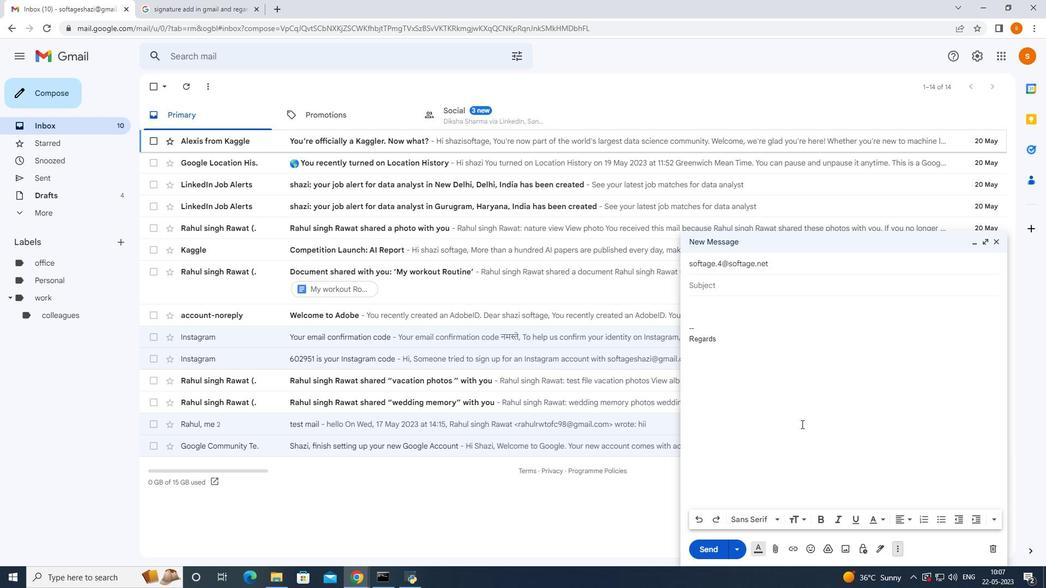 
Action: Mouse moved to (750, 363)
Screenshot: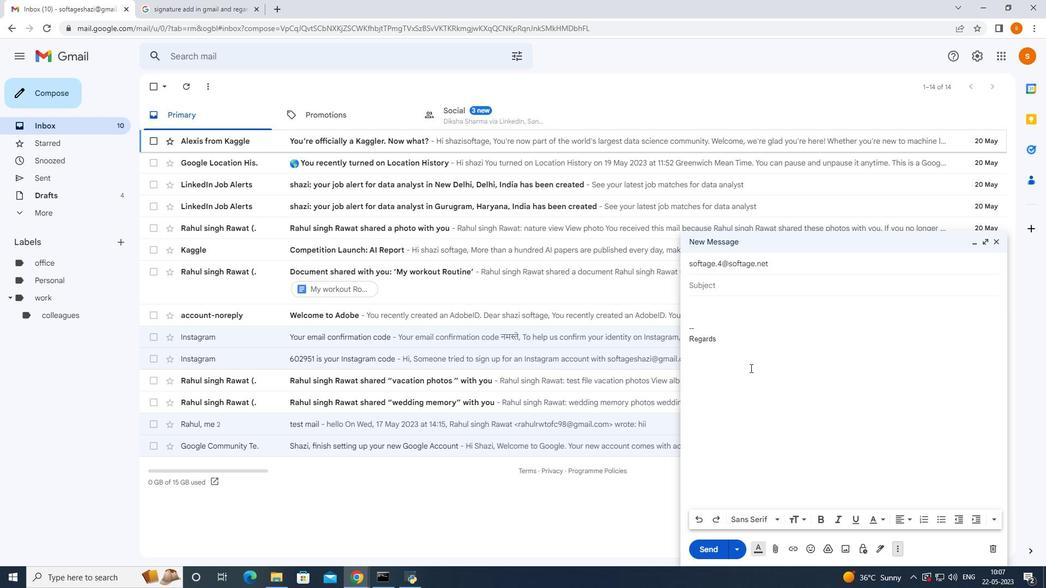 
Action: Mouse scrolled (750, 363) with delta (0, 0)
Screenshot: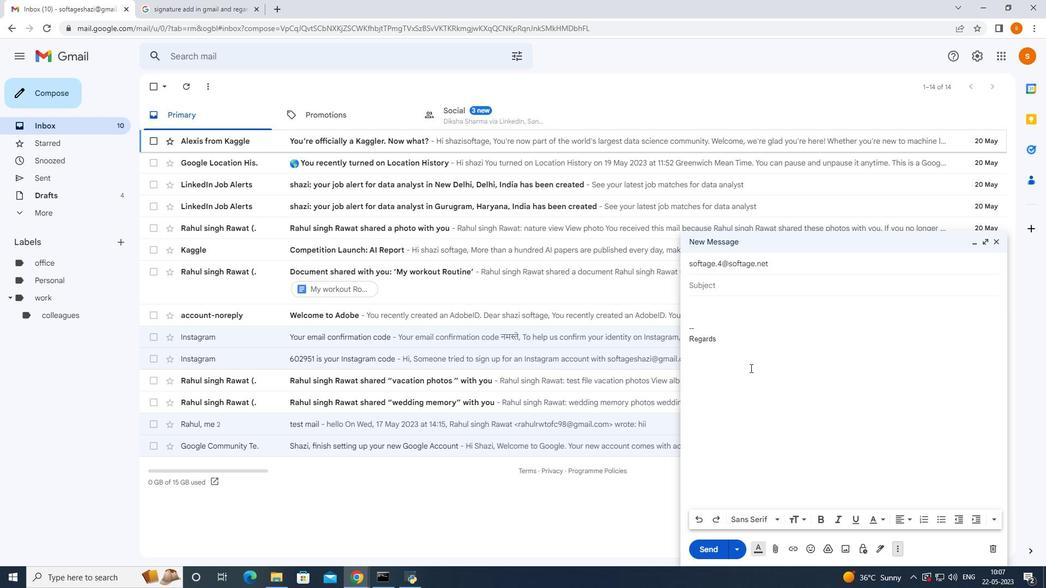
Action: Mouse moved to (713, 545)
Screenshot: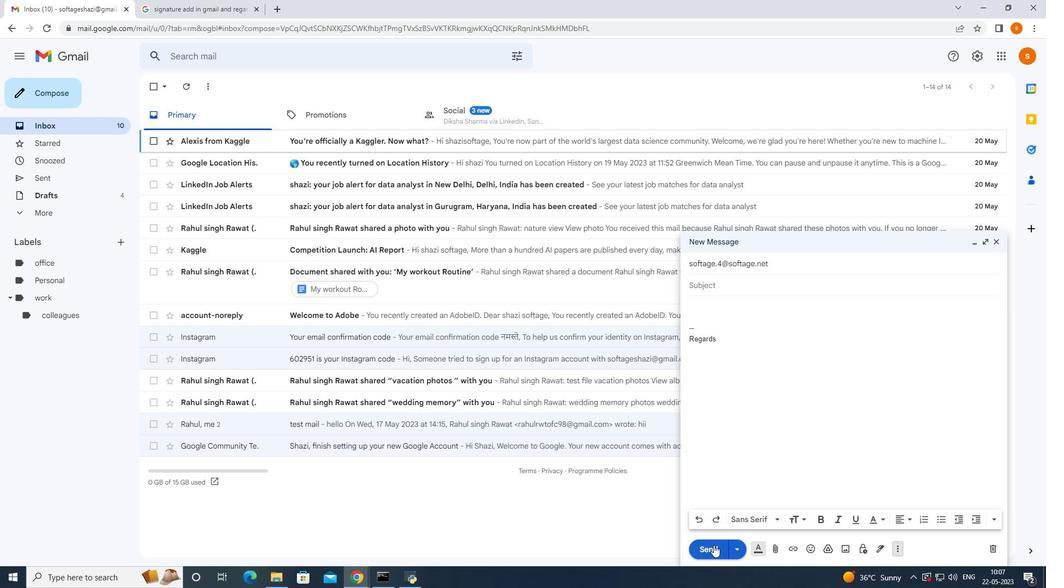
Action: Mouse pressed left at (713, 545)
Screenshot: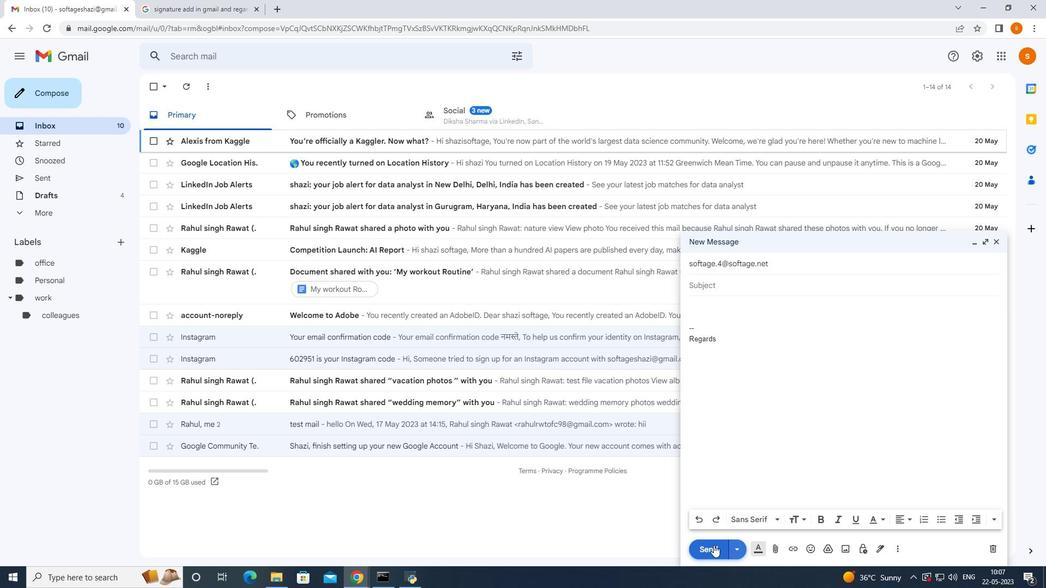 
Action: Mouse moved to (715, 536)
Screenshot: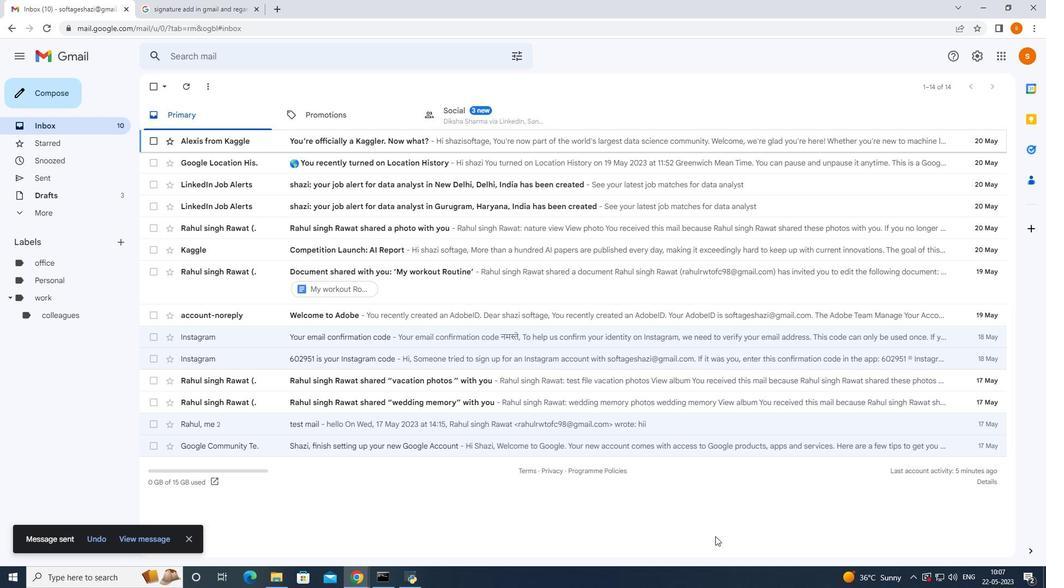 
